 Task: Buy 2 Air Fryers from Fryers section under best seller category for shipping address: Brian Hall, 2428 August Lane, Shreveport, Louisiana 71101, Cell Number 3184332610. Pay from credit card ending with 7965, CVV 549
Action: Mouse moved to (103, 85)
Screenshot: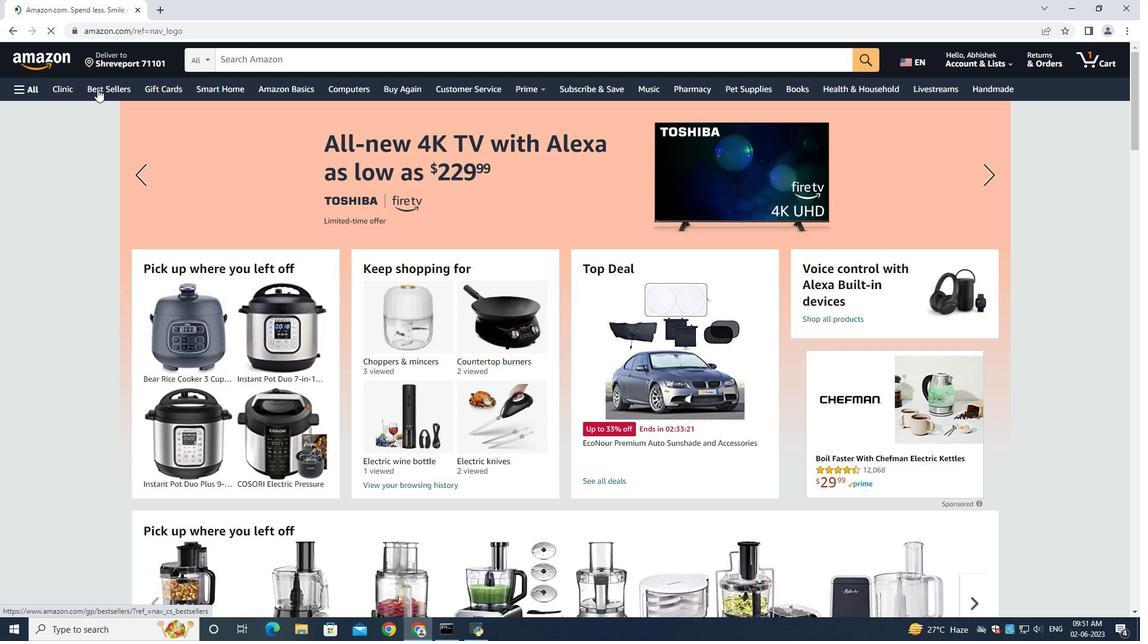 
Action: Mouse pressed left at (103, 85)
Screenshot: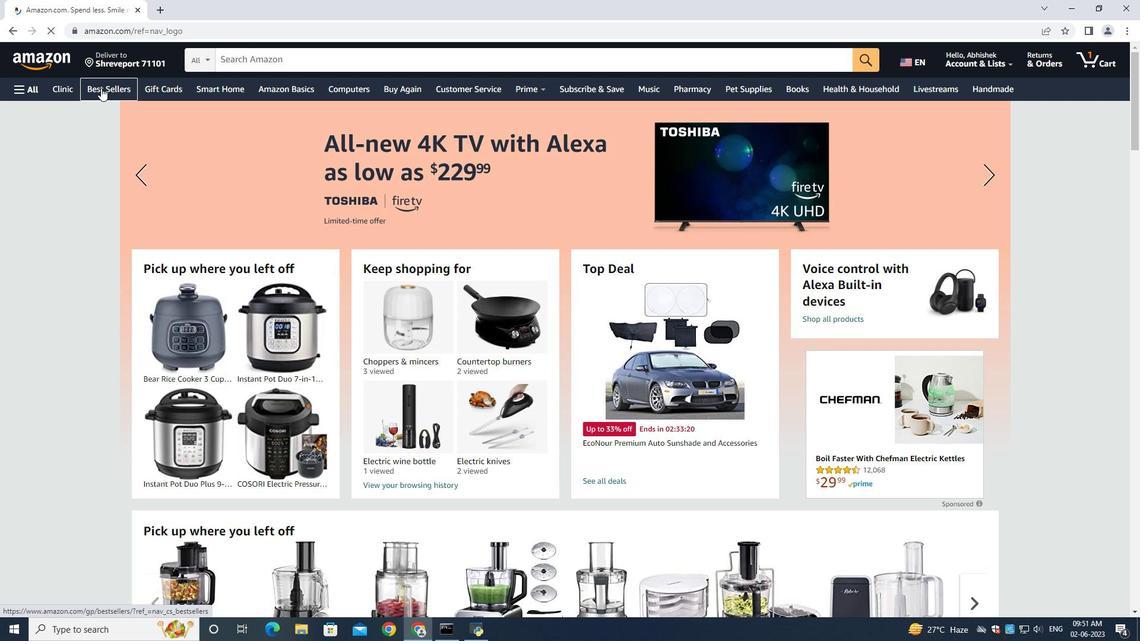 
Action: Mouse moved to (261, 51)
Screenshot: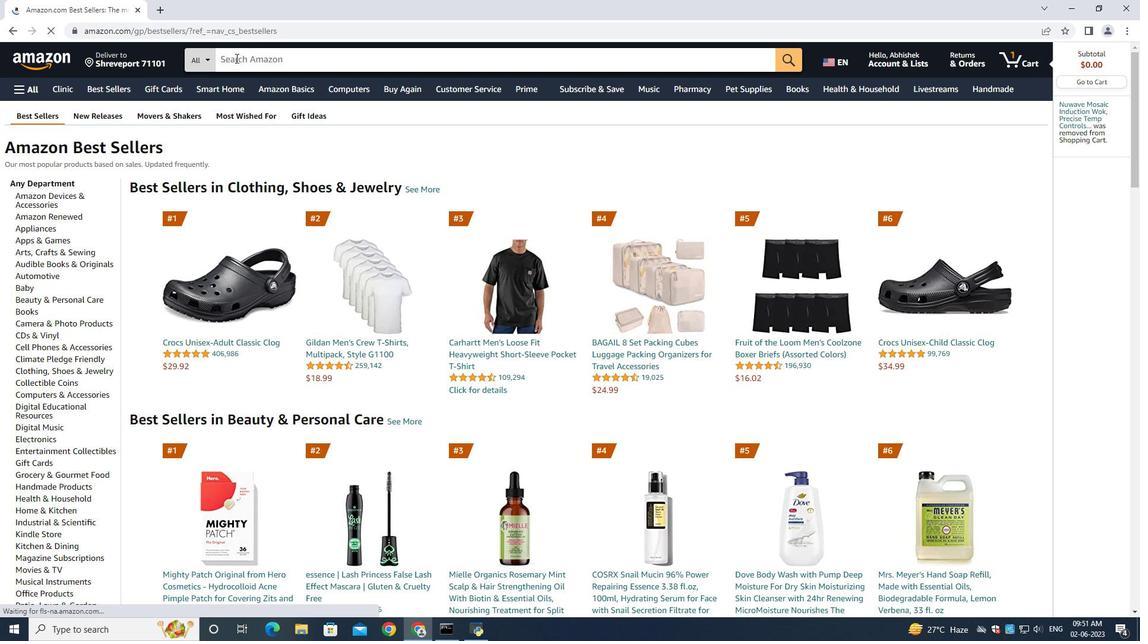 
Action: Mouse pressed left at (261, 51)
Screenshot: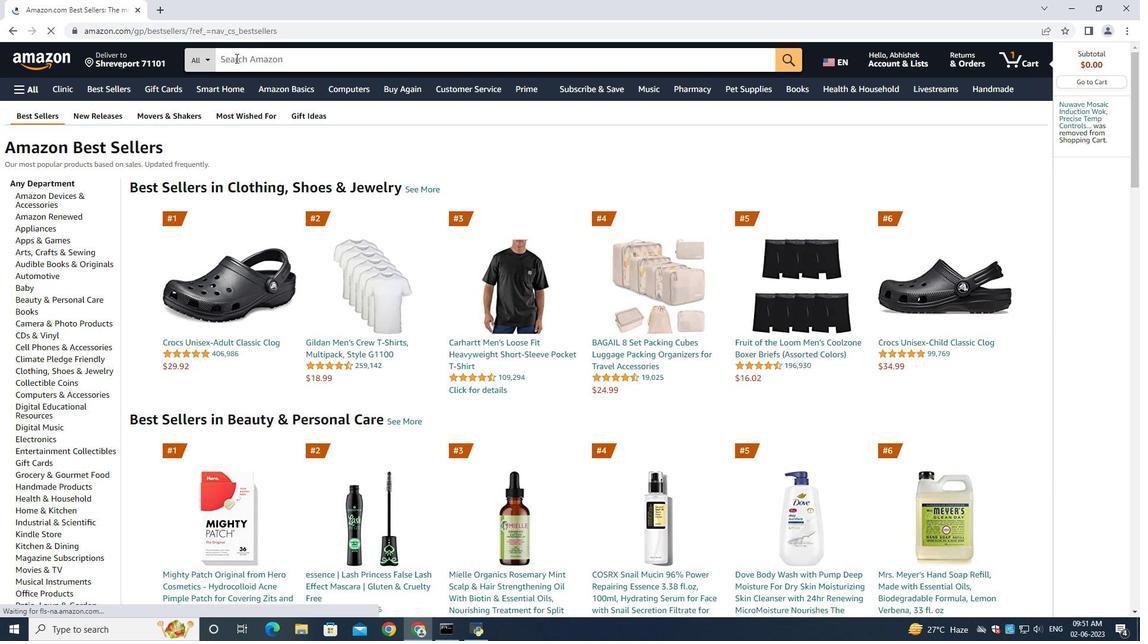 
Action: Mouse moved to (1115, 245)
Screenshot: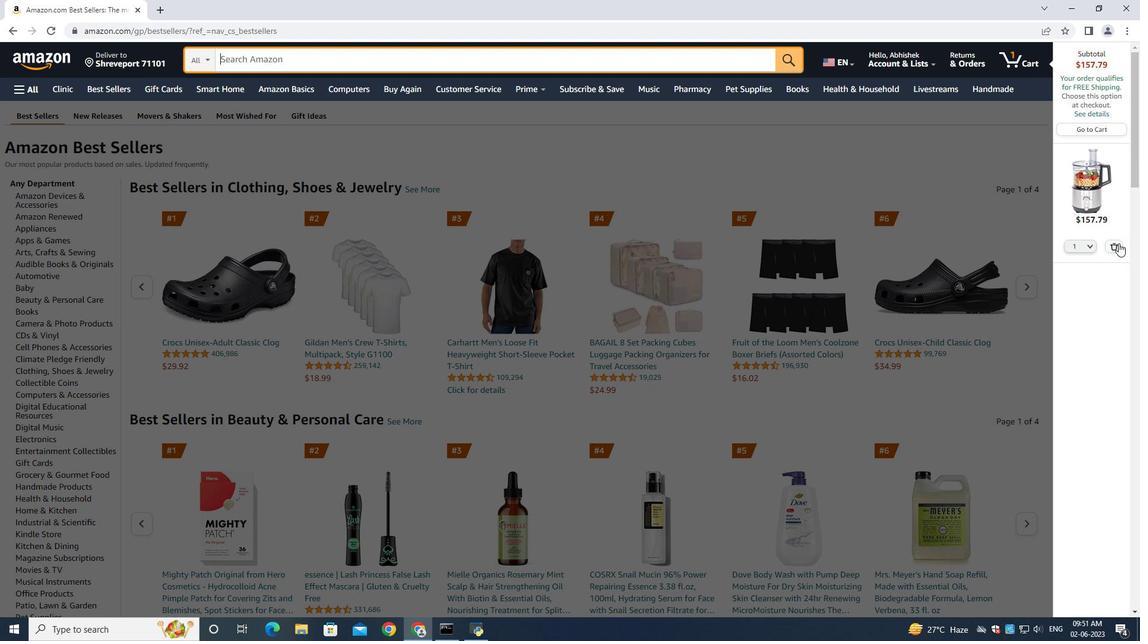
Action: Mouse pressed left at (1115, 245)
Screenshot: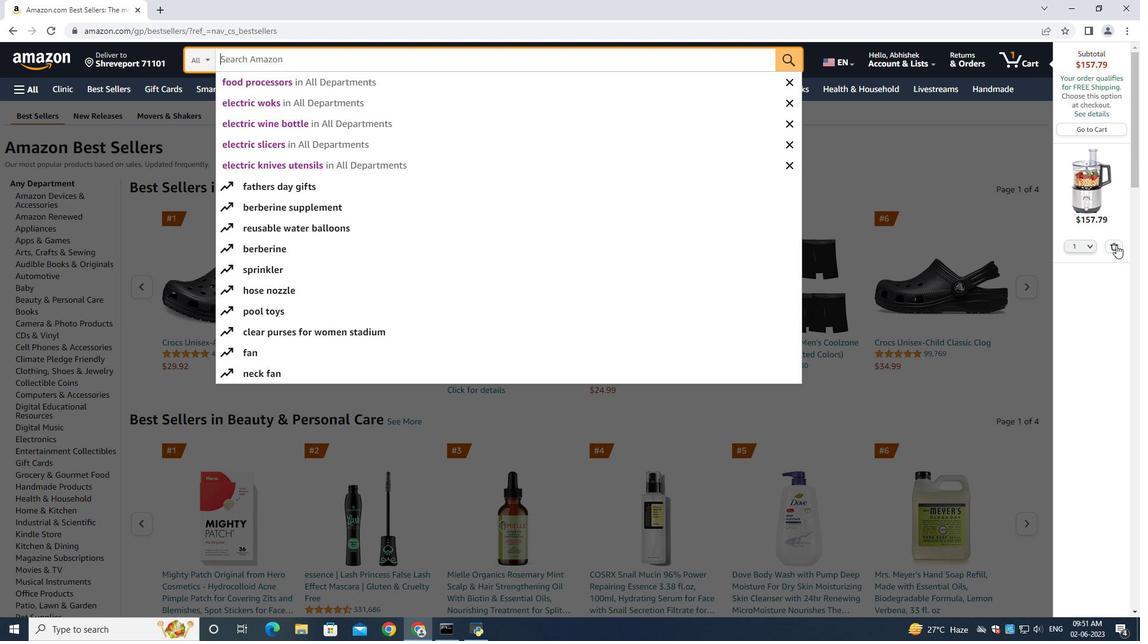 
Action: Mouse moved to (323, 60)
Screenshot: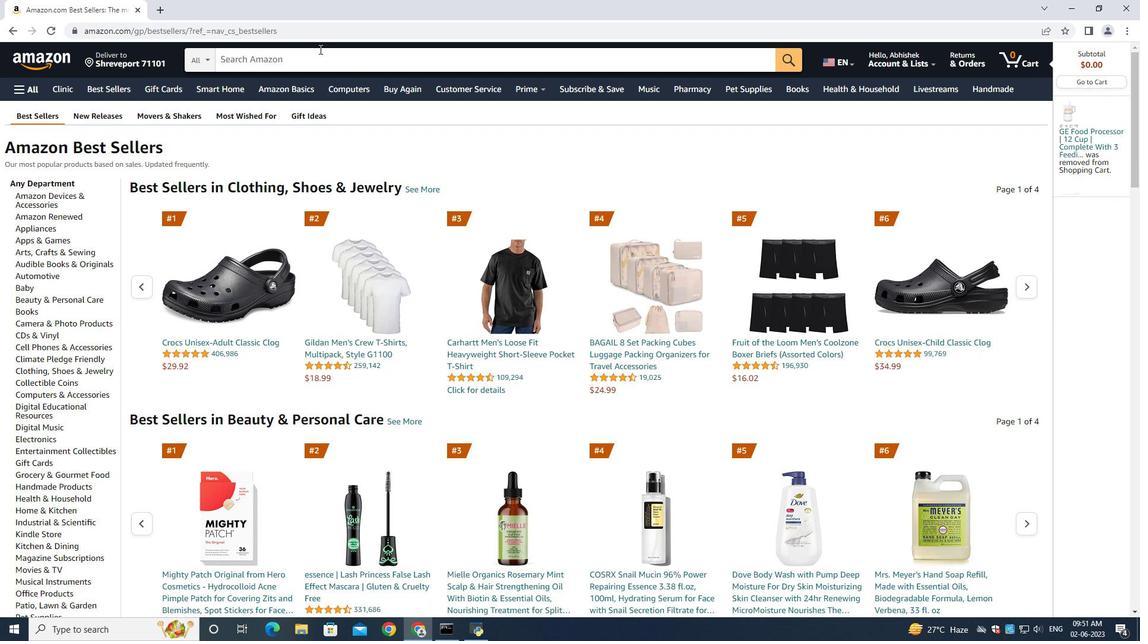 
Action: Mouse pressed left at (323, 59)
Screenshot: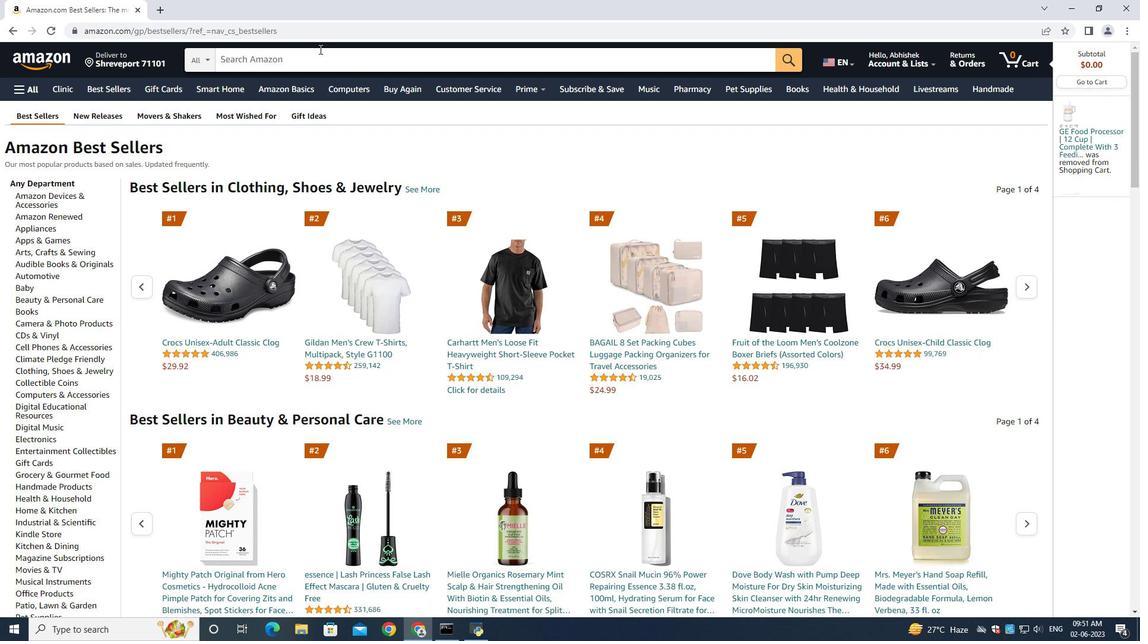
Action: Mouse moved to (323, 61)
Screenshot: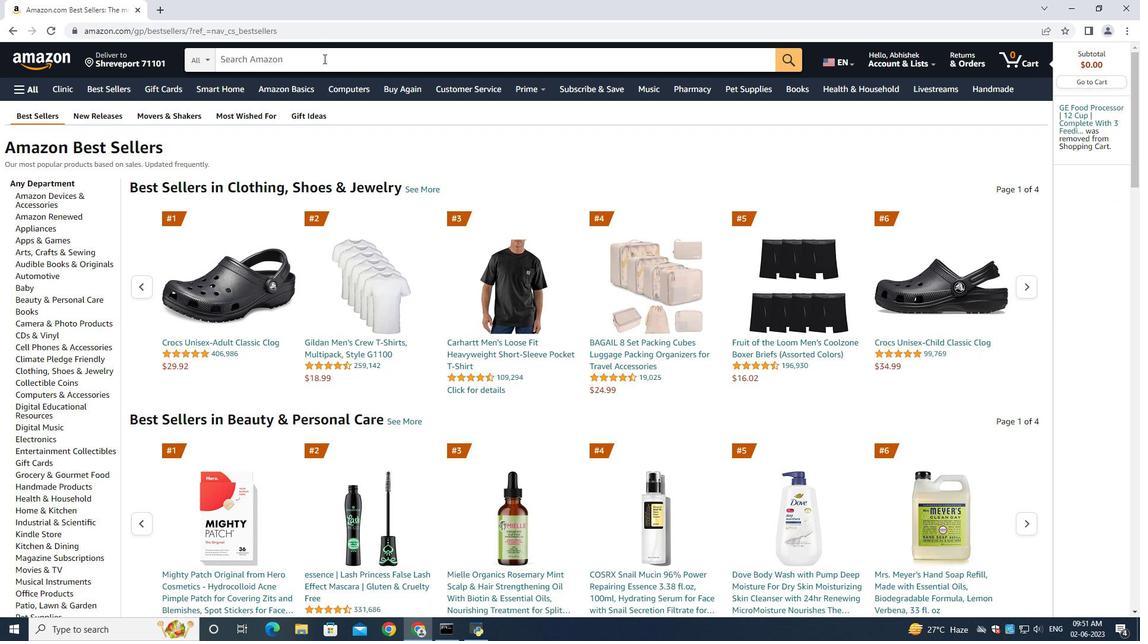 
Action: Key pressed <Key.shift>Air<Key.space><Key.shift><Key.shift><Key.shift><Key.shift><Key.shift><Key.shift>Fryers<Key.enter>
Screenshot: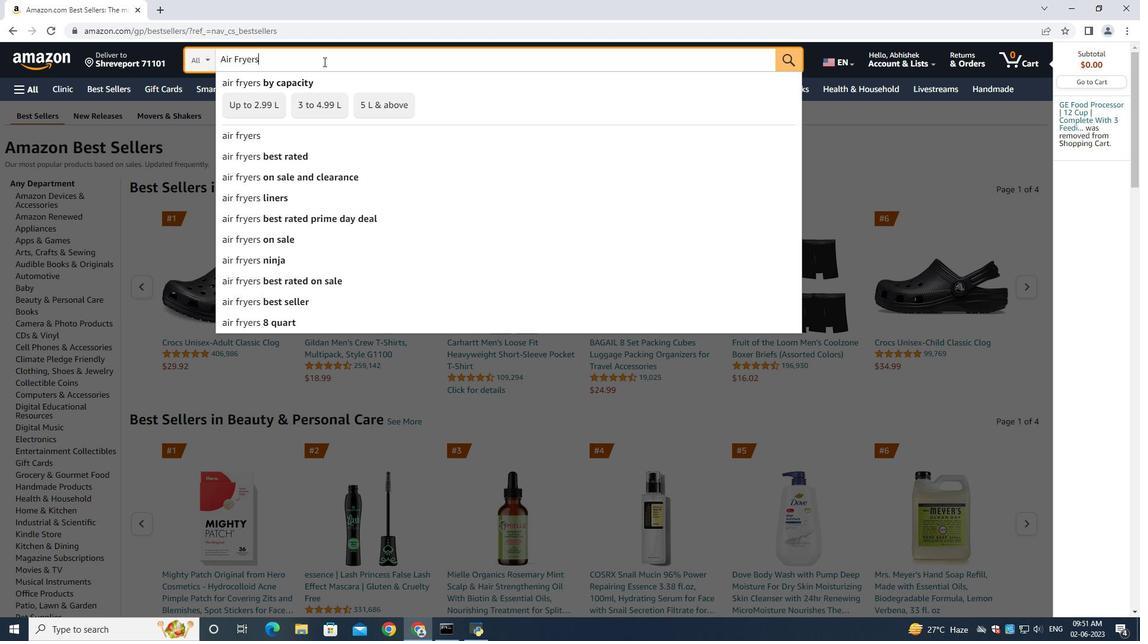
Action: Mouse moved to (45, 209)
Screenshot: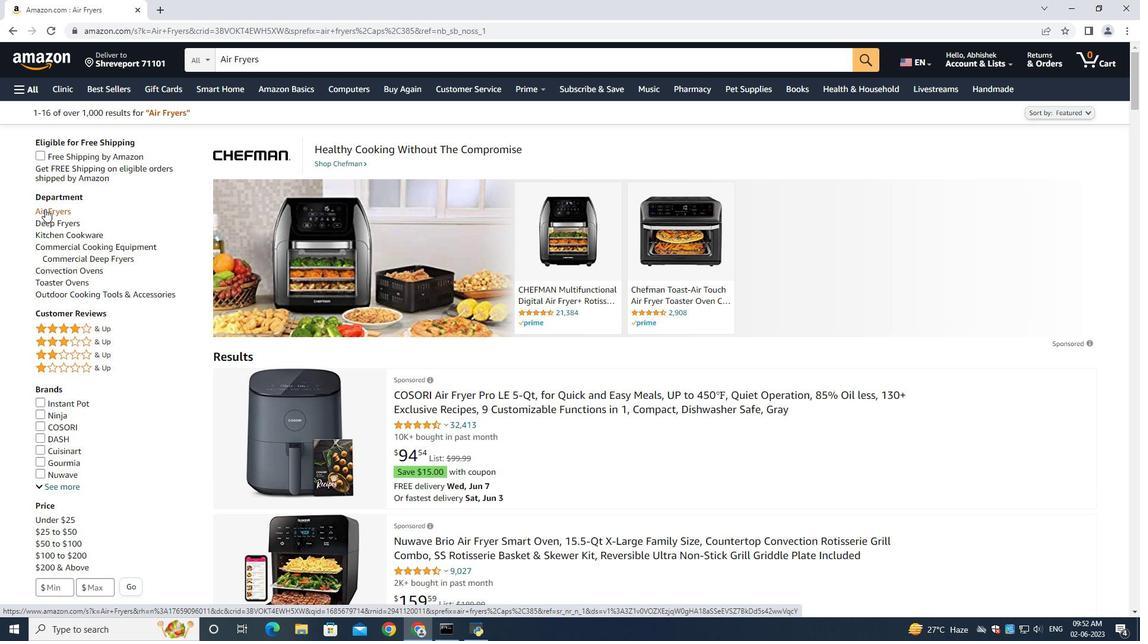 
Action: Mouse pressed left at (45, 209)
Screenshot: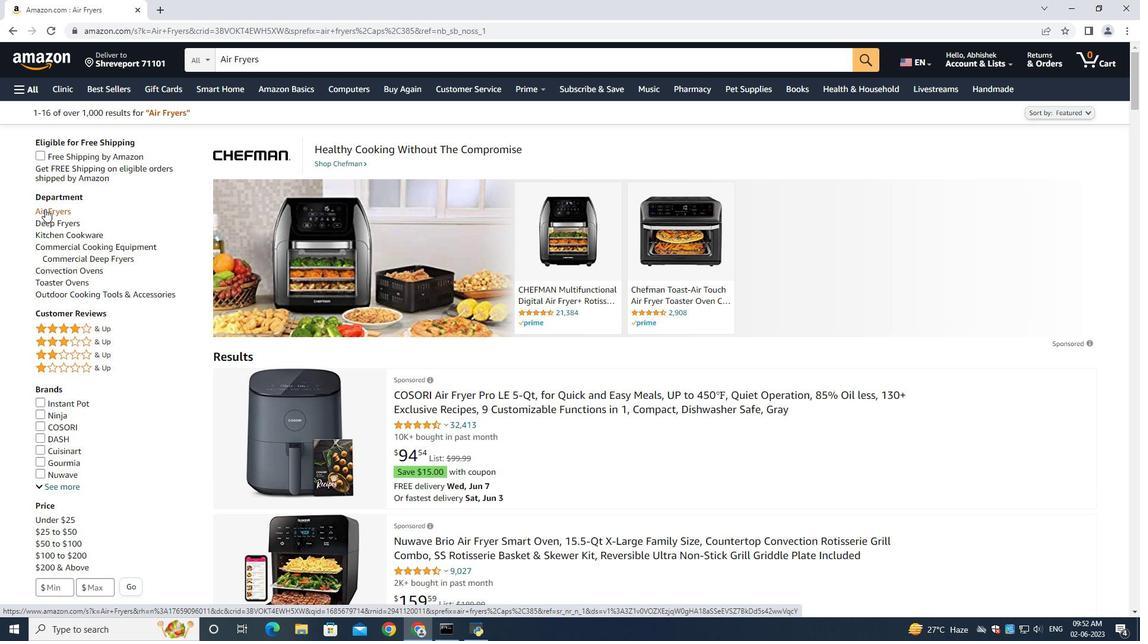 
Action: Mouse moved to (43, 290)
Screenshot: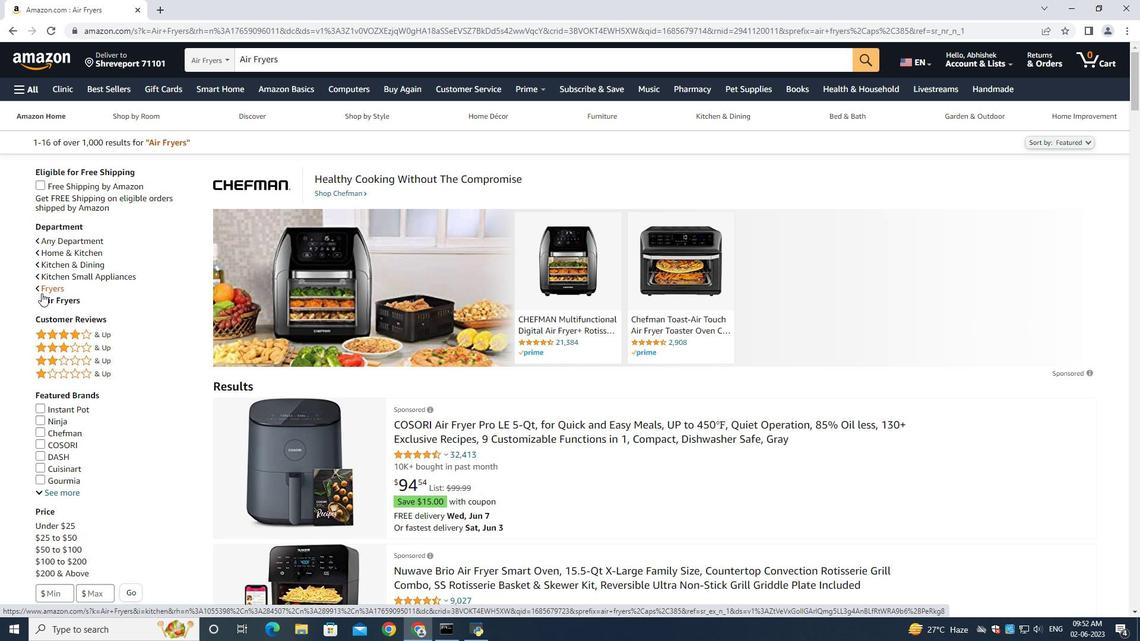 
Action: Mouse pressed left at (43, 290)
Screenshot: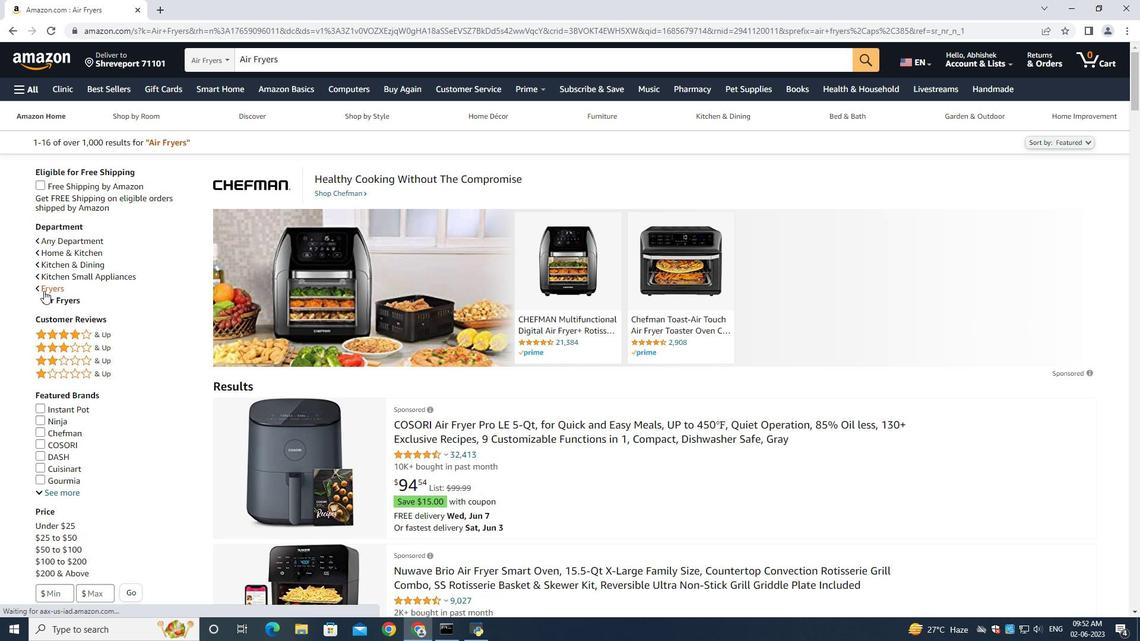 
Action: Mouse moved to (581, 453)
Screenshot: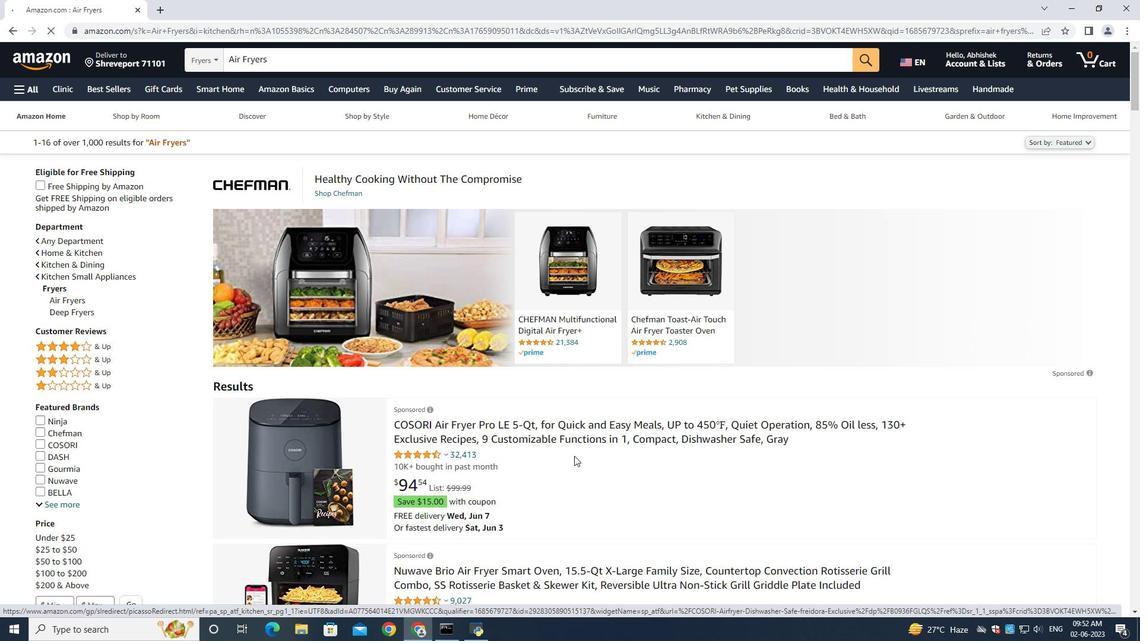 
Action: Mouse scrolled (574, 455) with delta (0, 0)
Screenshot: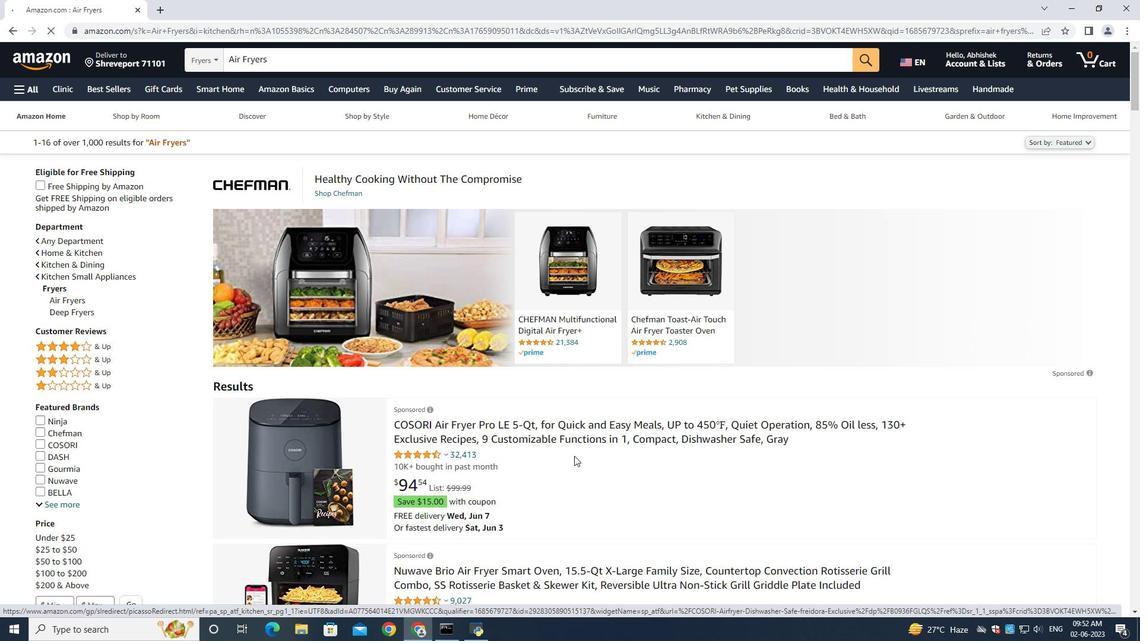 
Action: Mouse scrolled (576, 456) with delta (0, 0)
Screenshot: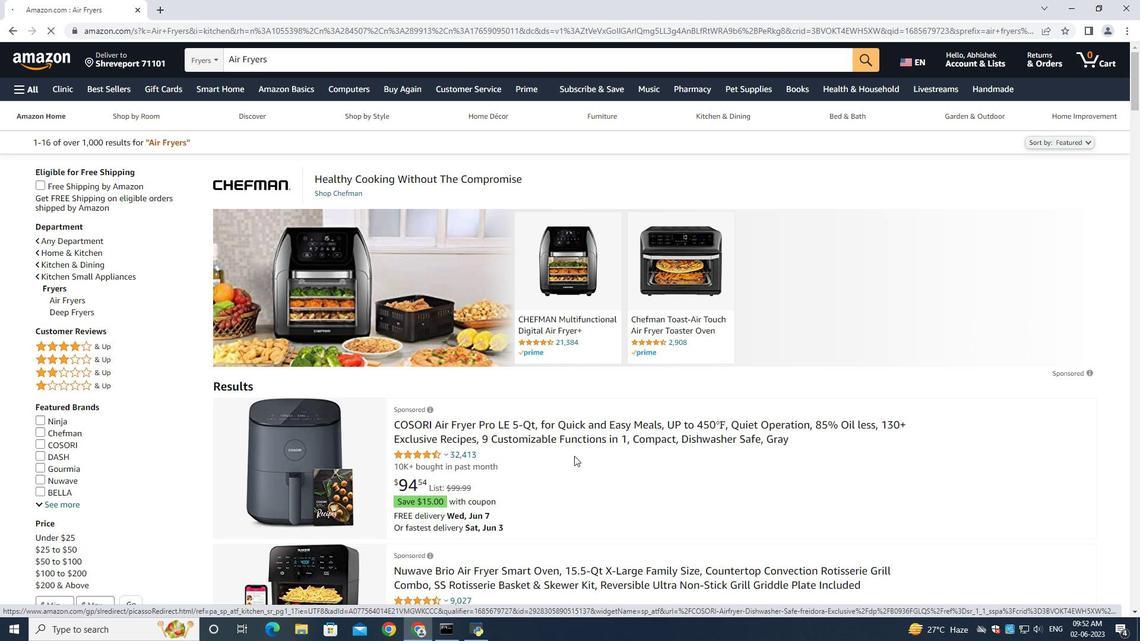 
Action: Mouse scrolled (576, 456) with delta (0, 0)
Screenshot: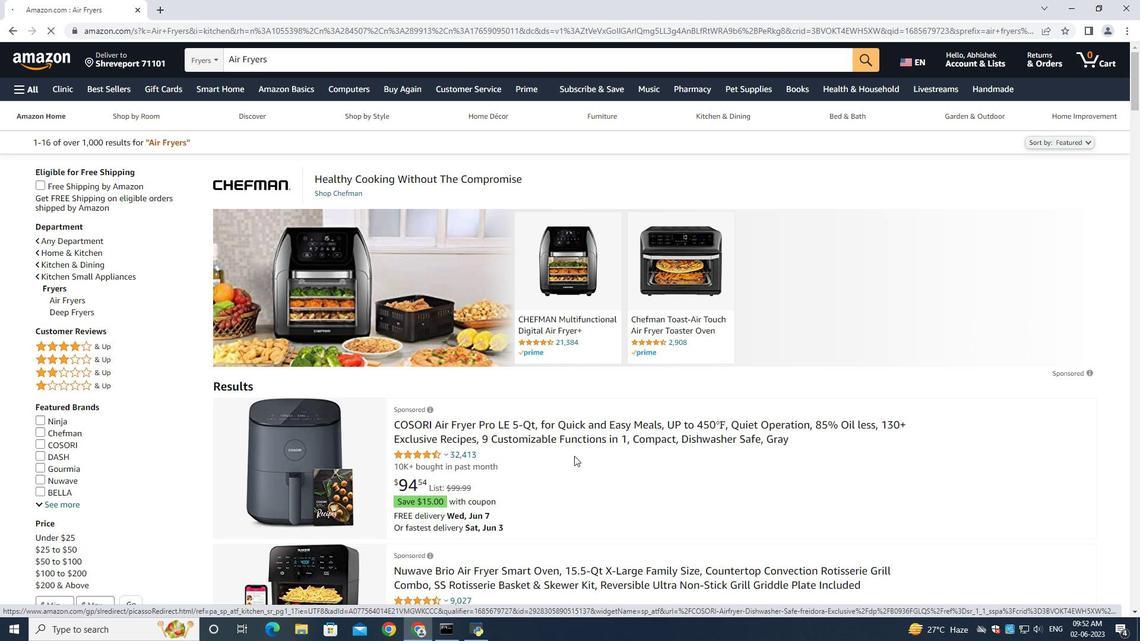 
Action: Mouse scrolled (576, 457) with delta (0, 0)
Screenshot: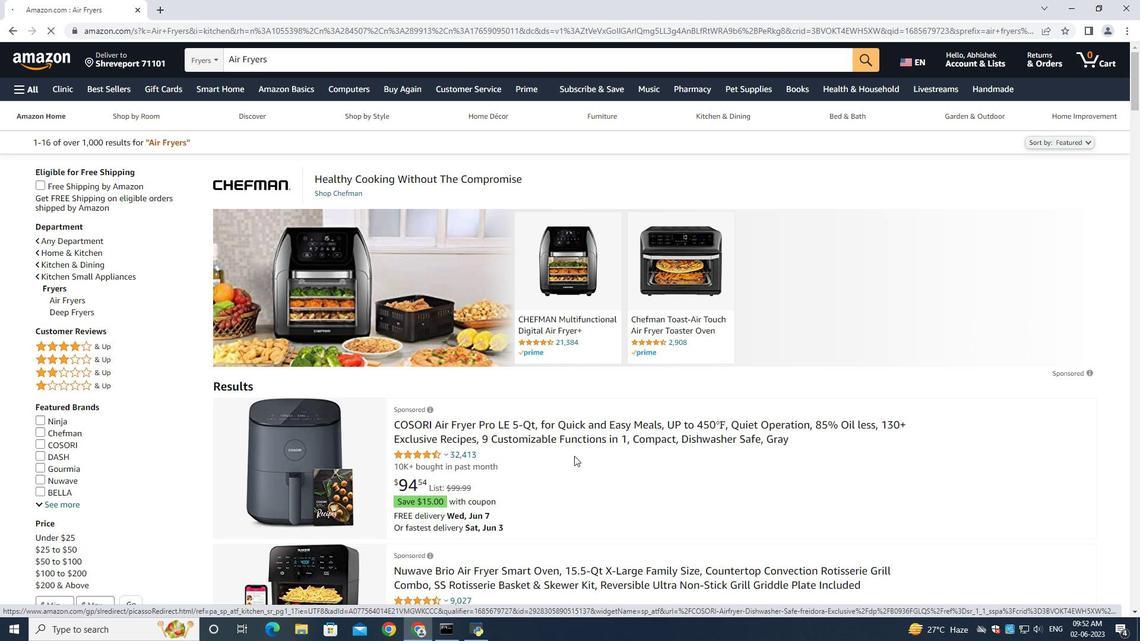 
Action: Mouse scrolled (577, 457) with delta (0, 0)
Screenshot: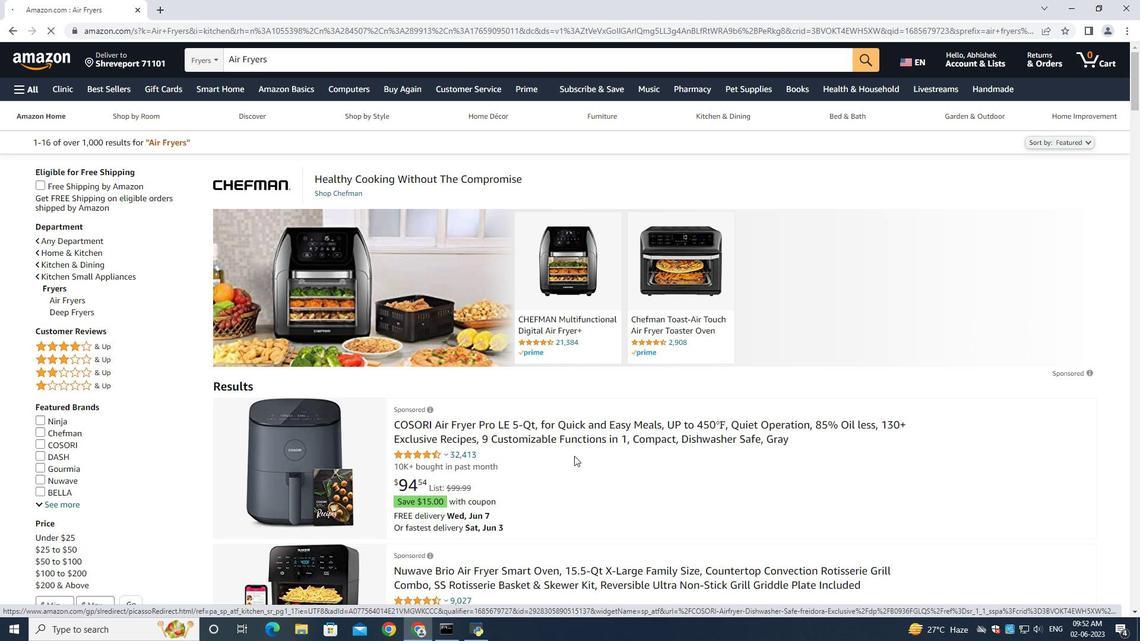 
Action: Mouse moved to (576, 293)
Screenshot: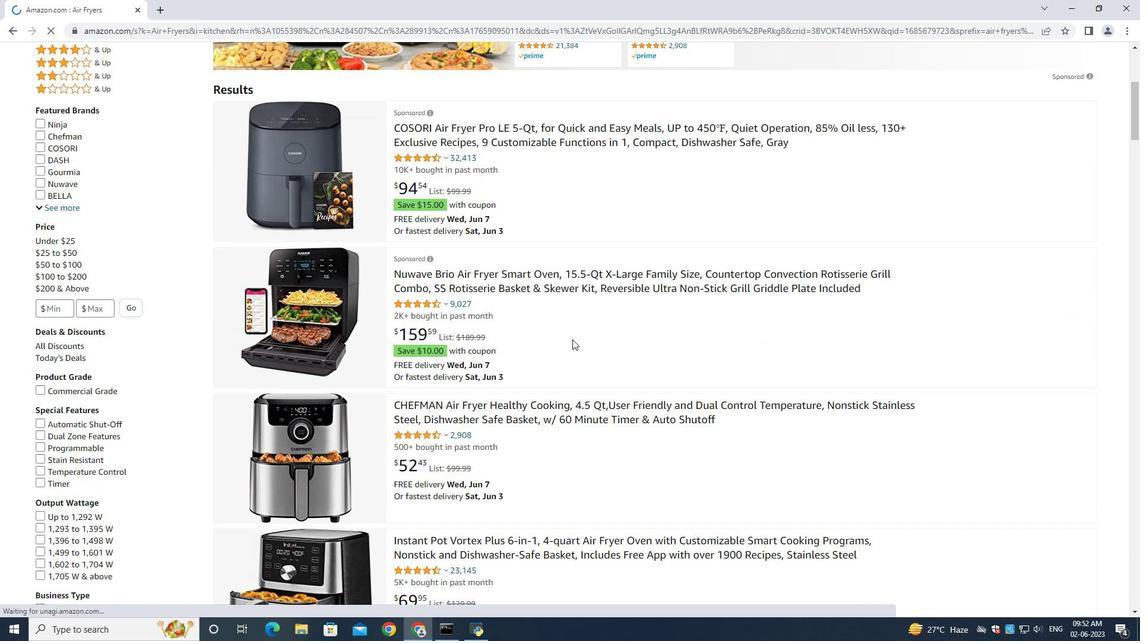 
Action: Mouse scrolled (576, 293) with delta (0, 0)
Screenshot: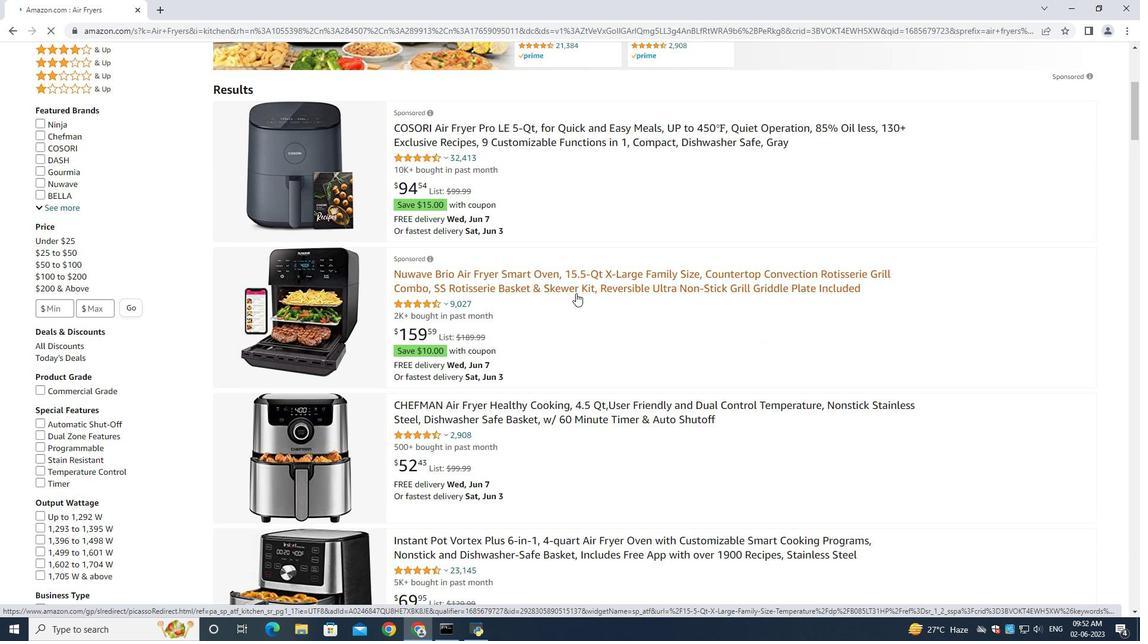 
Action: Mouse scrolled (576, 293) with delta (0, 0)
Screenshot: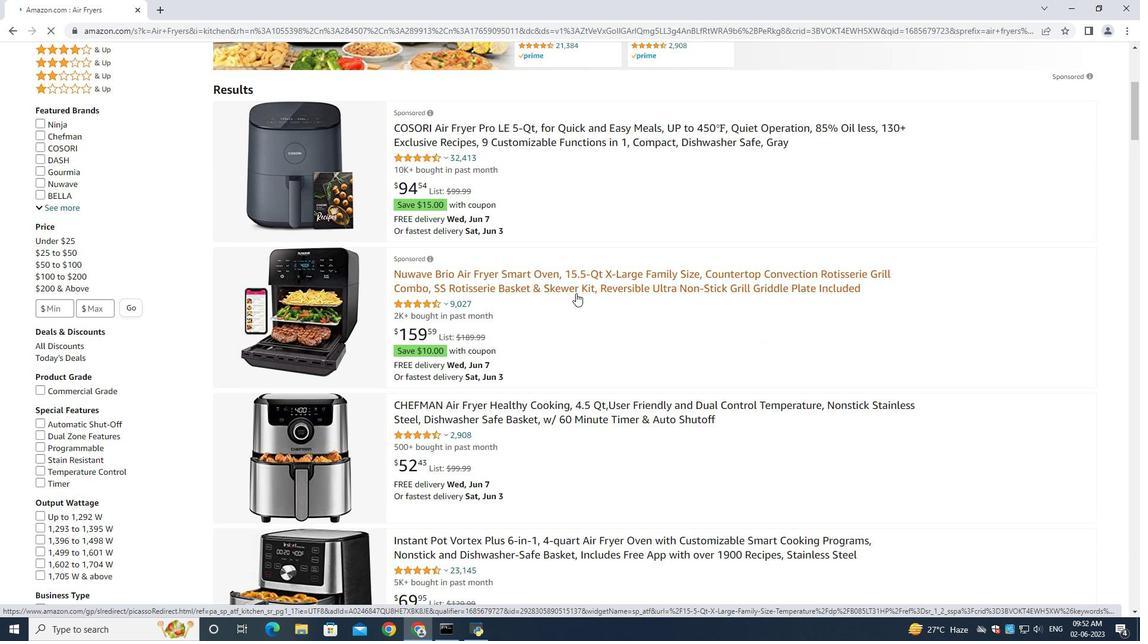 
Action: Mouse scrolled (576, 293) with delta (0, 0)
Screenshot: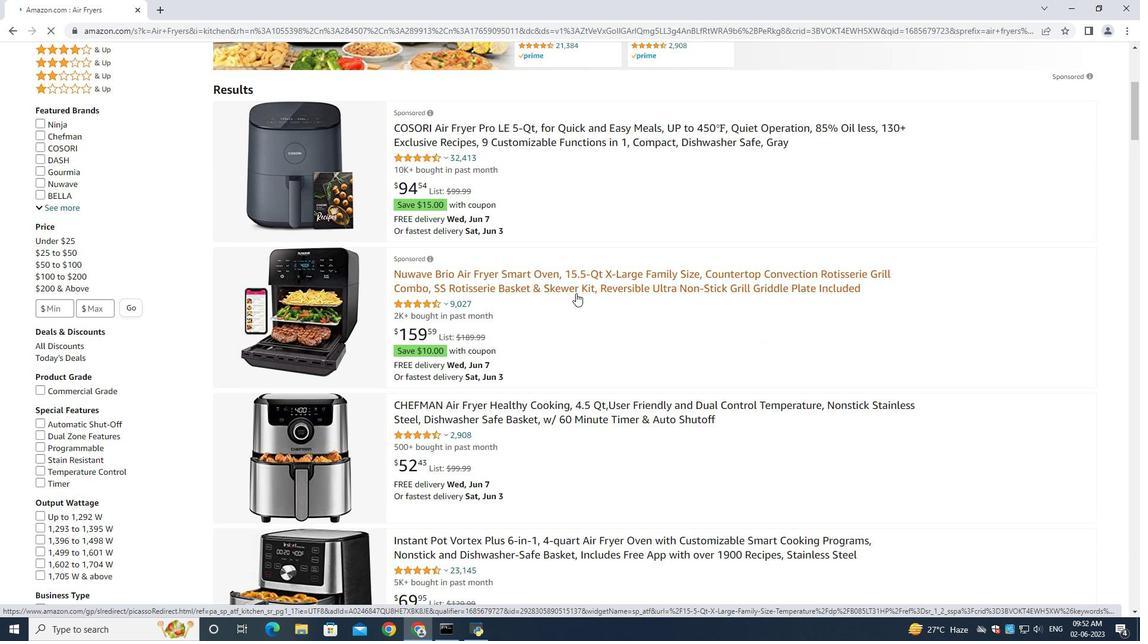 
Action: Mouse scrolled (576, 293) with delta (0, 0)
Screenshot: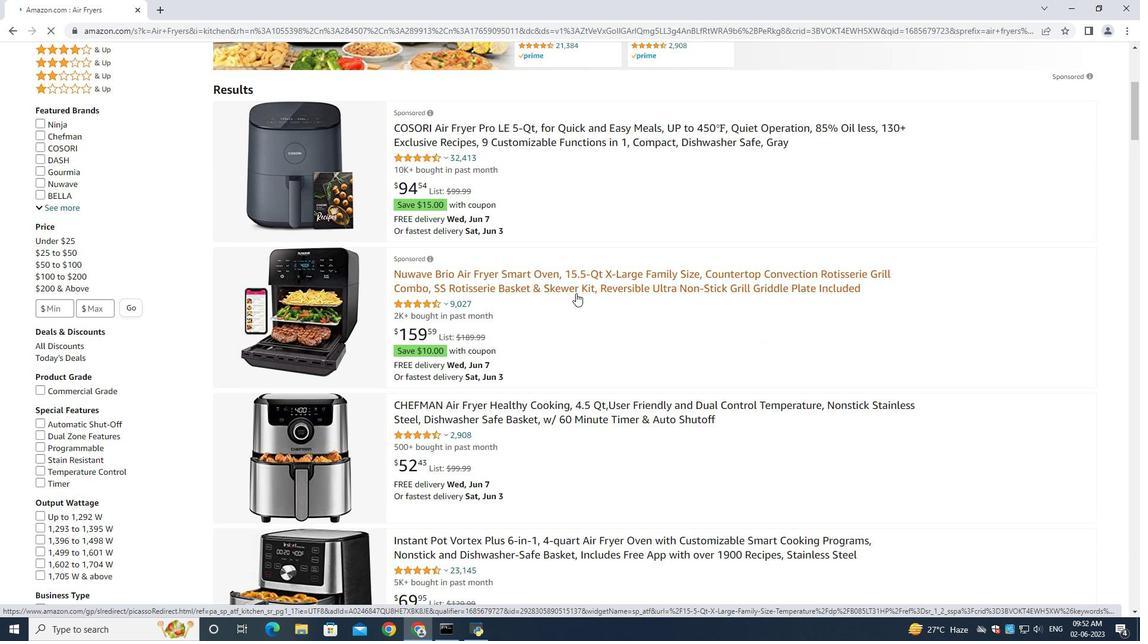 
Action: Mouse scrolled (576, 293) with delta (0, 0)
Screenshot: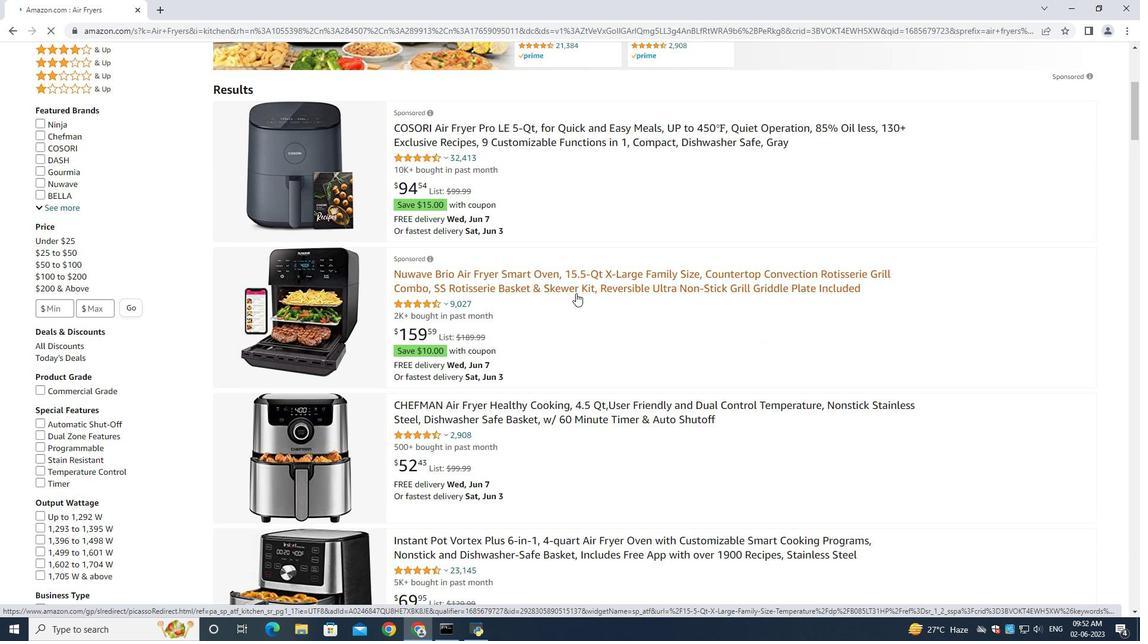 
Action: Mouse scrolled (576, 293) with delta (0, 0)
Screenshot: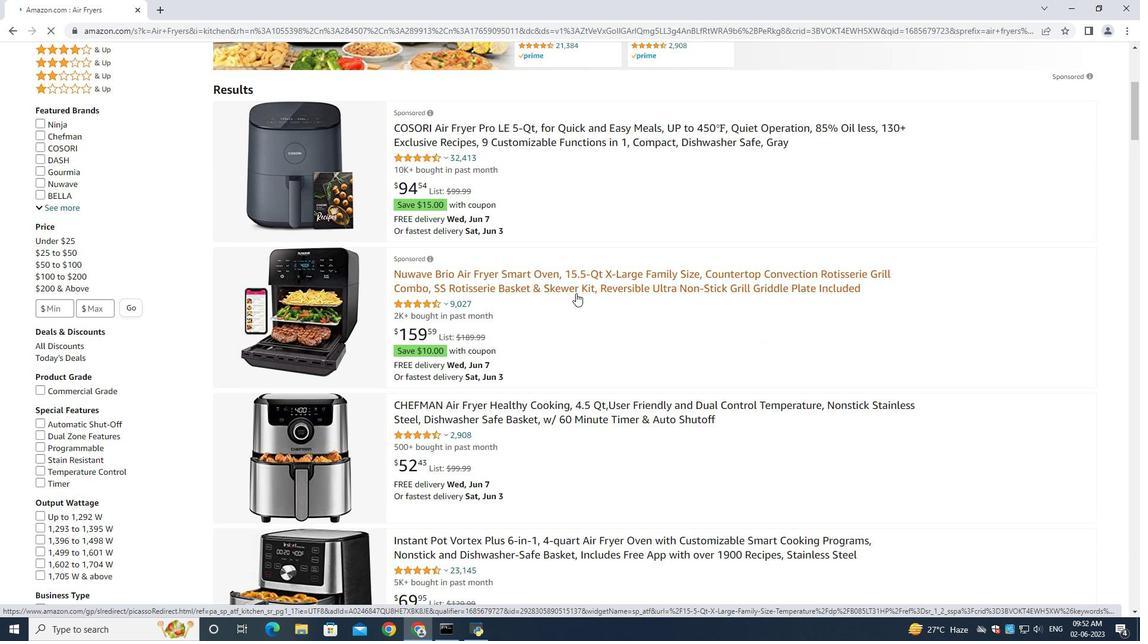 
Action: Mouse scrolled (576, 293) with delta (0, 0)
Screenshot: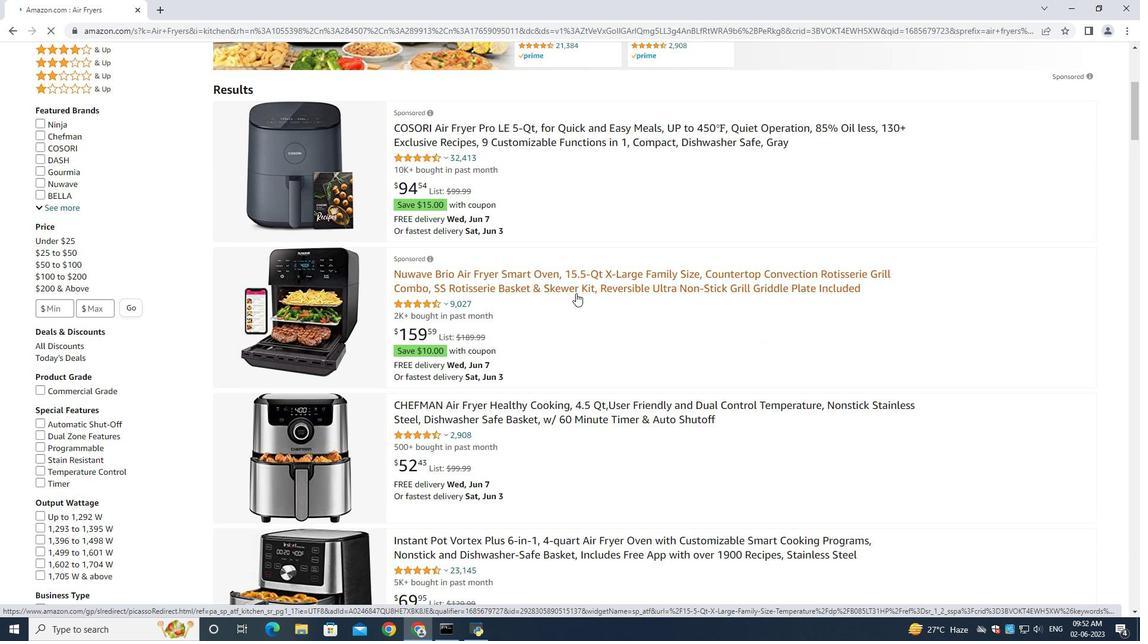
Action: Mouse scrolled (576, 293) with delta (0, 0)
Screenshot: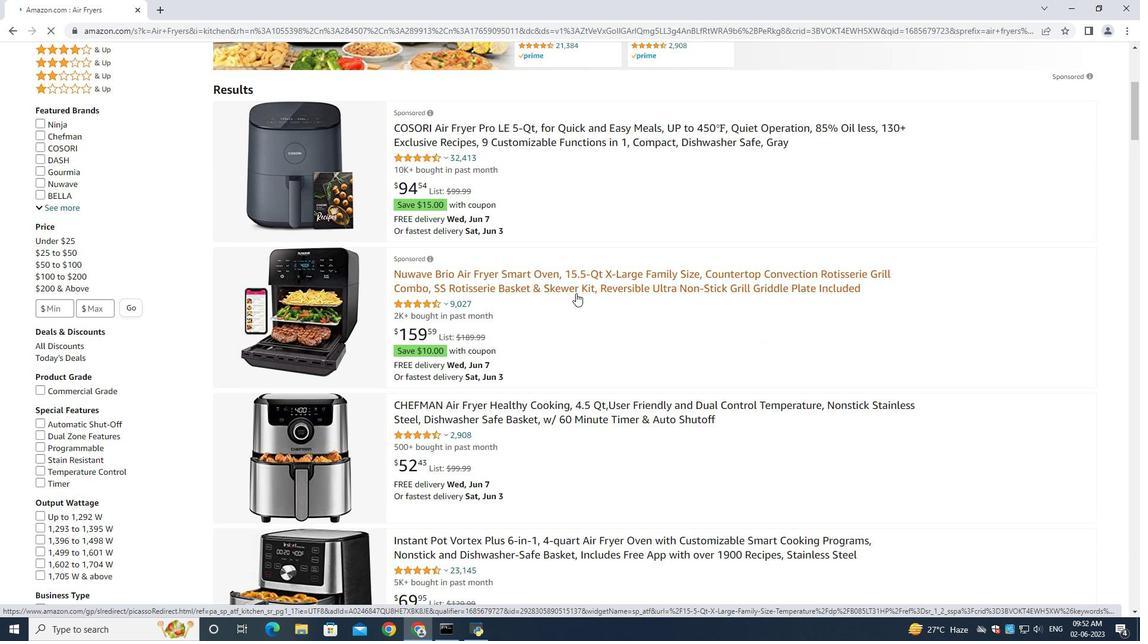 
Action: Mouse moved to (579, 433)
Screenshot: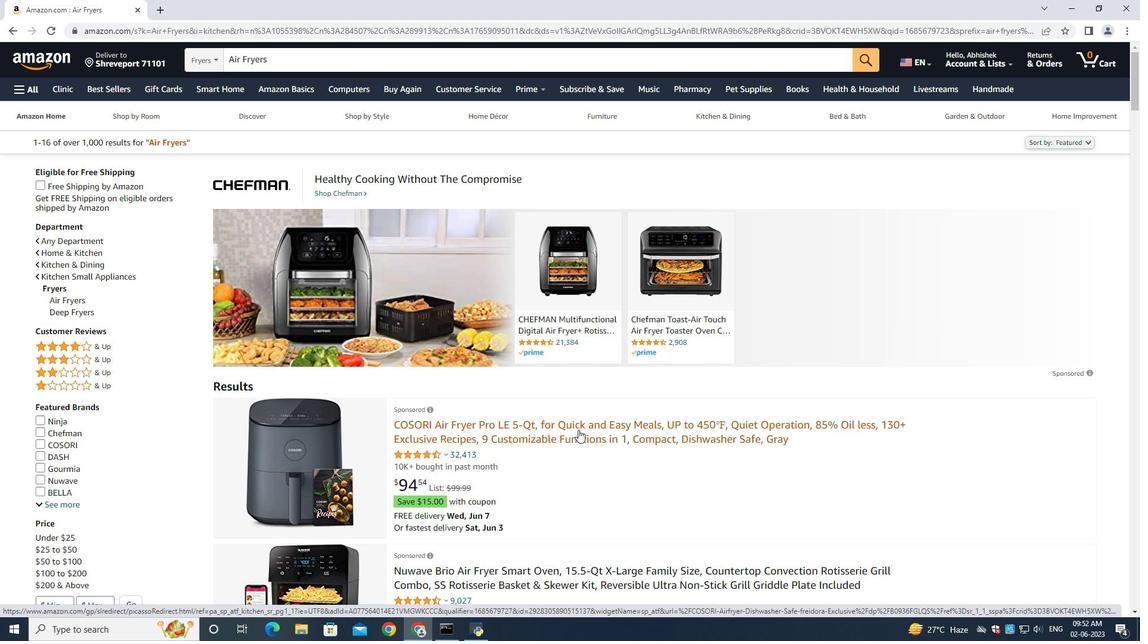 
Action: Mouse pressed left at (579, 433)
Screenshot: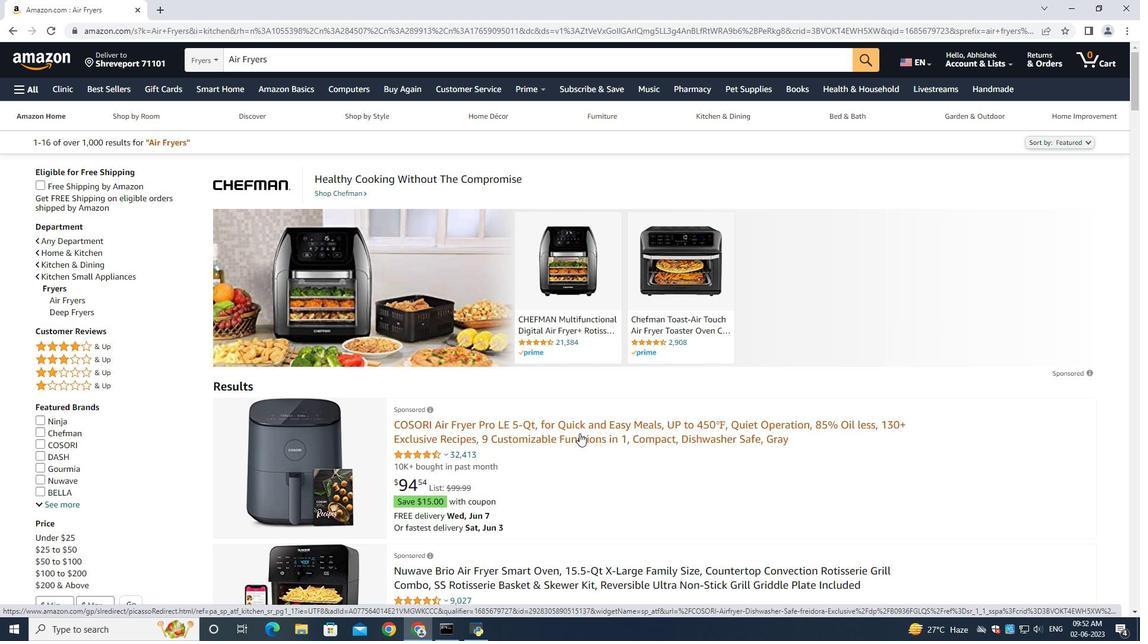 
Action: Mouse moved to (902, 419)
Screenshot: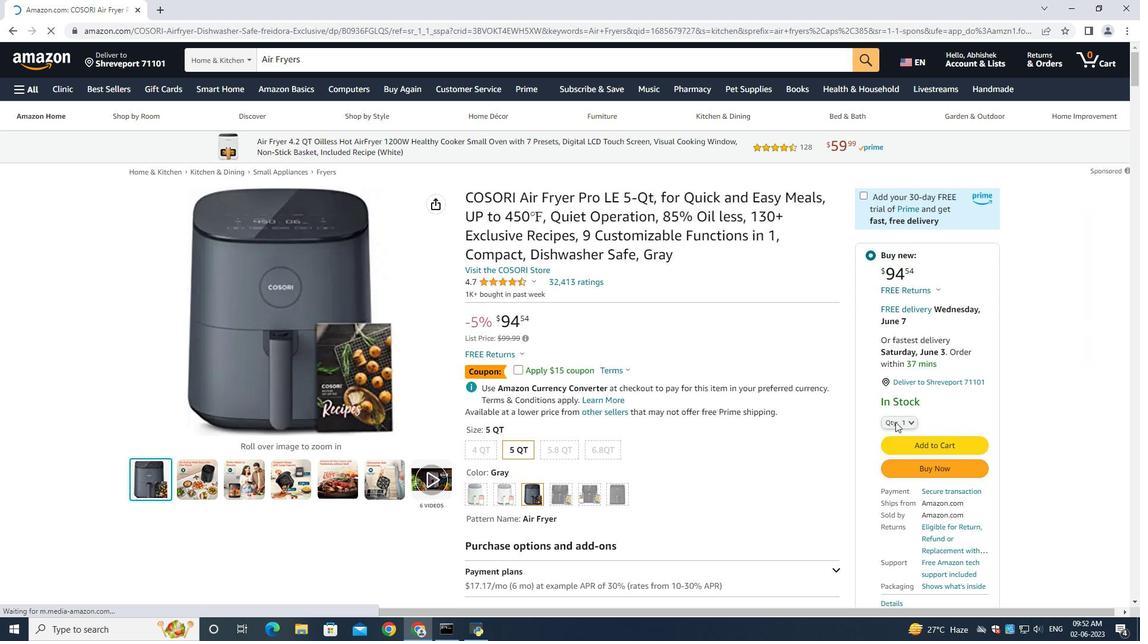 
Action: Mouse pressed left at (902, 419)
Screenshot: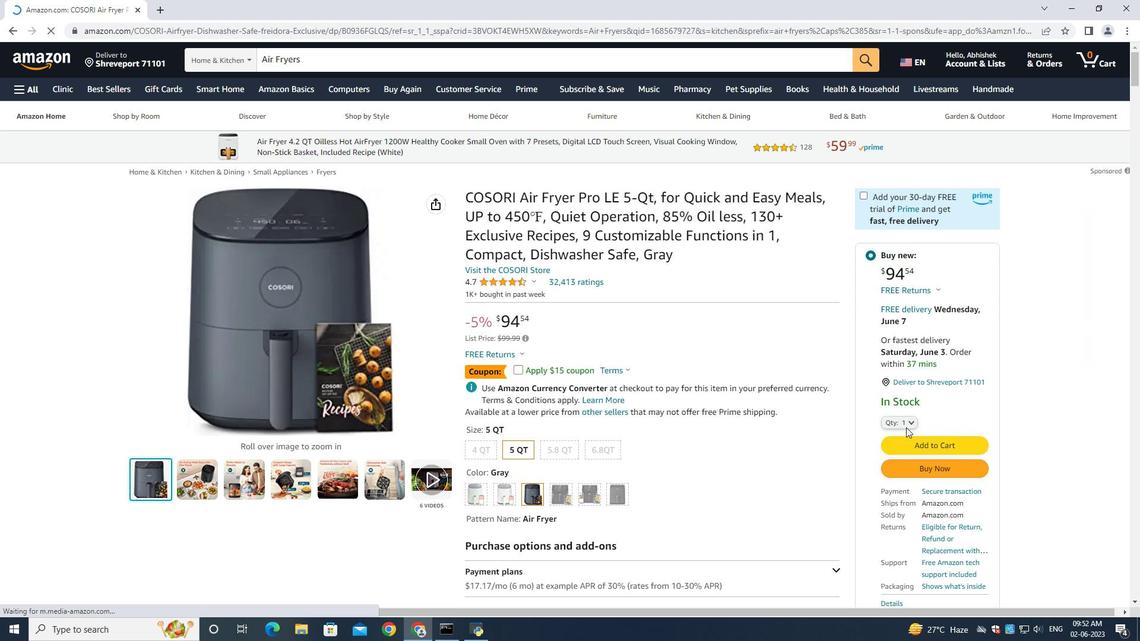 
Action: Mouse moved to (900, 80)
Screenshot: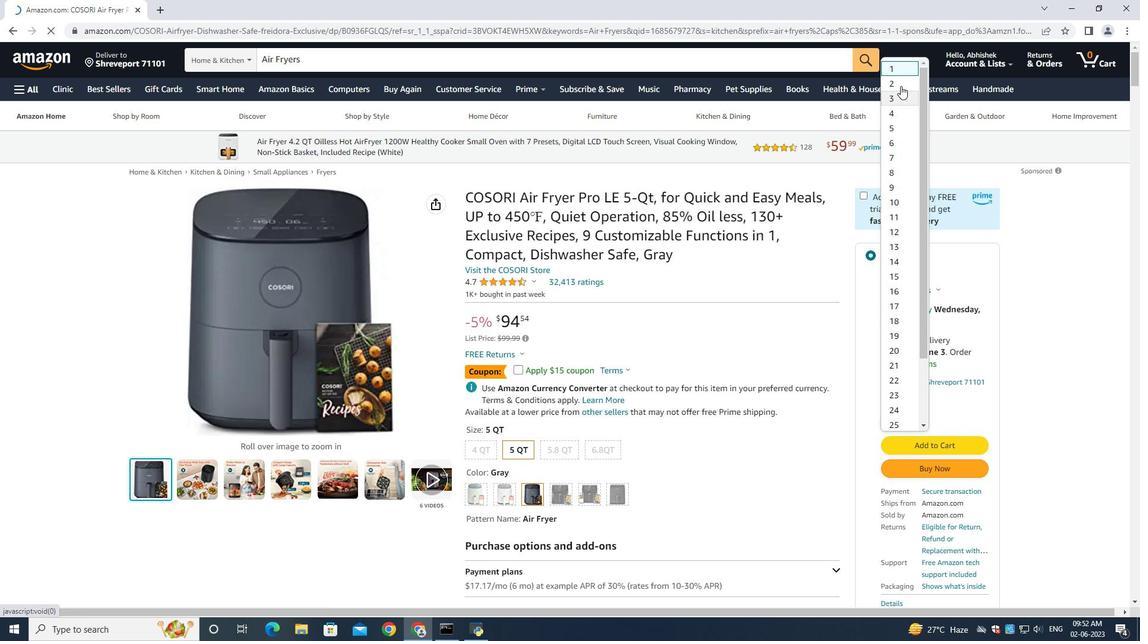 
Action: Mouse pressed left at (900, 80)
Screenshot: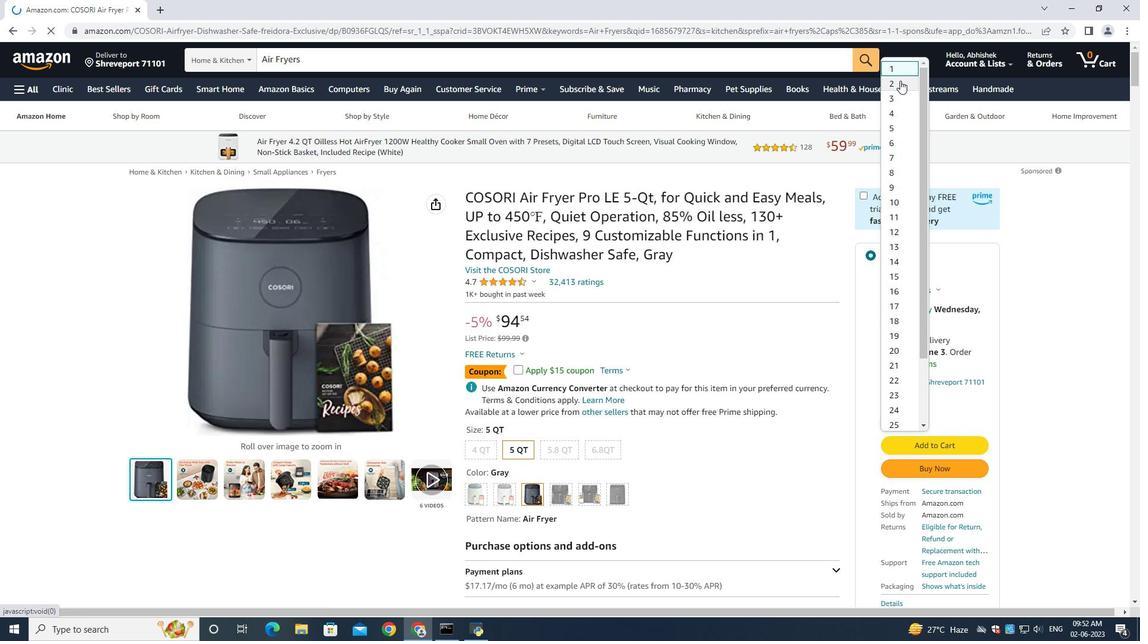 
Action: Mouse moved to (937, 463)
Screenshot: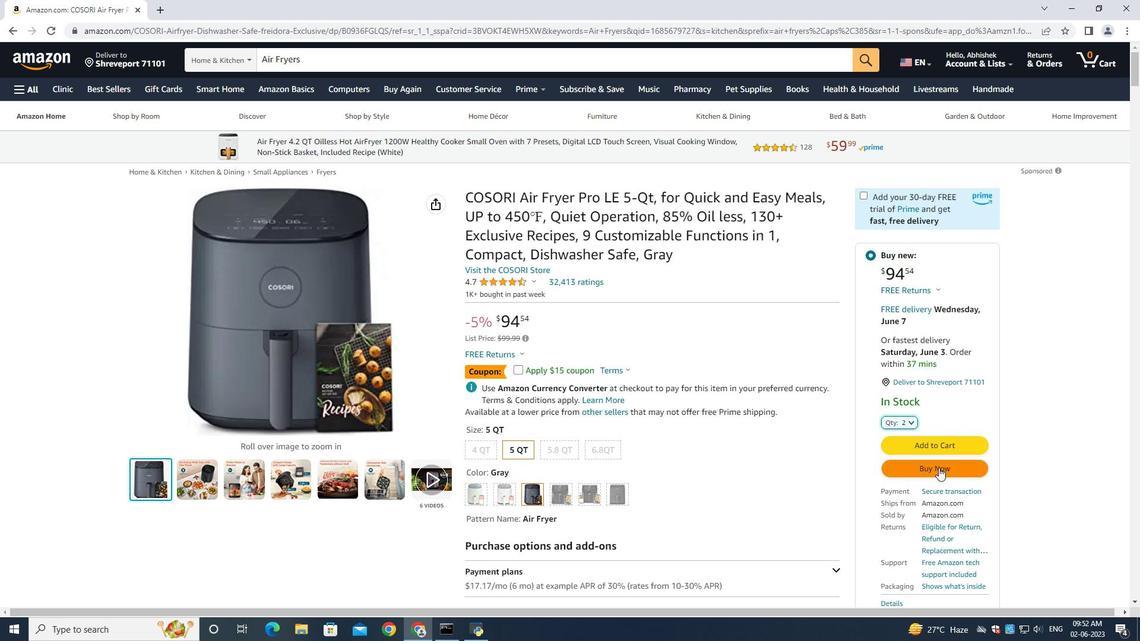 
Action: Mouse pressed left at (937, 463)
Screenshot: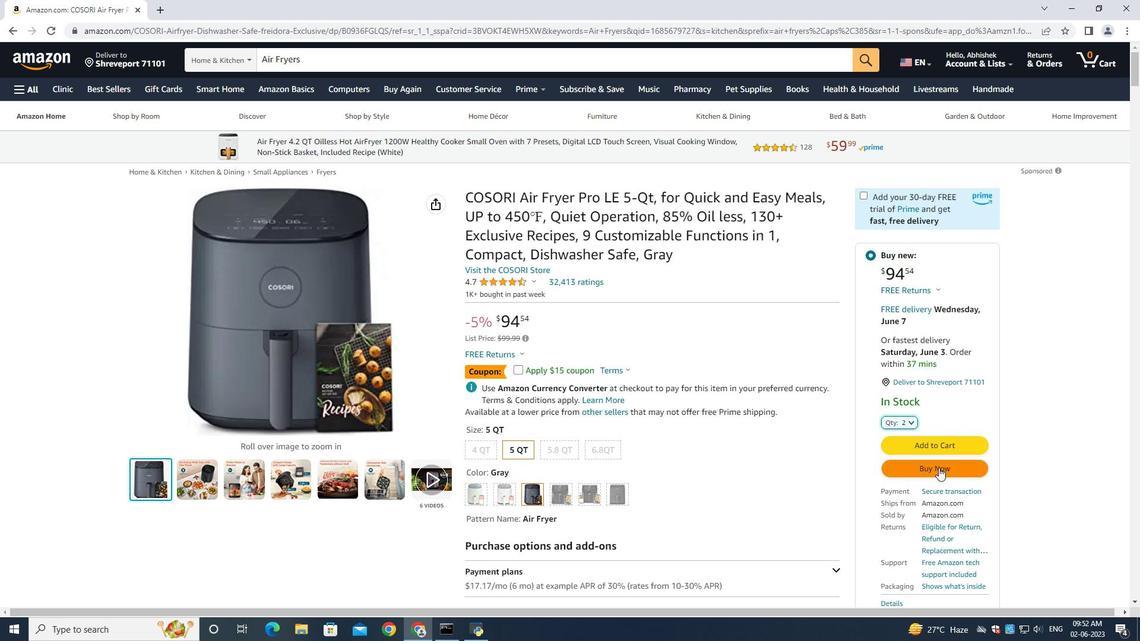 
Action: Mouse moved to (365, 317)
Screenshot: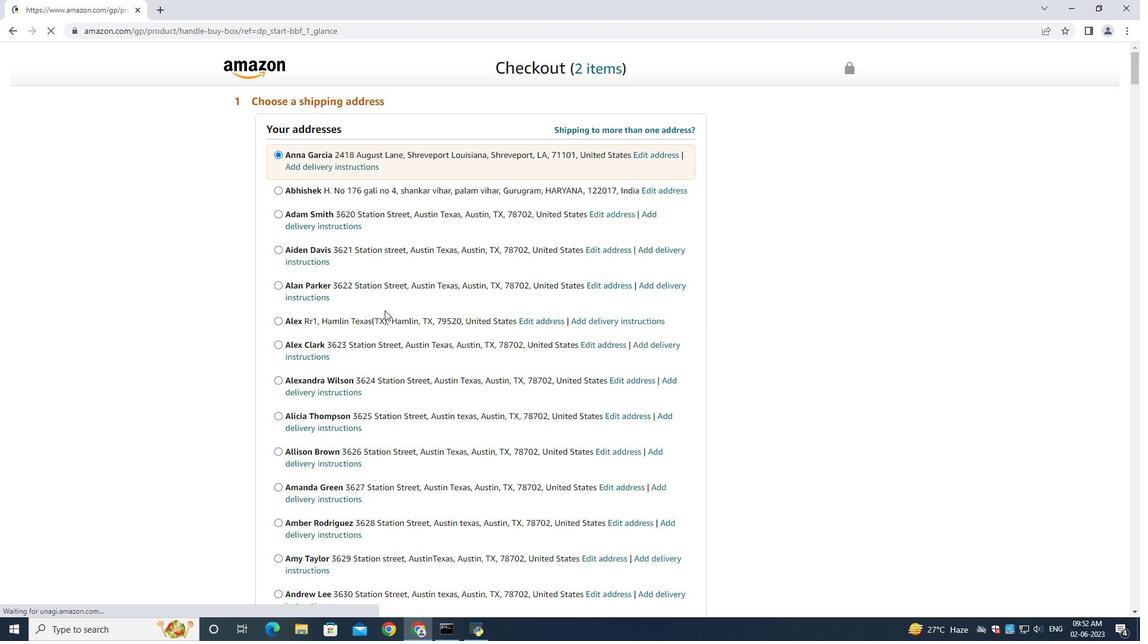 
Action: Mouse scrolled (369, 315) with delta (0, 0)
Screenshot: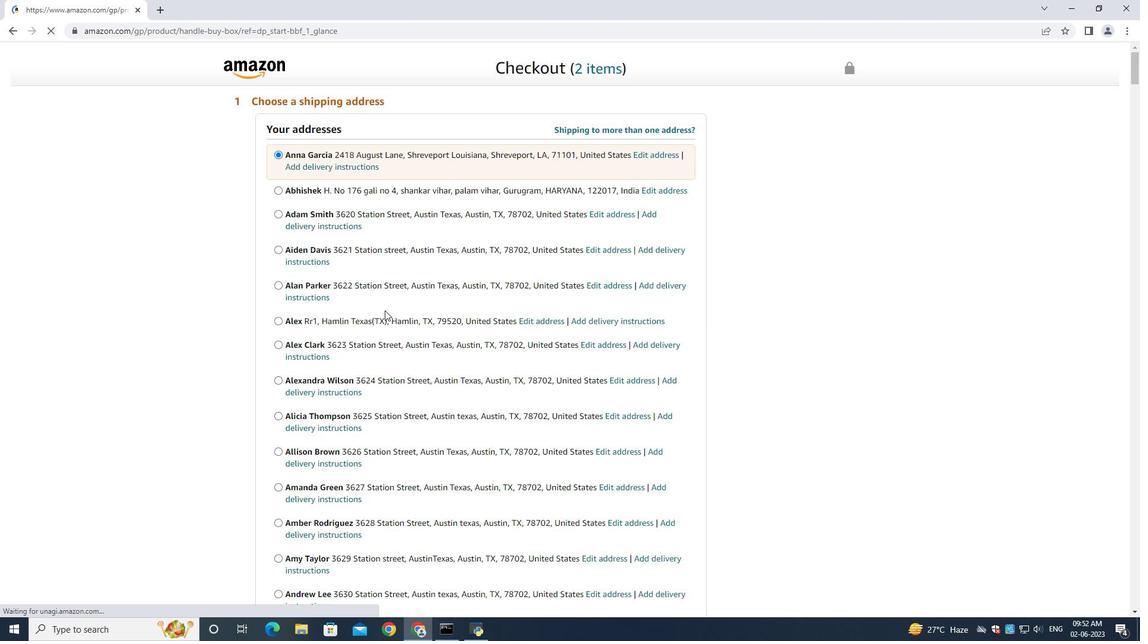
Action: Mouse moved to (356, 321)
Screenshot: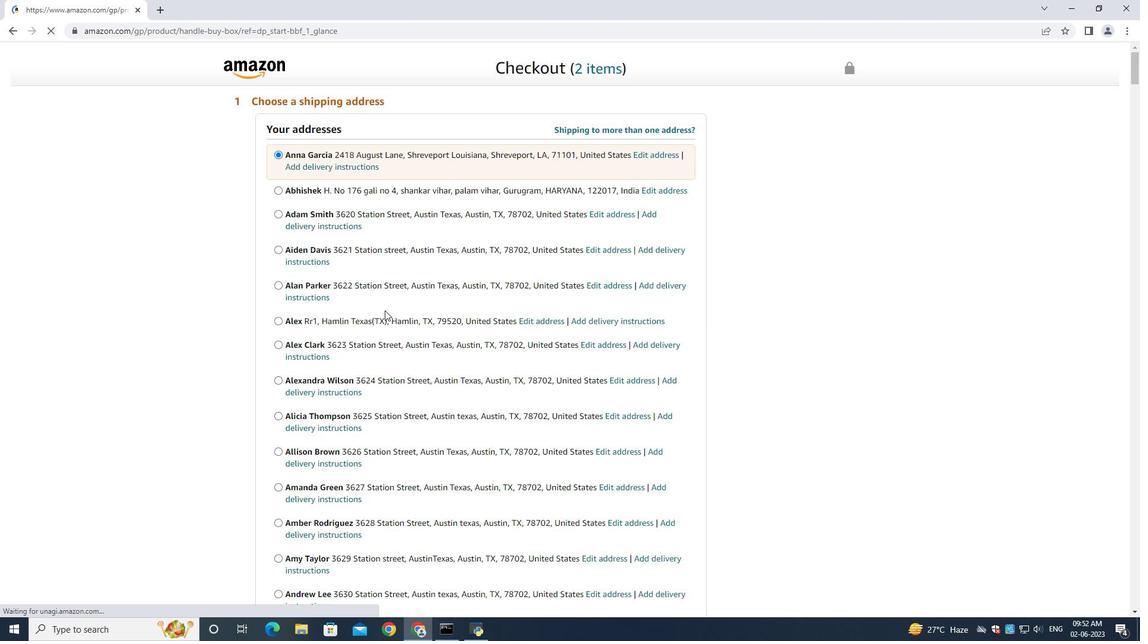 
Action: Mouse scrolled (363, 318) with delta (0, 0)
Screenshot: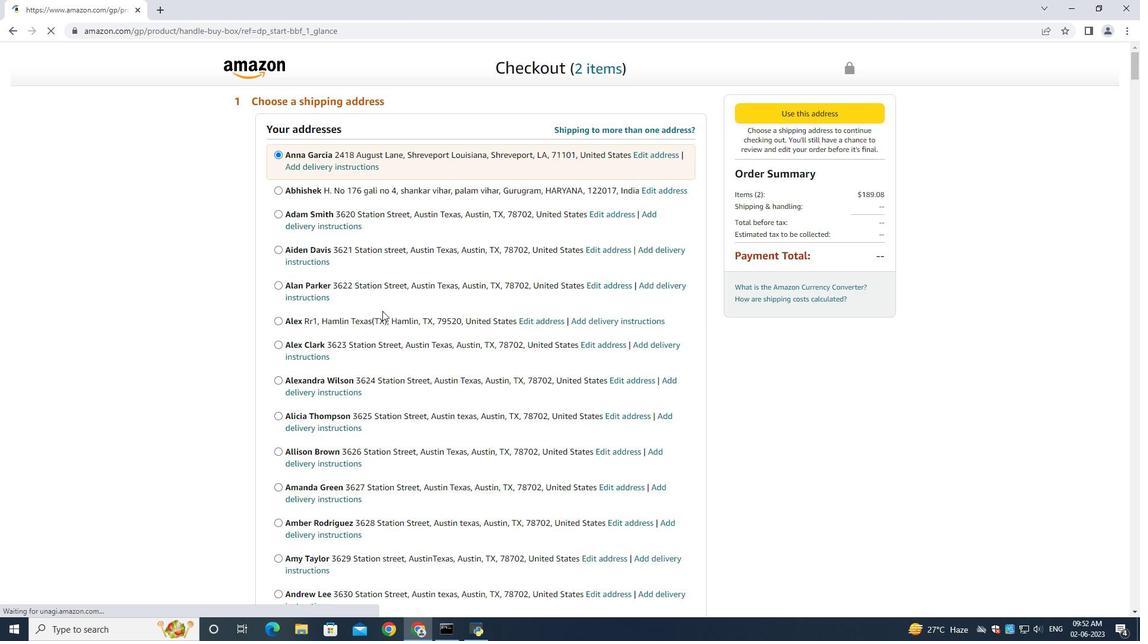 
Action: Mouse moved to (337, 326)
Screenshot: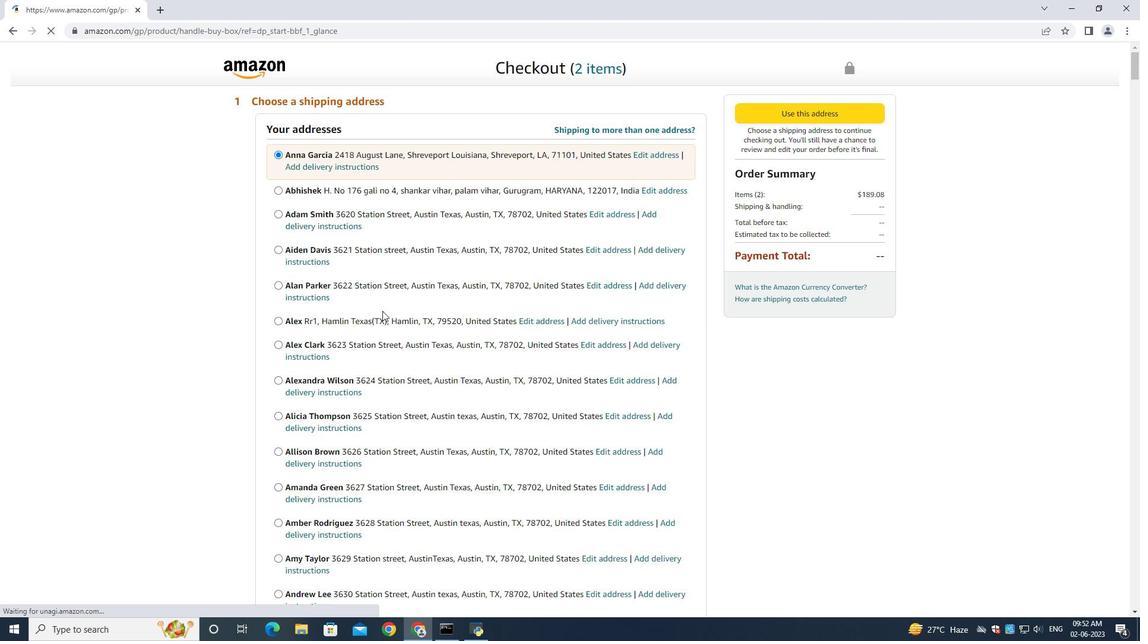 
Action: Mouse scrolled (351, 323) with delta (0, 0)
Screenshot: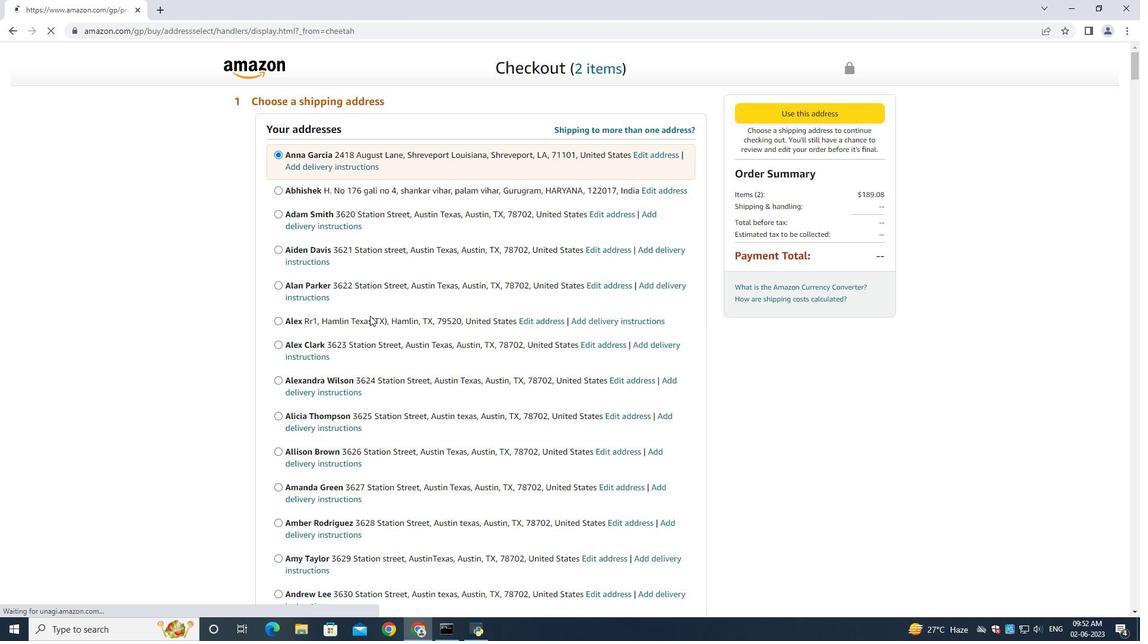 
Action: Mouse moved to (212, 328)
Screenshot: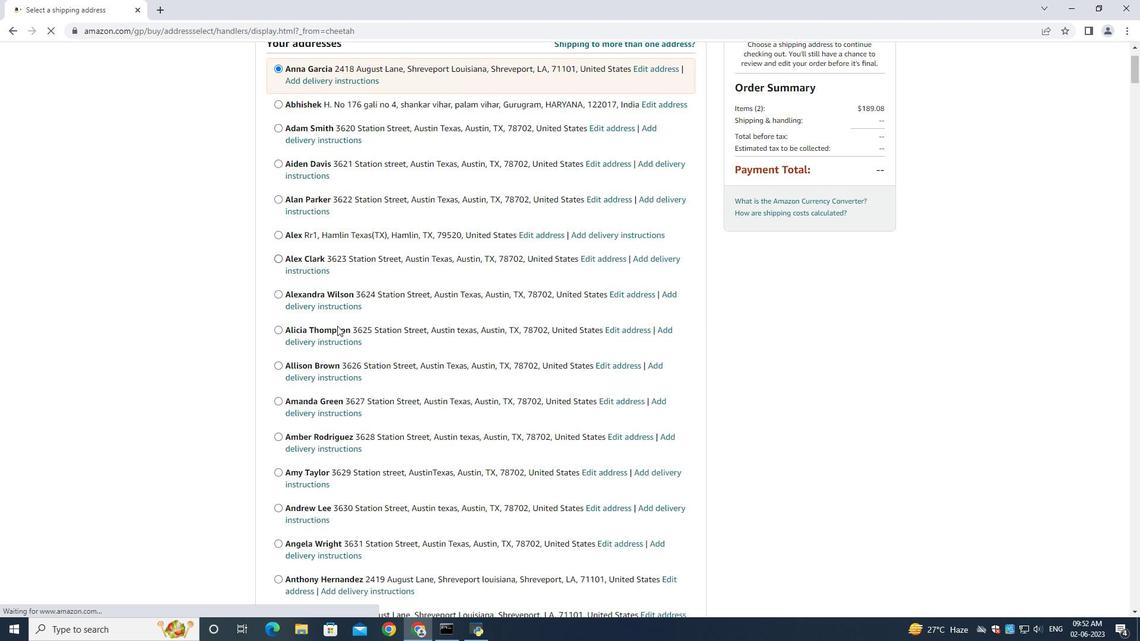 
Action: Mouse scrolled (331, 326) with delta (0, 0)
Screenshot: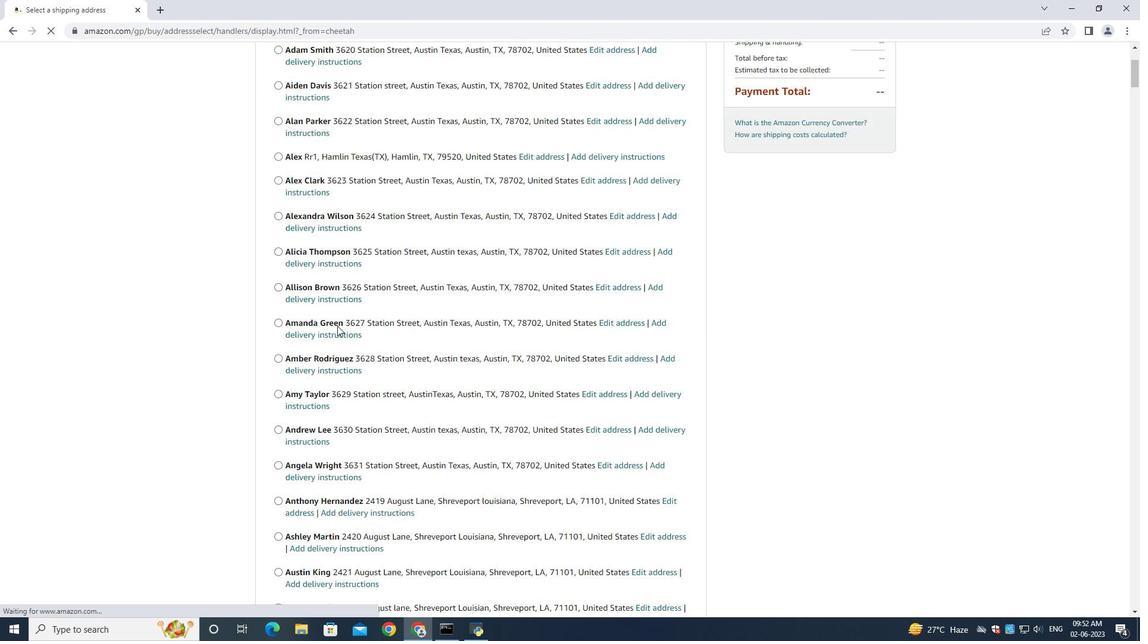 
Action: Mouse moved to (232, 330)
Screenshot: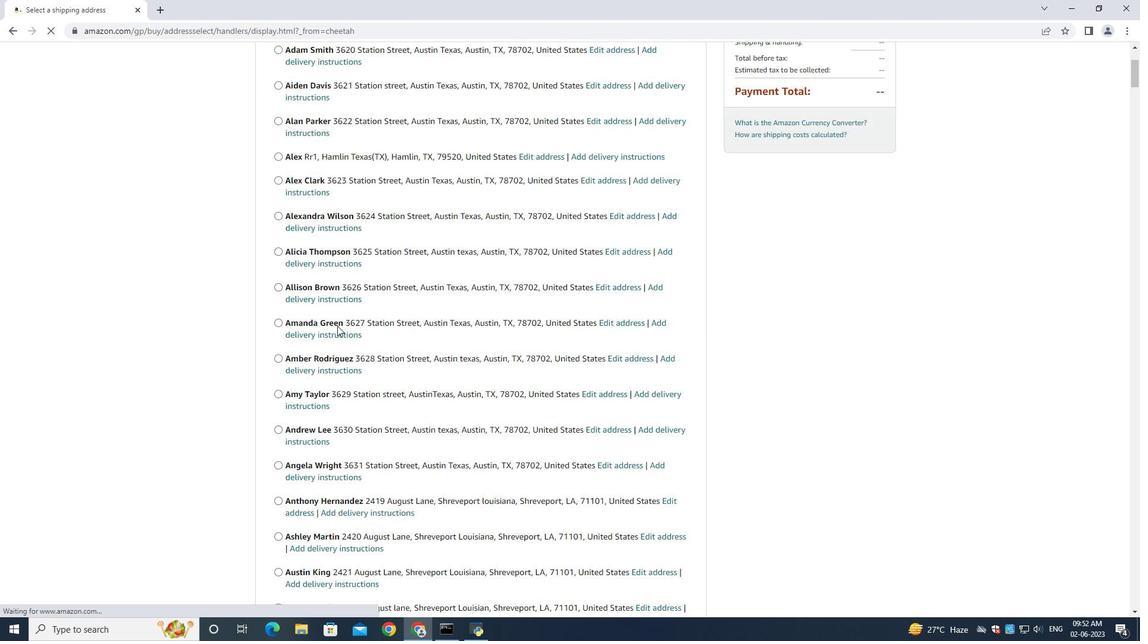 
Action: Mouse scrolled (322, 327) with delta (0, 0)
Screenshot: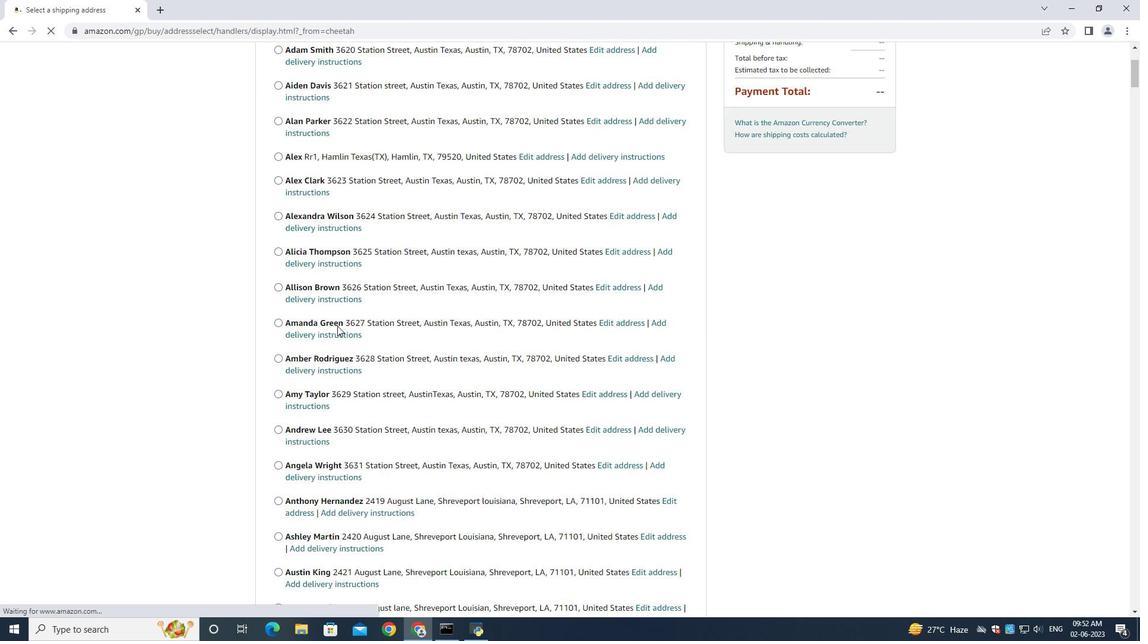 
Action: Mouse moved to (296, 331)
Screenshot: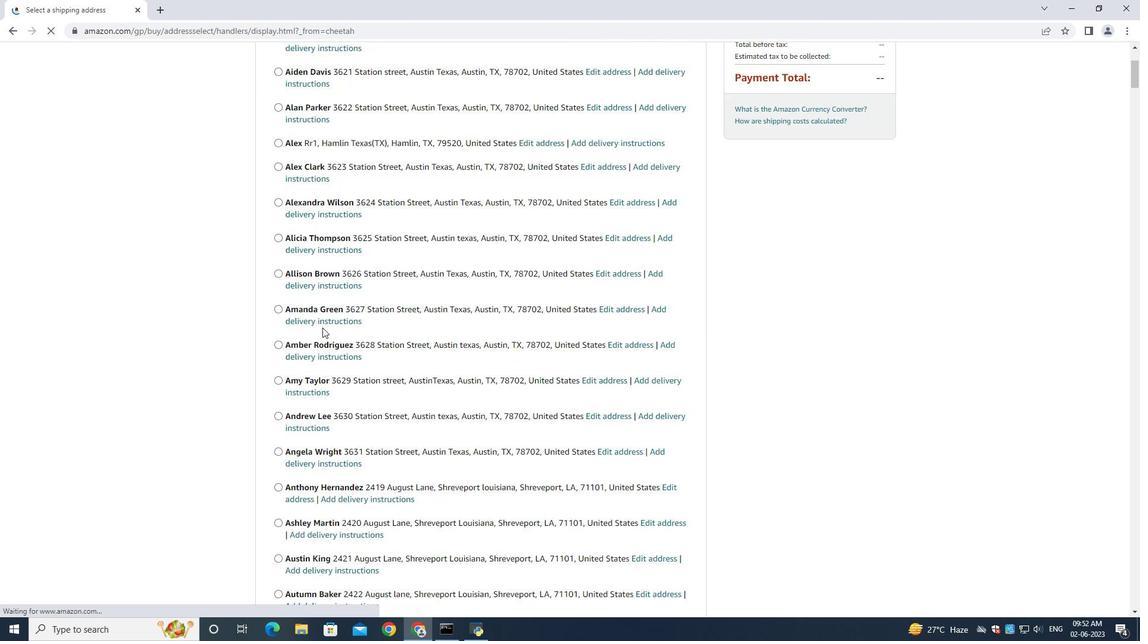
Action: Mouse scrolled (239, 330) with delta (0, 0)
Screenshot: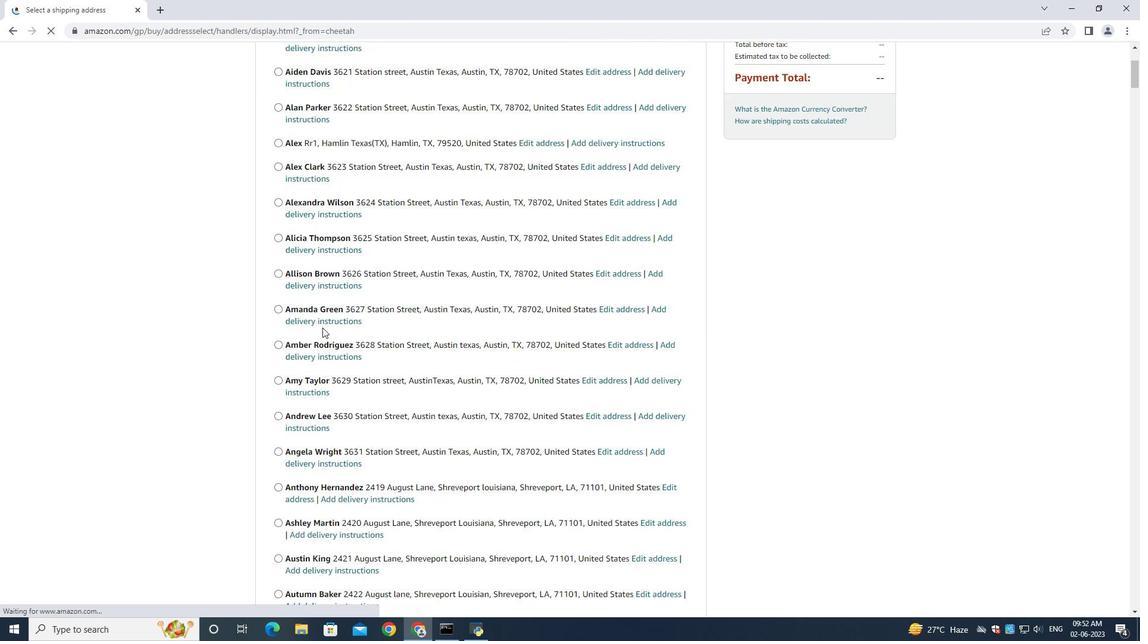
Action: Mouse moved to (312, 330)
Screenshot: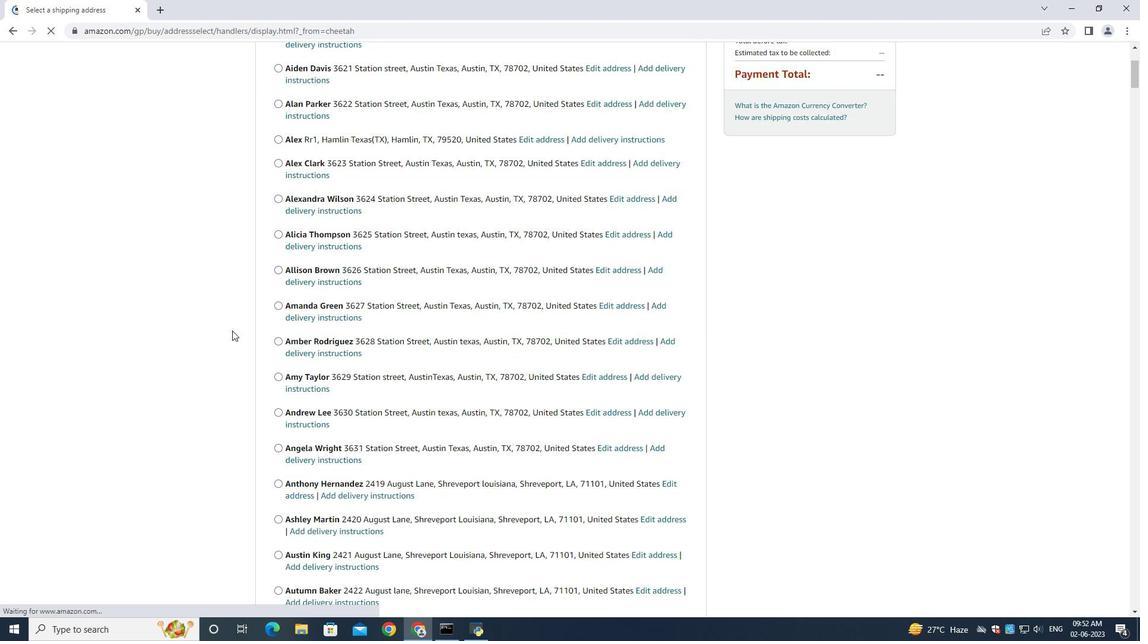 
Action: Mouse scrolled (264, 330) with delta (0, 0)
Screenshot: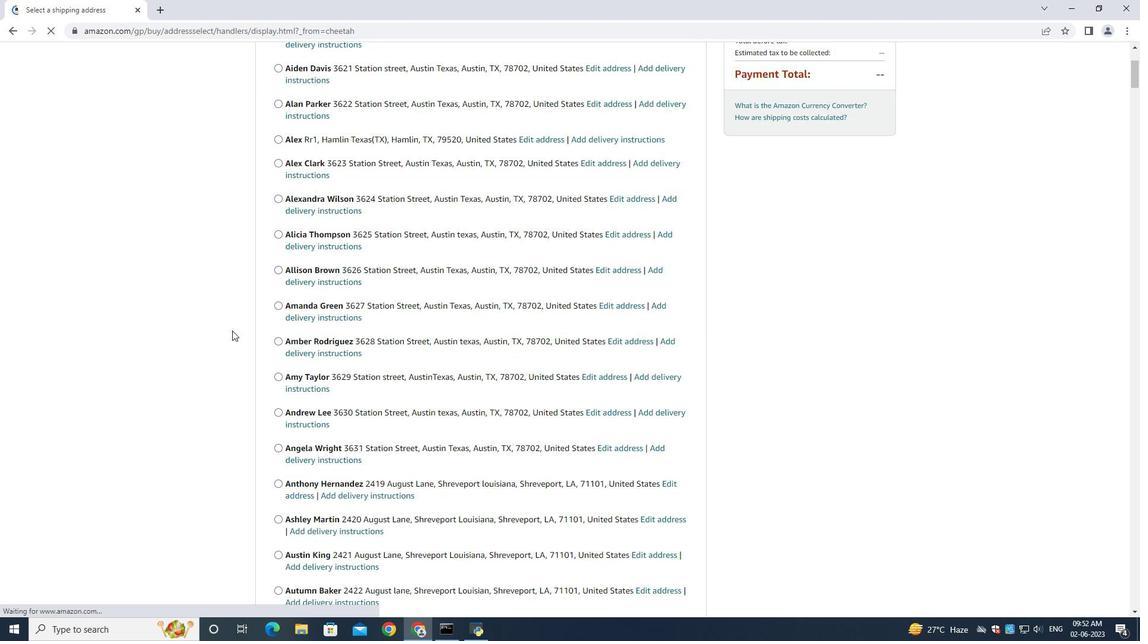 
Action: Mouse moved to (350, 327)
Screenshot: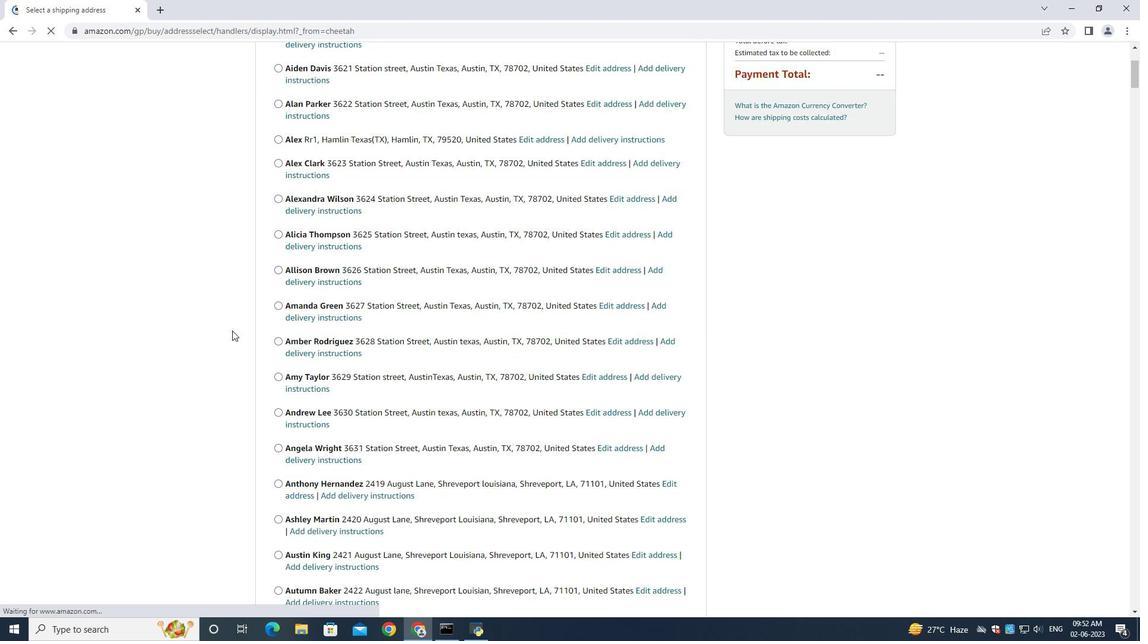 
Action: Mouse scrolled (274, 330) with delta (0, 0)
Screenshot: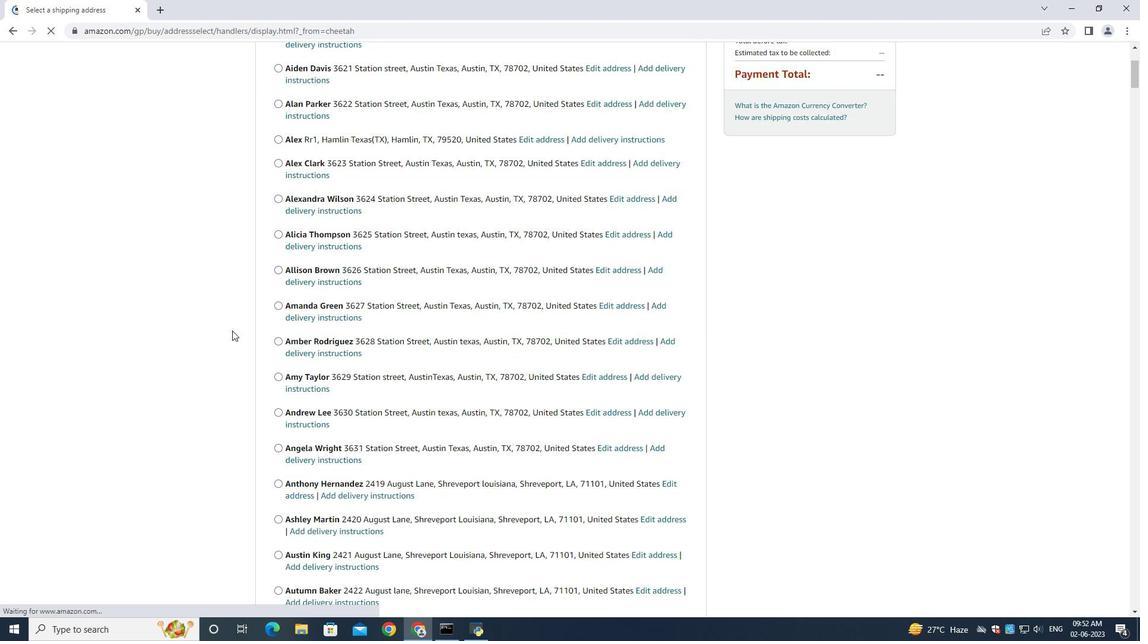 
Action: Mouse moved to (368, 324)
Screenshot: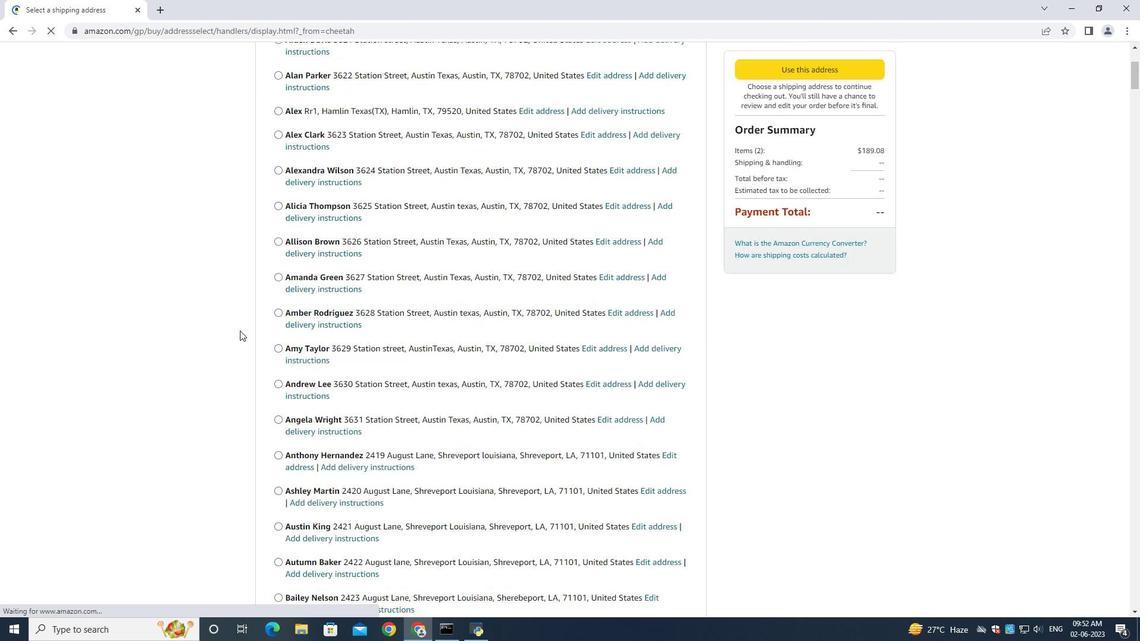 
Action: Mouse scrolled (296, 330) with delta (0, 0)
Screenshot: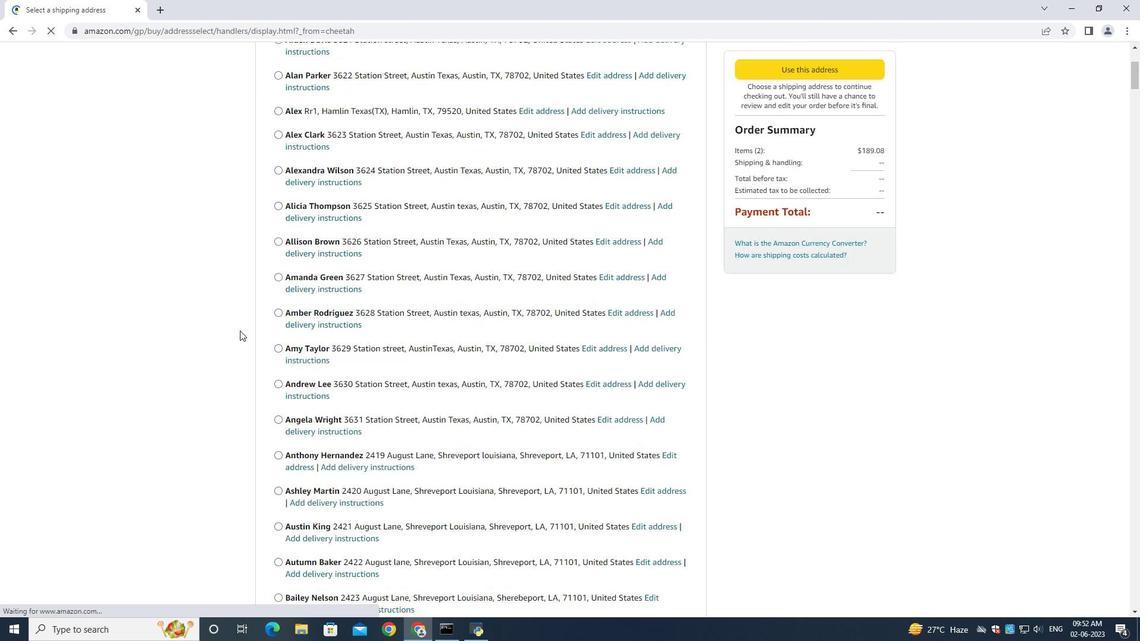 
Action: Mouse moved to (406, 317)
Screenshot: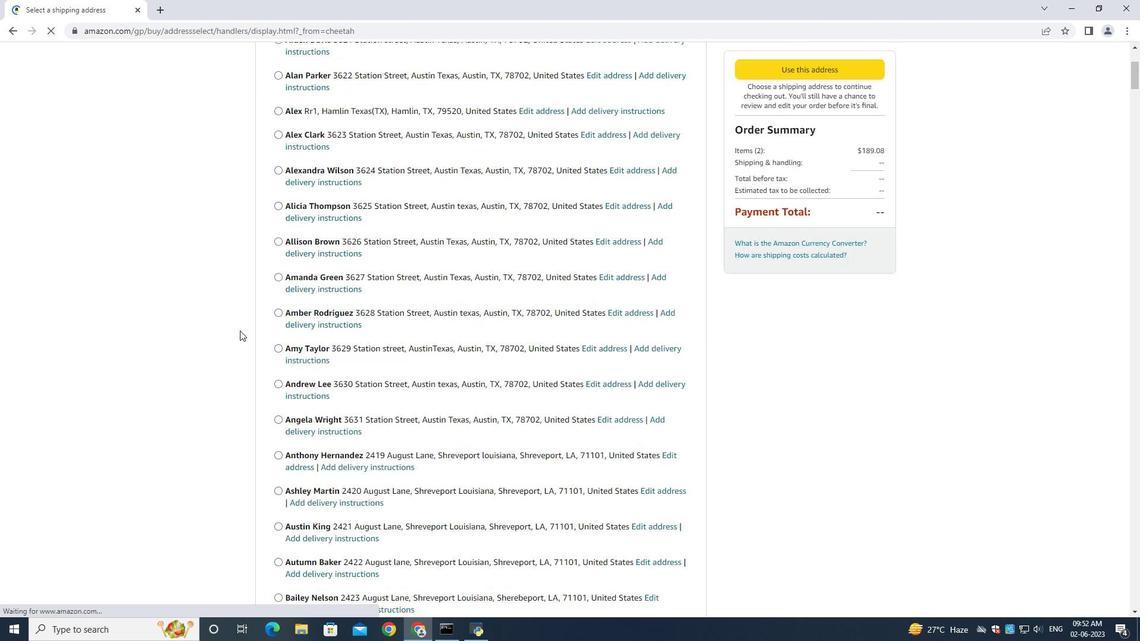 
Action: Mouse scrolled (312, 329) with delta (0, 0)
Screenshot: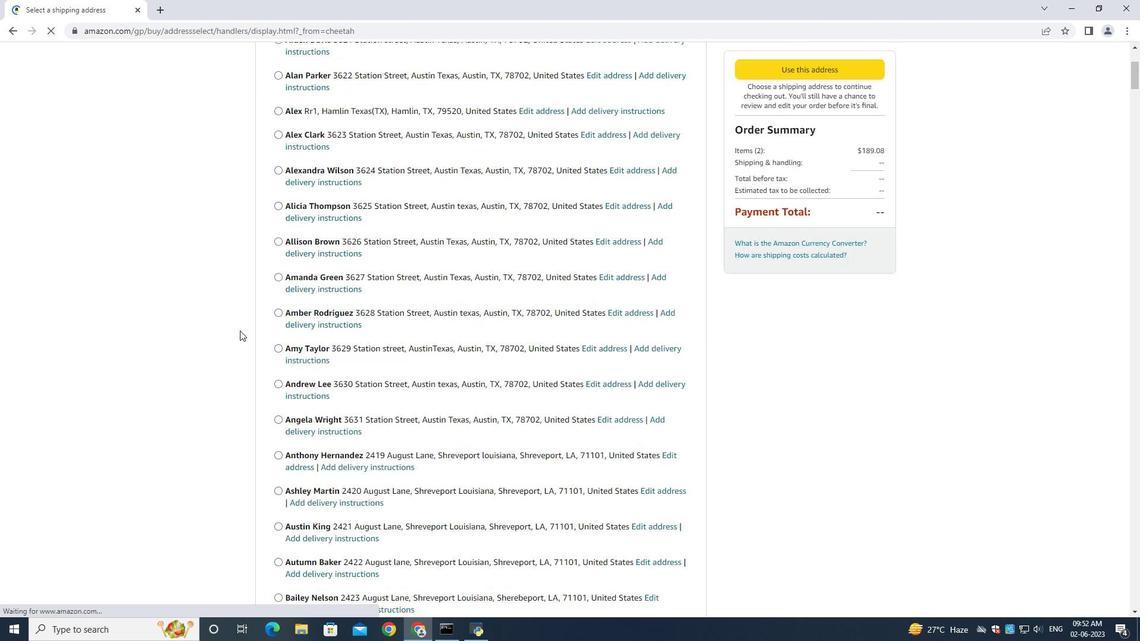 
Action: Mouse moved to (399, 316)
Screenshot: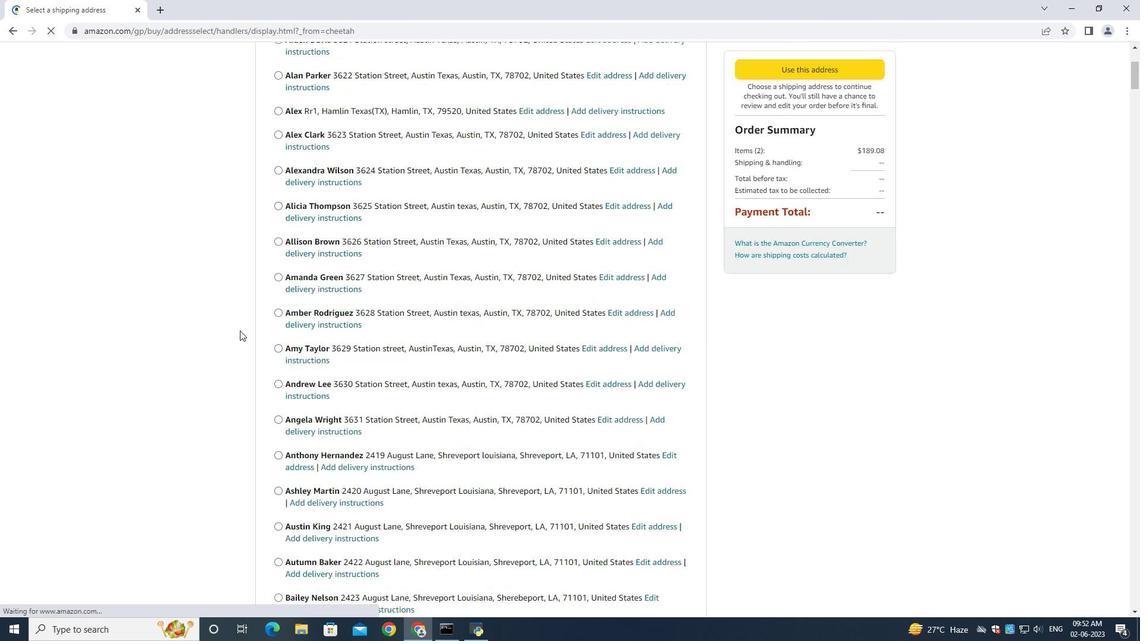 
Action: Mouse scrolled (368, 323) with delta (0, 0)
Screenshot: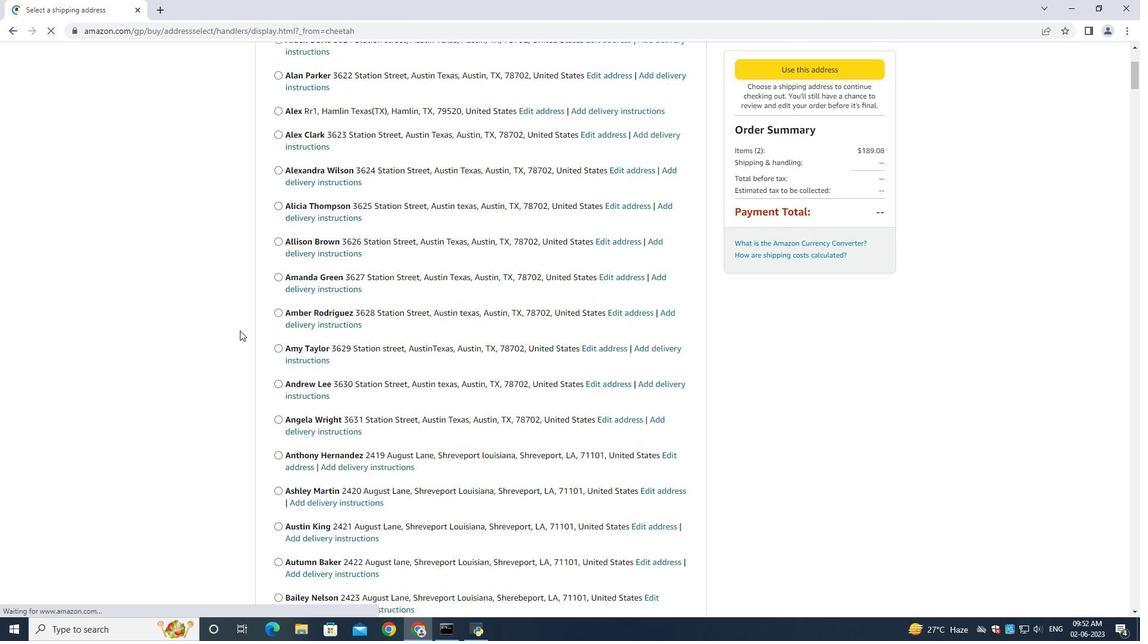 
Action: Mouse moved to (399, 317)
Screenshot: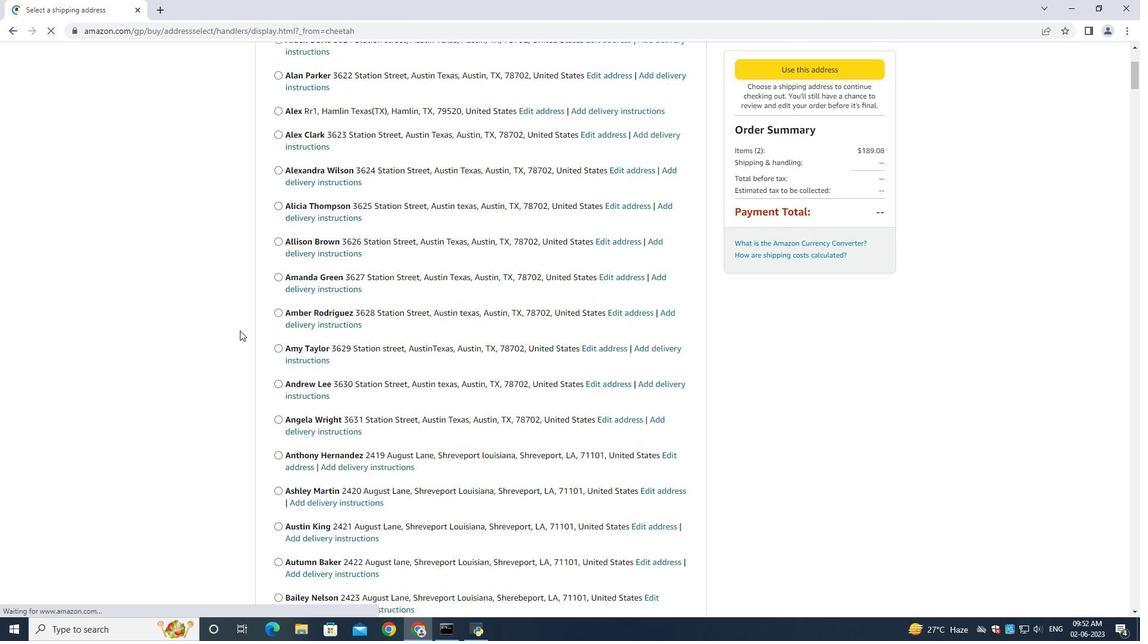 
Action: Mouse scrolled (399, 315) with delta (0, 0)
Screenshot: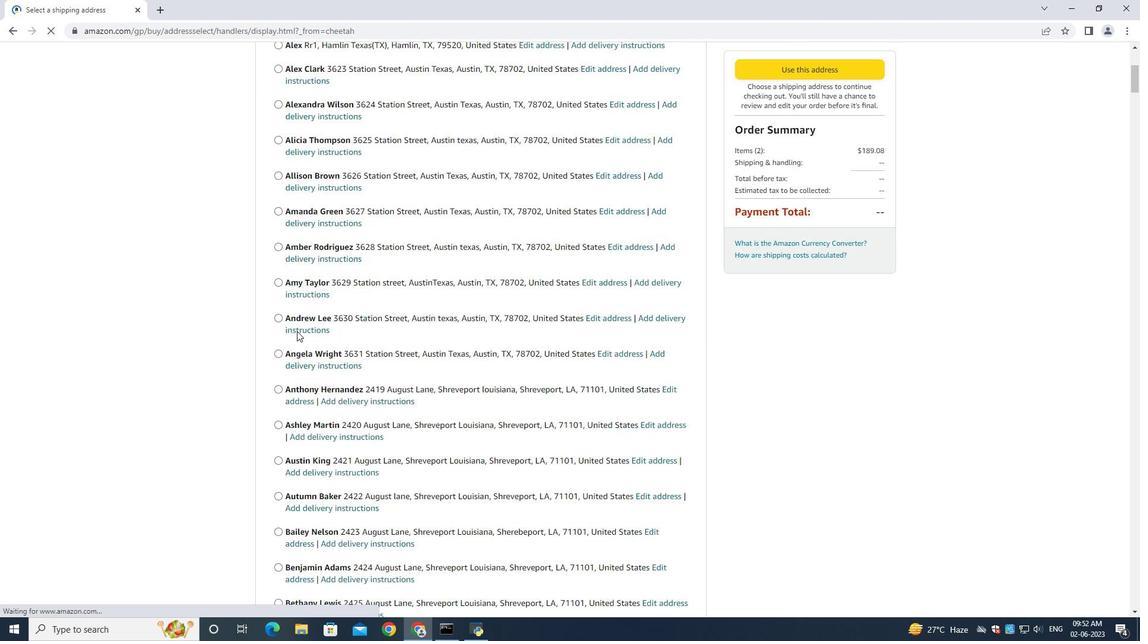 
Action: Mouse moved to (403, 320)
Screenshot: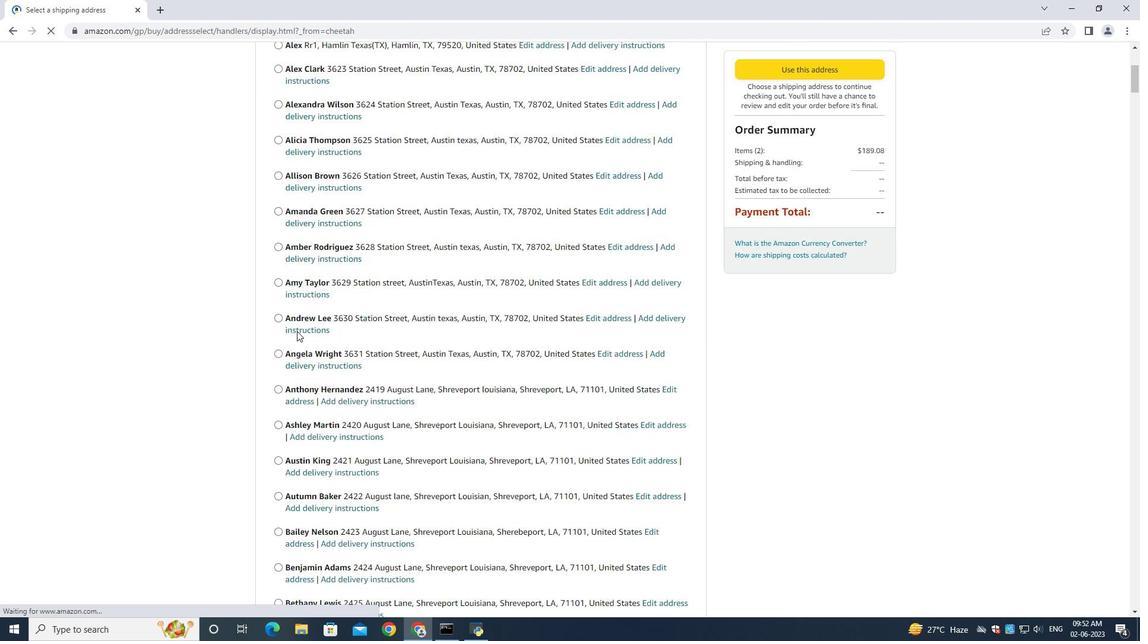 
Action: Mouse scrolled (400, 317) with delta (0, 0)
Screenshot: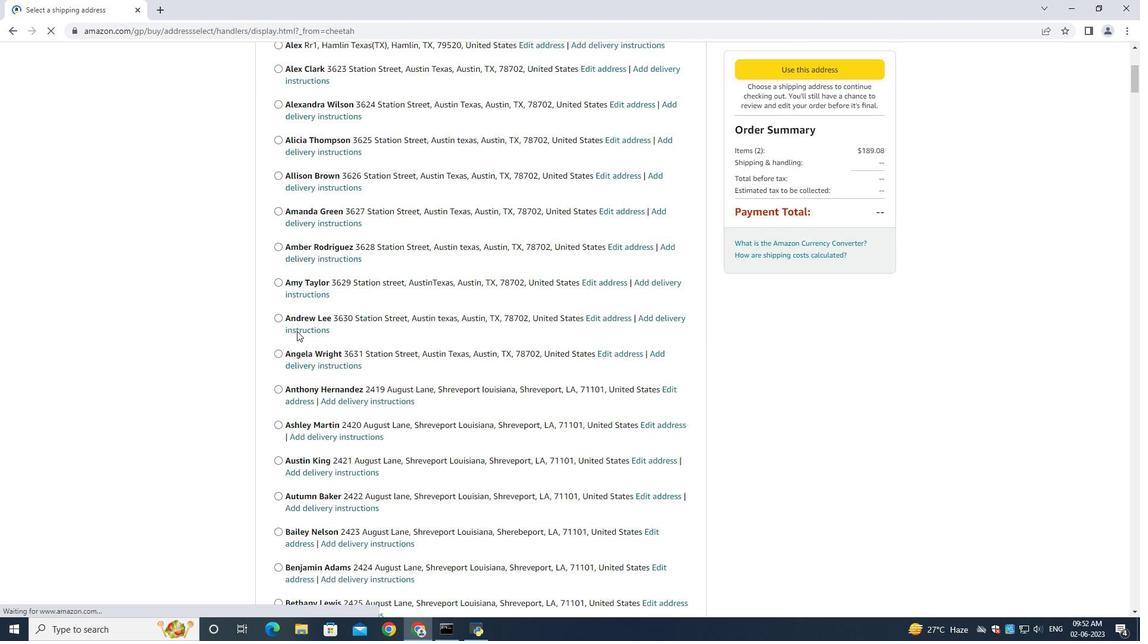 
Action: Mouse moved to (405, 320)
Screenshot: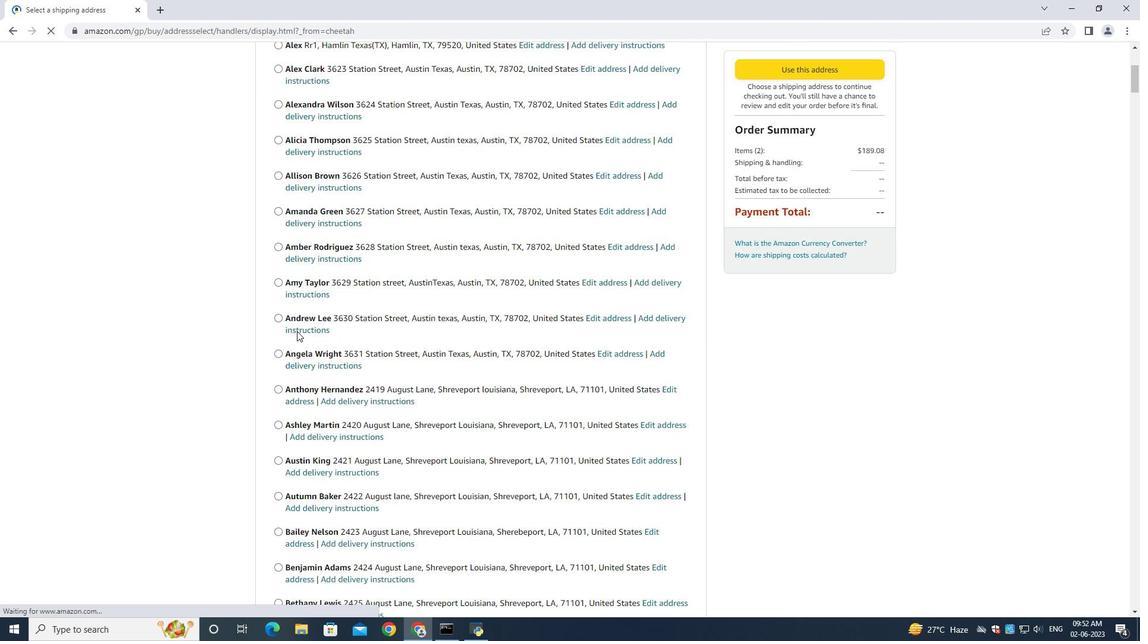 
Action: Mouse scrolled (403, 319) with delta (0, 0)
Screenshot: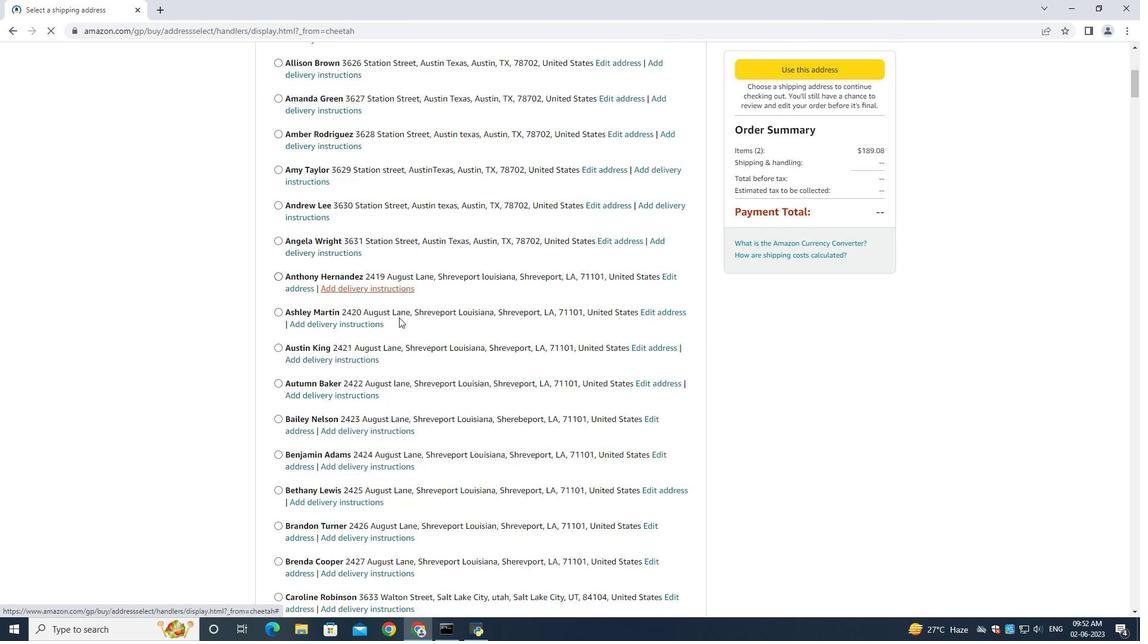 
Action: Mouse moved to (461, 326)
Screenshot: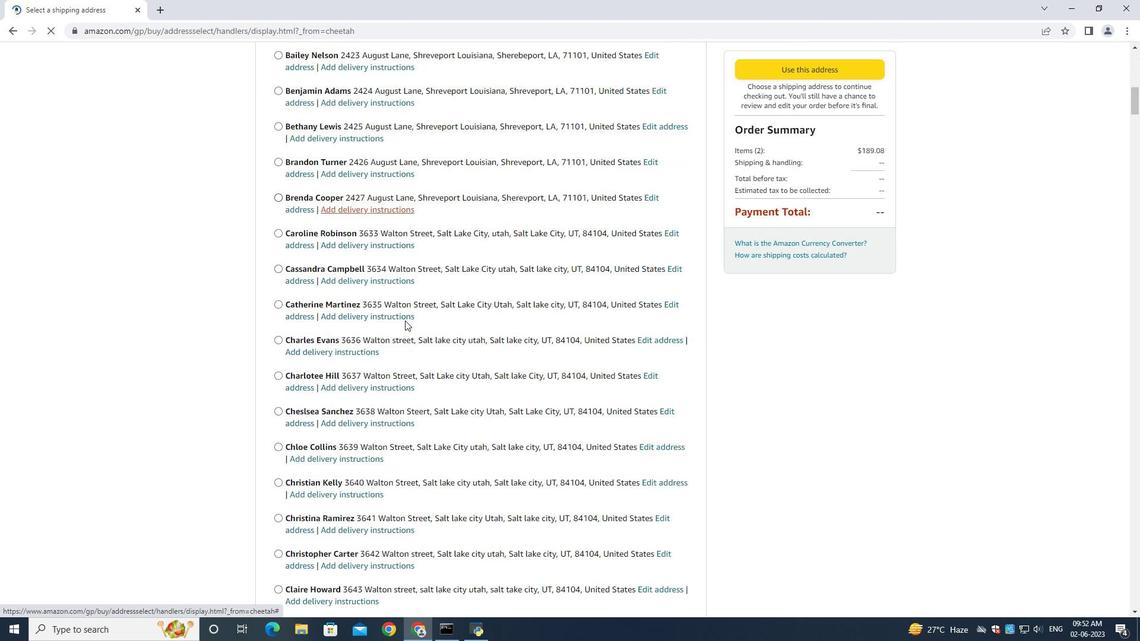 
Action: Mouse scrolled (406, 320) with delta (0, 0)
Screenshot: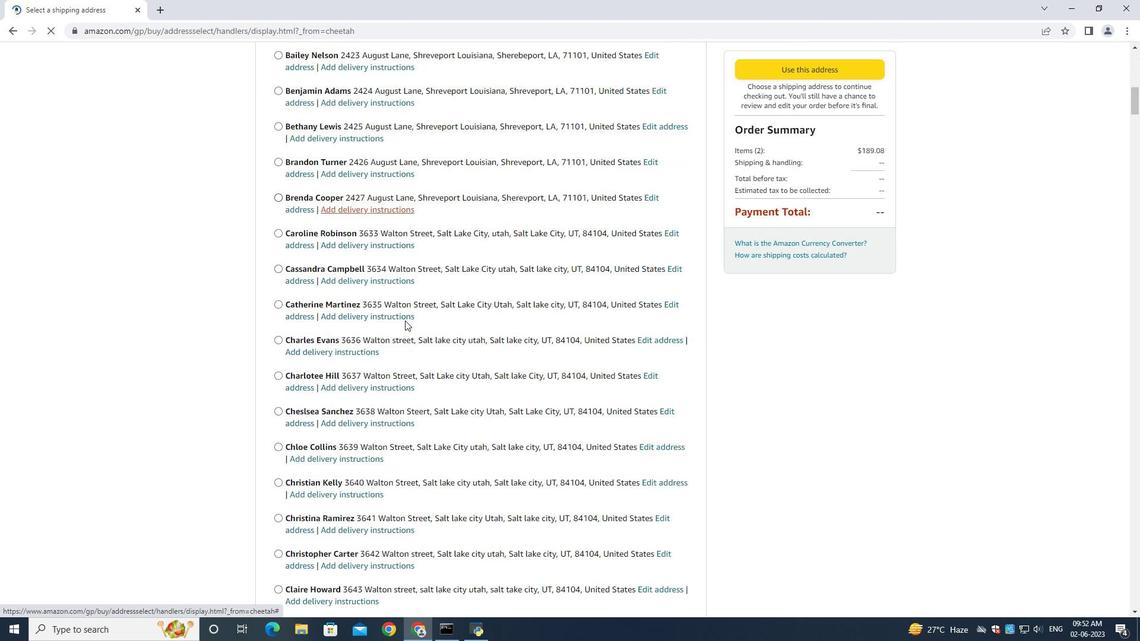 
Action: Mouse moved to (461, 326)
Screenshot: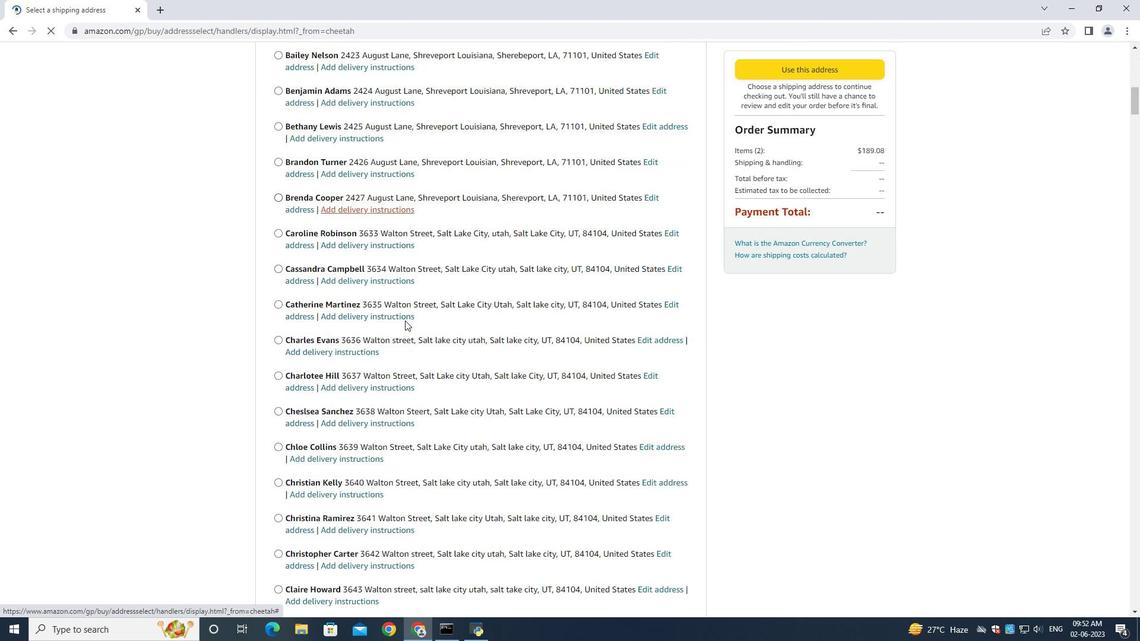 
Action: Mouse scrolled (412, 322) with delta (0, 0)
Screenshot: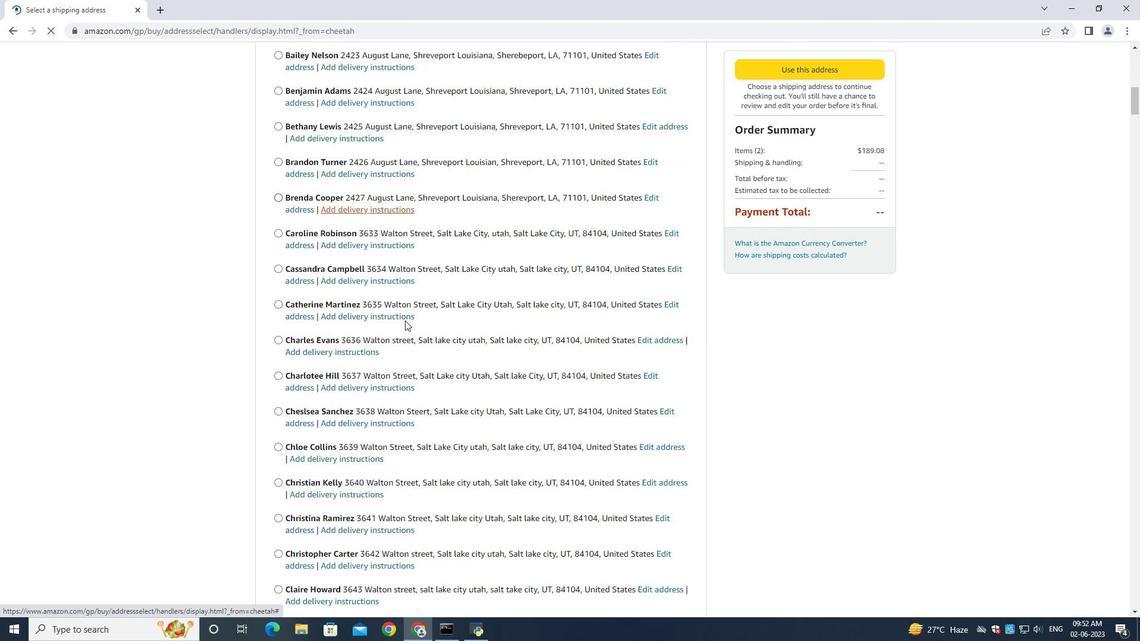 
Action: Mouse moved to (461, 326)
Screenshot: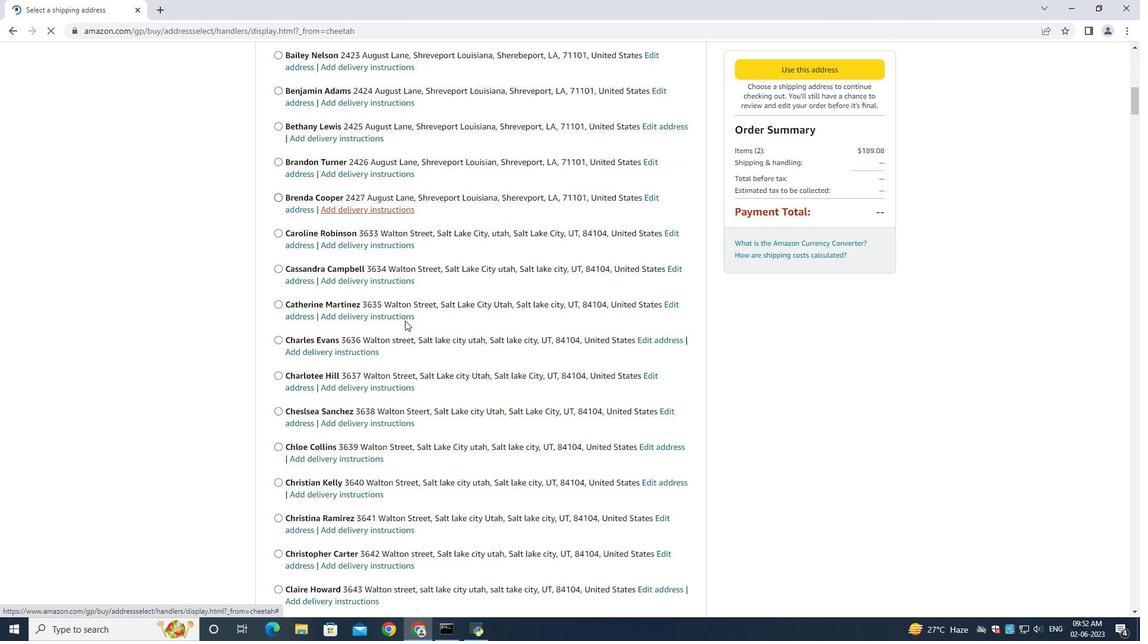 
Action: Mouse scrolled (461, 325) with delta (0, 0)
Screenshot: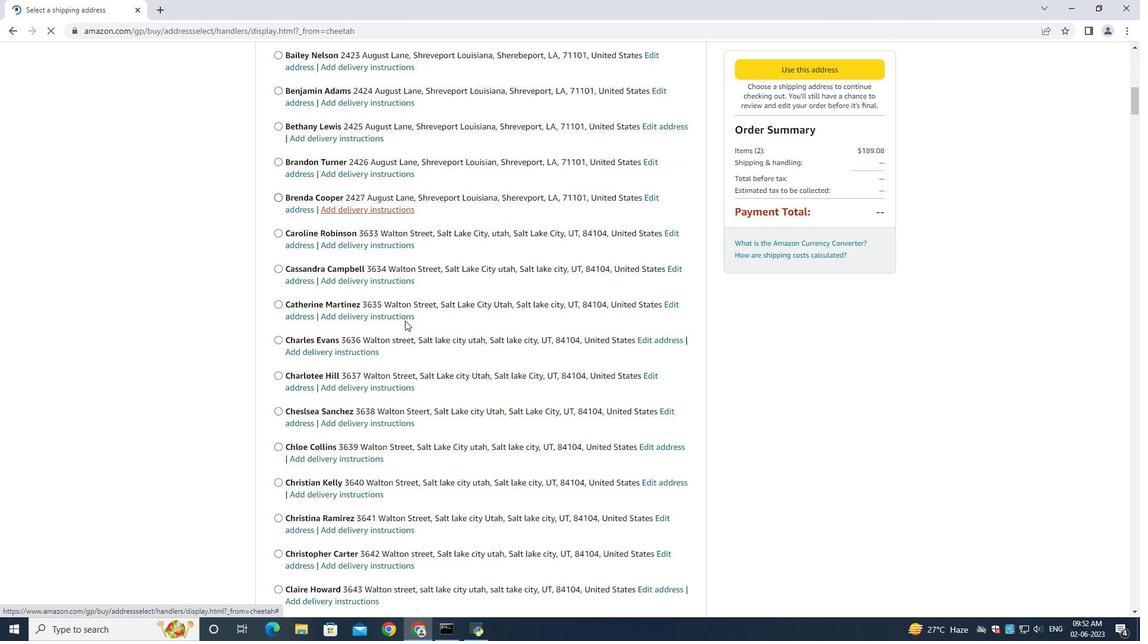 
Action: Mouse scrolled (461, 325) with delta (0, 0)
Screenshot: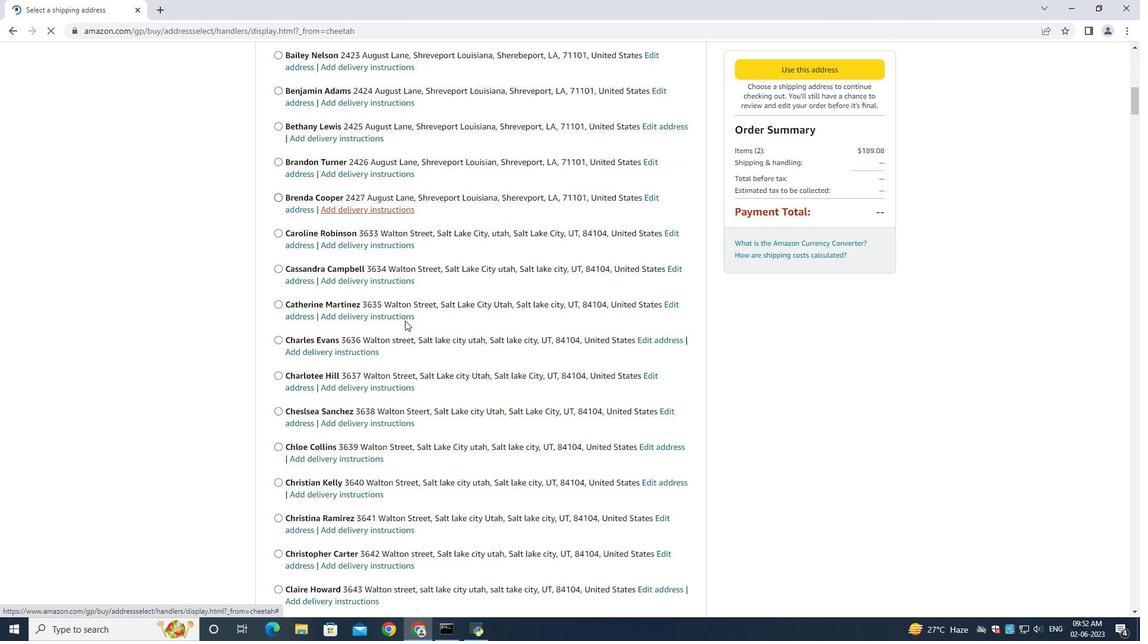 
Action: Mouse moved to (461, 326)
Screenshot: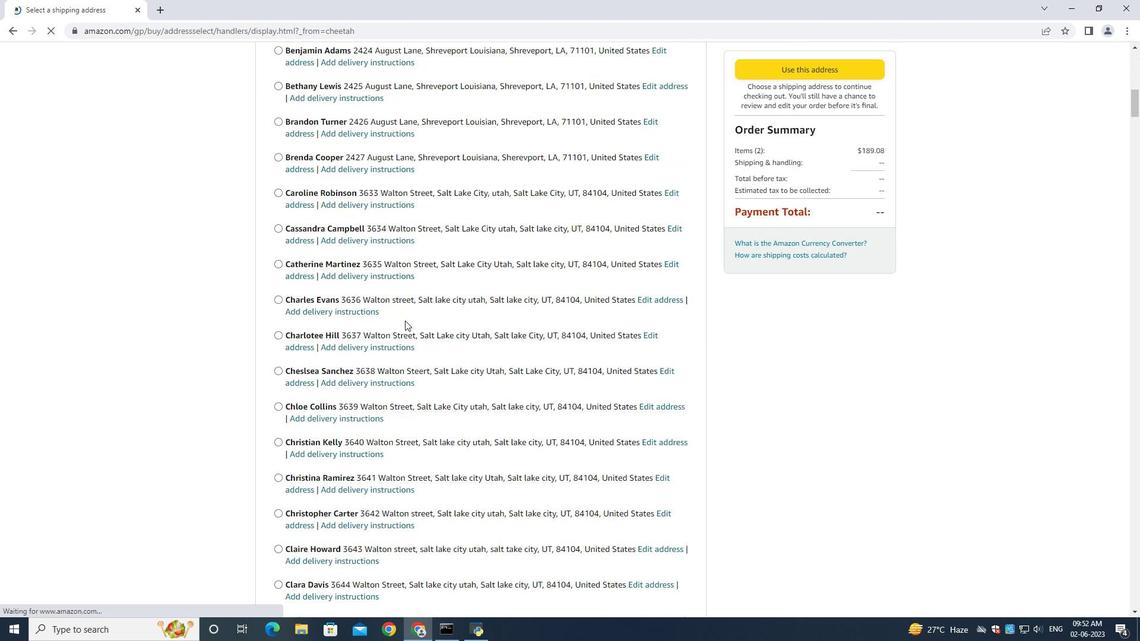 
Action: Mouse scrolled (461, 325) with delta (0, 0)
Screenshot: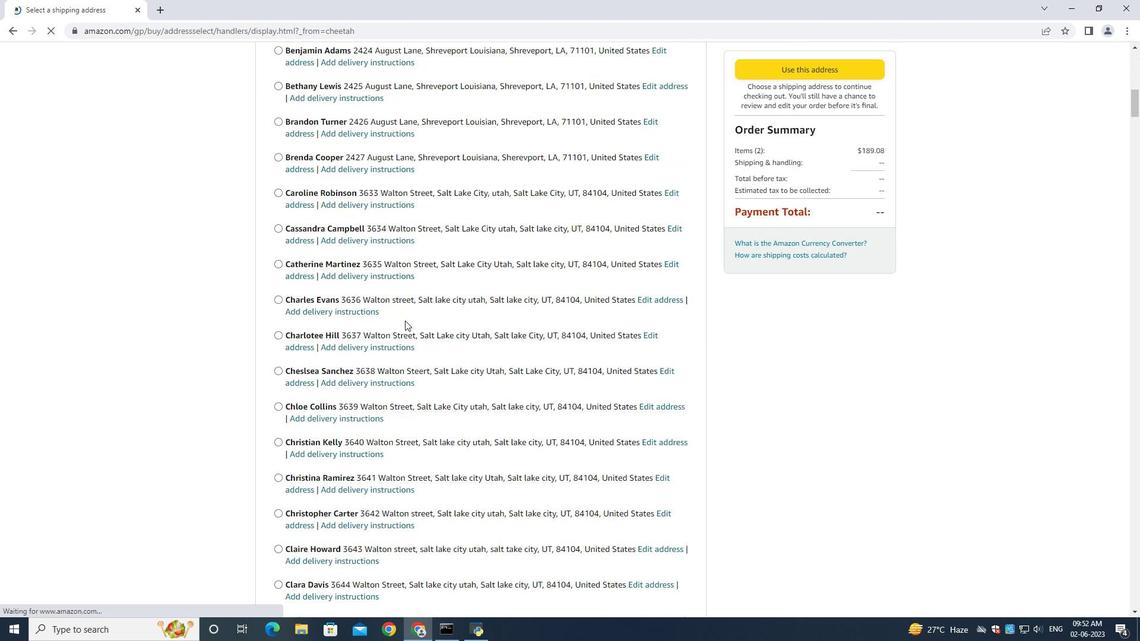 
Action: Mouse scrolled (461, 325) with delta (0, 0)
Screenshot: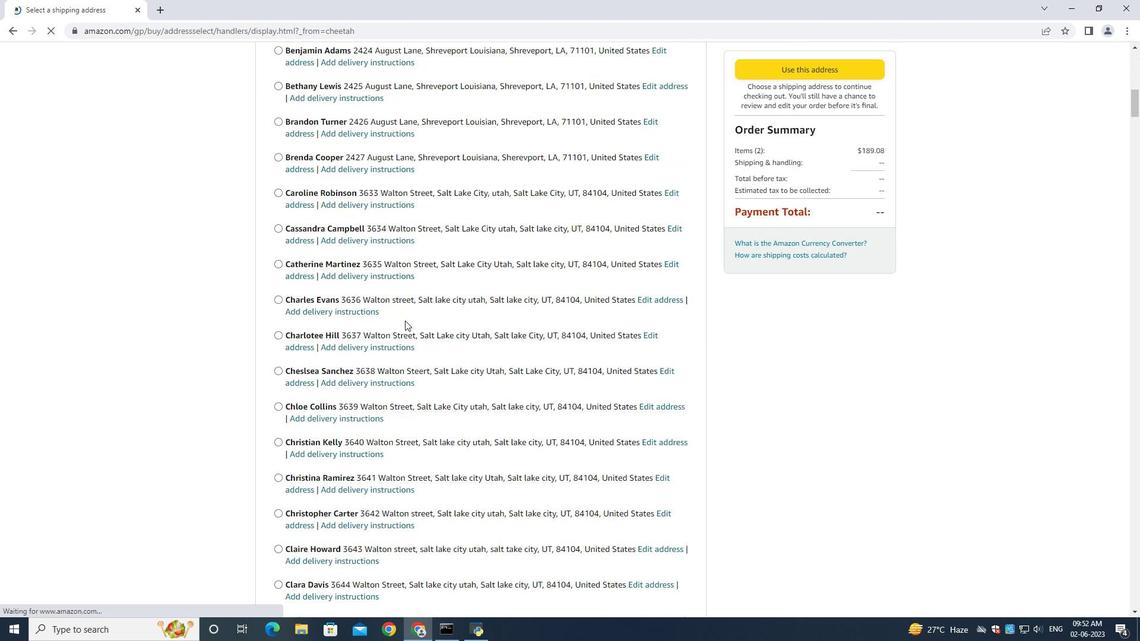
Action: Mouse scrolled (461, 325) with delta (0, 0)
Screenshot: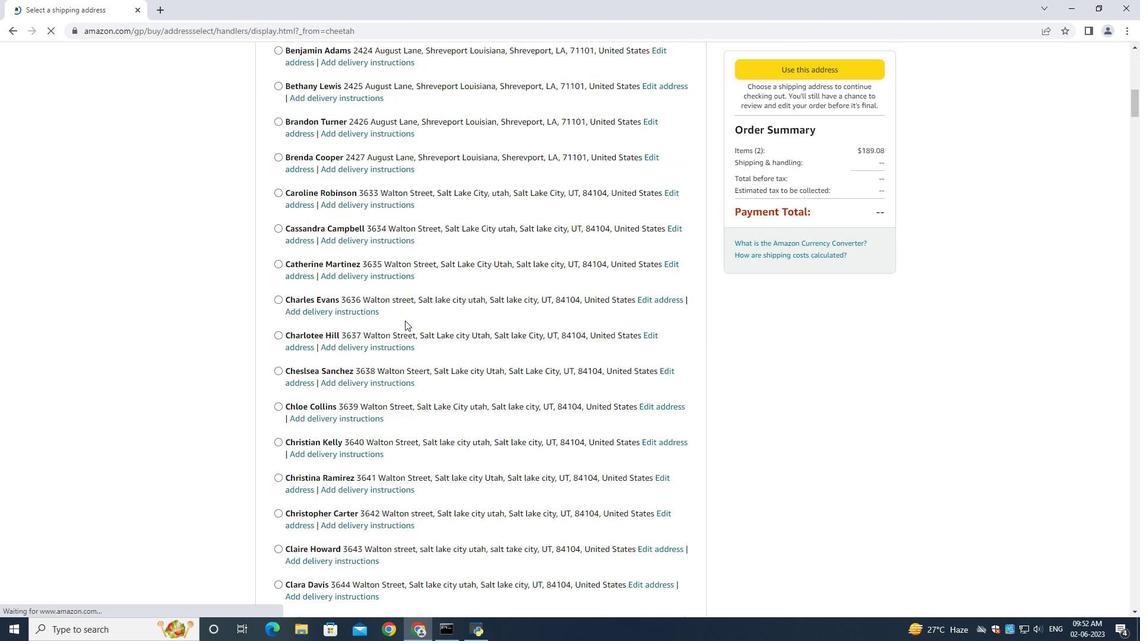 
Action: Mouse scrolled (461, 325) with delta (0, 0)
Screenshot: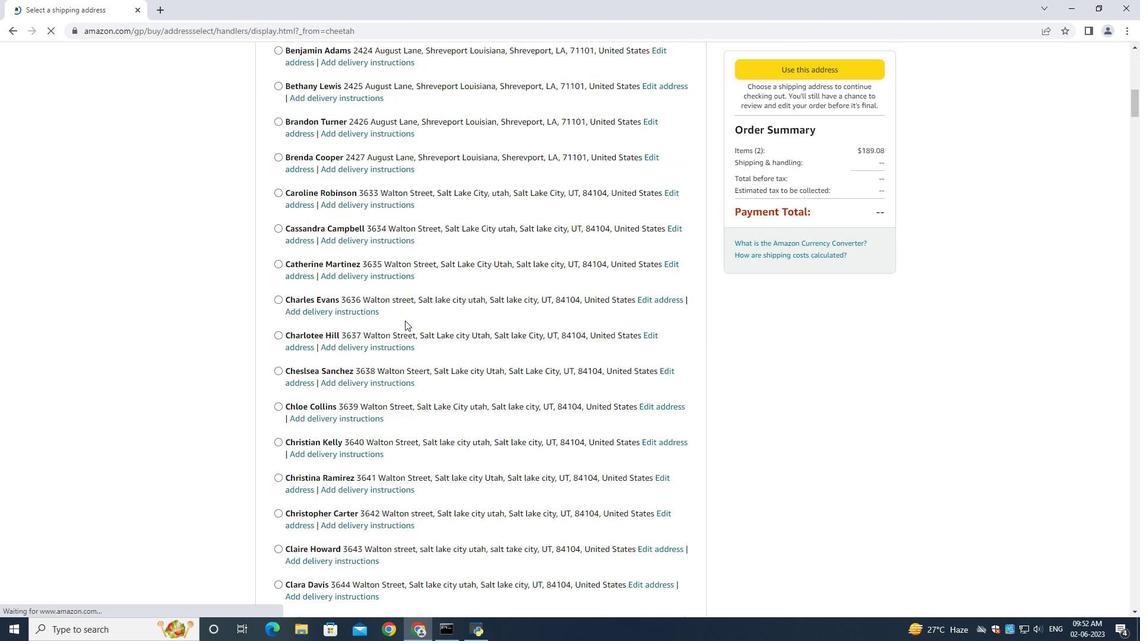 
Action: Mouse scrolled (461, 326) with delta (0, 0)
Screenshot: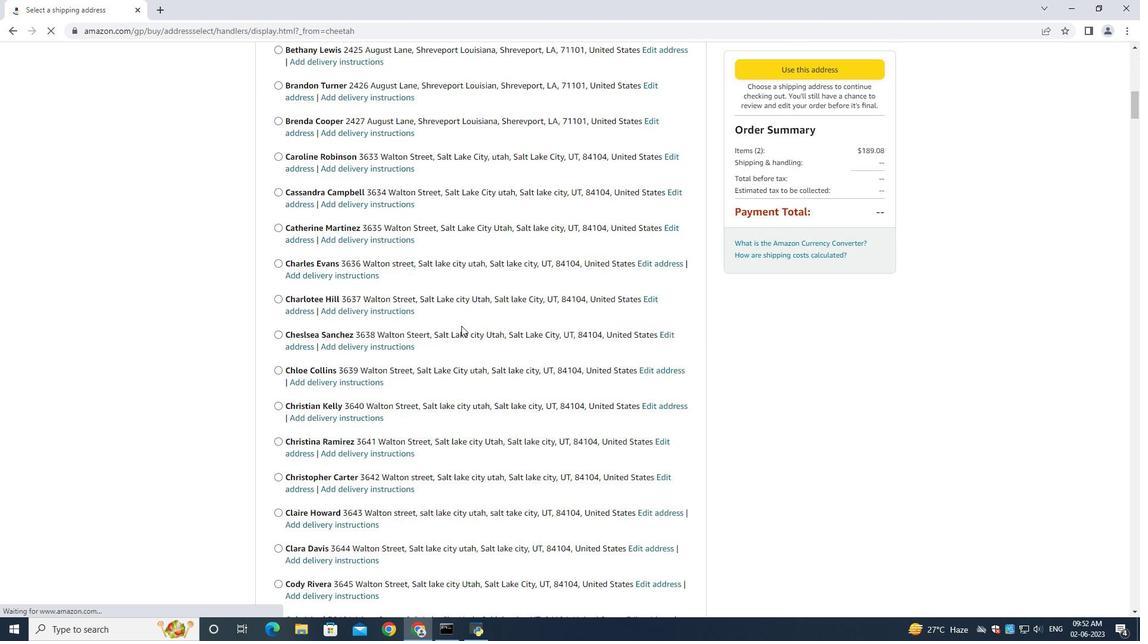 
Action: Mouse scrolled (461, 326) with delta (0, 0)
Screenshot: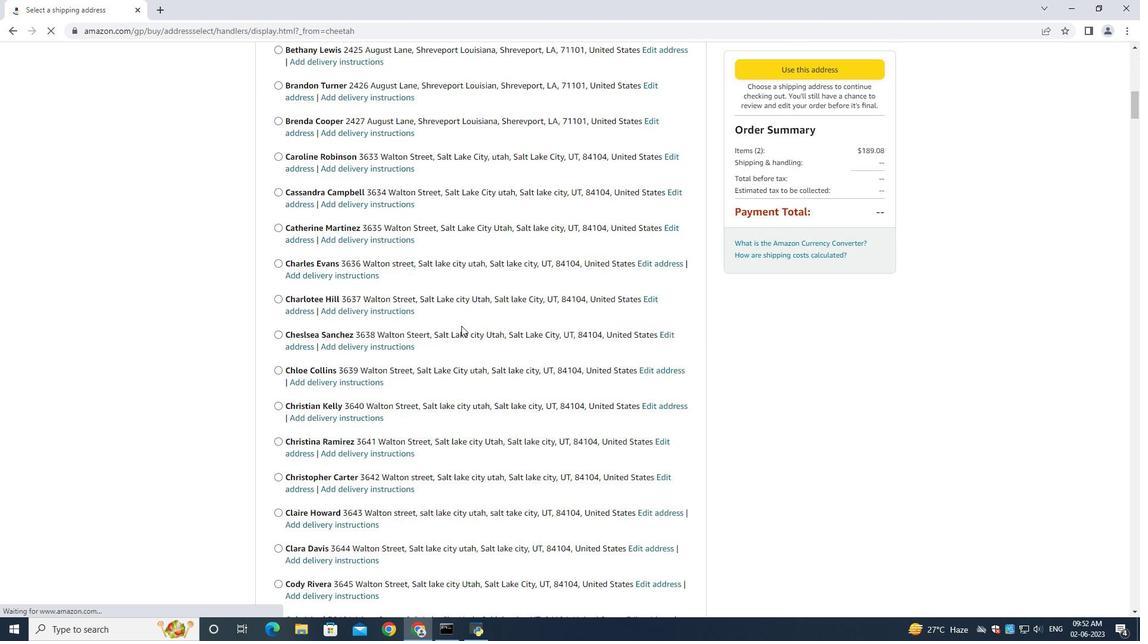 
Action: Mouse scrolled (461, 326) with delta (0, 0)
Screenshot: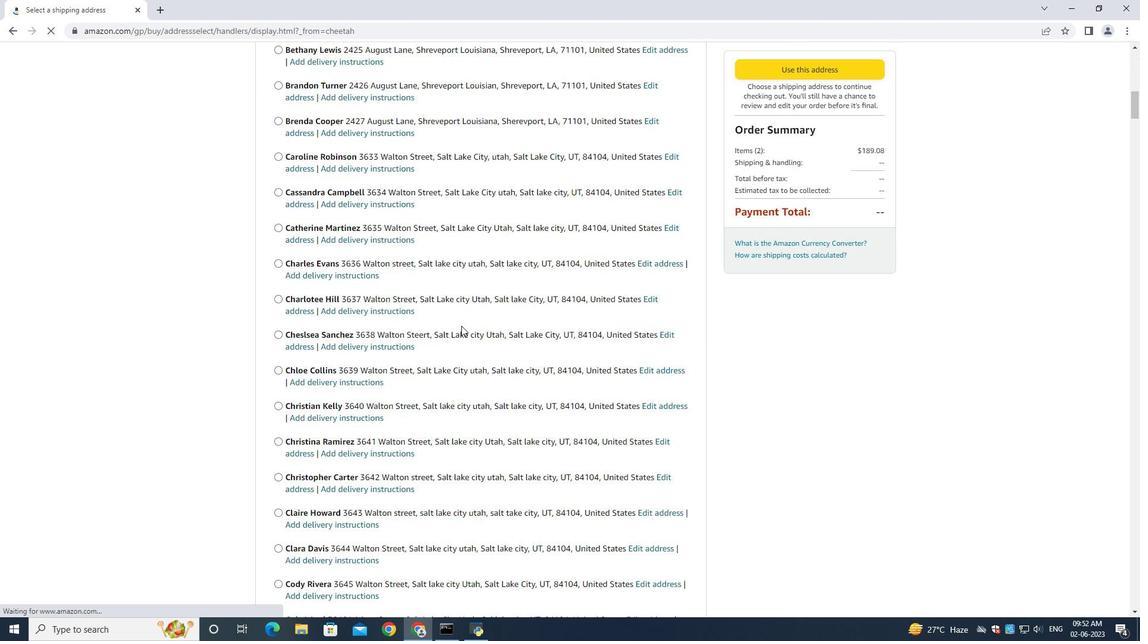 
Action: Mouse scrolled (461, 326) with delta (0, 0)
Screenshot: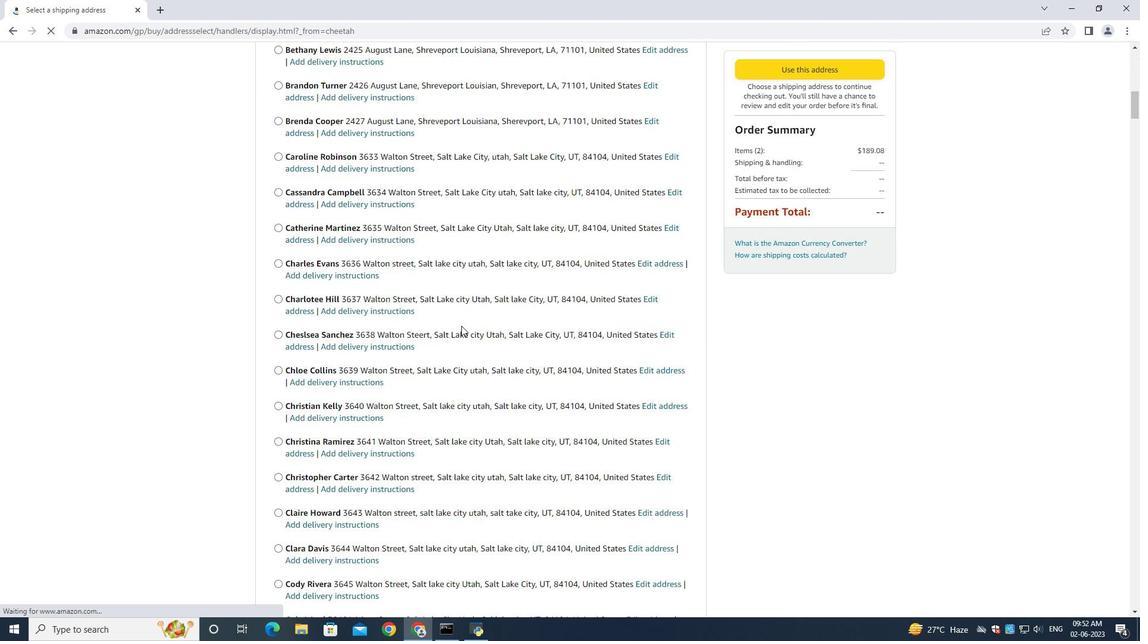 
Action: Mouse scrolled (461, 326) with delta (0, 0)
Screenshot: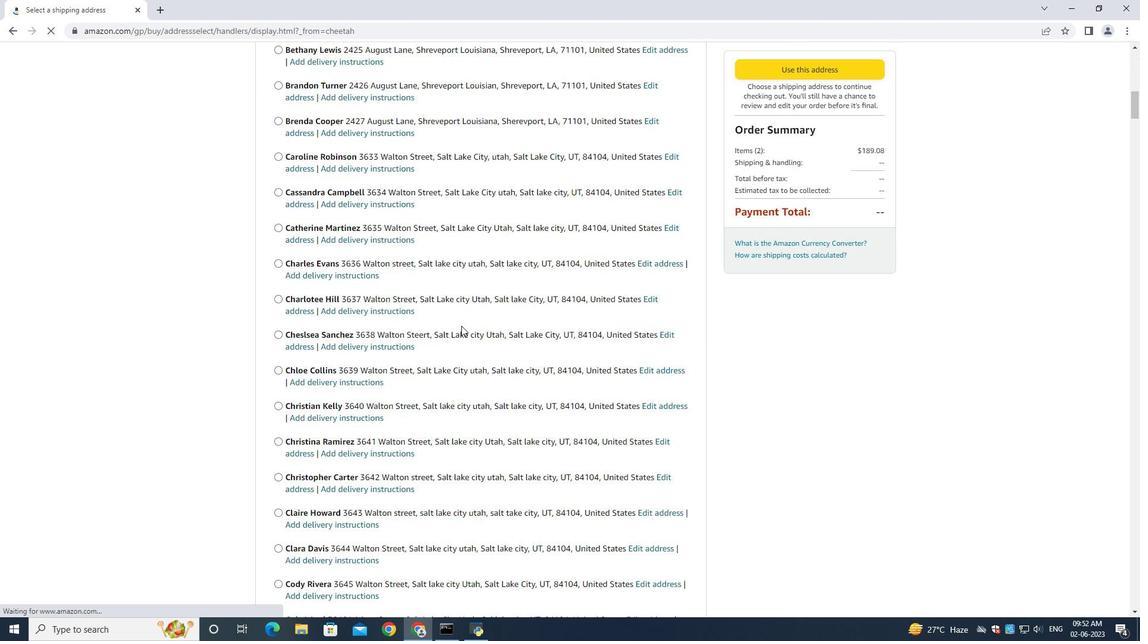 
Action: Mouse scrolled (461, 326) with delta (0, 0)
Screenshot: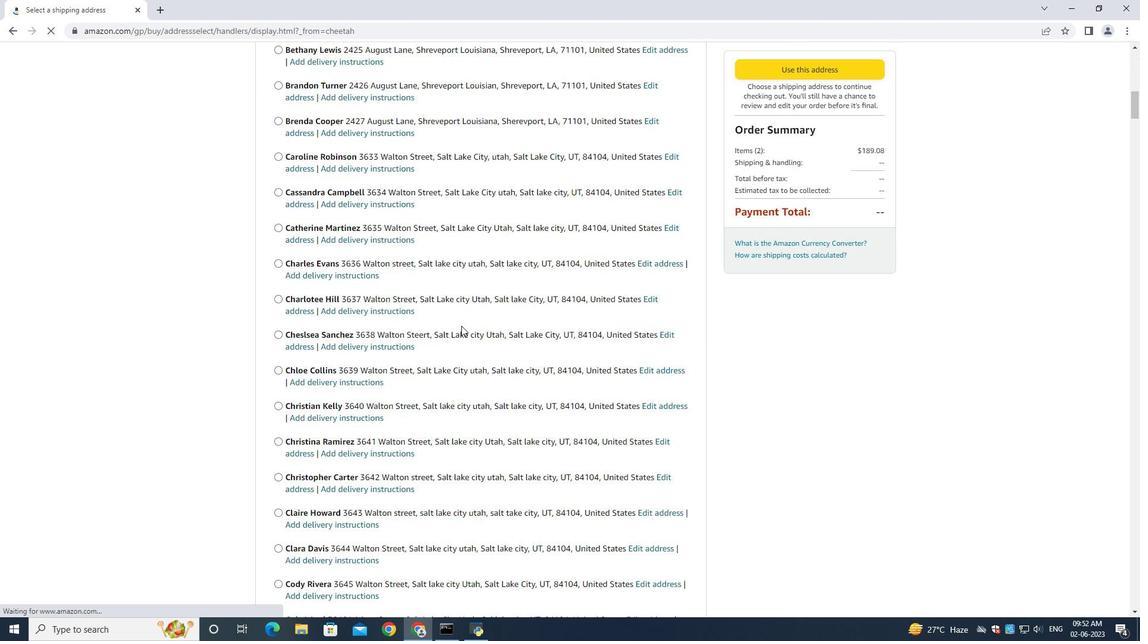 
Action: Mouse scrolled (461, 326) with delta (0, 0)
Screenshot: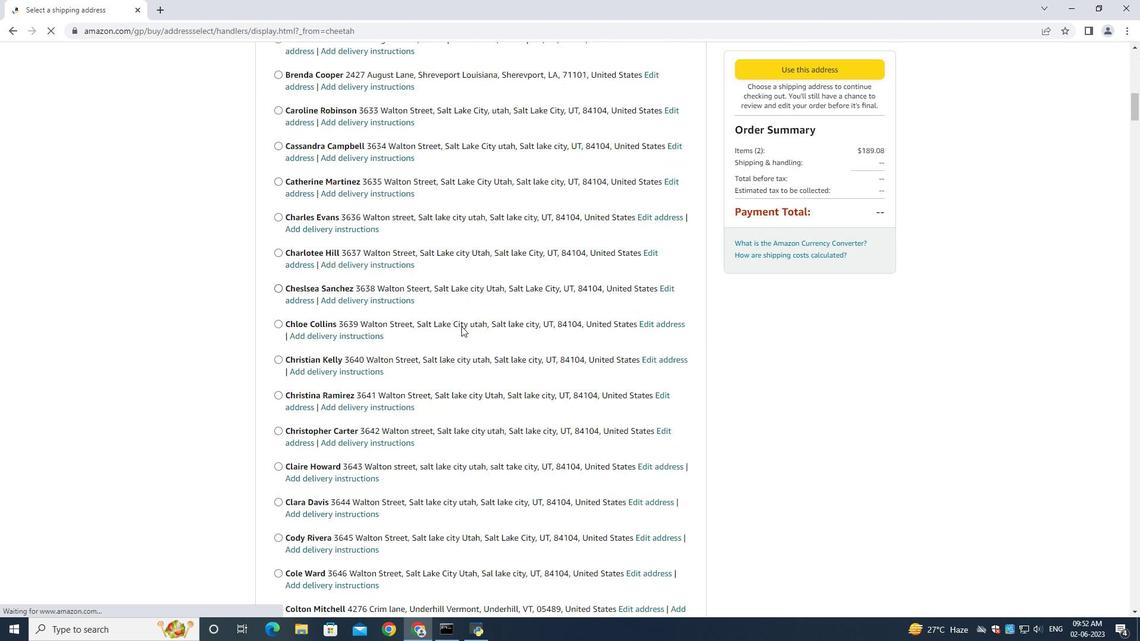 
Action: Mouse moved to (459, 322)
Screenshot: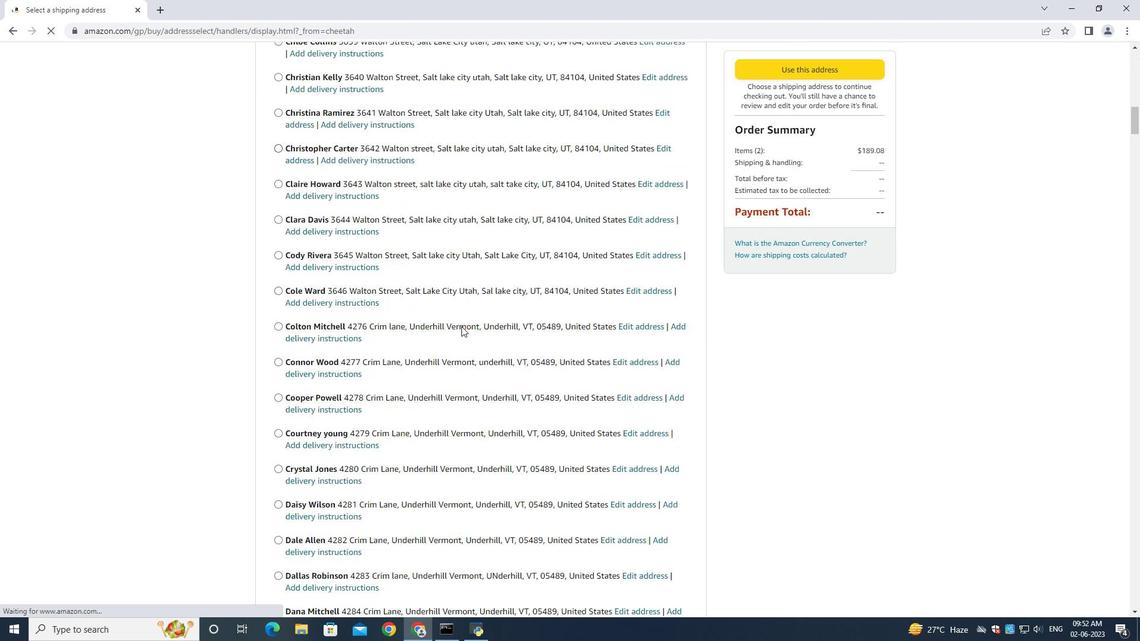 
Action: Mouse scrolled (459, 321) with delta (0, 0)
Screenshot: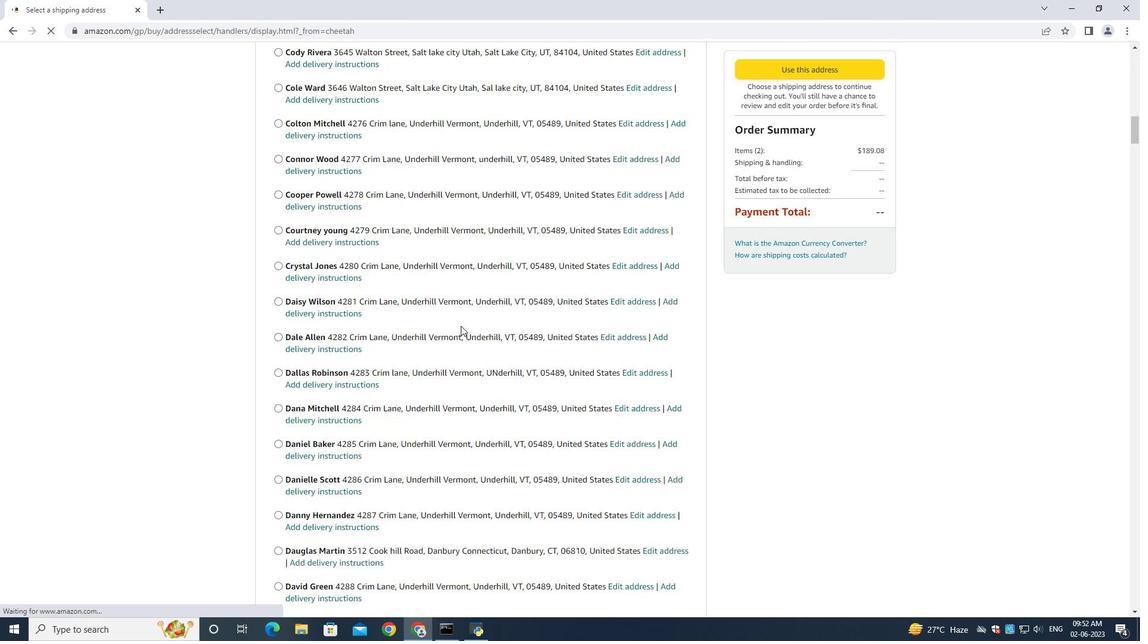 
Action: Mouse scrolled (459, 321) with delta (0, 0)
Screenshot: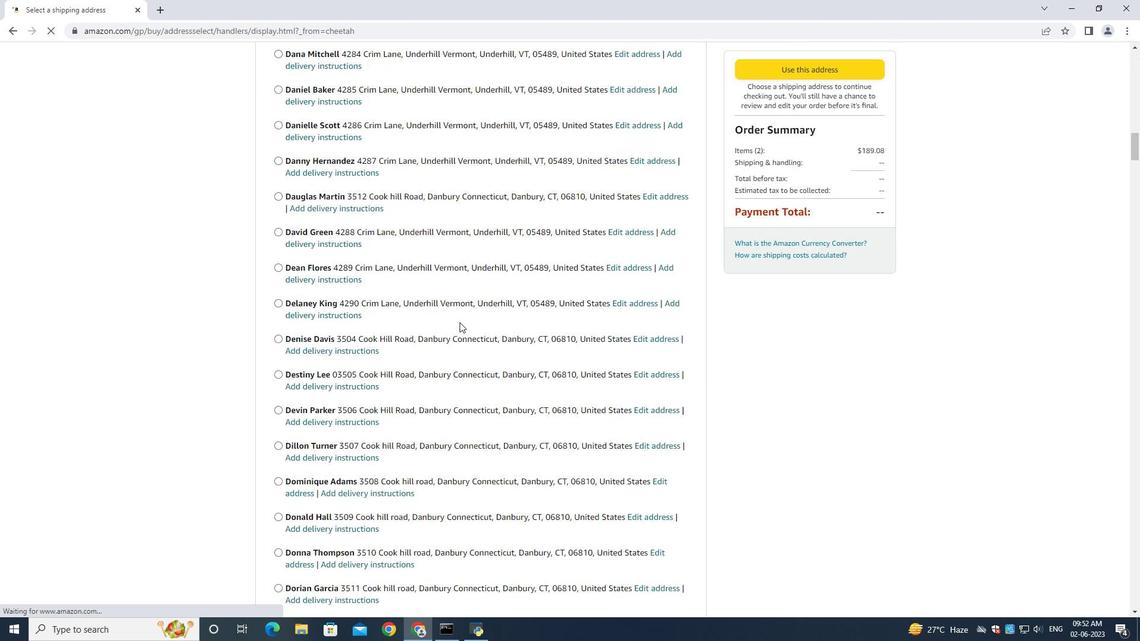 
Action: Mouse scrolled (459, 321) with delta (0, 0)
Screenshot: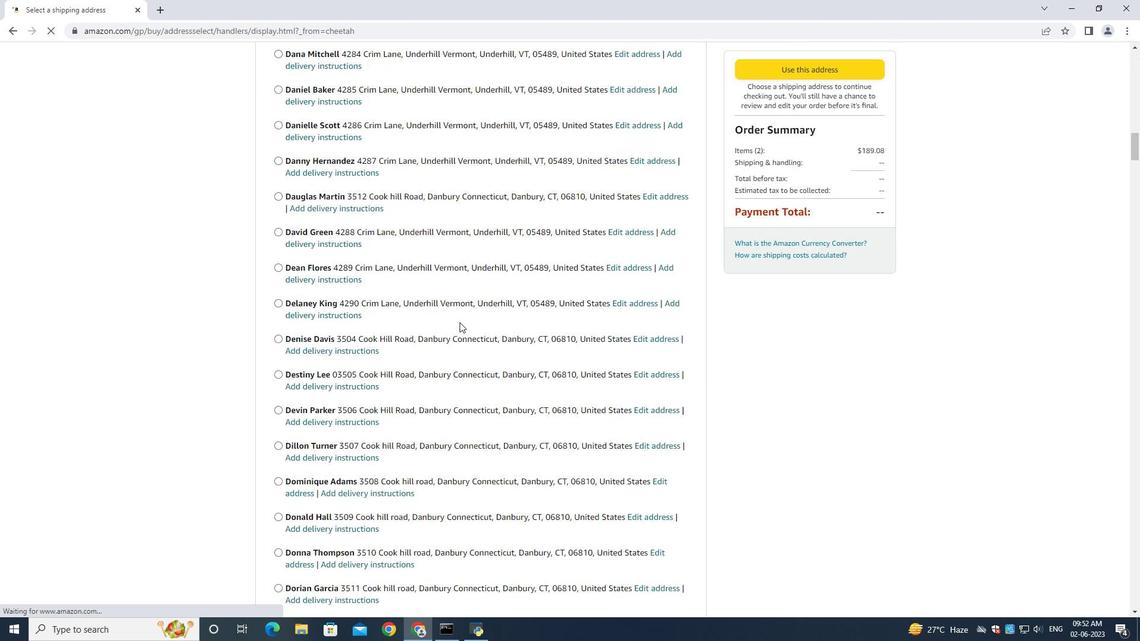 
Action: Mouse scrolled (459, 321) with delta (0, 0)
Screenshot: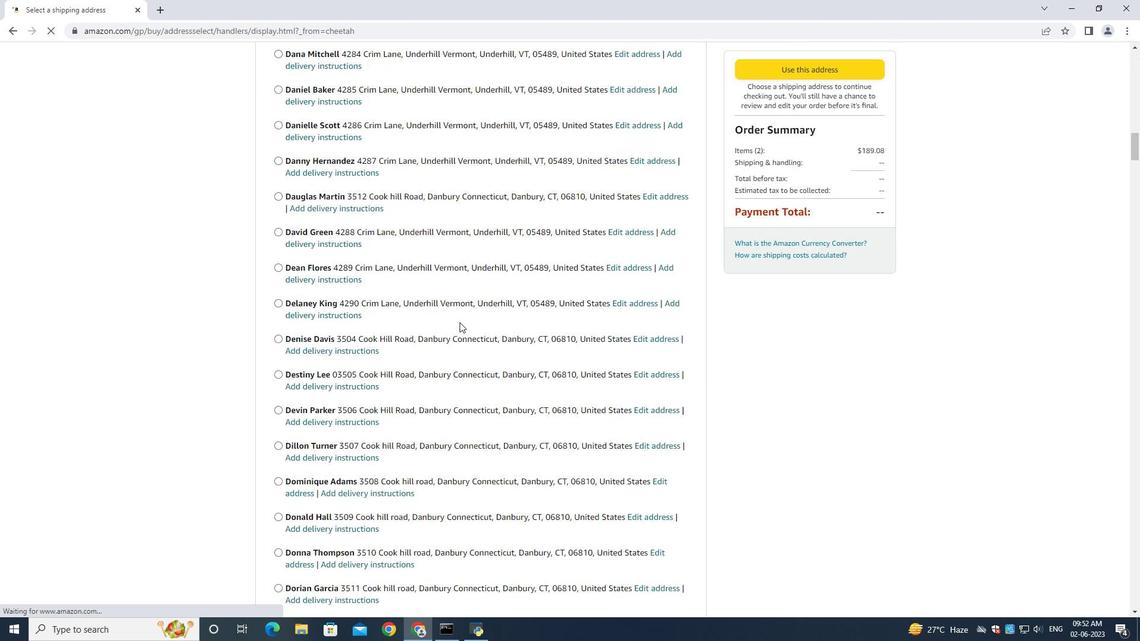 
Action: Mouse scrolled (459, 321) with delta (0, 0)
Screenshot: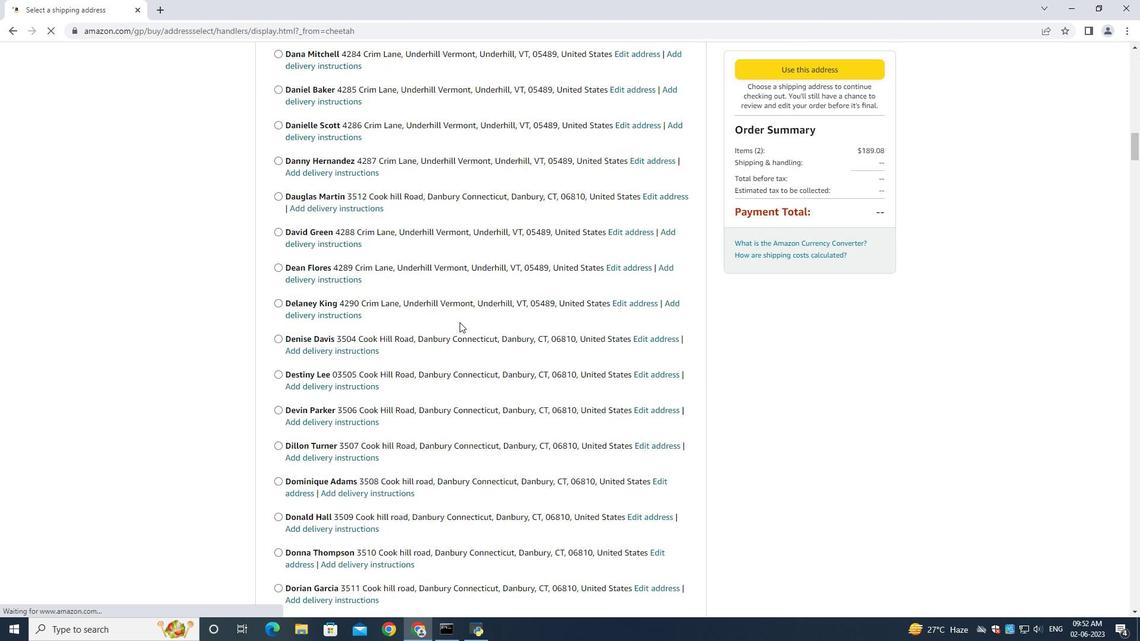 
Action: Mouse scrolled (459, 321) with delta (0, 0)
Screenshot: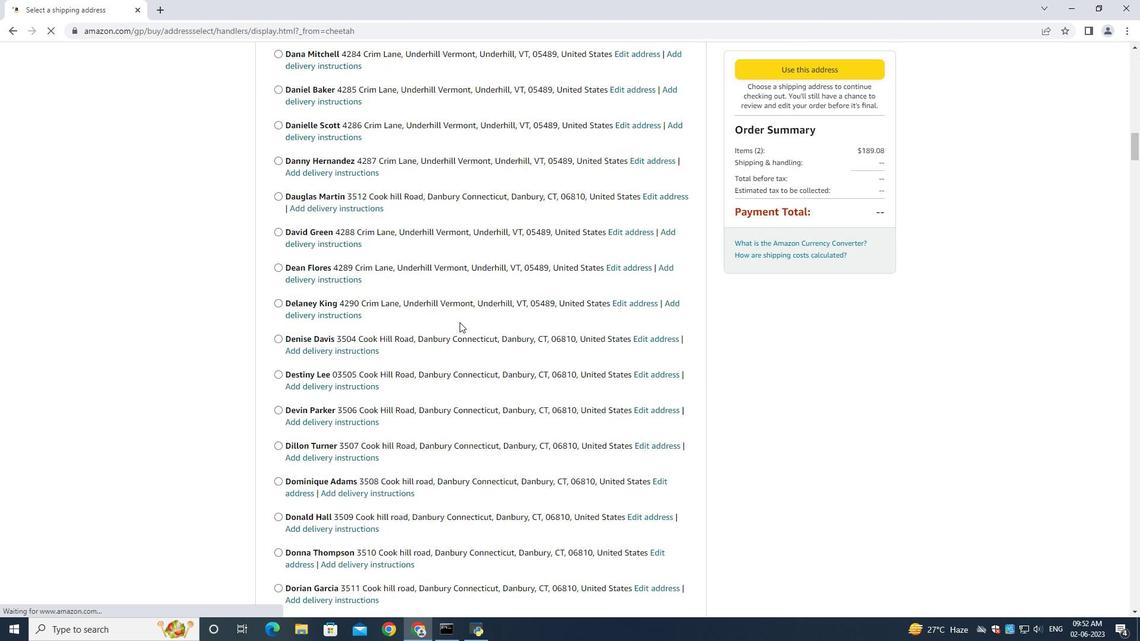 
Action: Mouse scrolled (459, 321) with delta (0, 0)
Screenshot: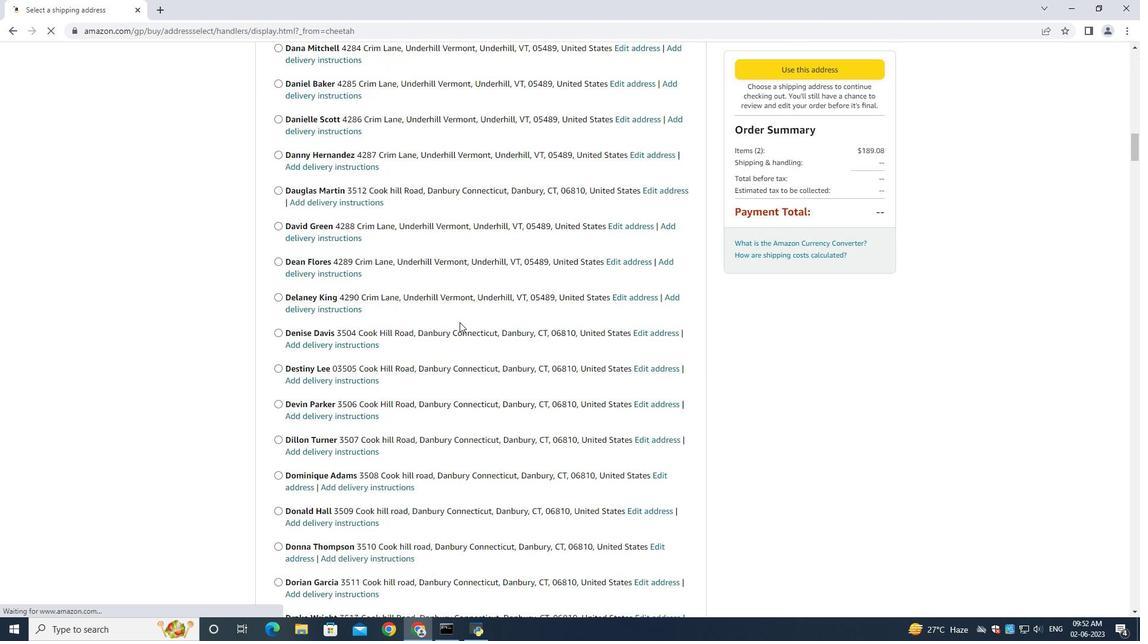 
Action: Mouse scrolled (459, 321) with delta (0, 0)
Screenshot: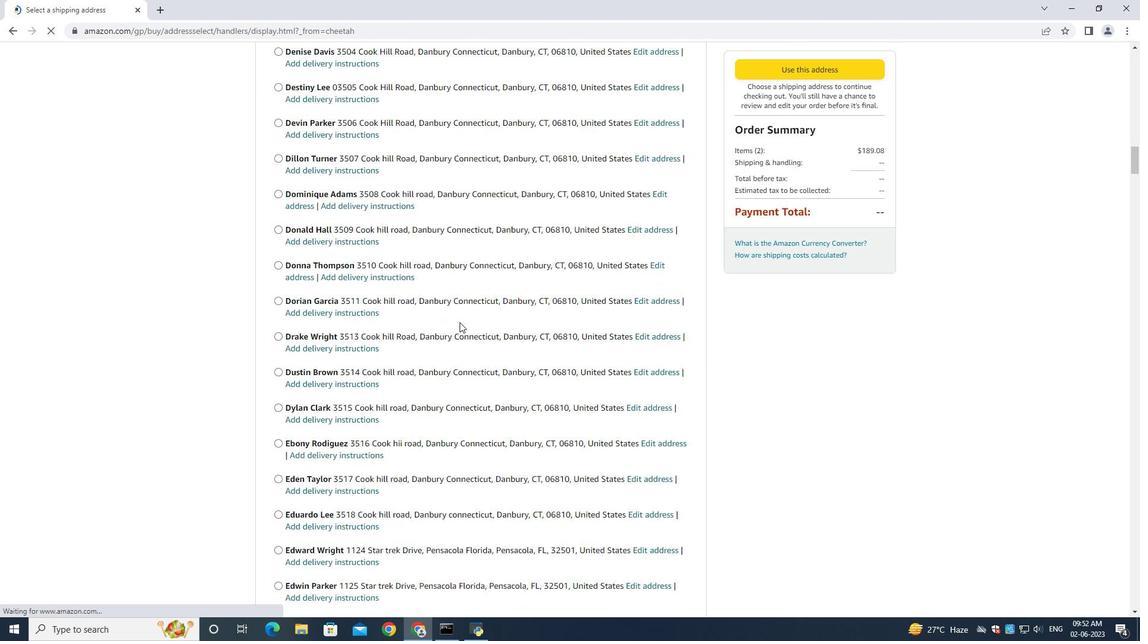 
Action: Mouse scrolled (459, 321) with delta (0, 0)
Screenshot: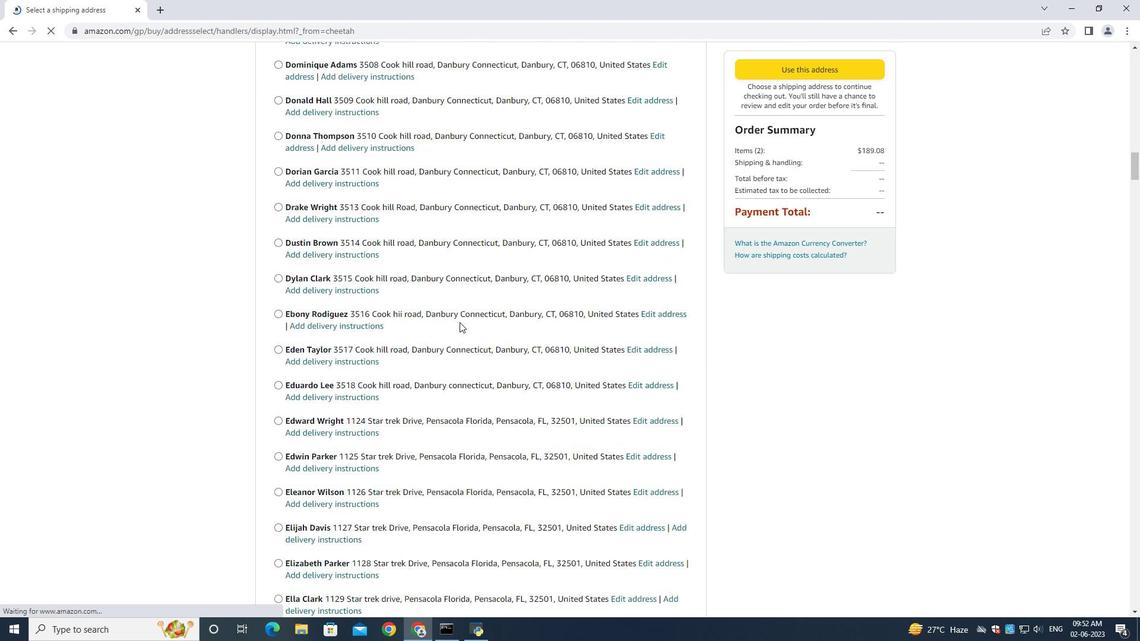 
Action: Mouse scrolled (459, 321) with delta (0, 0)
Screenshot: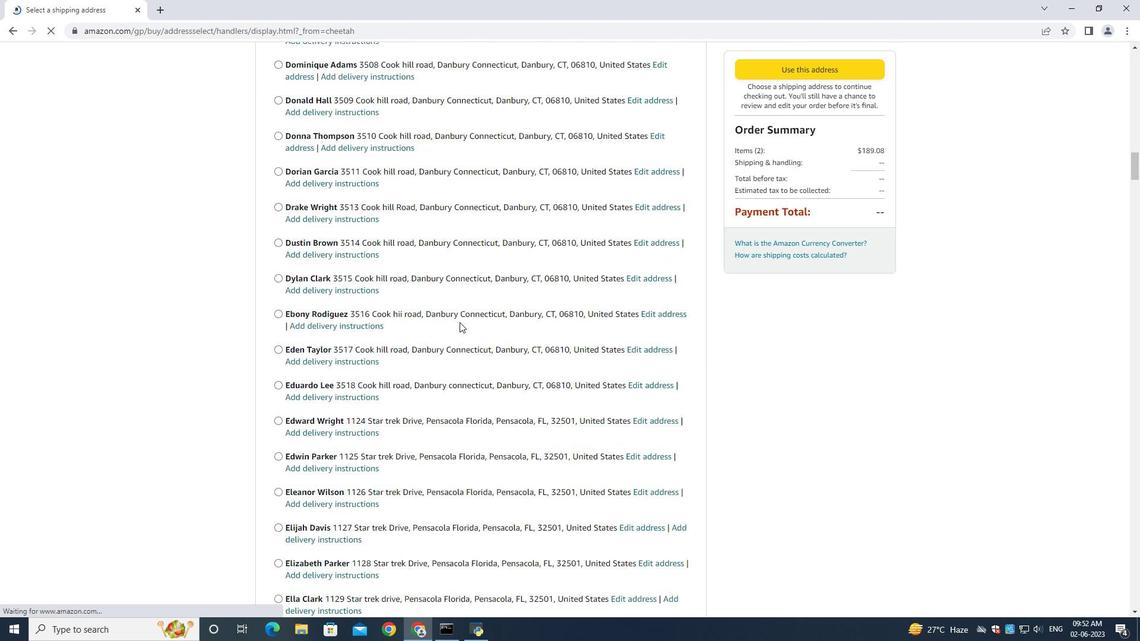 
Action: Mouse scrolled (459, 321) with delta (0, 0)
Screenshot: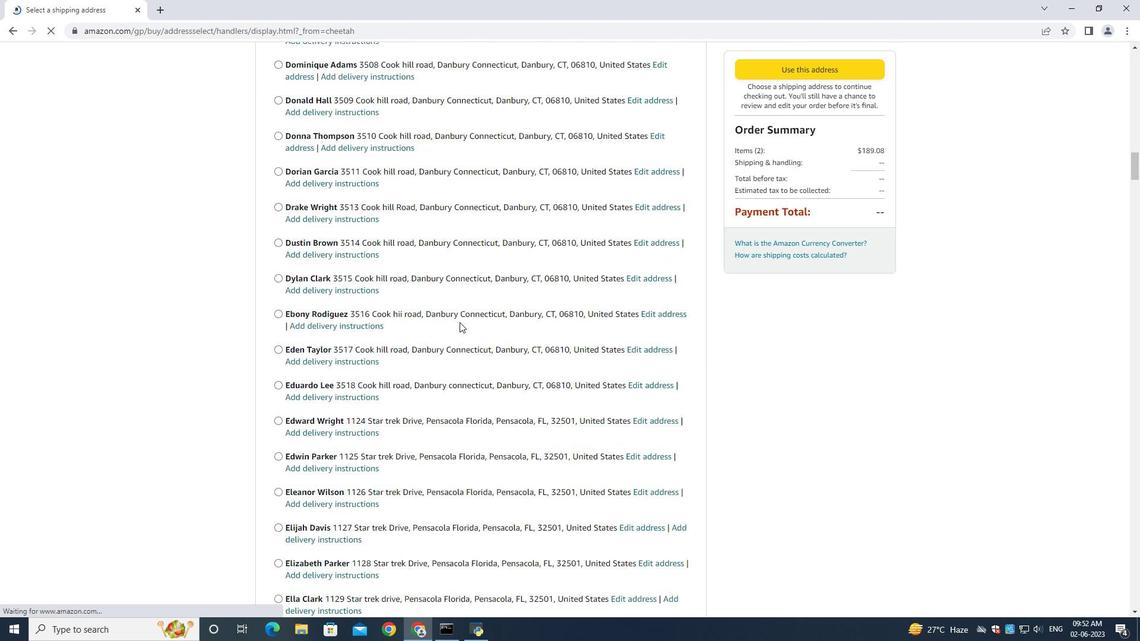 
Action: Mouse scrolled (459, 321) with delta (0, 0)
Screenshot: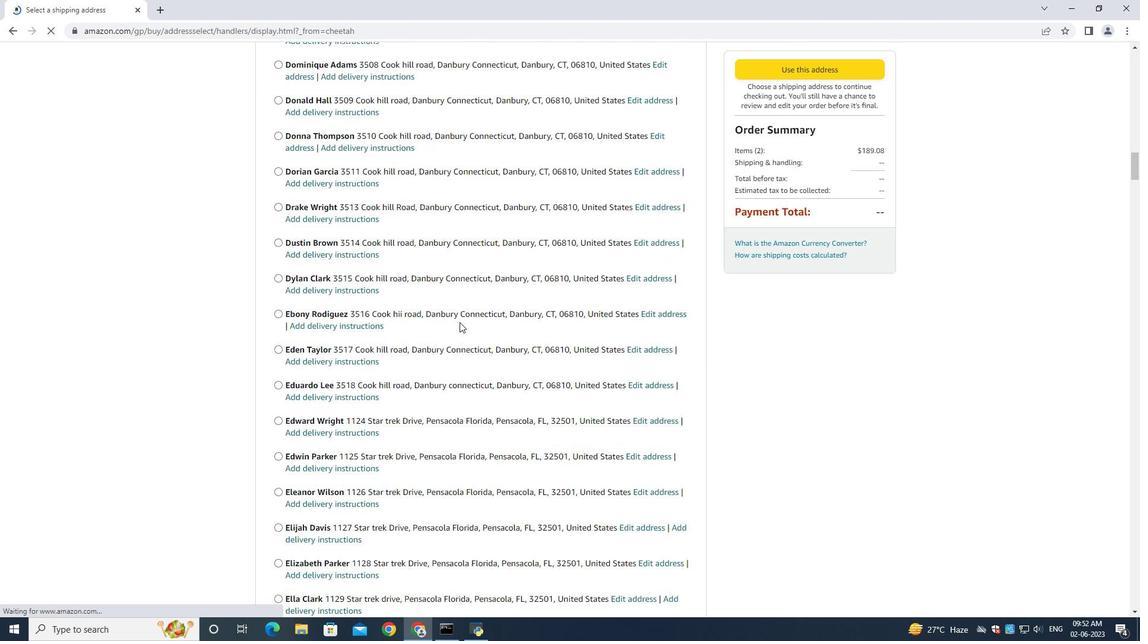 
Action: Mouse scrolled (459, 321) with delta (0, 0)
Screenshot: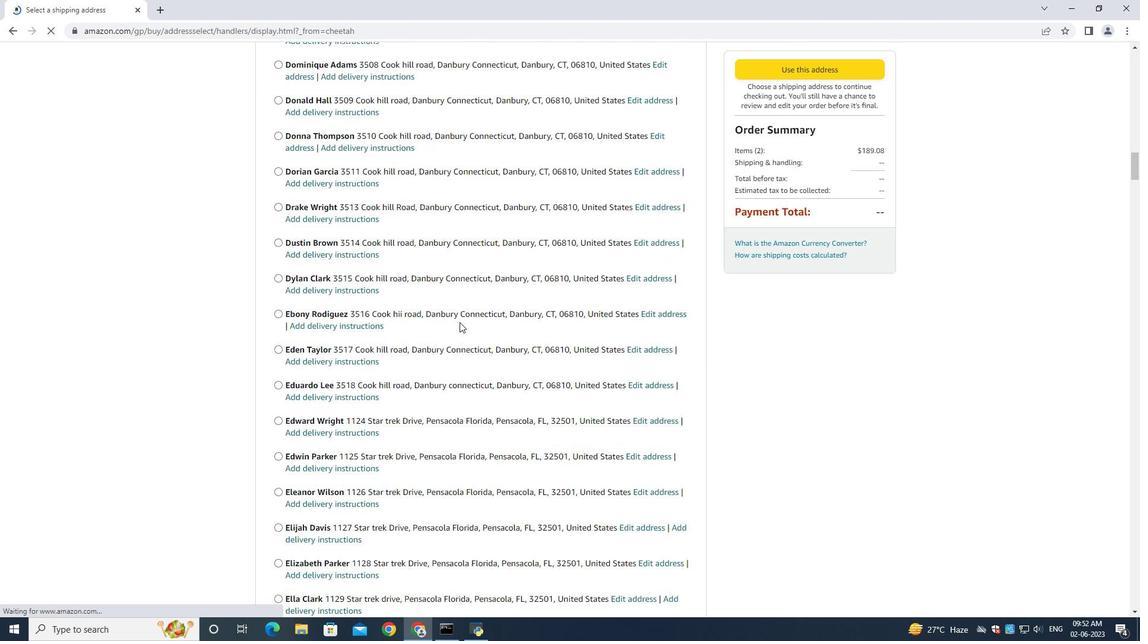 
Action: Mouse scrolled (459, 321) with delta (0, 0)
Screenshot: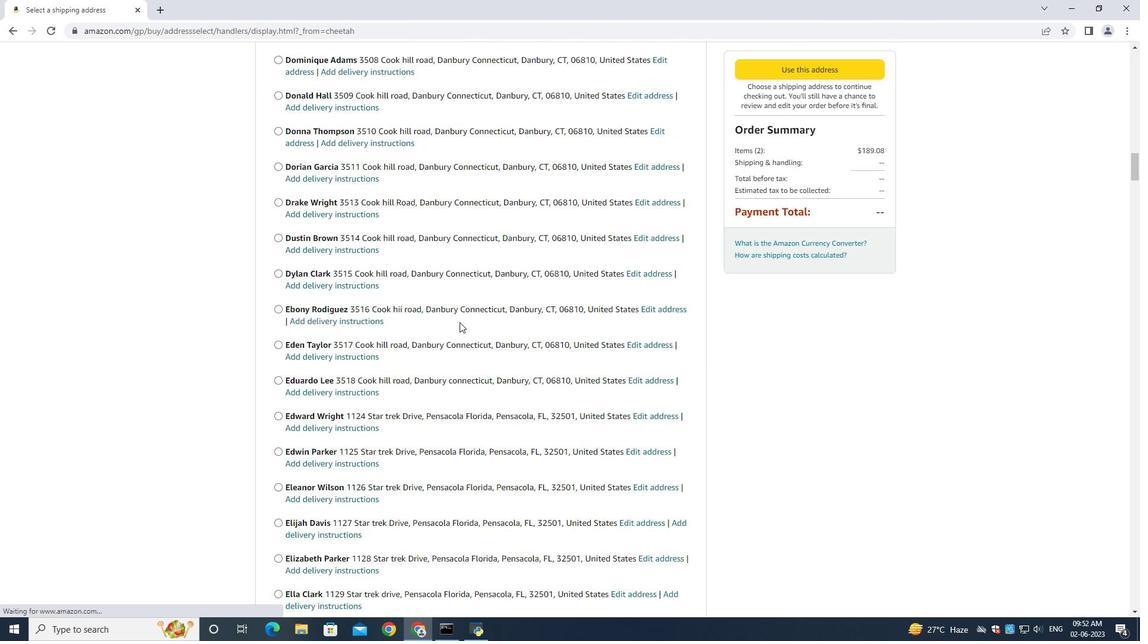
Action: Mouse scrolled (459, 321) with delta (0, 0)
Screenshot: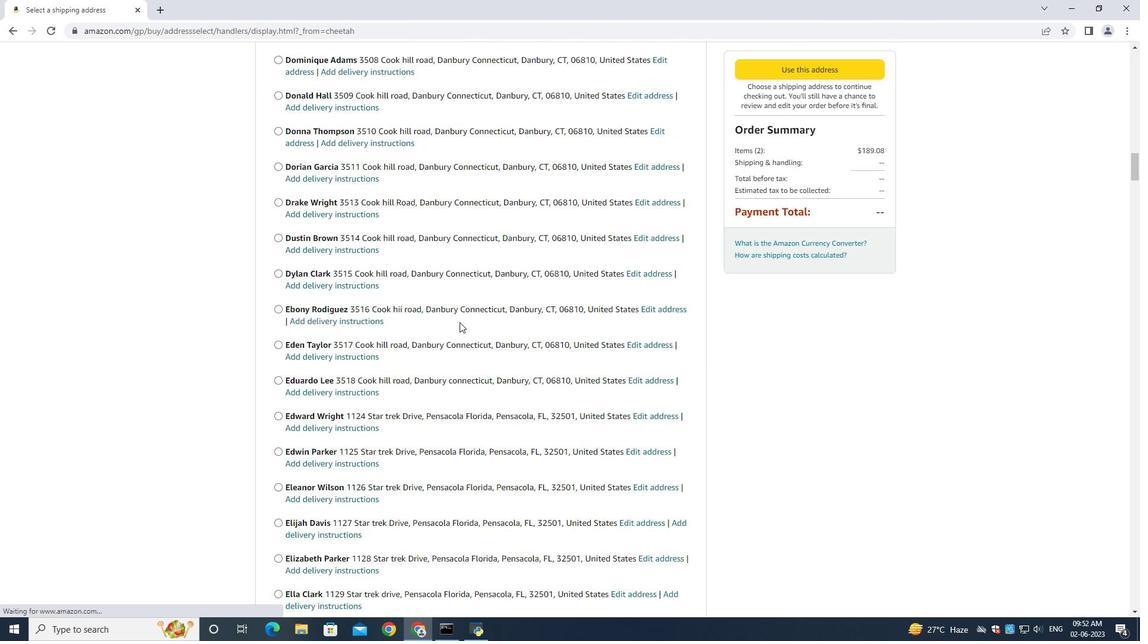 
Action: Mouse moved to (459, 321)
Screenshot: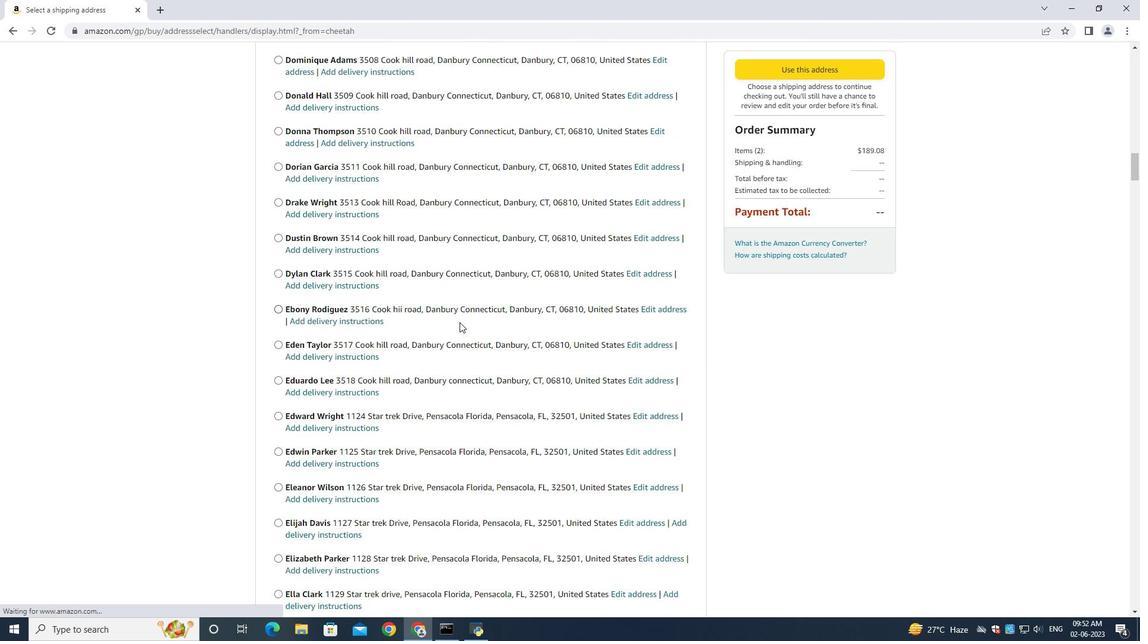 
Action: Mouse scrolled (459, 321) with delta (0, 0)
Screenshot: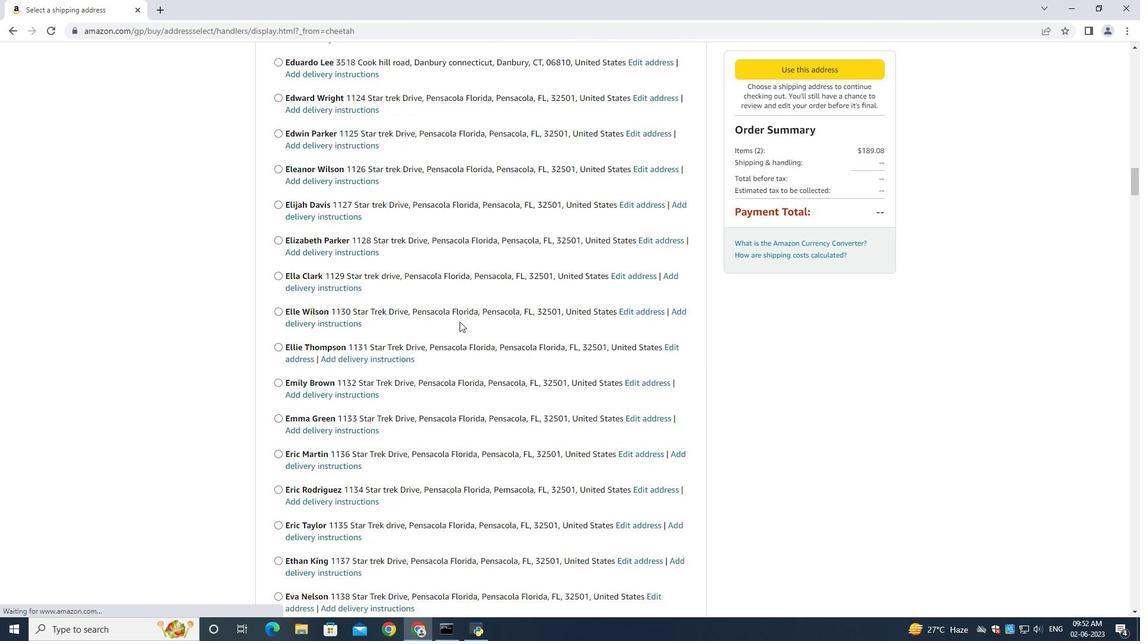 
Action: Mouse scrolled (459, 321) with delta (0, 0)
Screenshot: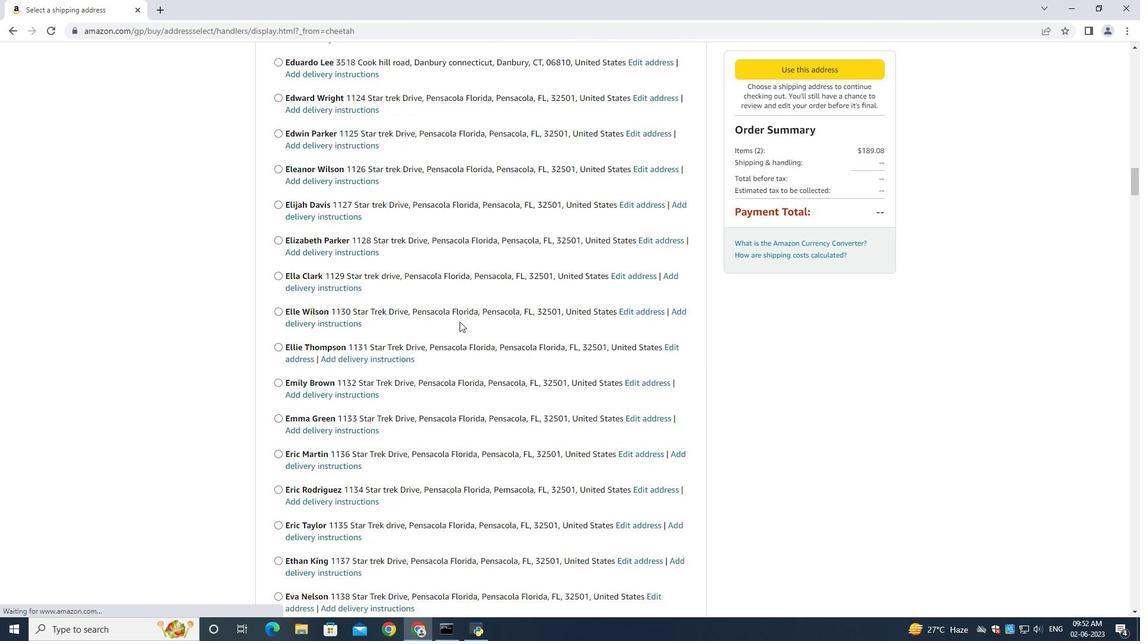 
Action: Mouse scrolled (459, 321) with delta (0, 0)
Screenshot: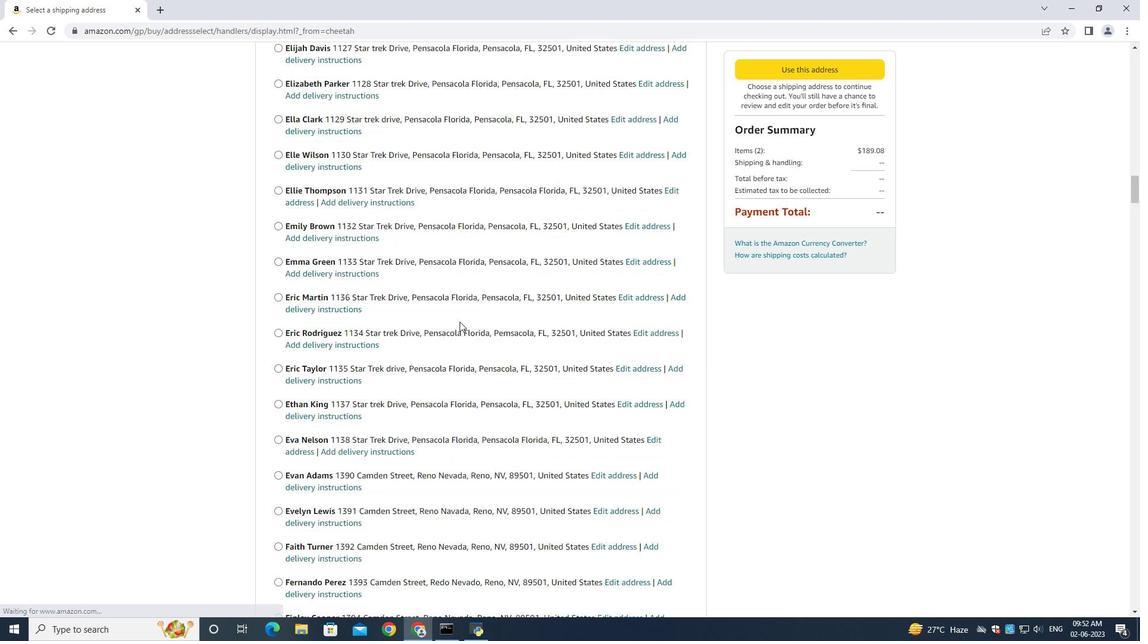 
Action: Mouse scrolled (459, 321) with delta (0, 0)
Screenshot: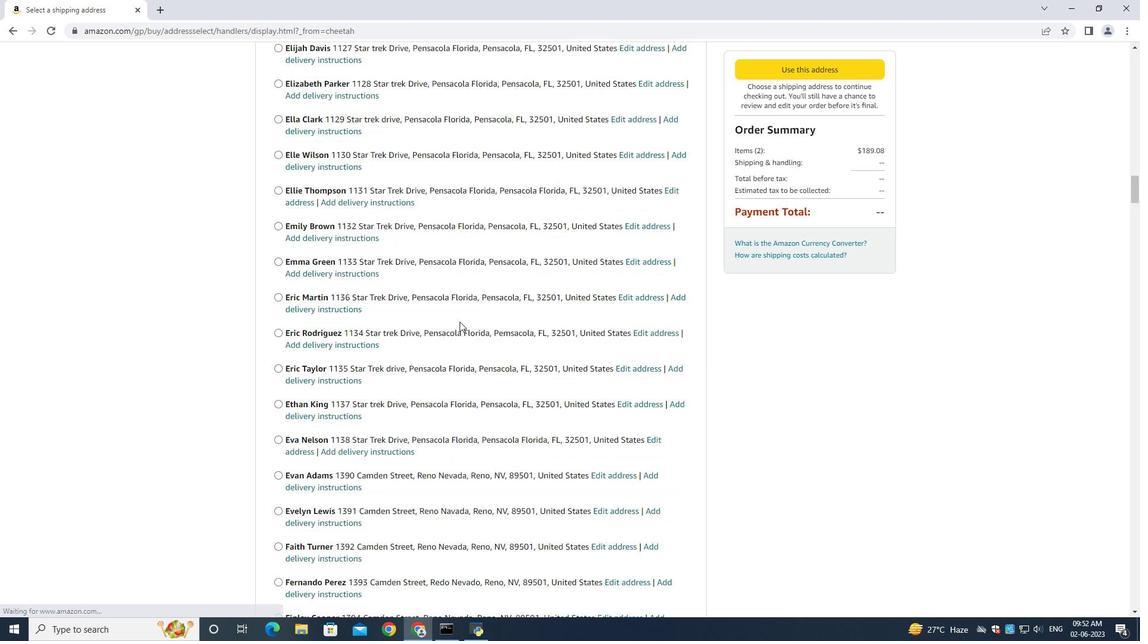 
Action: Mouse scrolled (459, 321) with delta (0, 0)
Screenshot: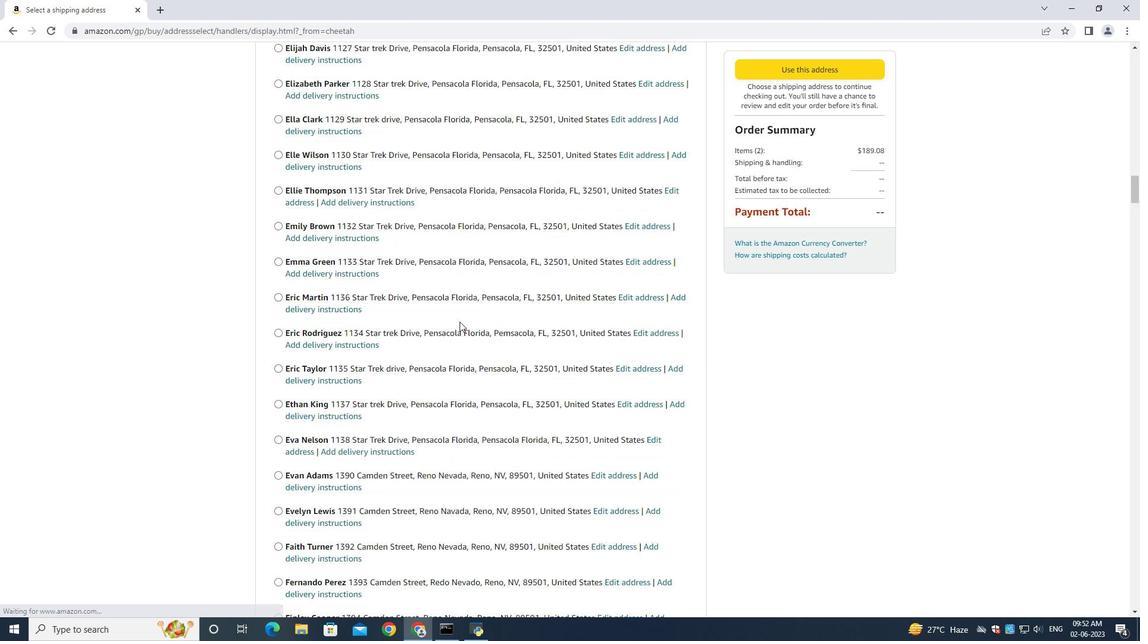 
Action: Mouse scrolled (459, 321) with delta (0, 0)
Screenshot: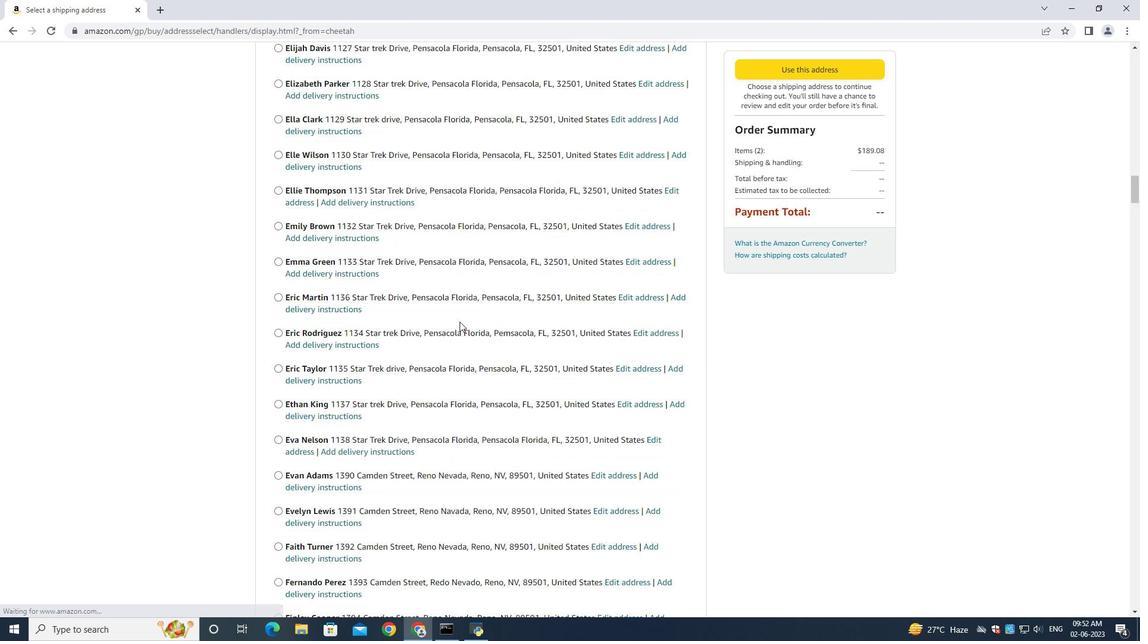 
Action: Mouse scrolled (459, 321) with delta (0, 0)
Screenshot: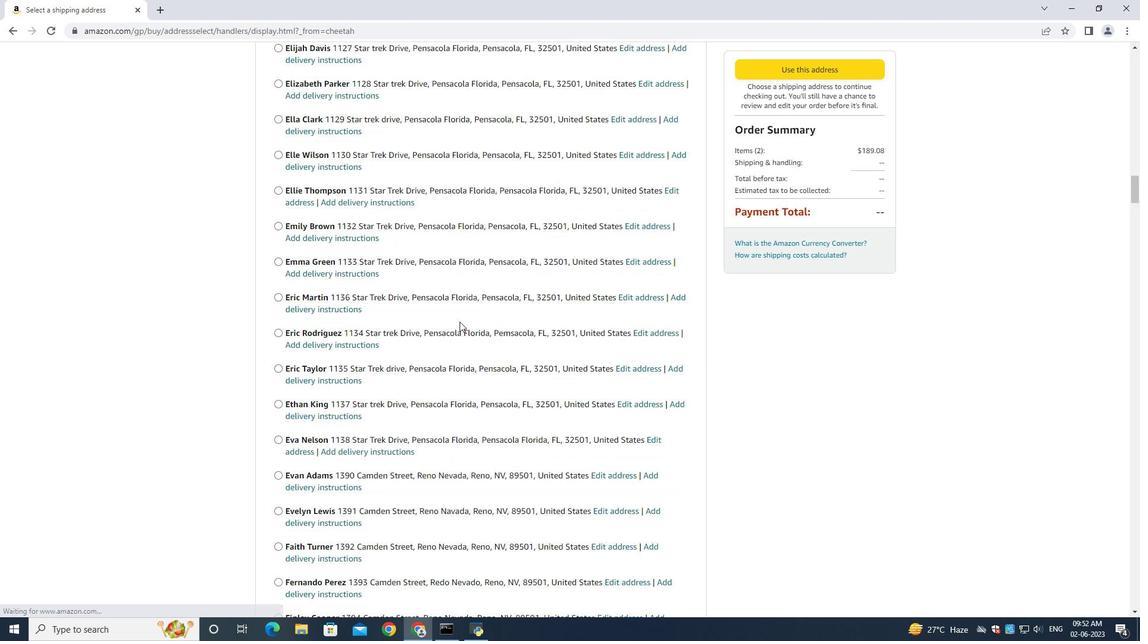 
Action: Mouse scrolled (459, 321) with delta (0, 0)
Screenshot: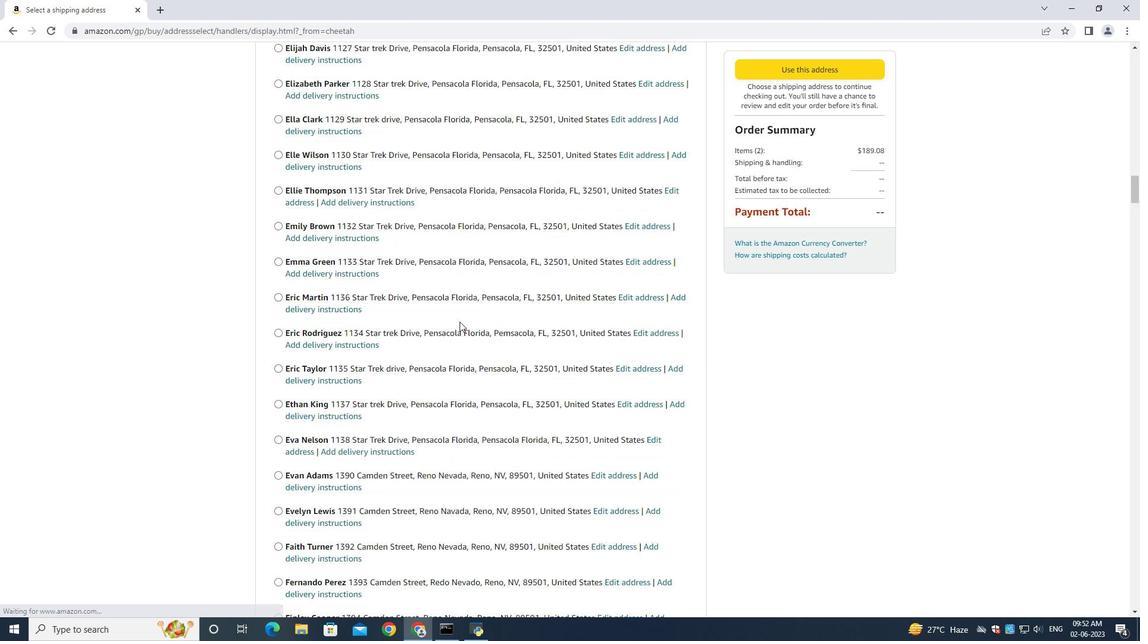 
Action: Mouse moved to (459, 321)
Screenshot: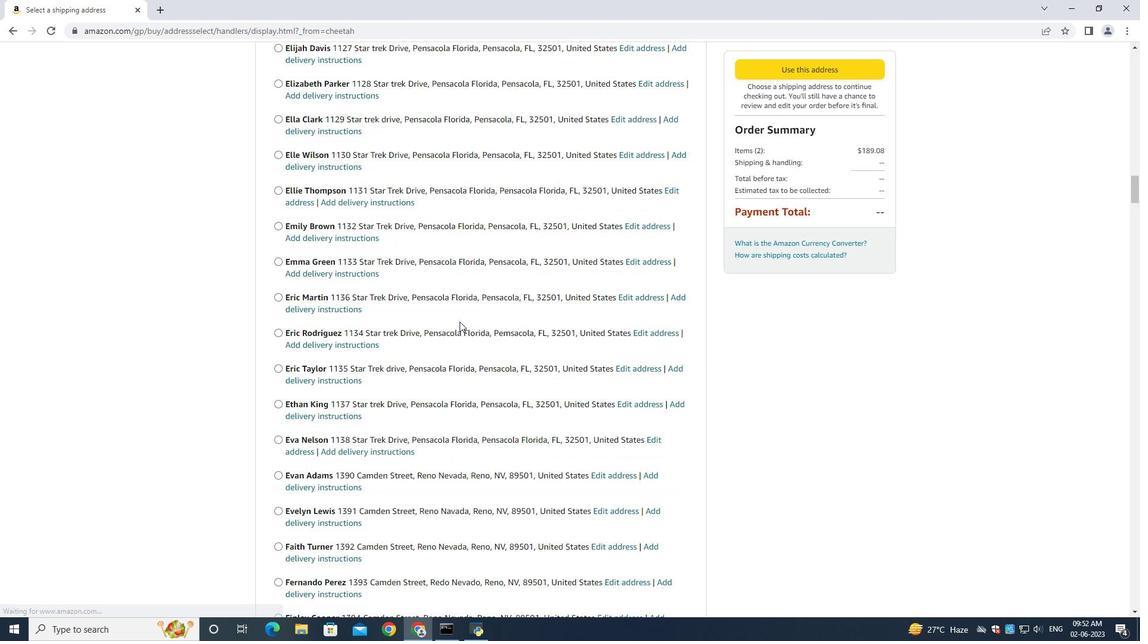 
Action: Mouse scrolled (459, 321) with delta (0, 0)
Screenshot: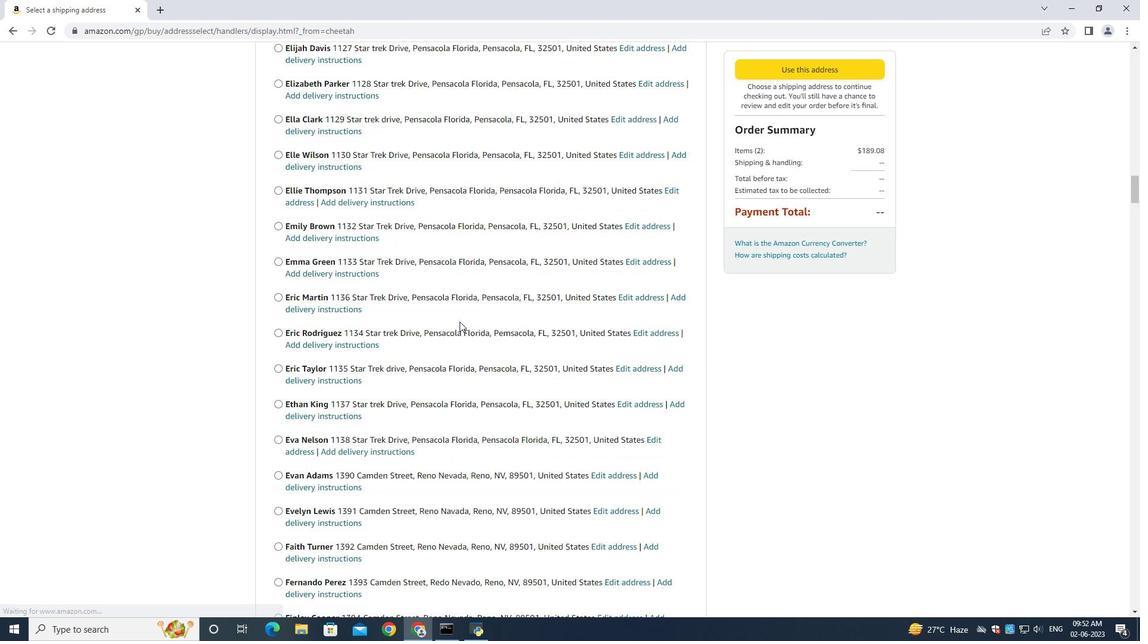 
Action: Mouse moved to (459, 321)
Screenshot: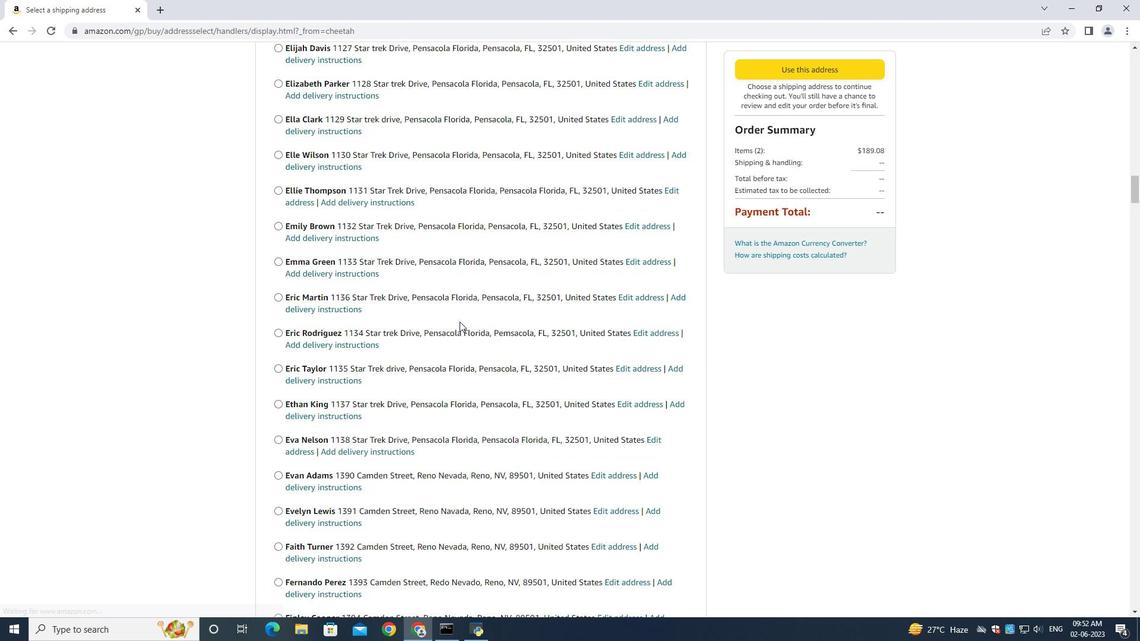 
Action: Mouse scrolled (459, 320) with delta (0, 0)
Screenshot: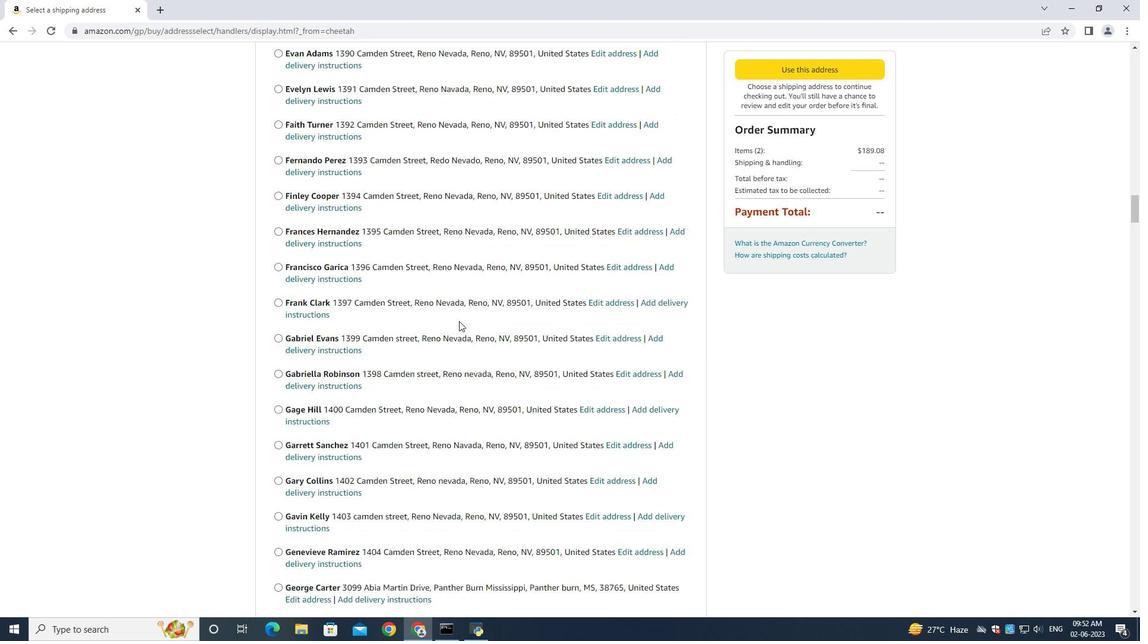 
Action: Mouse scrolled (459, 320) with delta (0, 0)
Screenshot: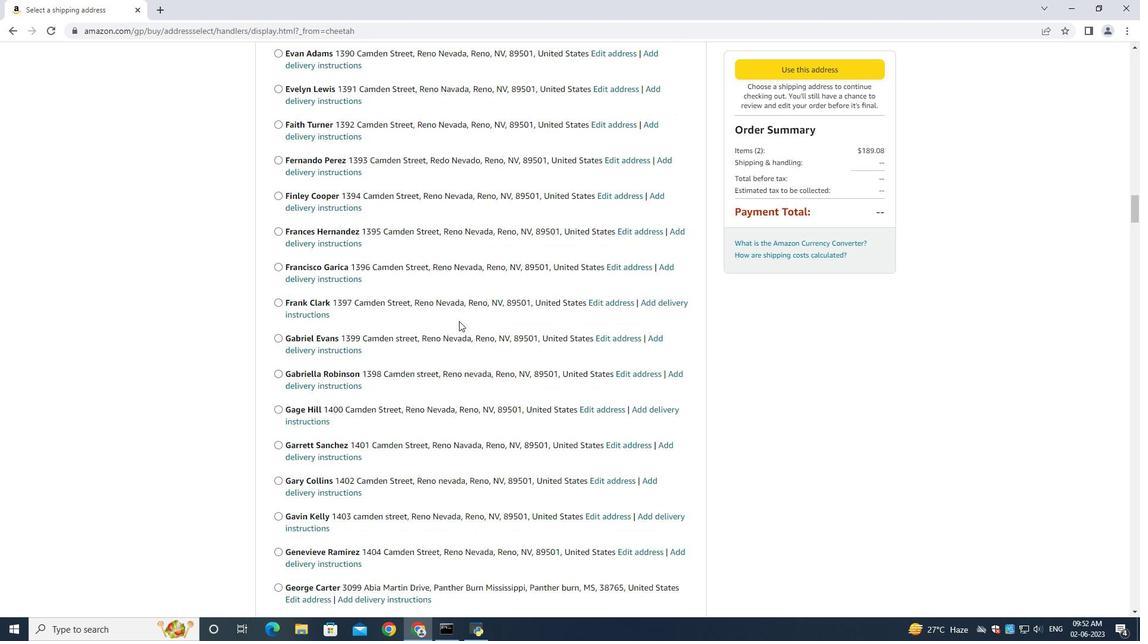 
Action: Mouse scrolled (459, 320) with delta (0, 0)
Screenshot: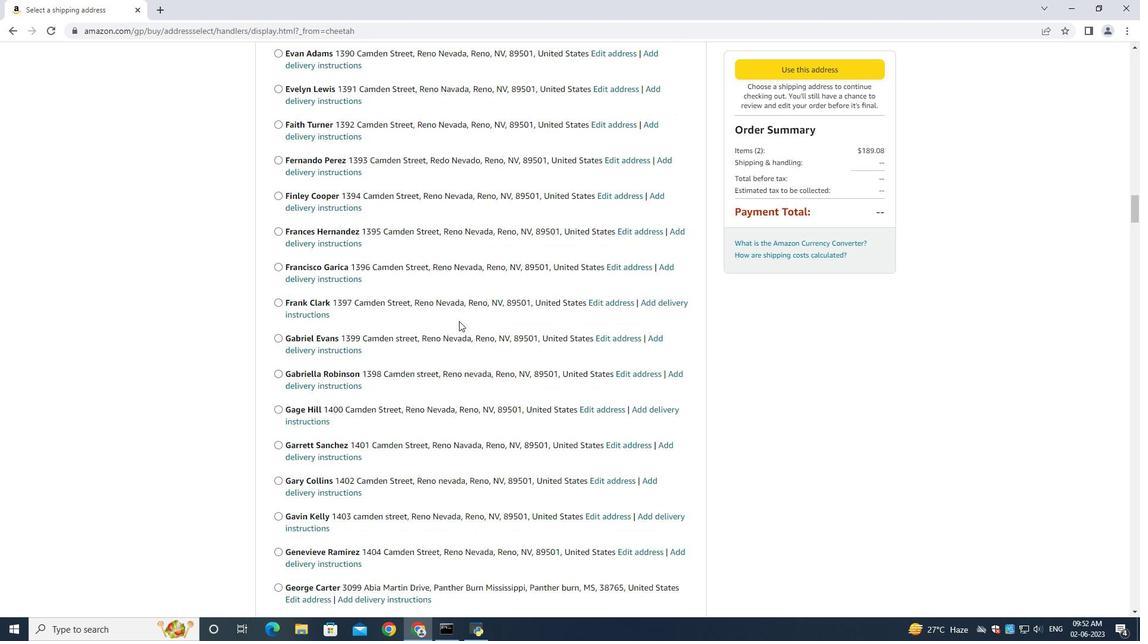 
Action: Mouse scrolled (459, 320) with delta (0, 0)
Screenshot: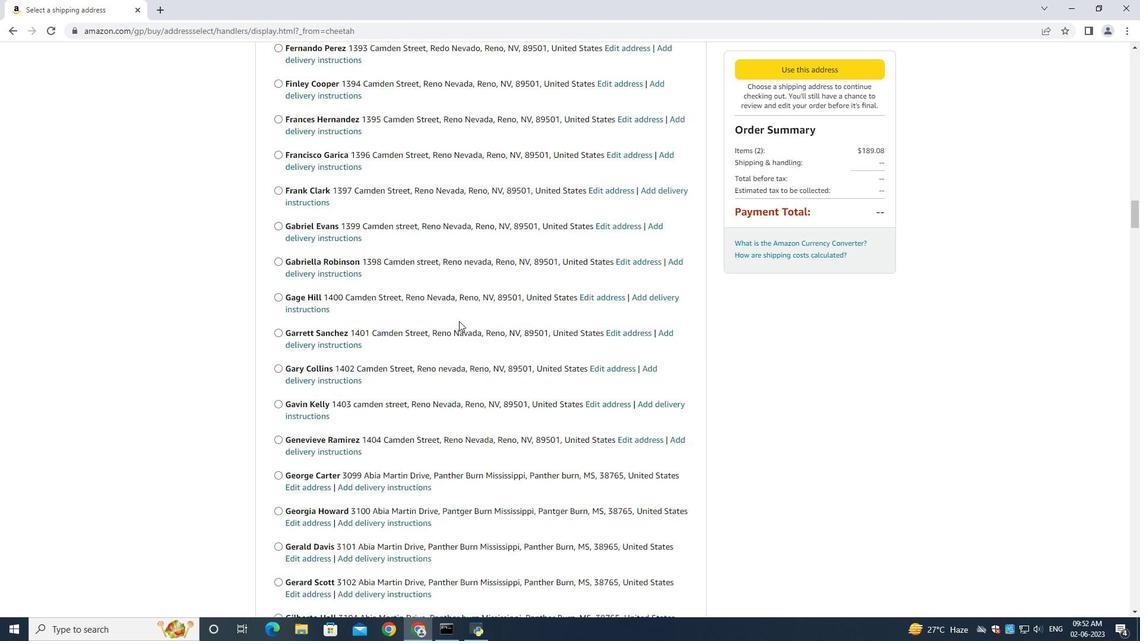
Action: Mouse scrolled (459, 320) with delta (0, 0)
Screenshot: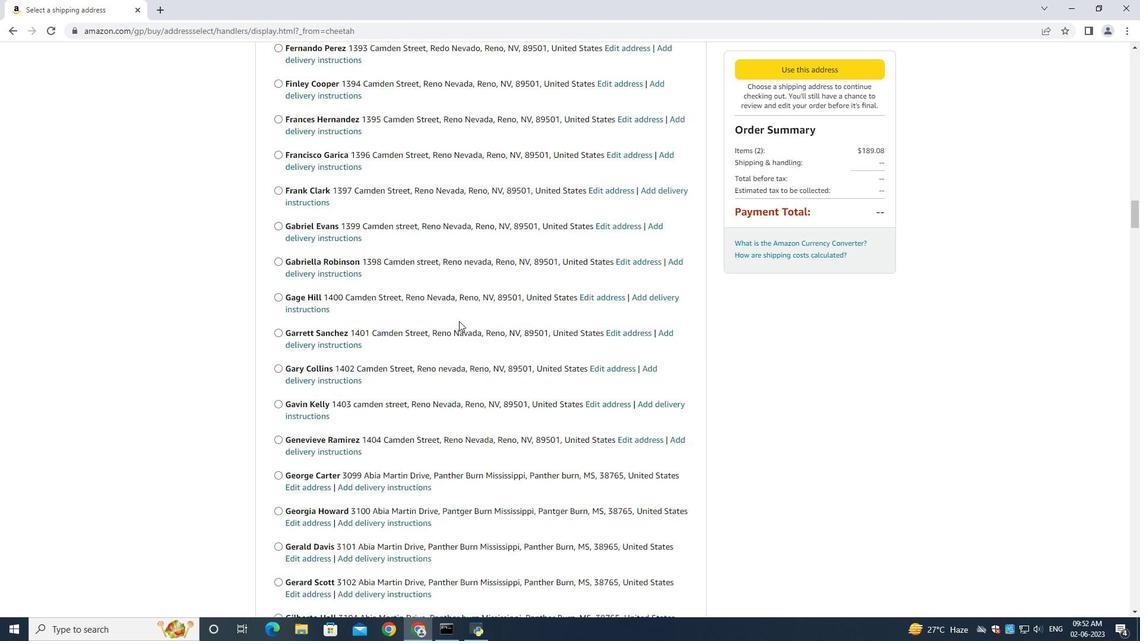
Action: Mouse scrolled (459, 320) with delta (0, 0)
Screenshot: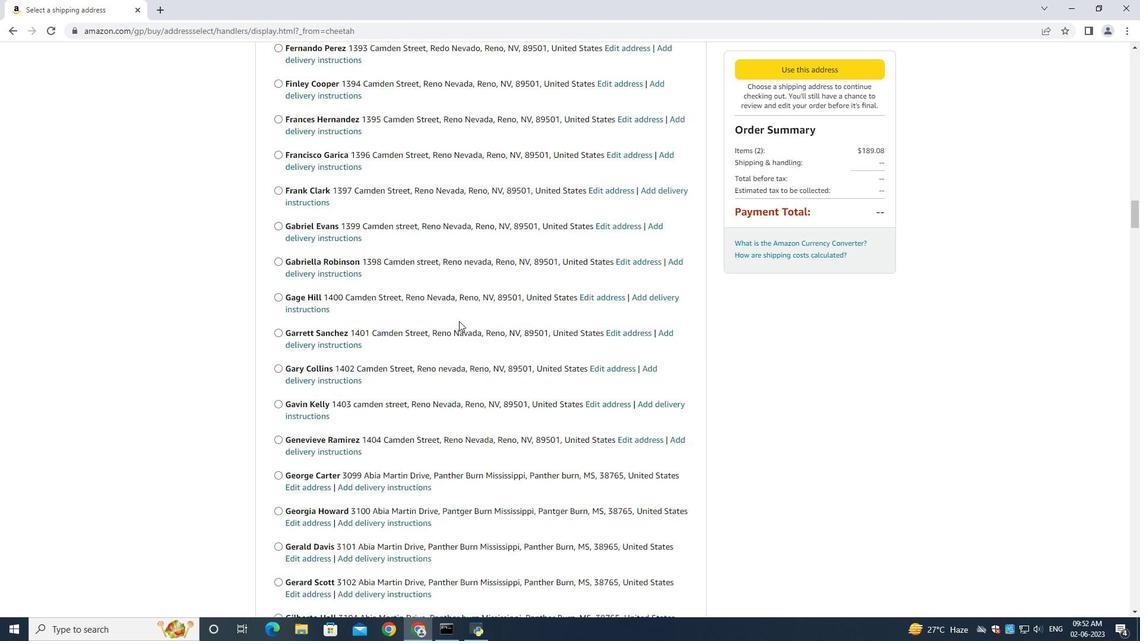 
Action: Mouse scrolled (459, 320) with delta (0, 0)
Screenshot: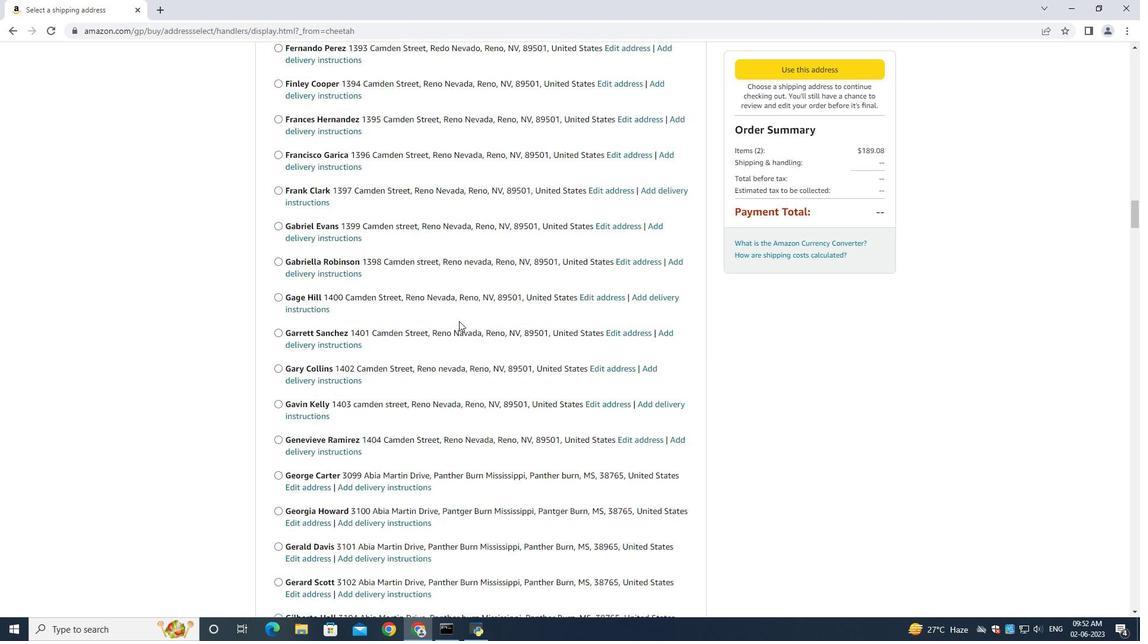 
Action: Mouse scrolled (459, 320) with delta (0, 0)
Screenshot: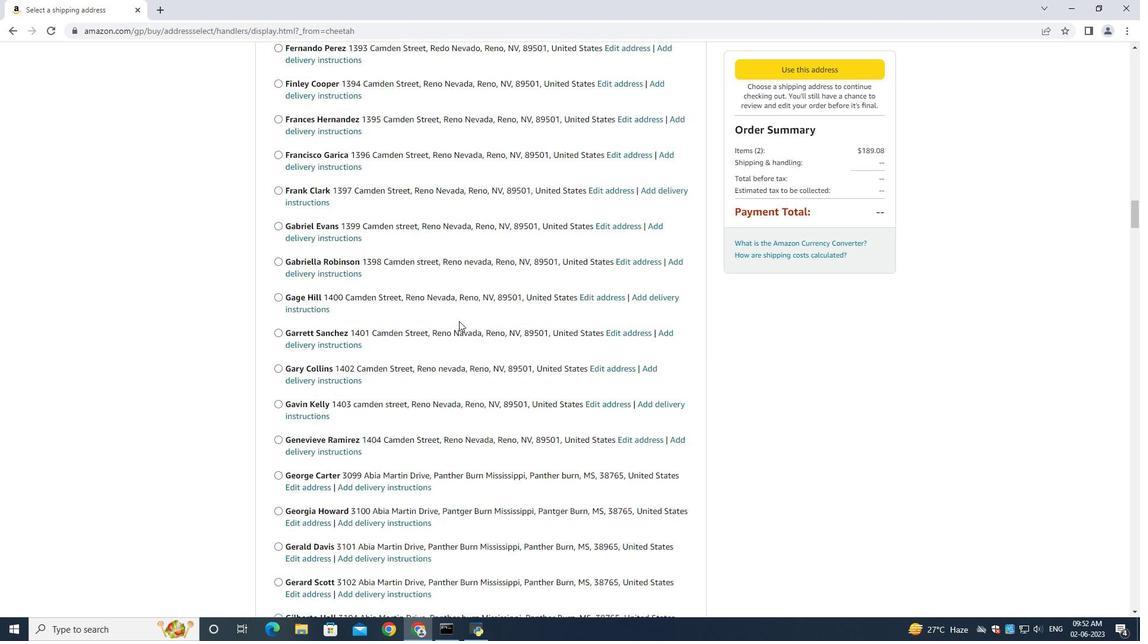 
Action: Mouse scrolled (459, 320) with delta (0, 0)
Screenshot: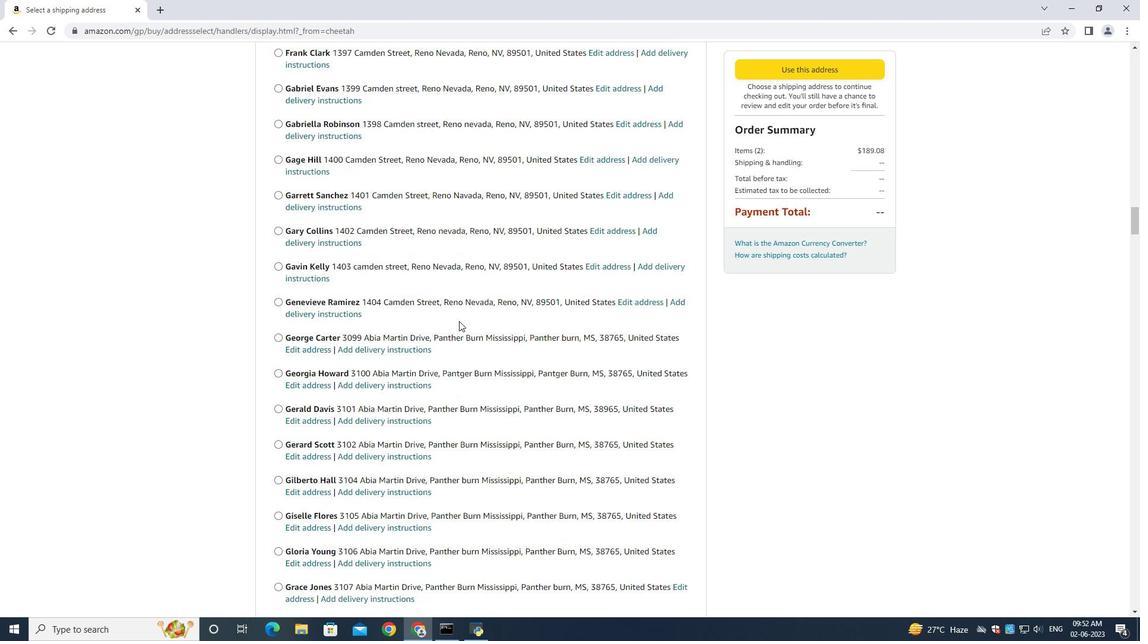 
Action: Mouse scrolled (459, 320) with delta (0, 0)
Screenshot: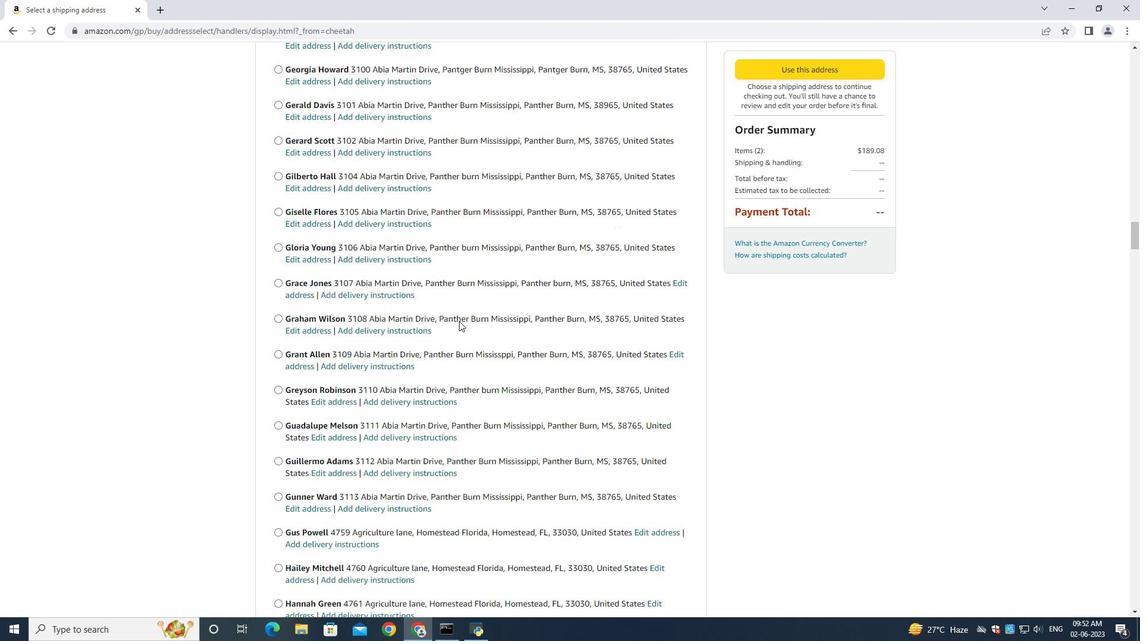 
Action: Mouse scrolled (459, 320) with delta (0, 0)
Screenshot: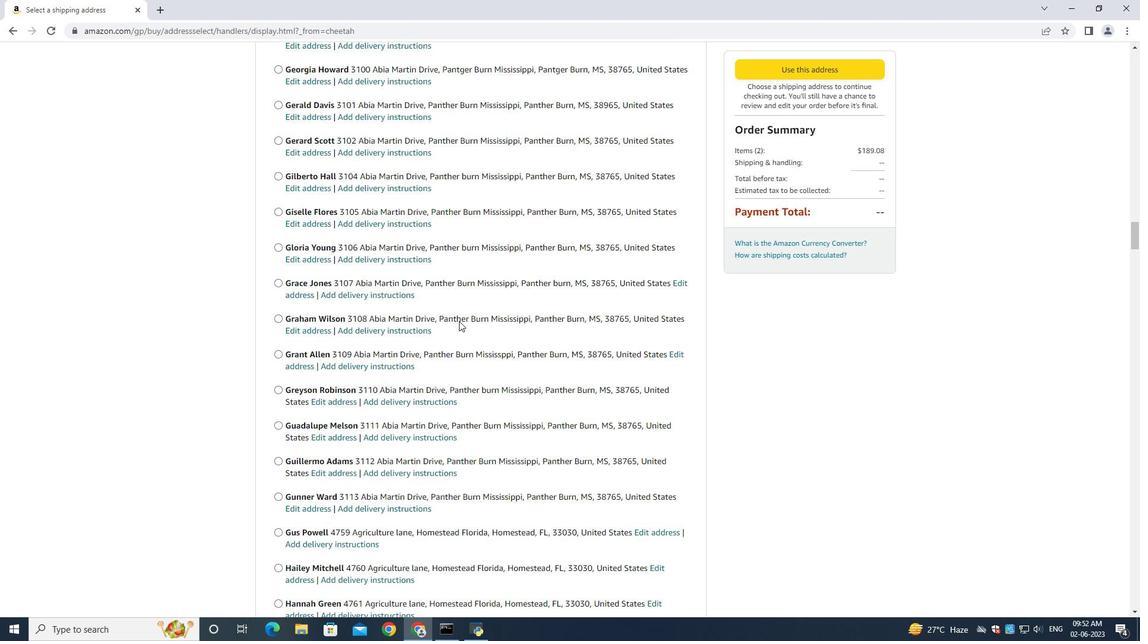 
Action: Mouse scrolled (459, 320) with delta (0, 0)
Screenshot: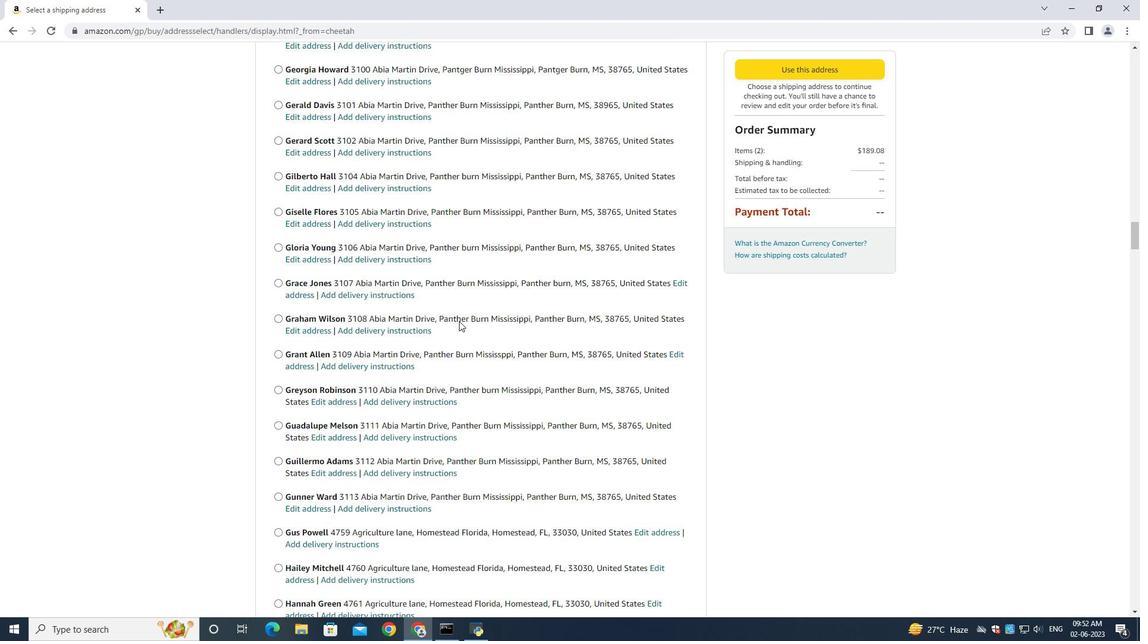 
Action: Mouse scrolled (459, 320) with delta (0, 0)
Screenshot: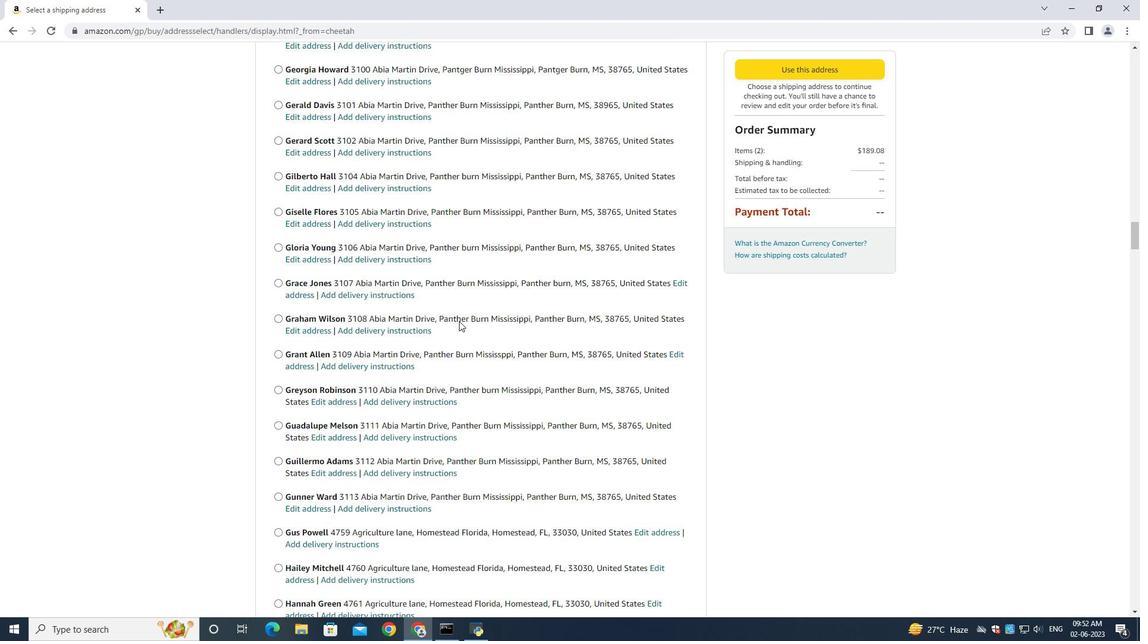 
Action: Mouse scrolled (459, 320) with delta (0, 0)
Screenshot: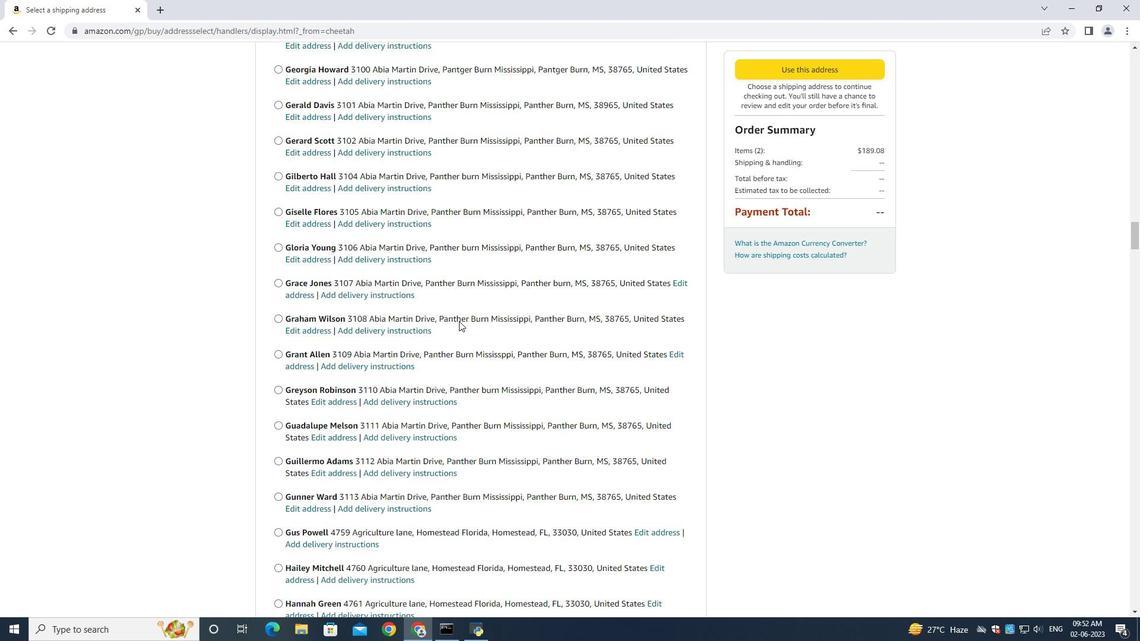 
Action: Mouse scrolled (459, 320) with delta (0, 0)
Screenshot: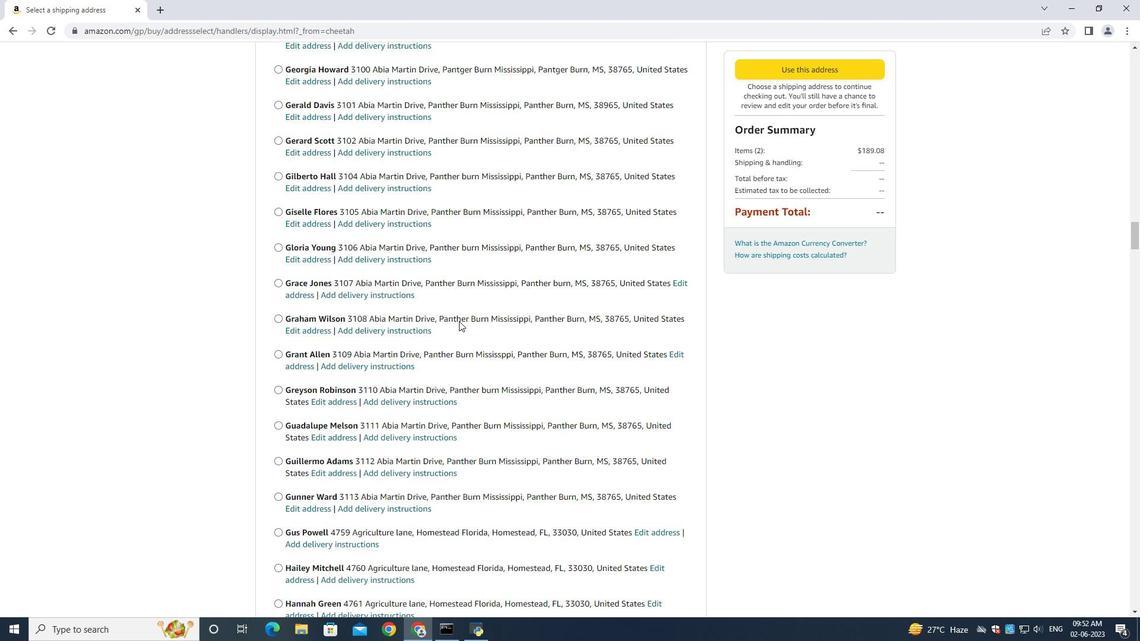 
Action: Mouse scrolled (459, 320) with delta (0, 0)
Screenshot: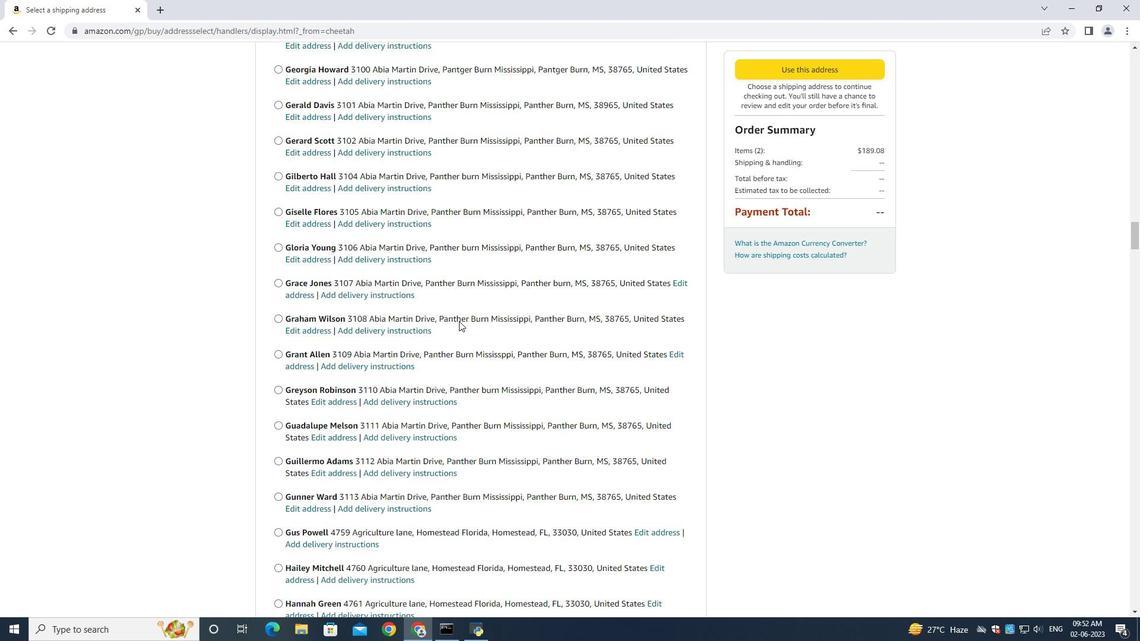 
Action: Mouse scrolled (459, 320) with delta (0, 0)
Screenshot: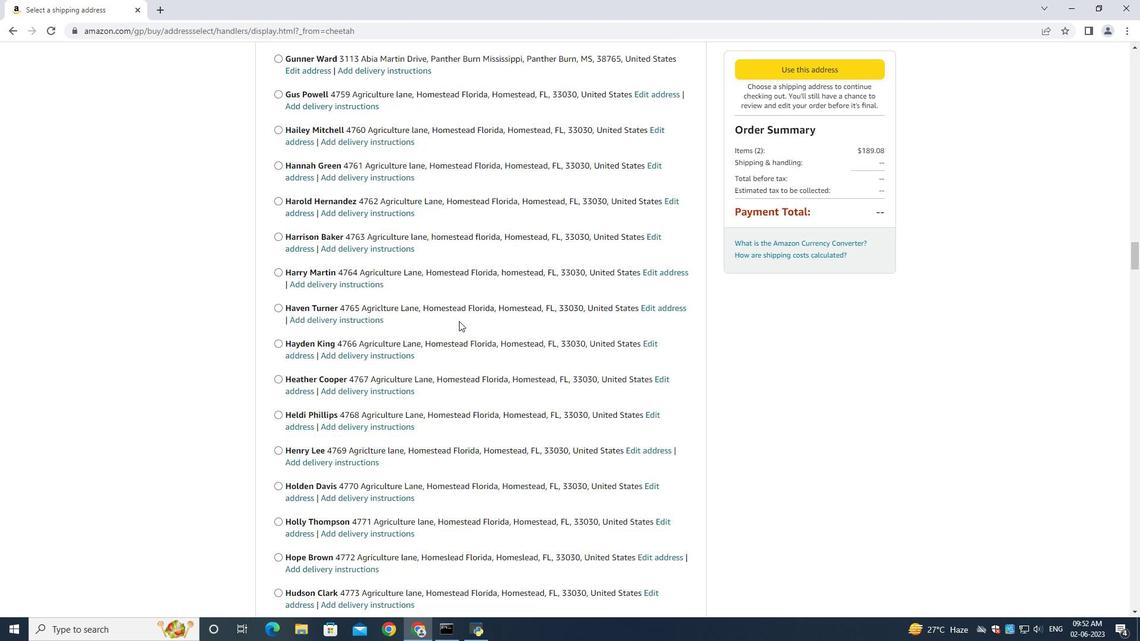 
Action: Mouse scrolled (459, 320) with delta (0, 0)
Screenshot: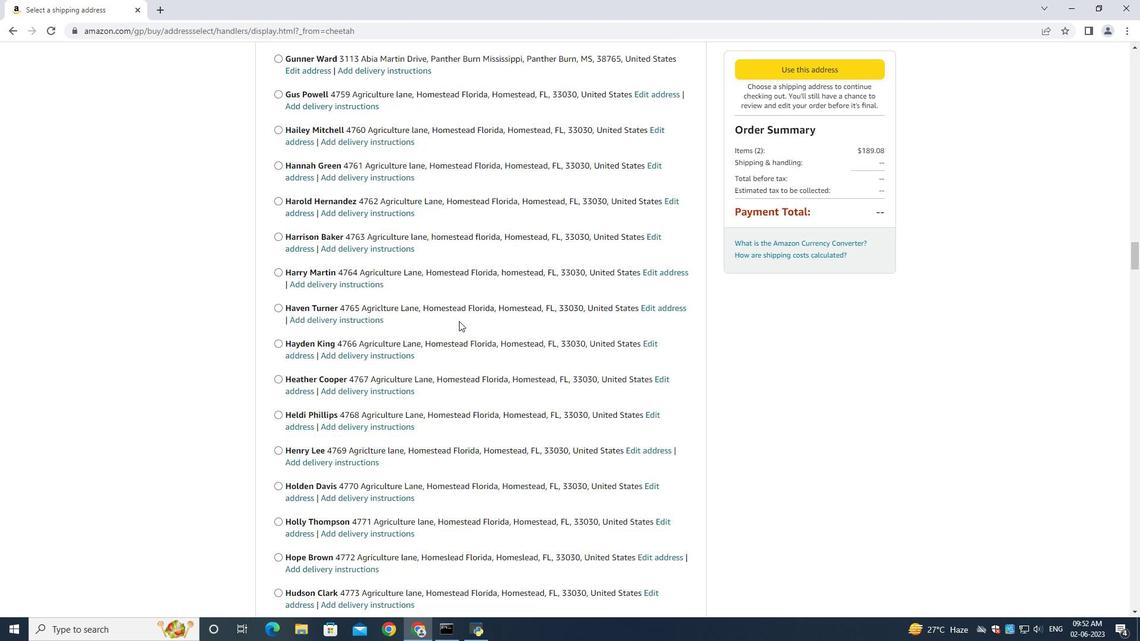 
Action: Mouse scrolled (459, 320) with delta (0, 0)
Screenshot: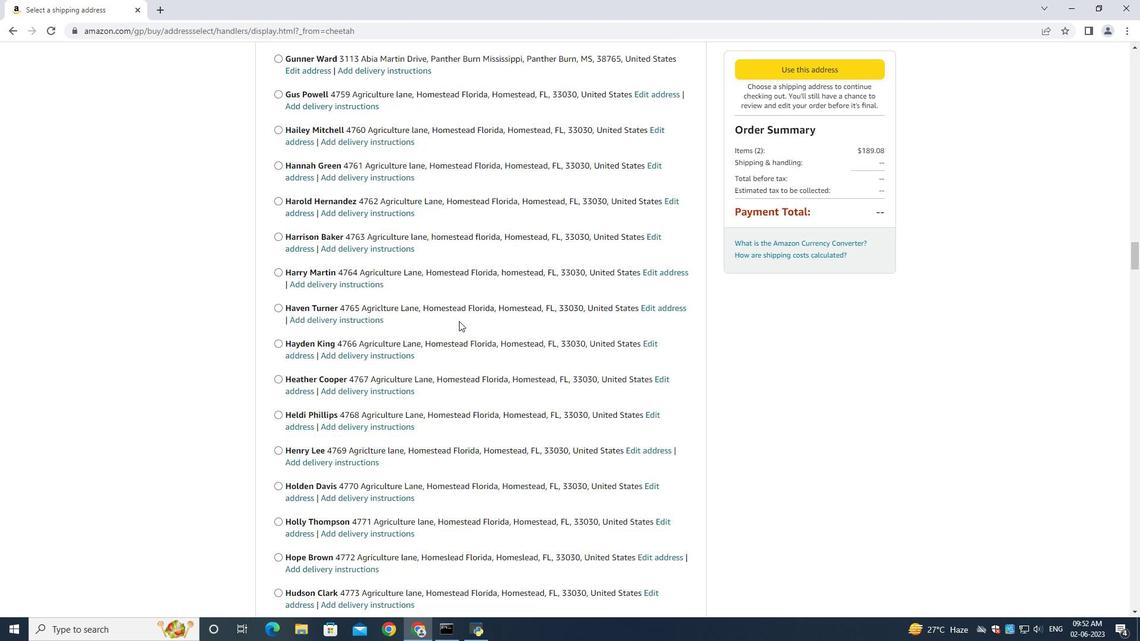 
Action: Mouse scrolled (459, 320) with delta (0, 0)
Screenshot: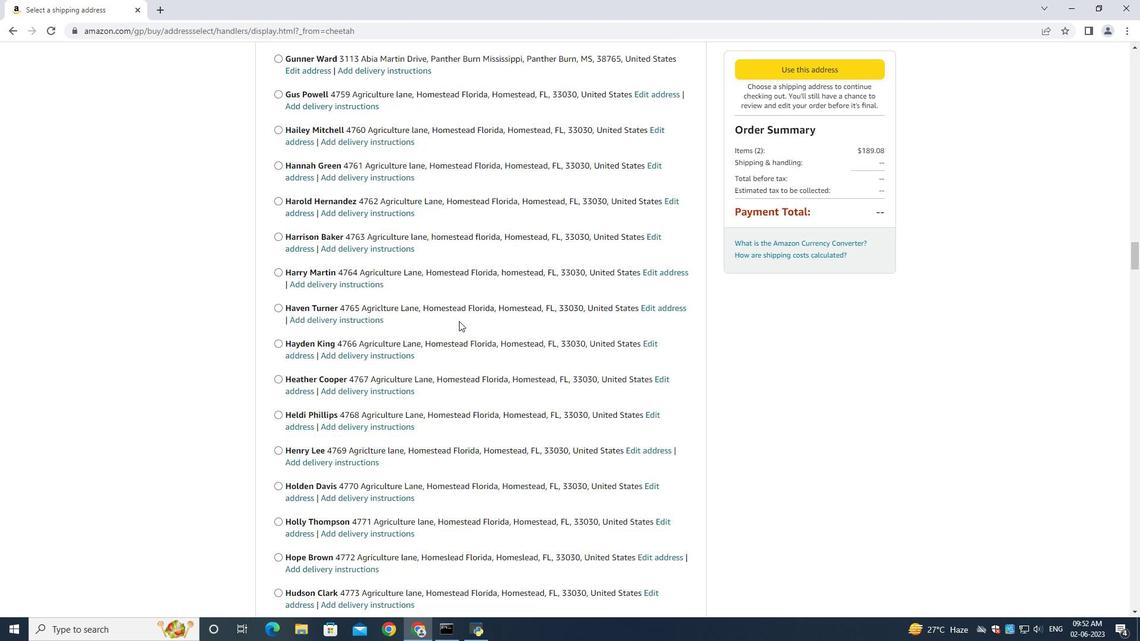 
Action: Mouse scrolled (459, 320) with delta (0, 0)
Screenshot: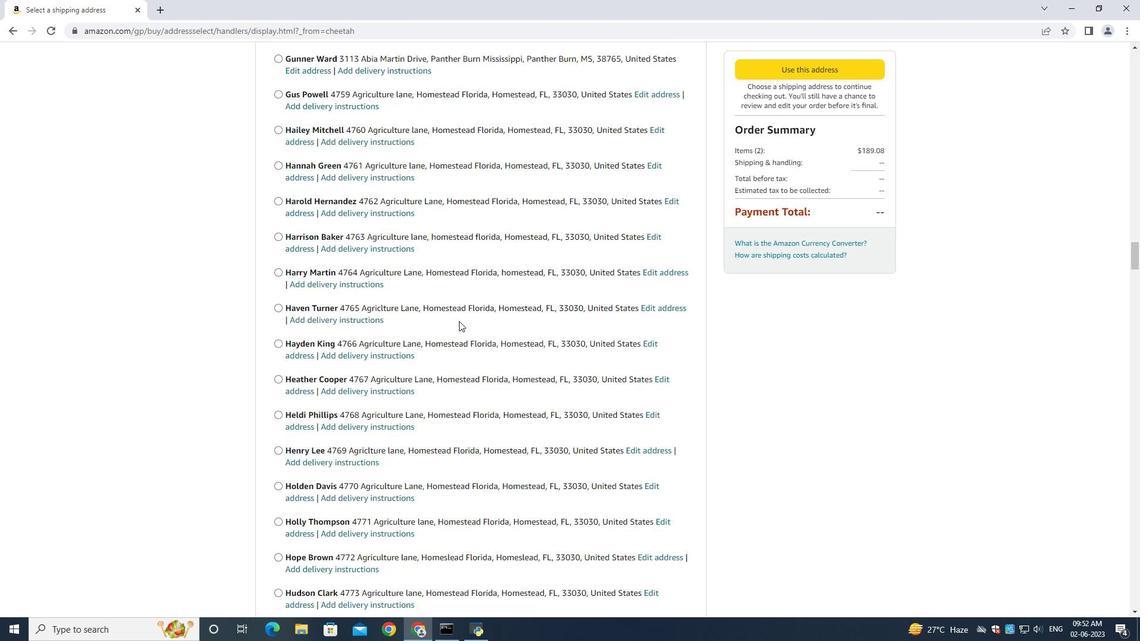 
Action: Mouse scrolled (459, 320) with delta (0, 0)
Screenshot: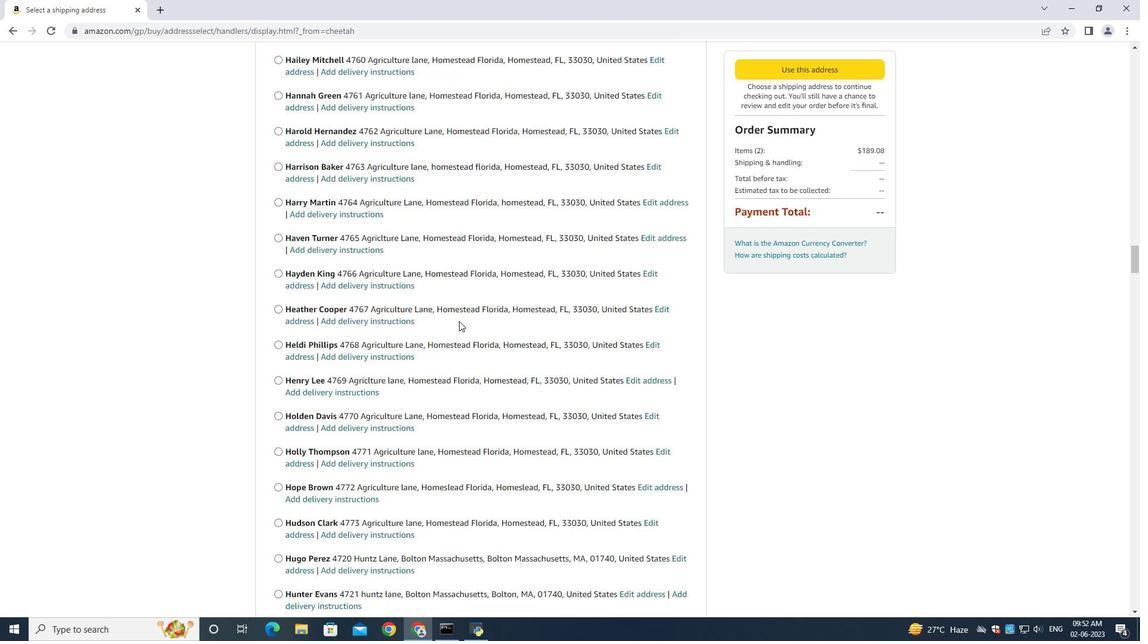 
Action: Mouse scrolled (459, 320) with delta (0, 0)
Screenshot: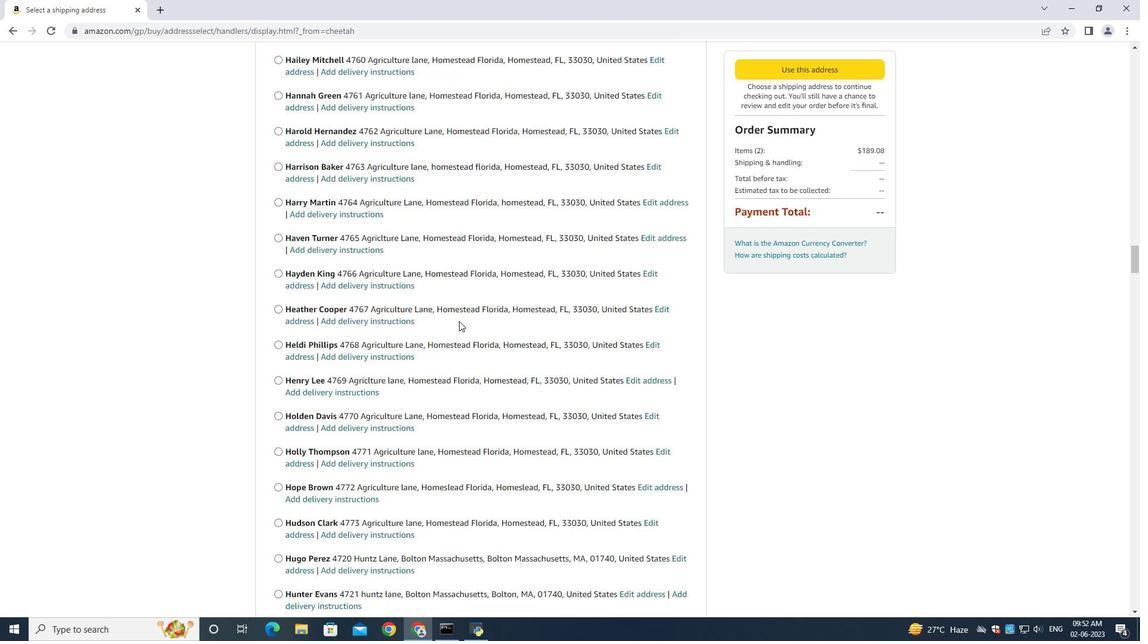 
Action: Mouse scrolled (459, 320) with delta (0, 0)
Screenshot: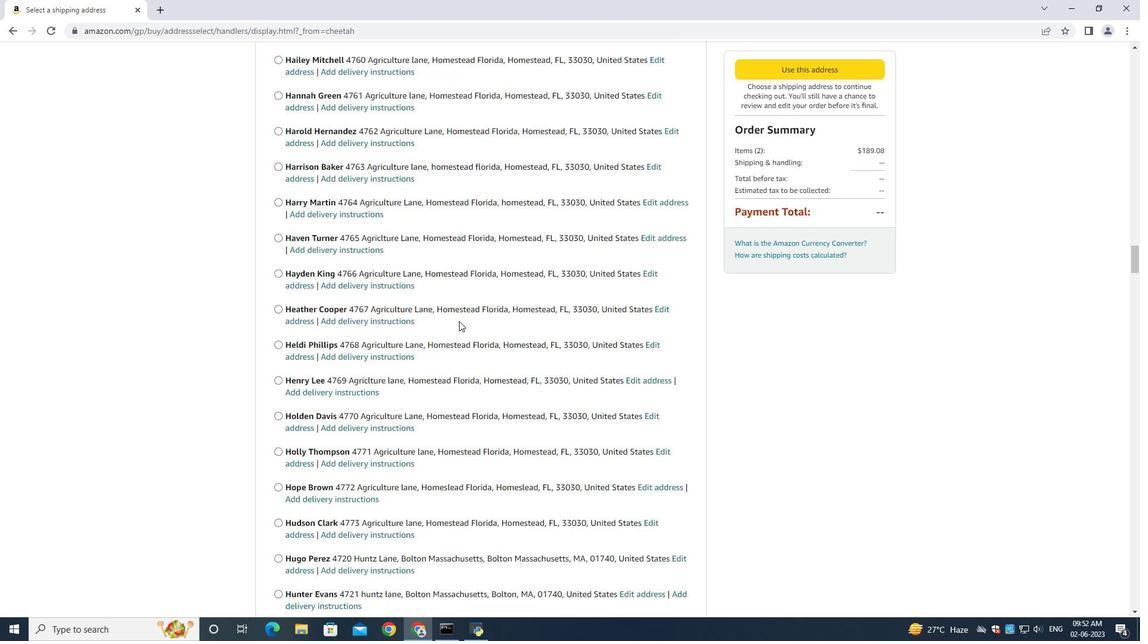 
Action: Mouse scrolled (459, 320) with delta (0, 0)
Screenshot: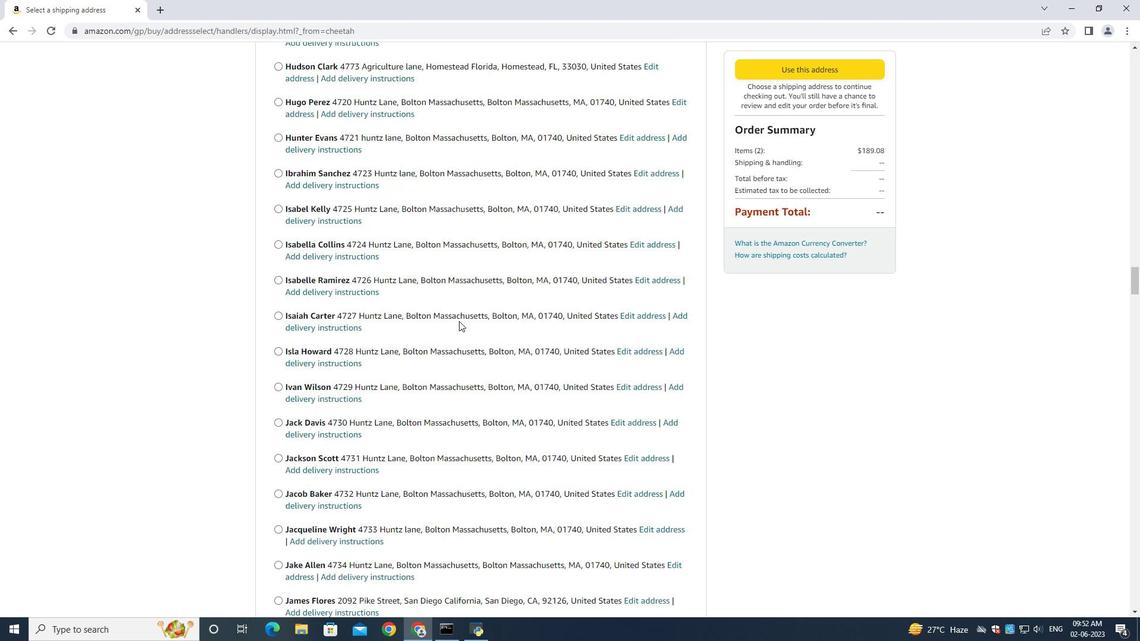
Action: Mouse scrolled (459, 320) with delta (0, 0)
Screenshot: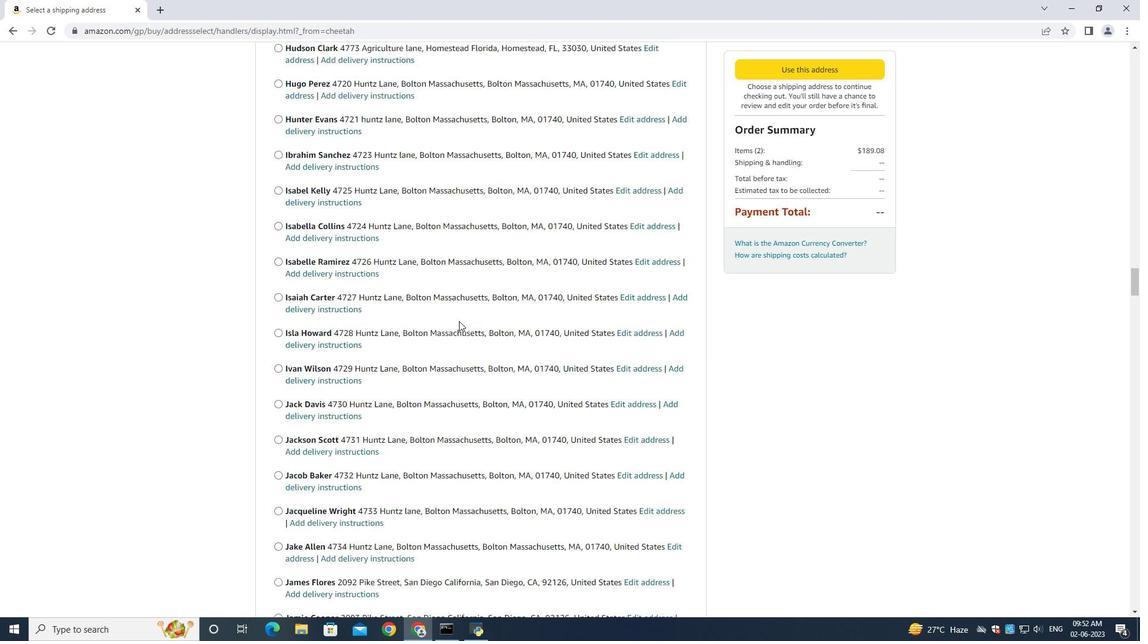 
Action: Mouse scrolled (459, 320) with delta (0, 0)
Screenshot: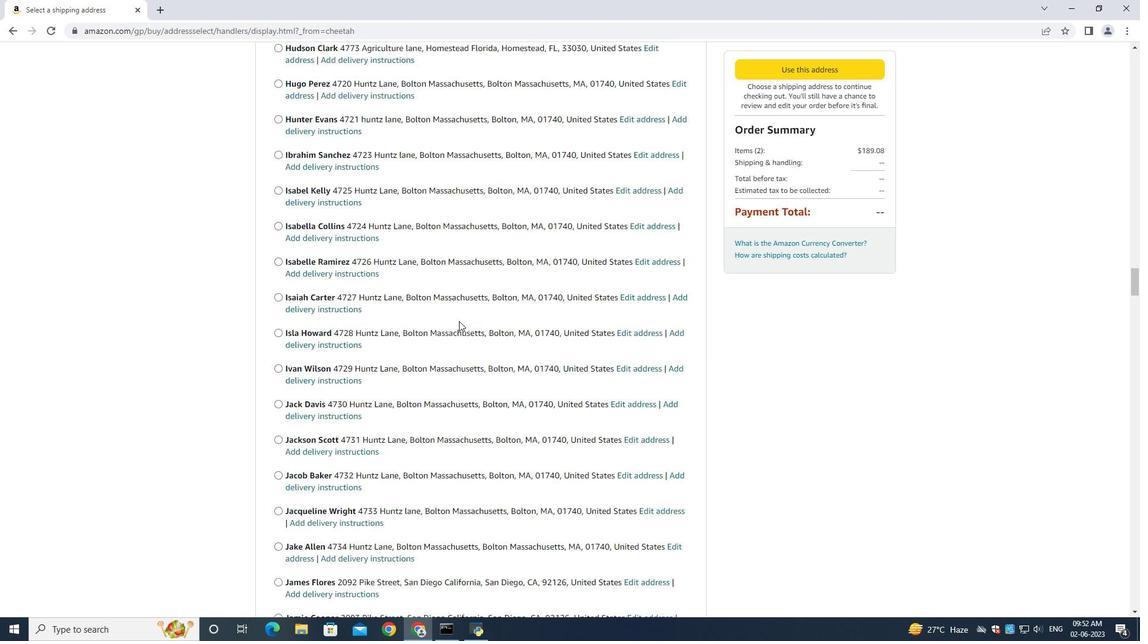 
Action: Mouse scrolled (459, 320) with delta (0, 0)
Screenshot: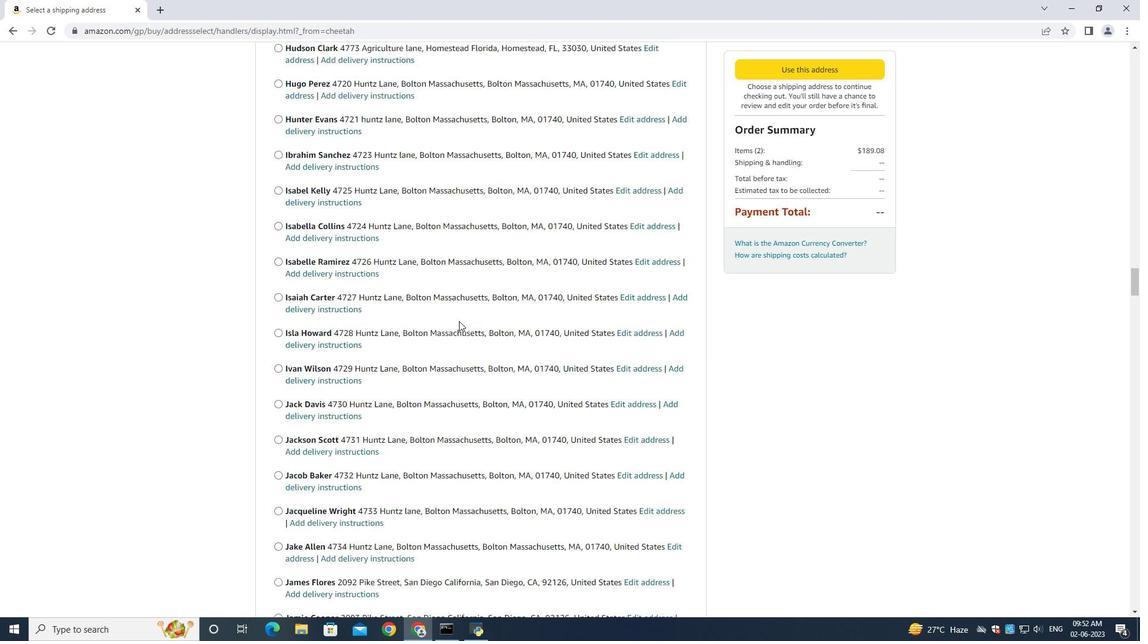 
Action: Mouse scrolled (459, 320) with delta (0, 0)
Screenshot: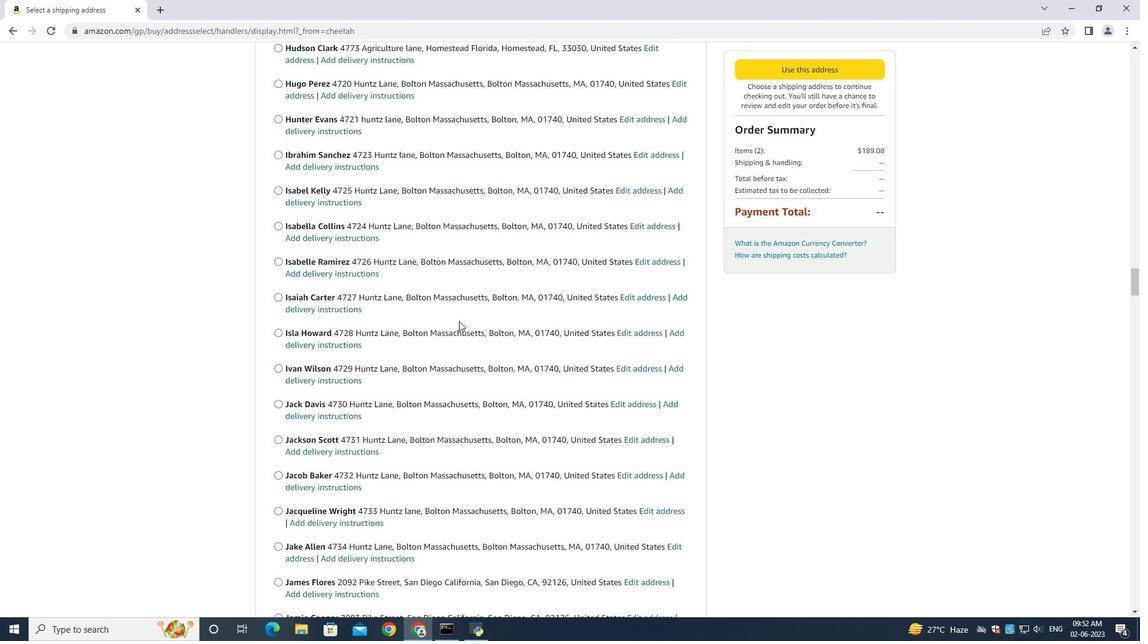 
Action: Mouse scrolled (459, 320) with delta (0, 0)
Screenshot: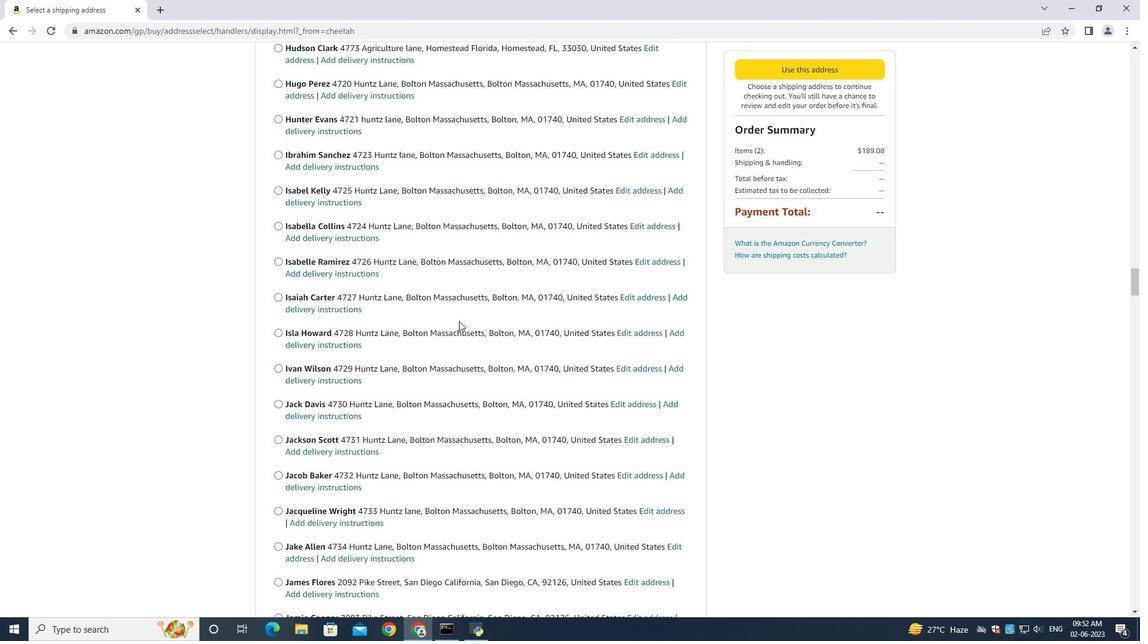 
Action: Mouse scrolled (459, 320) with delta (0, 0)
Screenshot: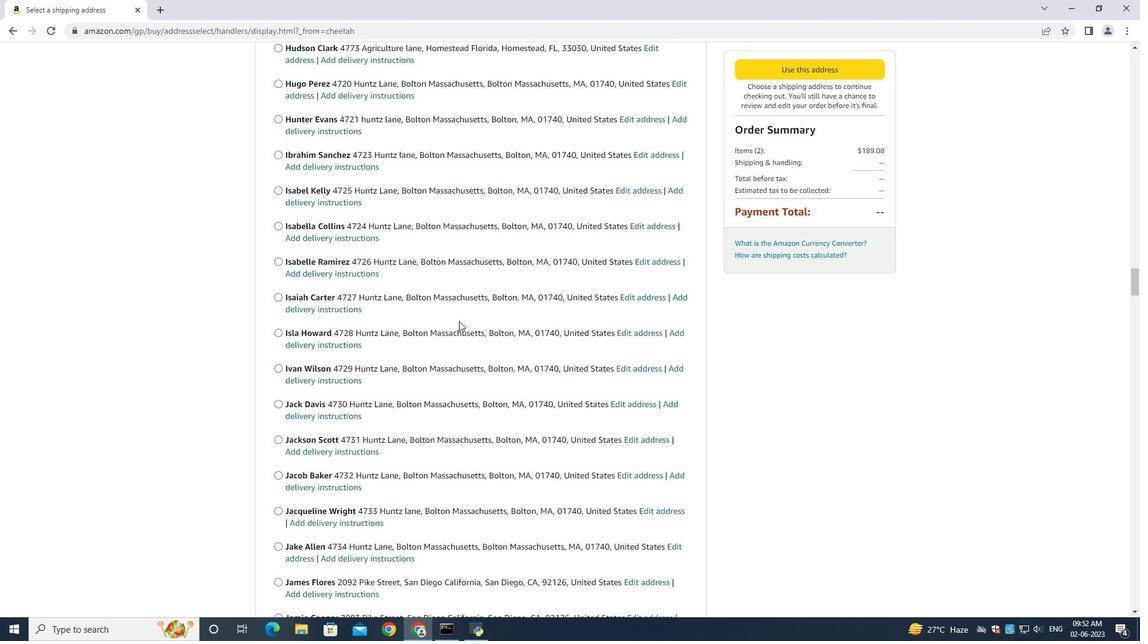 
Action: Mouse scrolled (459, 320) with delta (0, 0)
Screenshot: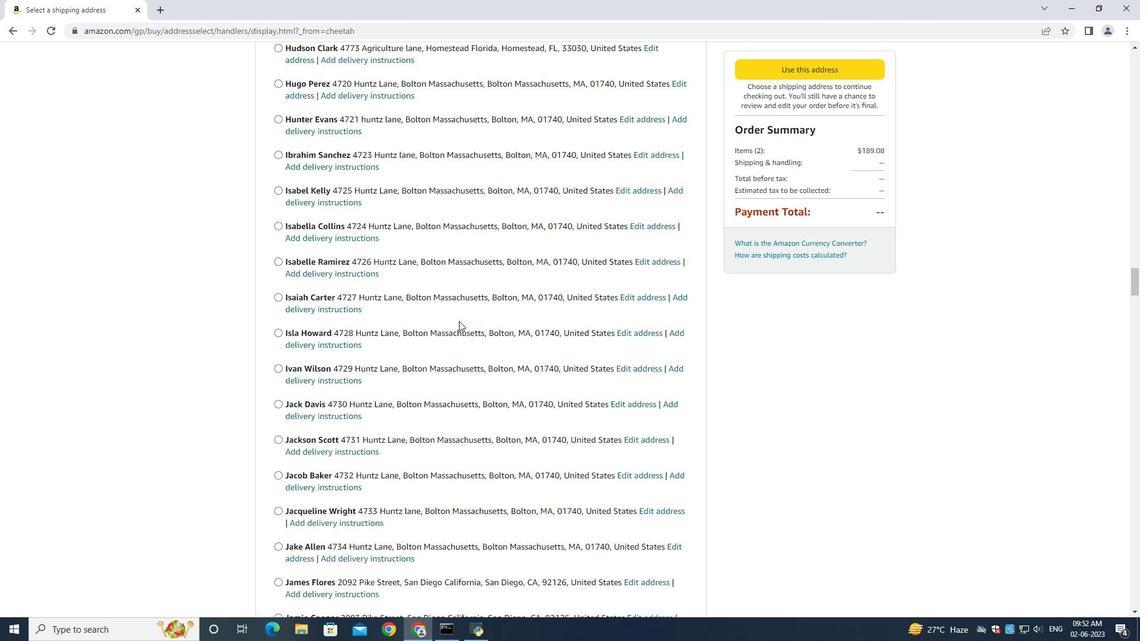 
Action: Mouse scrolled (459, 320) with delta (0, 0)
Screenshot: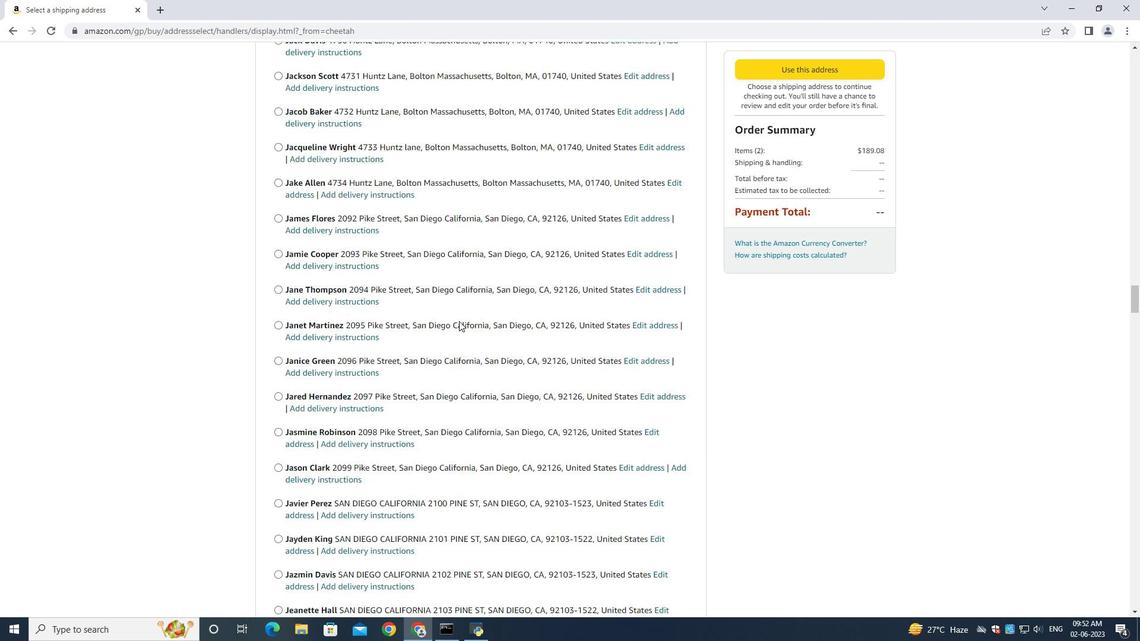 
Action: Mouse scrolled (459, 320) with delta (0, 0)
Screenshot: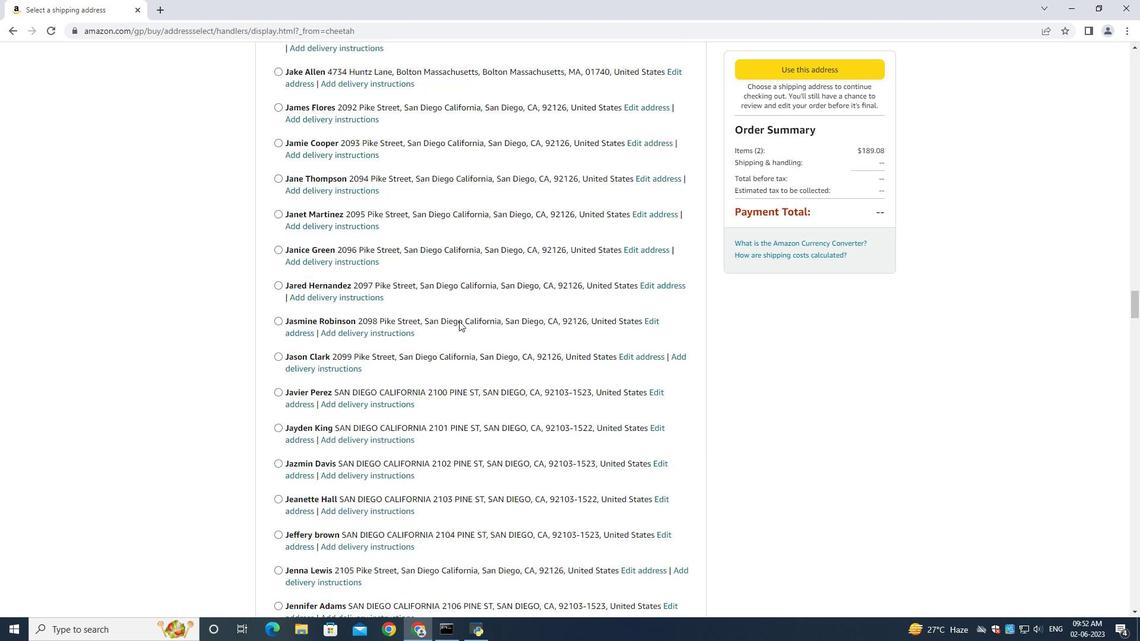
Action: Mouse scrolled (459, 320) with delta (0, 0)
Screenshot: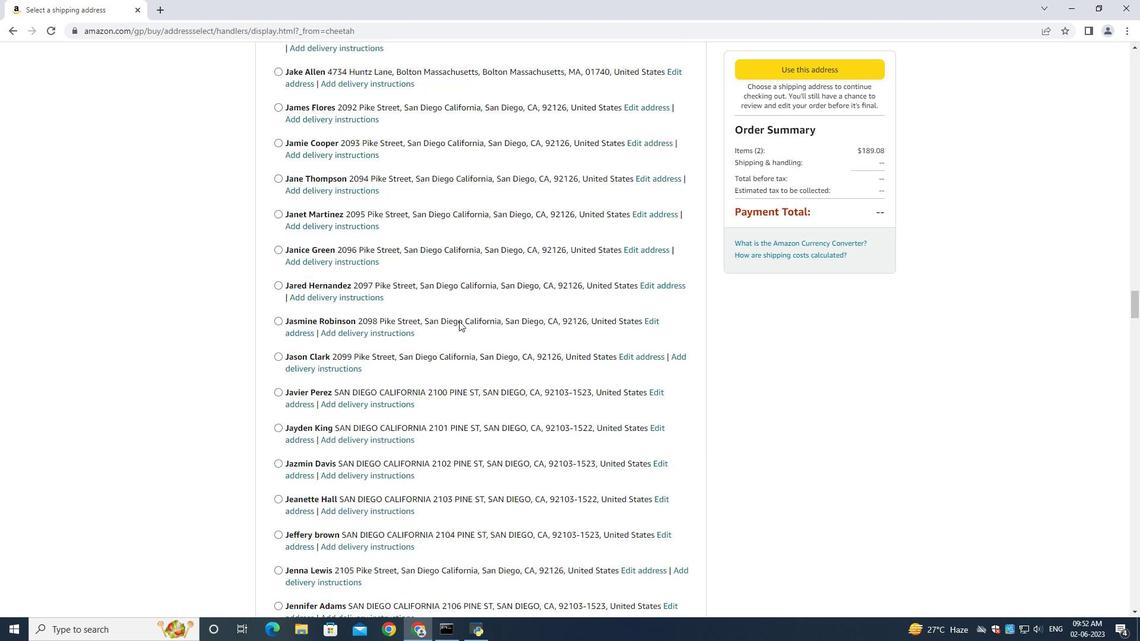 
Action: Mouse scrolled (459, 320) with delta (0, 0)
Screenshot: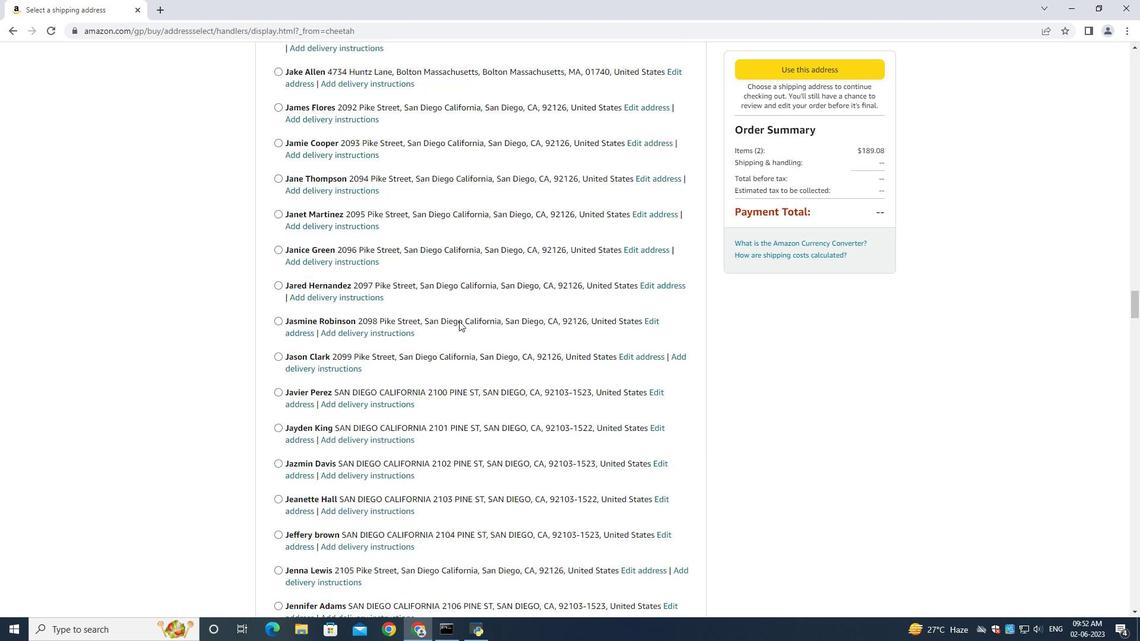 
Action: Mouse scrolled (459, 320) with delta (0, 0)
Screenshot: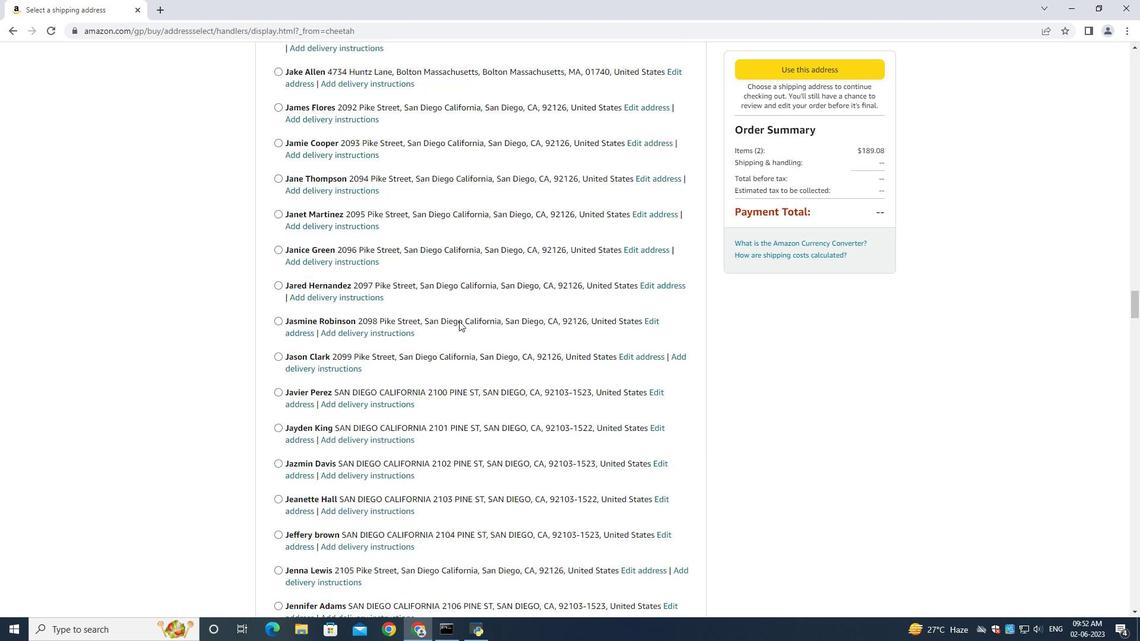 
Action: Mouse scrolled (459, 320) with delta (0, 0)
Screenshot: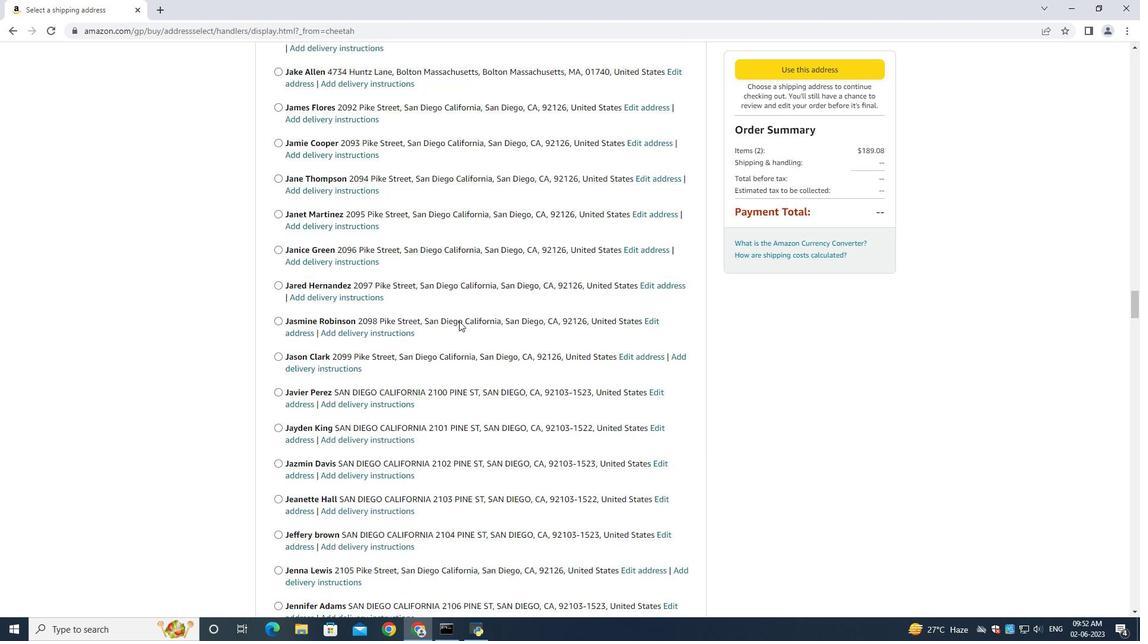 
Action: Mouse scrolled (459, 320) with delta (0, 0)
Screenshot: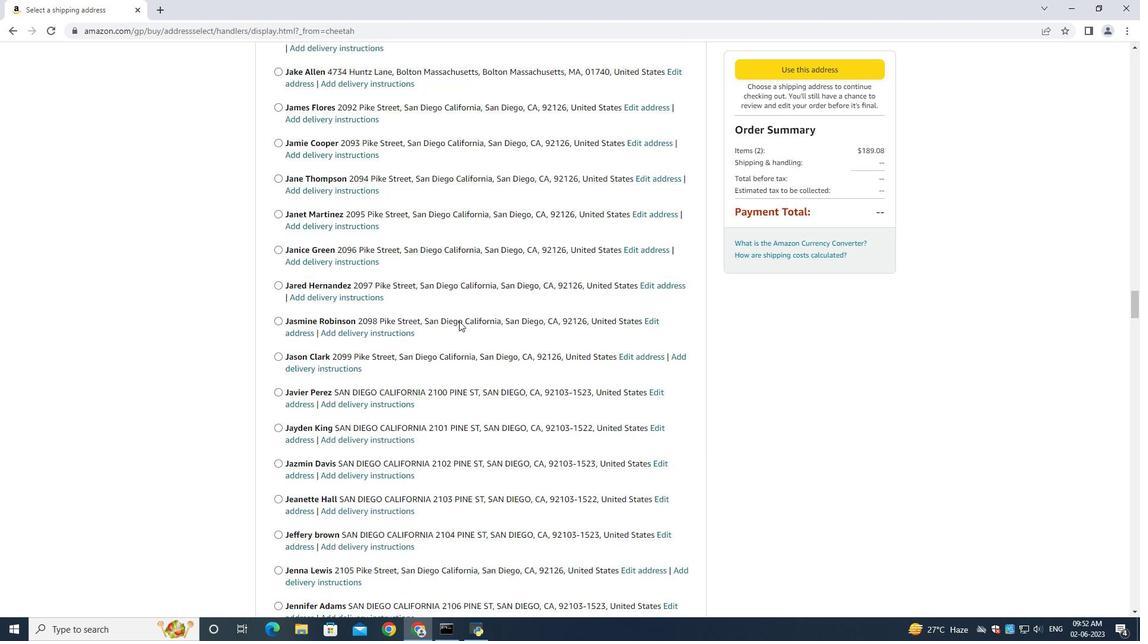 
Action: Mouse moved to (456, 314)
Screenshot: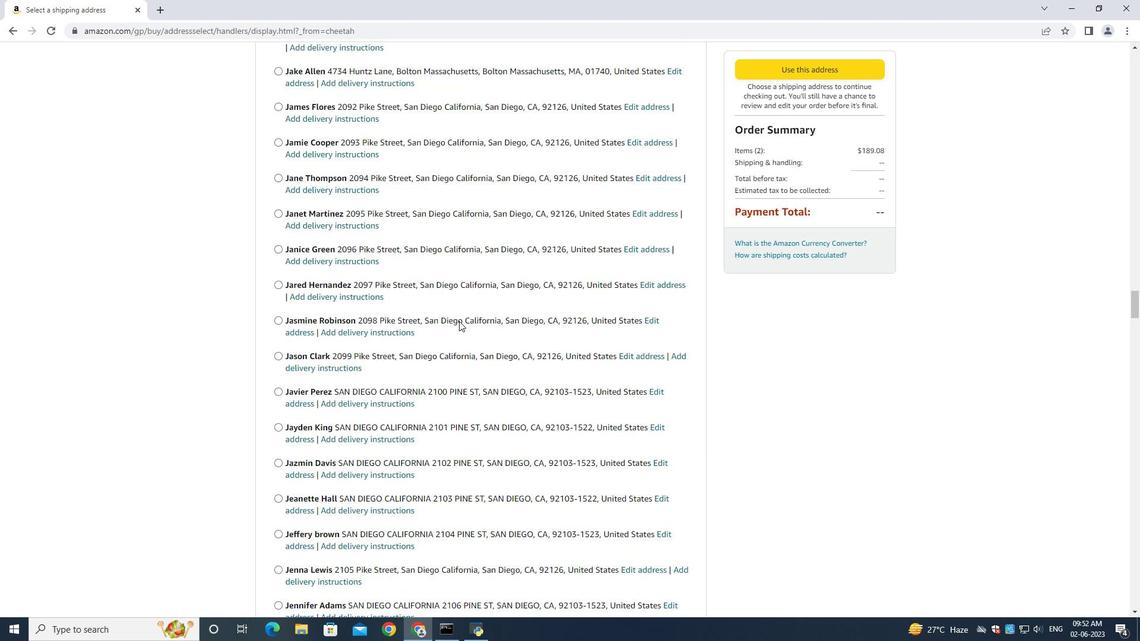 
Action: Mouse scrolled (456, 314) with delta (0, 0)
Screenshot: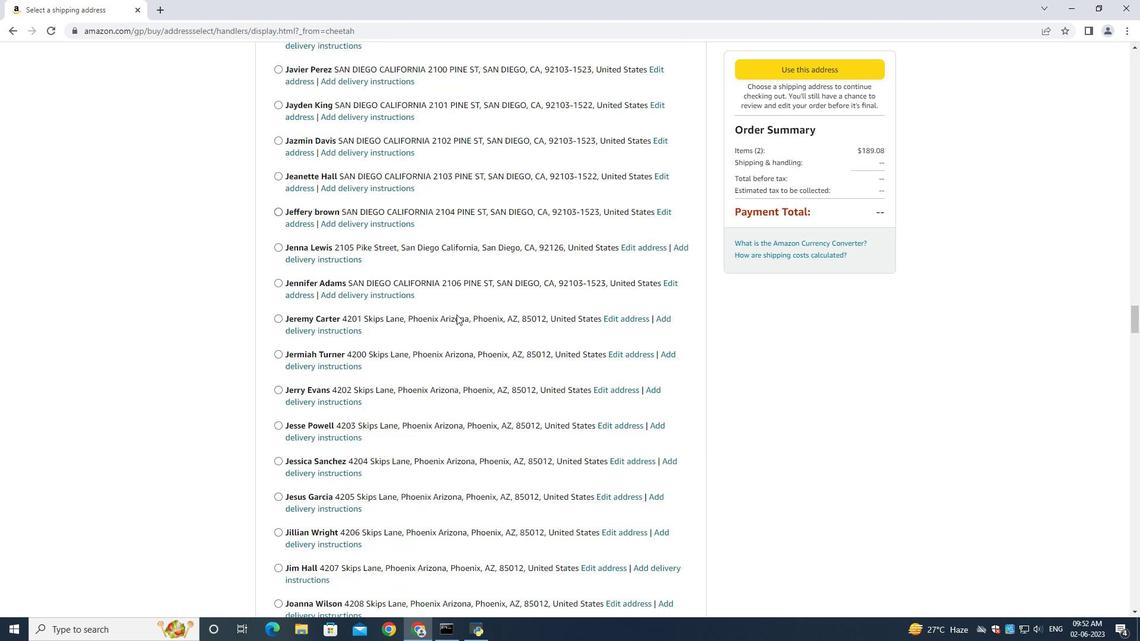 
Action: Mouse scrolled (456, 314) with delta (0, 0)
Screenshot: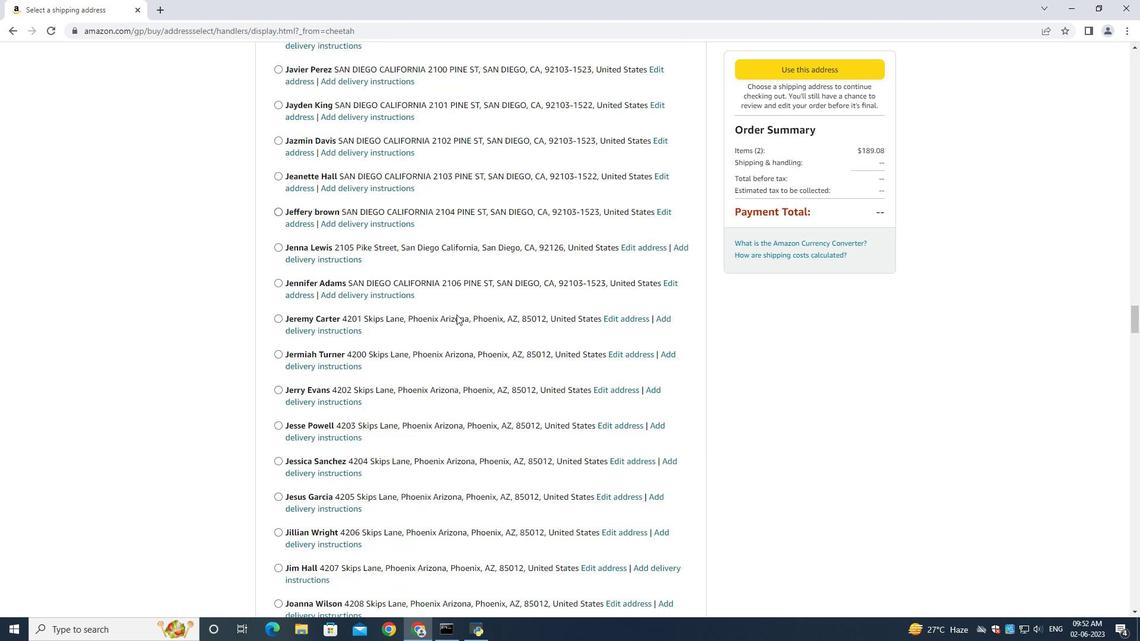 
Action: Mouse scrolled (456, 314) with delta (0, 0)
Screenshot: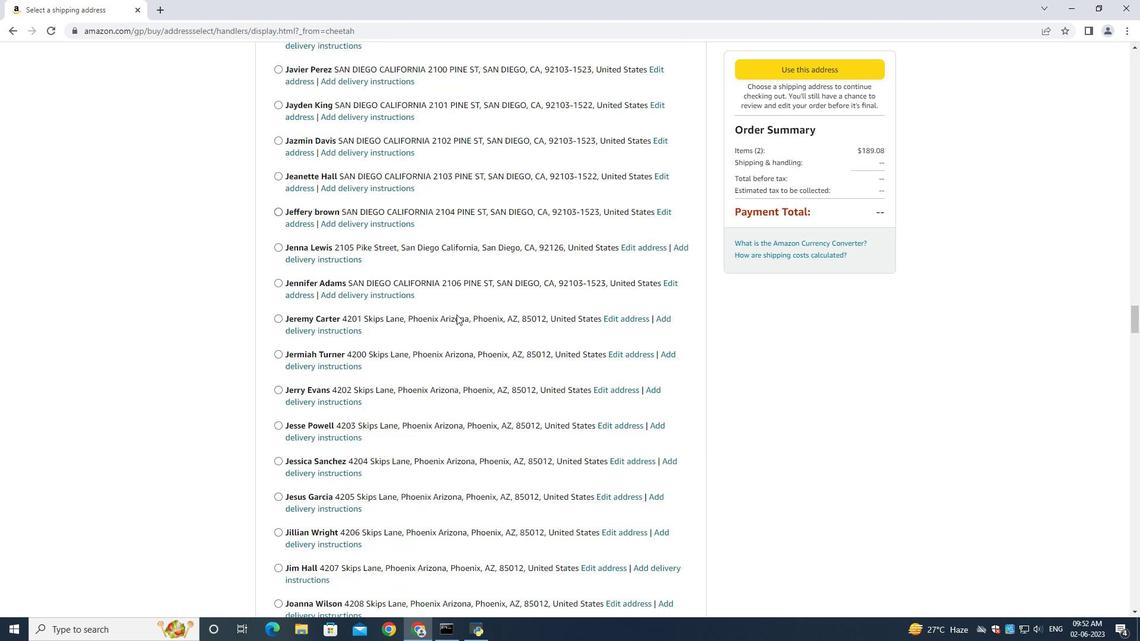 
Action: Mouse scrolled (456, 314) with delta (0, 0)
Screenshot: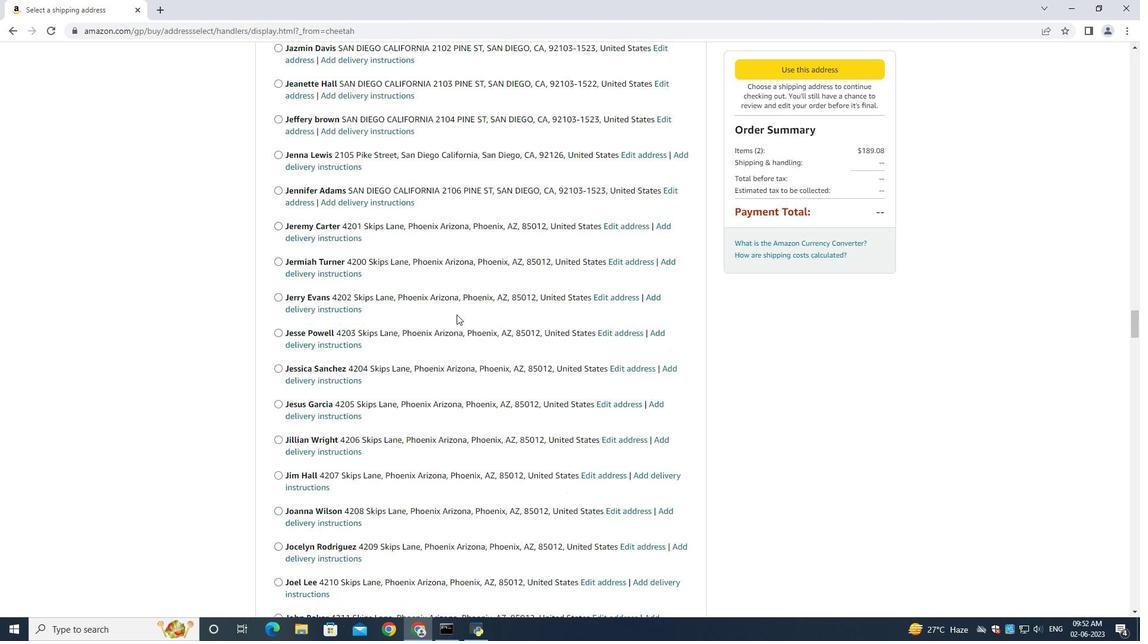 
Action: Mouse scrolled (456, 314) with delta (0, 0)
Screenshot: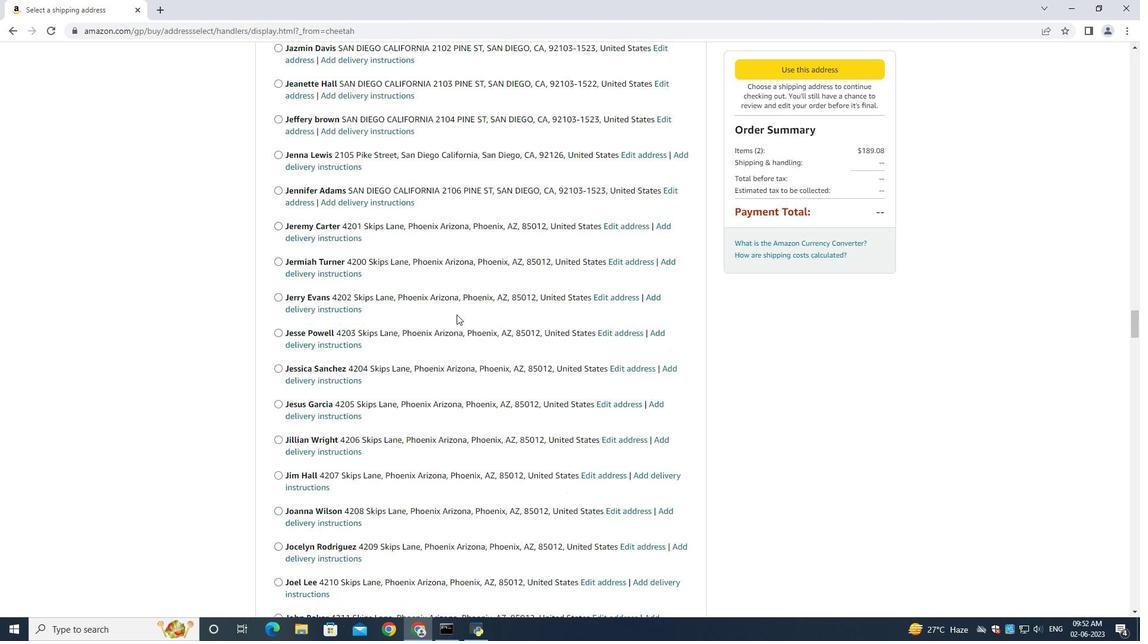 
Action: Mouse scrolled (456, 314) with delta (0, 0)
Screenshot: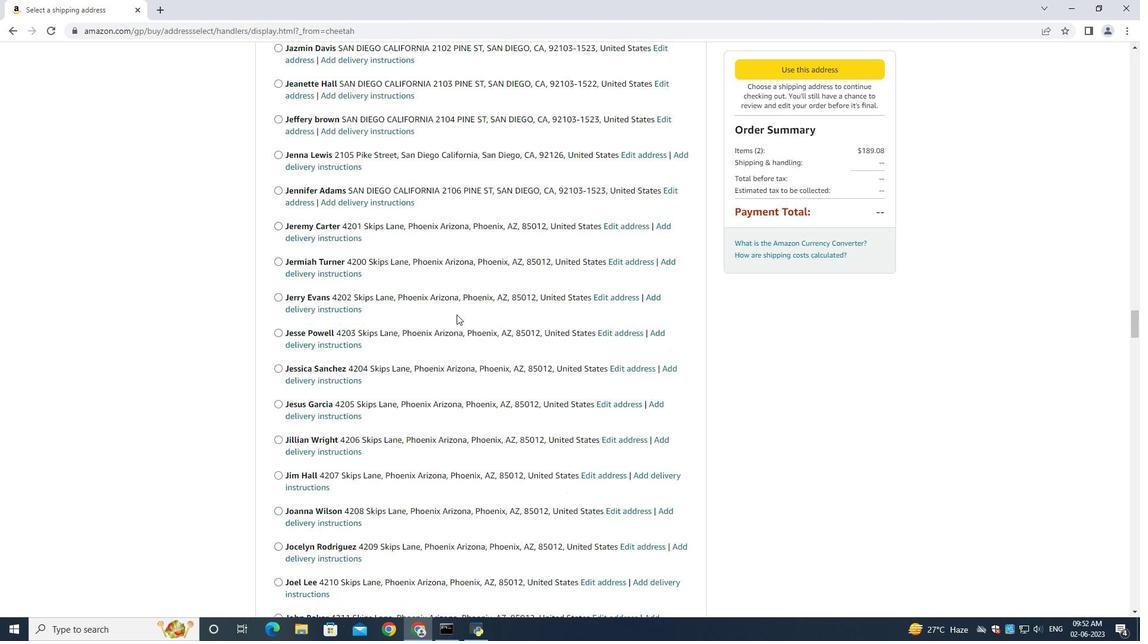 
Action: Mouse scrolled (456, 314) with delta (0, 0)
Screenshot: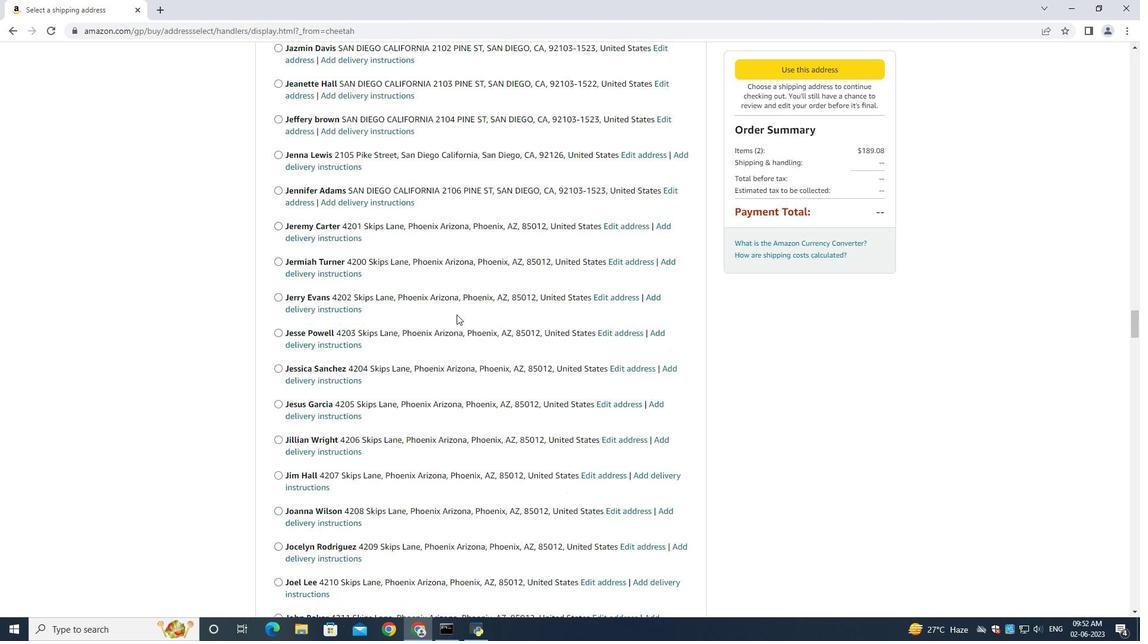
Action: Mouse scrolled (456, 314) with delta (0, 0)
Screenshot: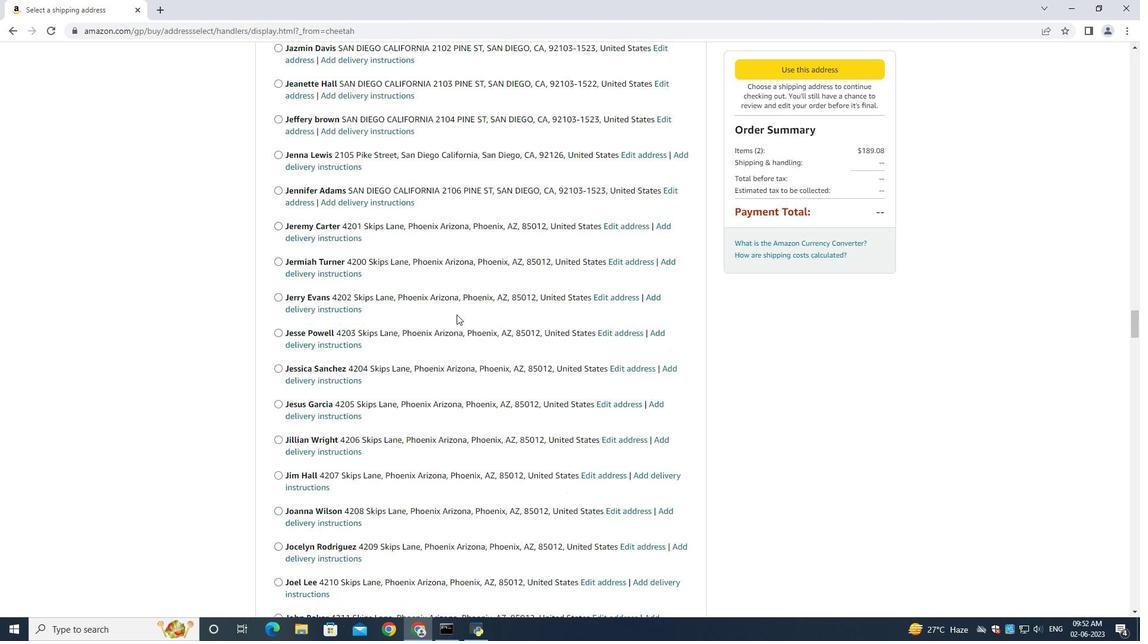 
Action: Mouse moved to (454, 312)
Screenshot: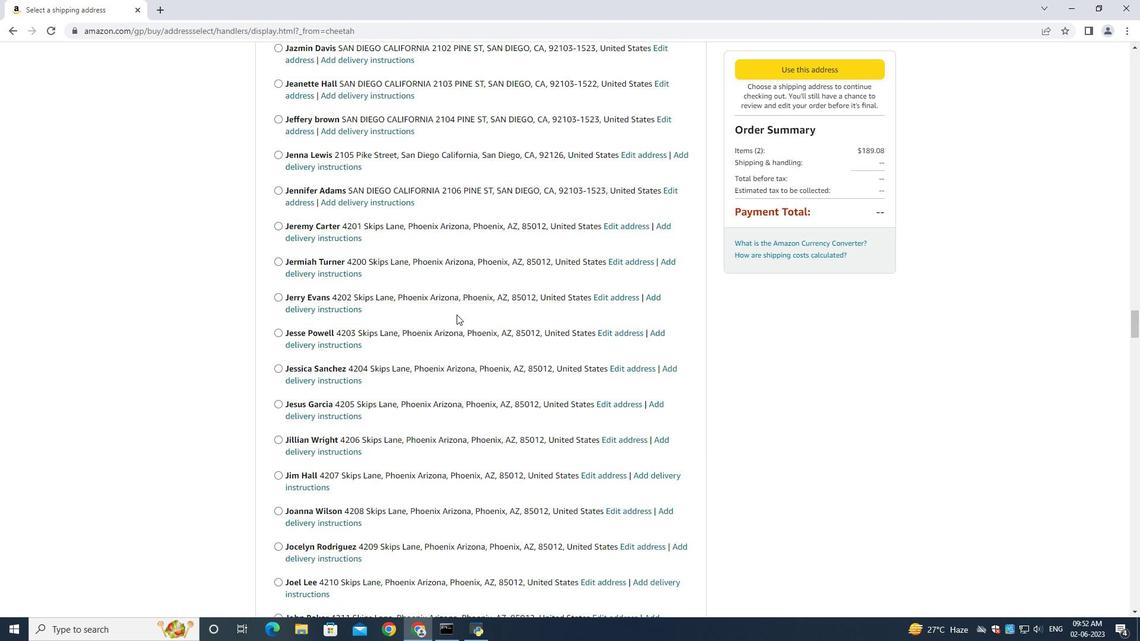 
Action: Mouse scrolled (454, 312) with delta (0, 0)
Screenshot: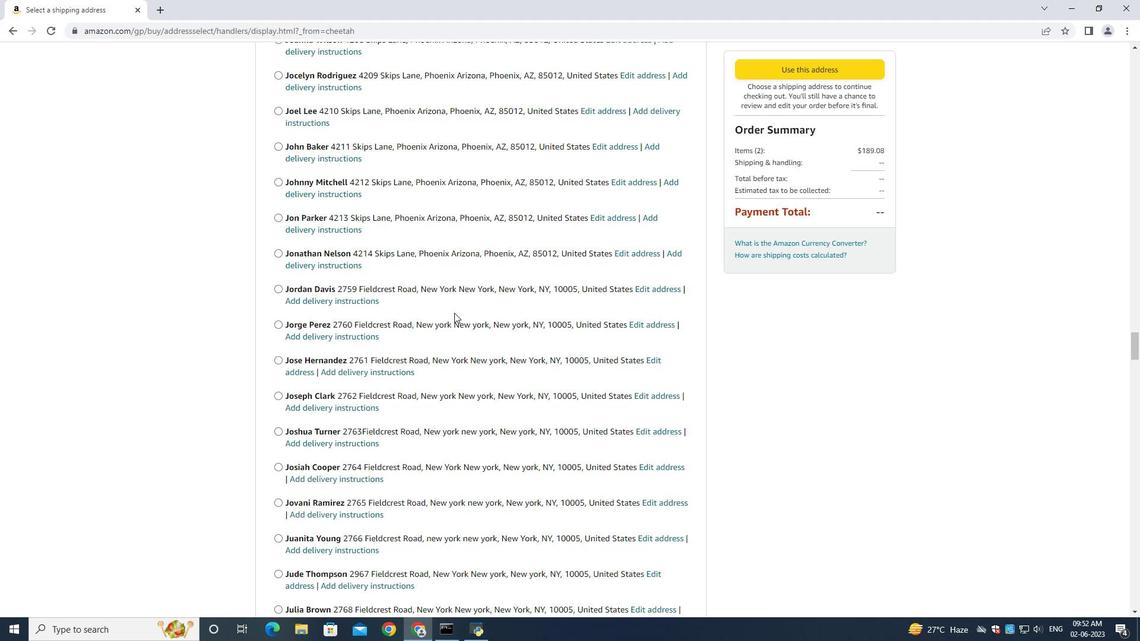 
Action: Mouse scrolled (454, 312) with delta (0, 0)
Screenshot: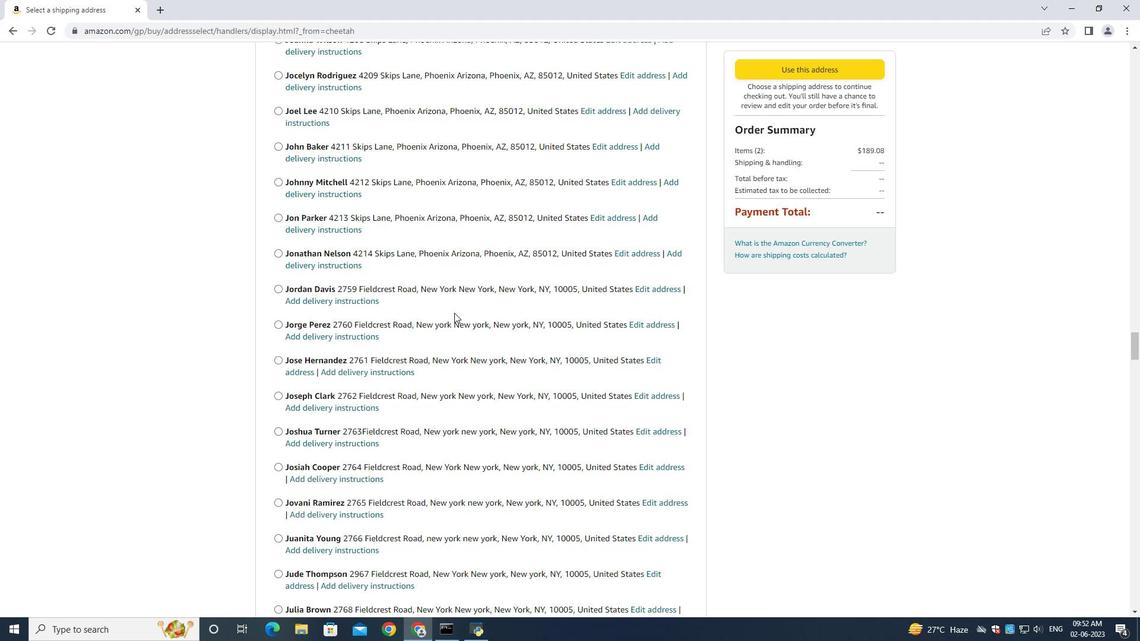 
Action: Mouse scrolled (454, 312) with delta (0, 0)
Screenshot: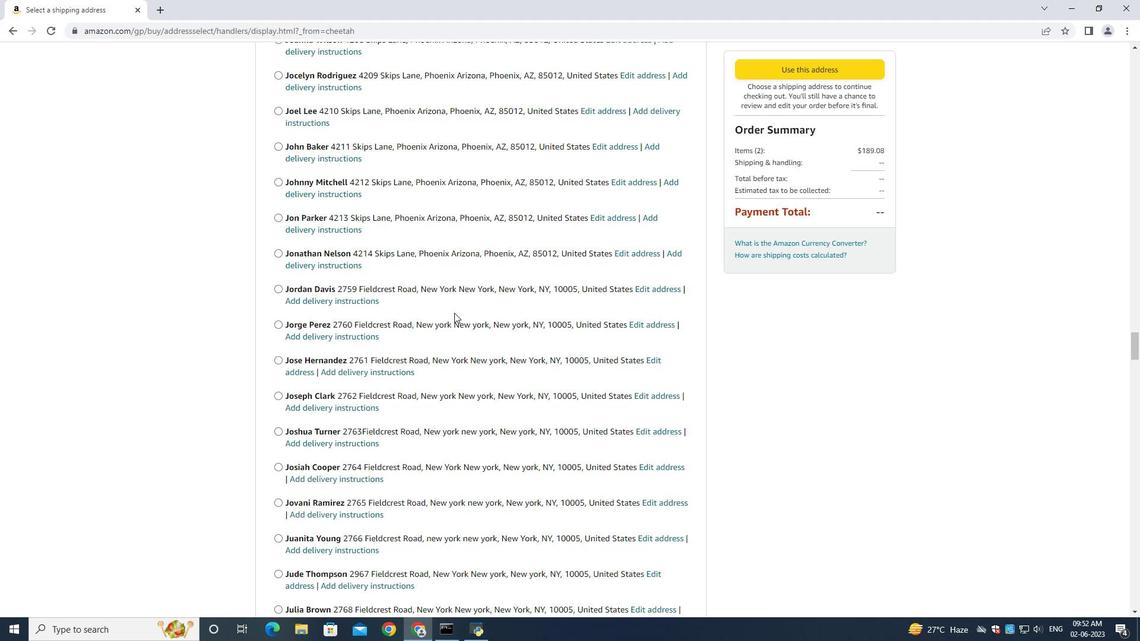
Action: Mouse scrolled (454, 312) with delta (0, 0)
Screenshot: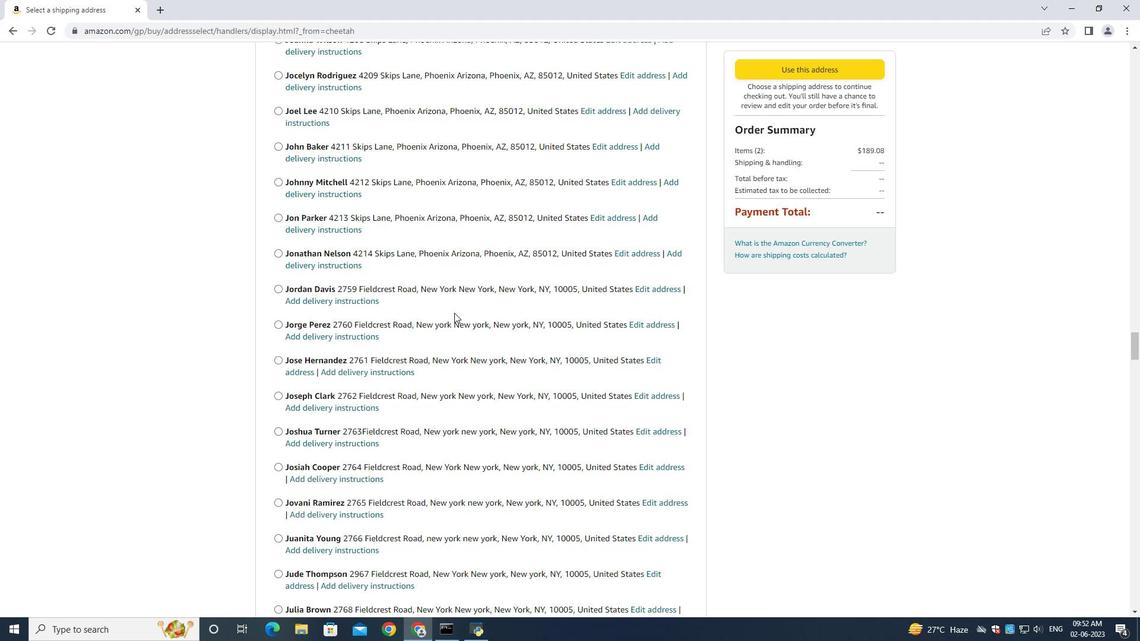 
Action: Mouse scrolled (454, 312) with delta (0, 0)
Screenshot: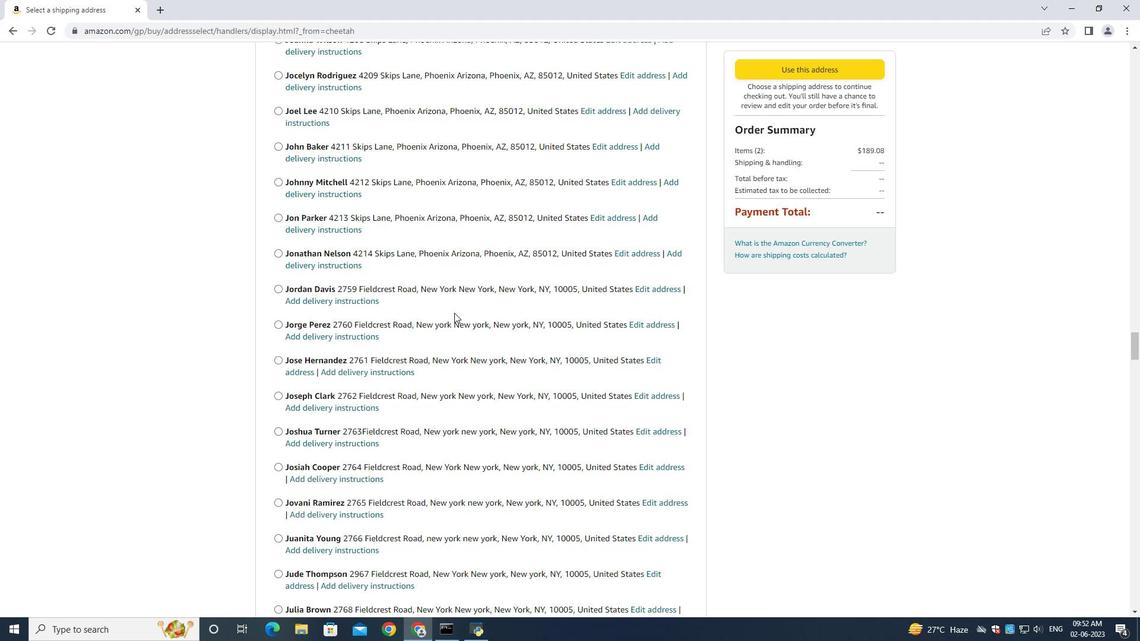 
Action: Mouse scrolled (454, 312) with delta (0, 0)
Screenshot: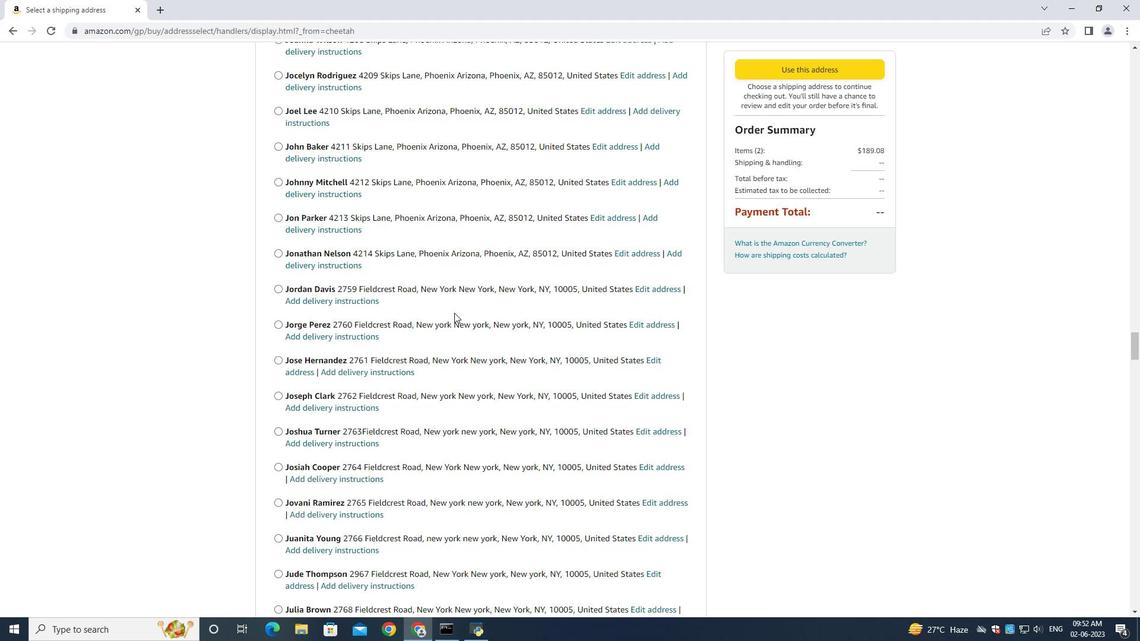 
Action: Mouse scrolled (454, 312) with delta (0, 0)
Screenshot: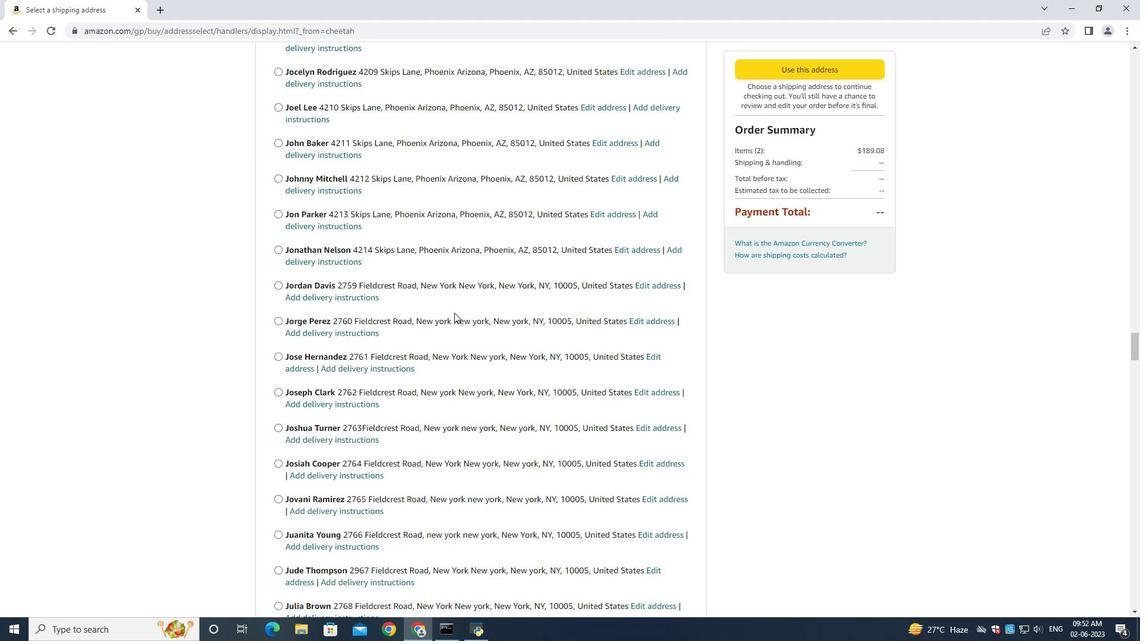 
Action: Mouse scrolled (454, 312) with delta (0, 0)
Screenshot: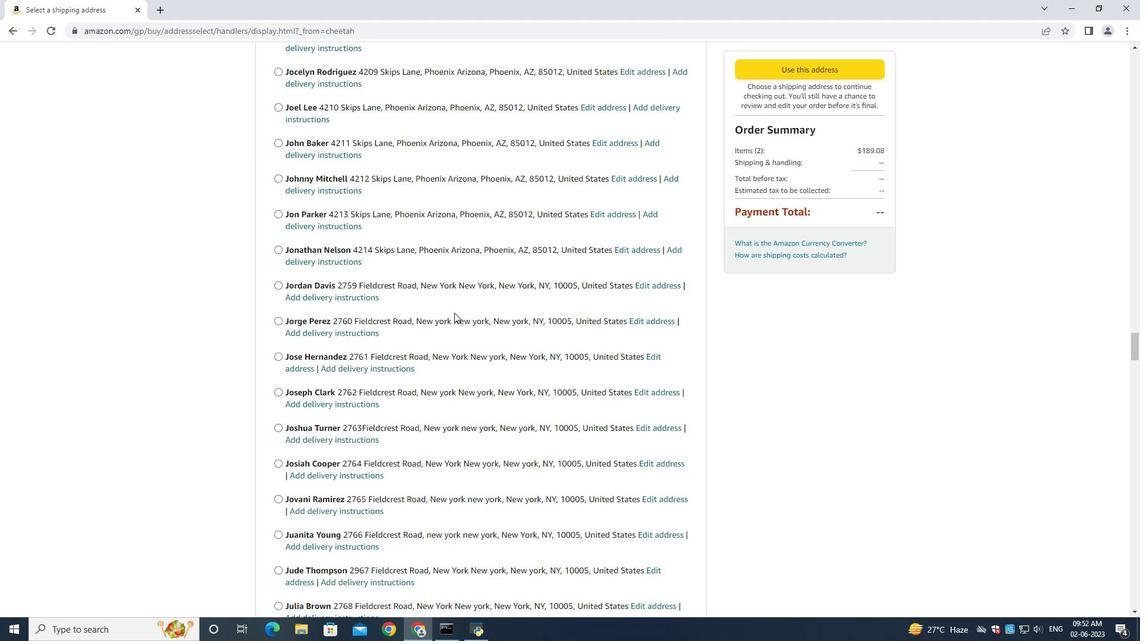 
Action: Mouse moved to (454, 312)
Screenshot: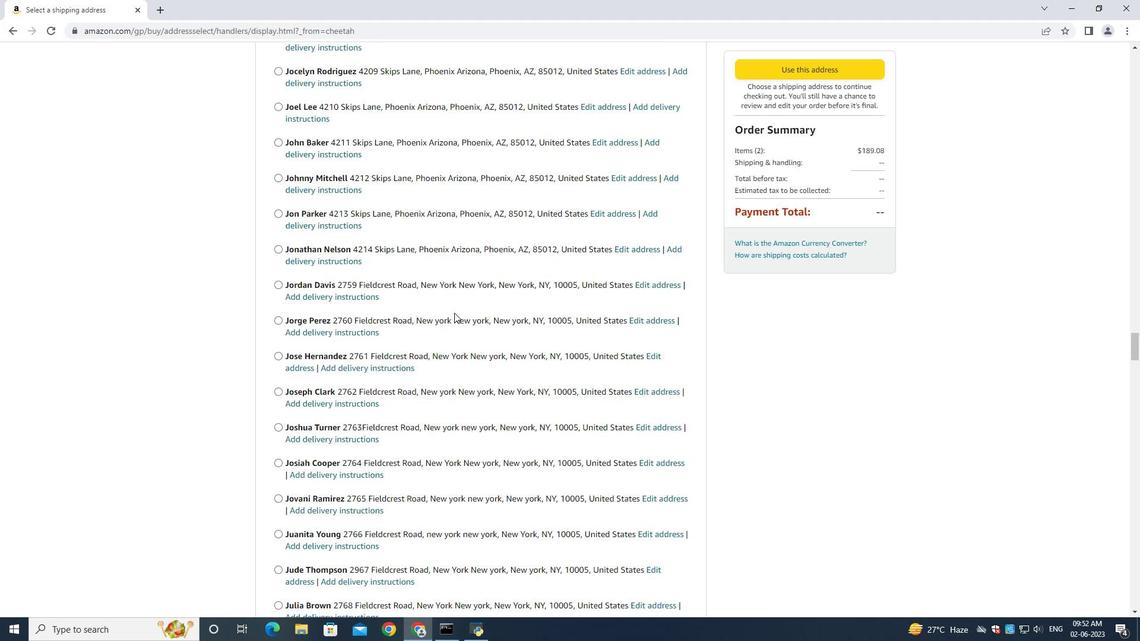 
Action: Mouse scrolled (454, 312) with delta (0, 0)
Screenshot: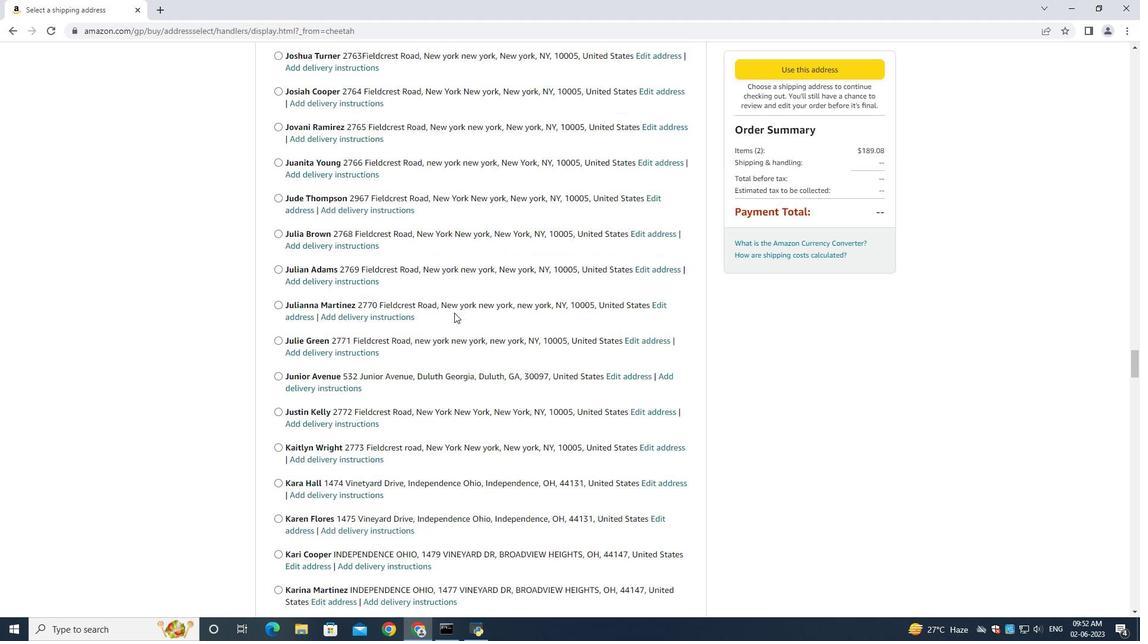 
Action: Mouse scrolled (454, 312) with delta (0, 0)
Screenshot: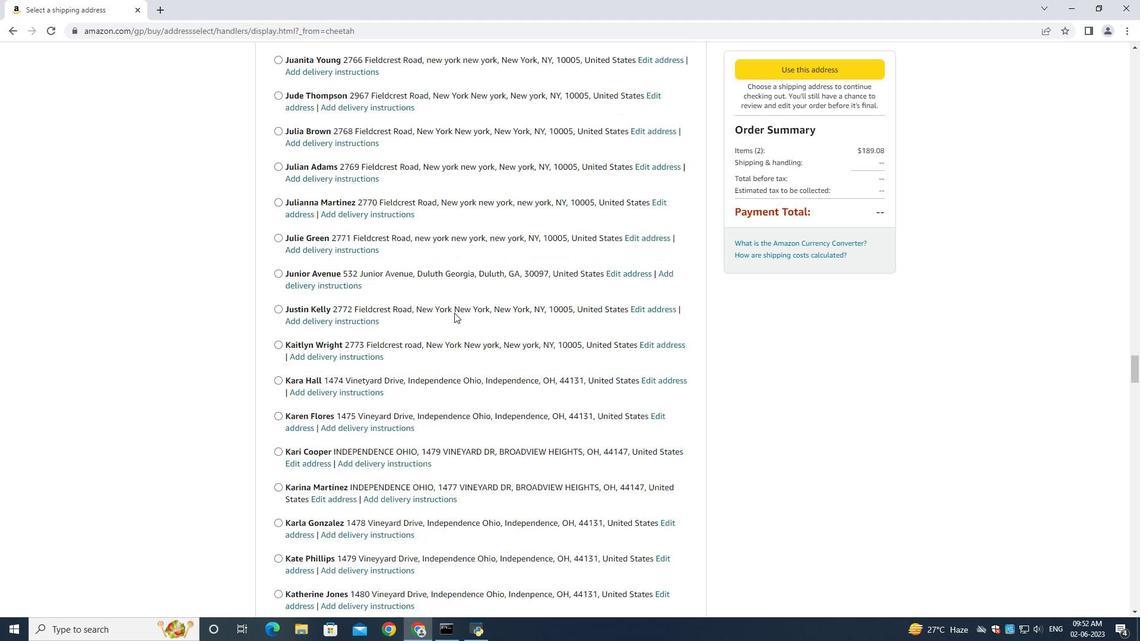 
Action: Mouse scrolled (454, 312) with delta (0, 0)
Screenshot: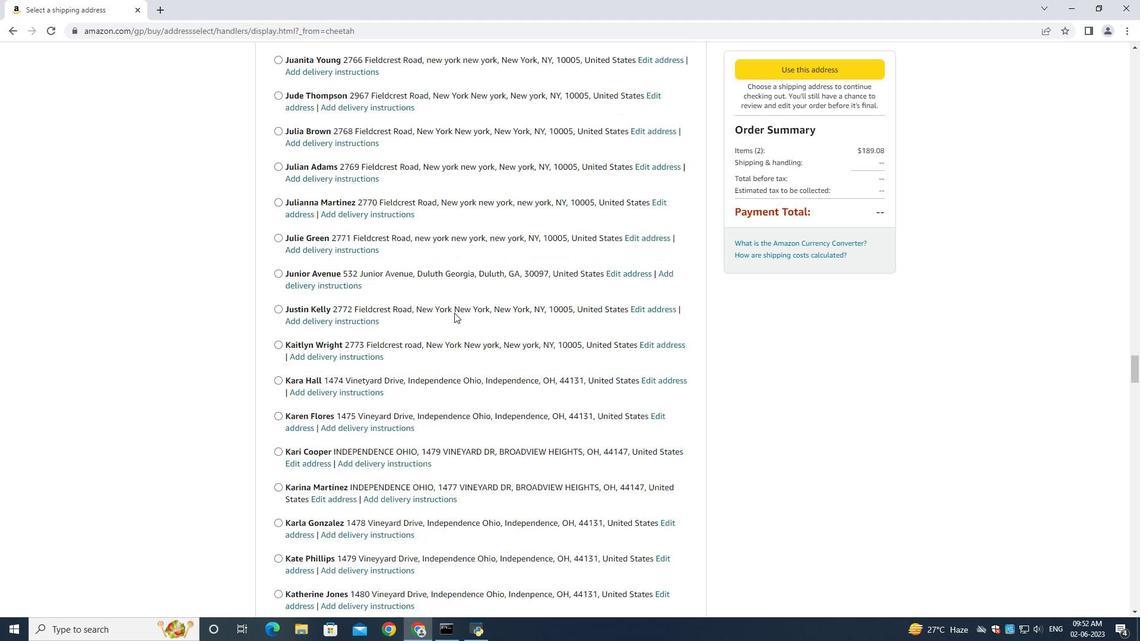 
Action: Mouse scrolled (454, 312) with delta (0, 0)
Screenshot: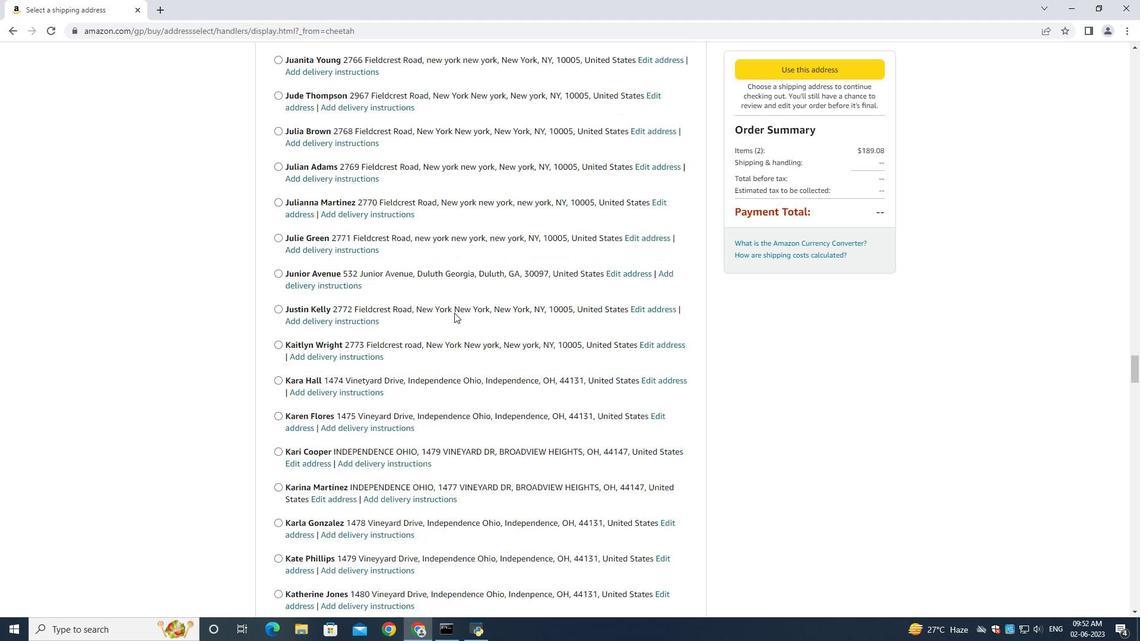 
Action: Mouse scrolled (454, 312) with delta (0, 0)
Screenshot: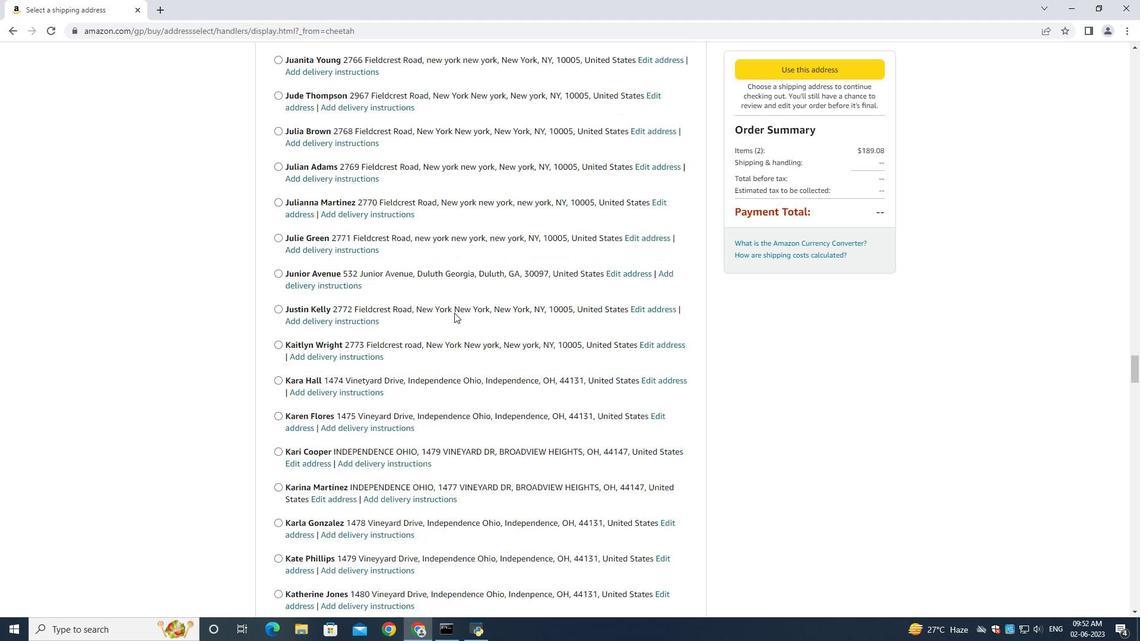 
Action: Mouse scrolled (454, 312) with delta (0, 0)
Screenshot: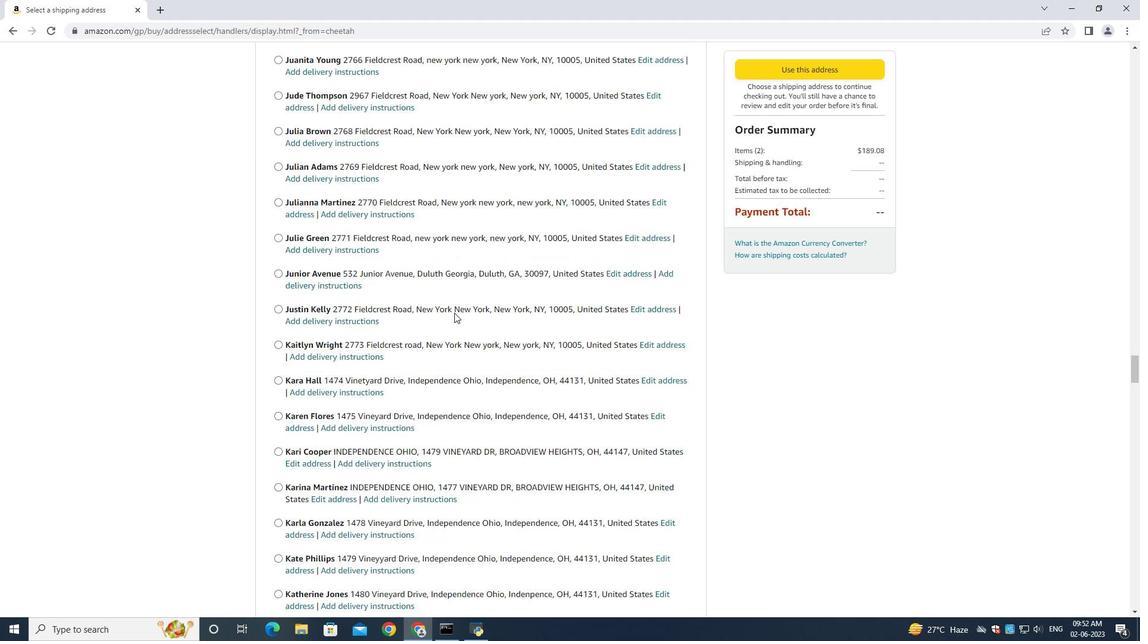
Action: Mouse scrolled (454, 312) with delta (0, 0)
Screenshot: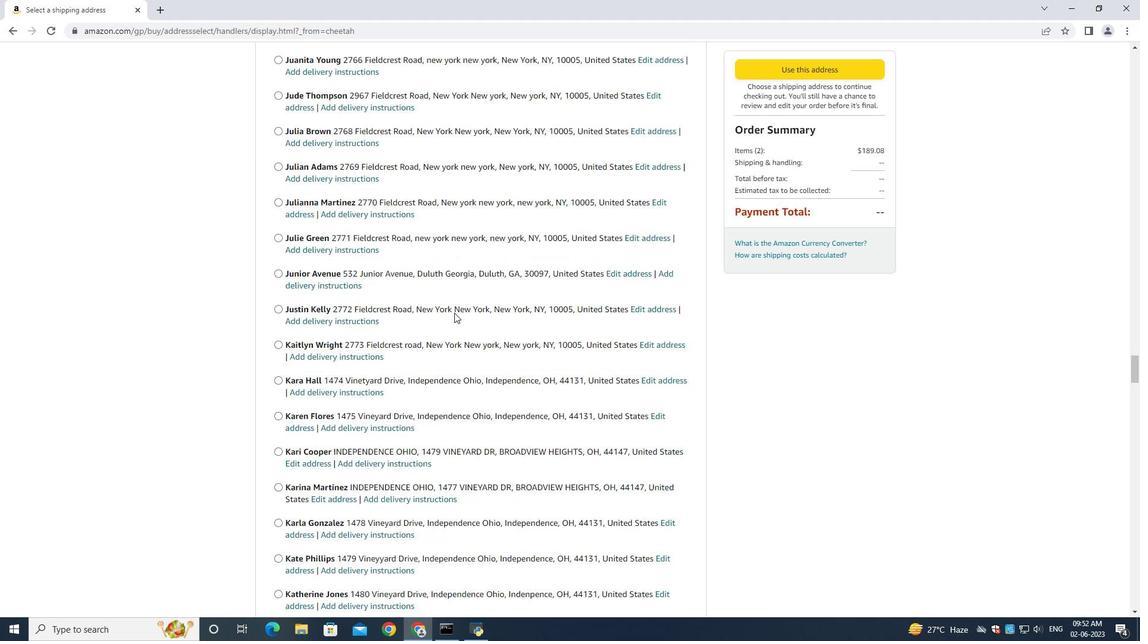 
Action: Mouse scrolled (454, 312) with delta (0, 0)
Screenshot: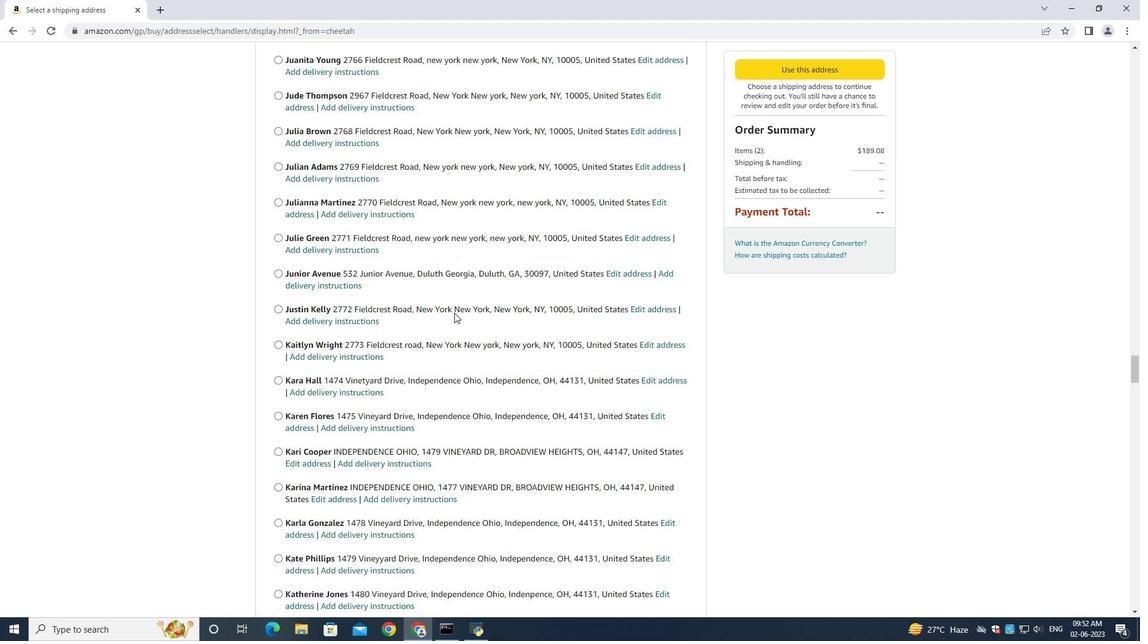 
Action: Mouse scrolled (454, 312) with delta (0, 0)
Screenshot: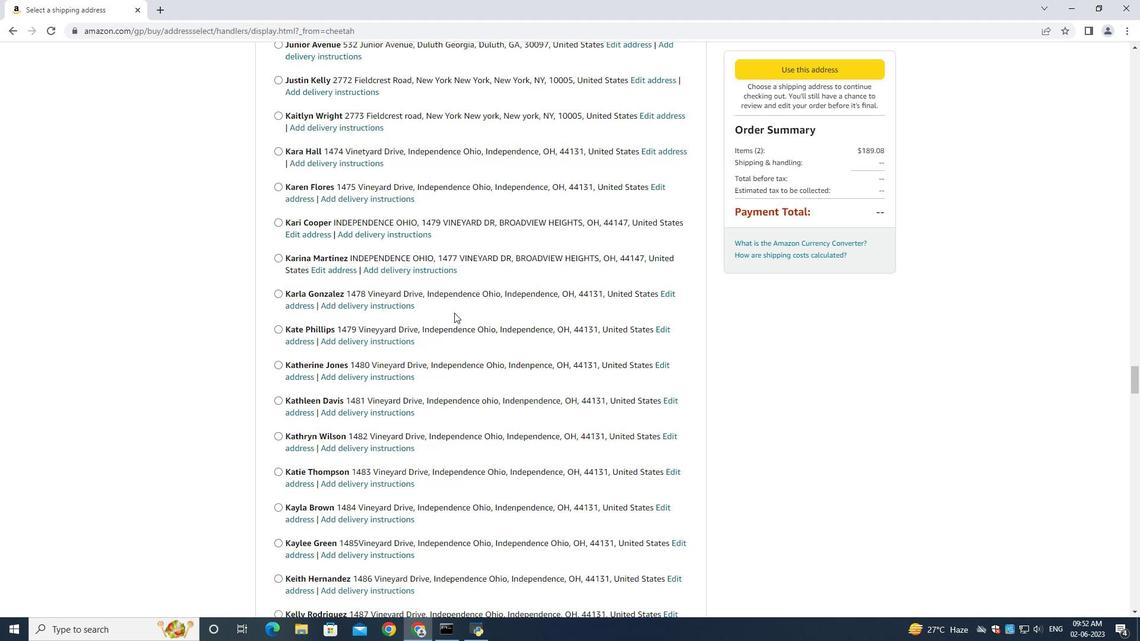 
Action: Mouse scrolled (454, 312) with delta (0, 0)
Screenshot: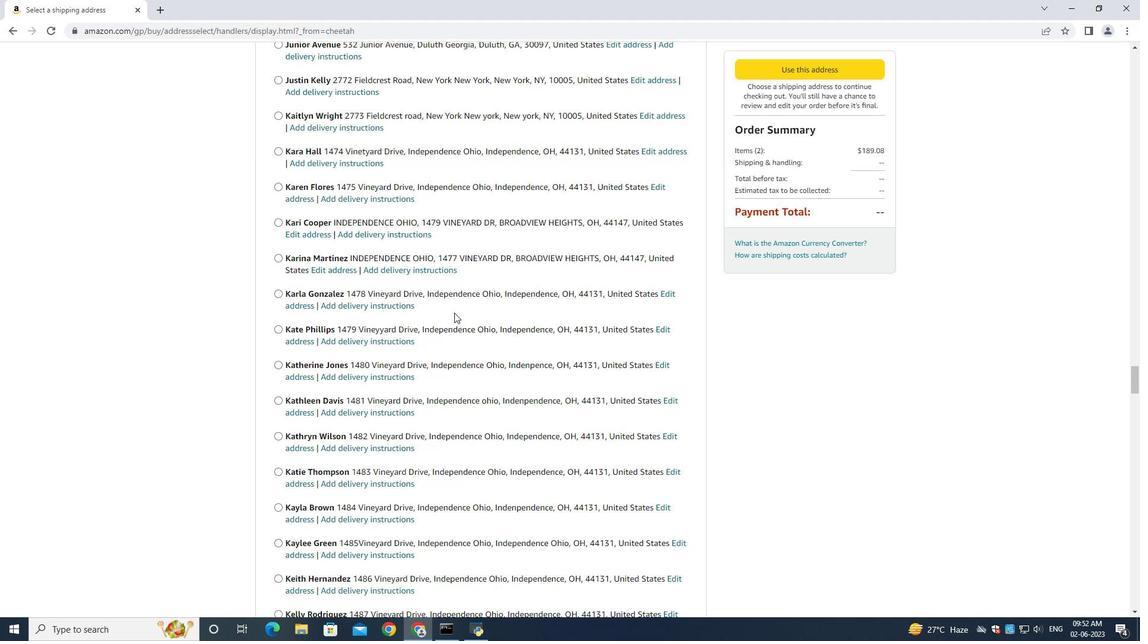 
Action: Mouse scrolled (454, 312) with delta (0, 0)
Screenshot: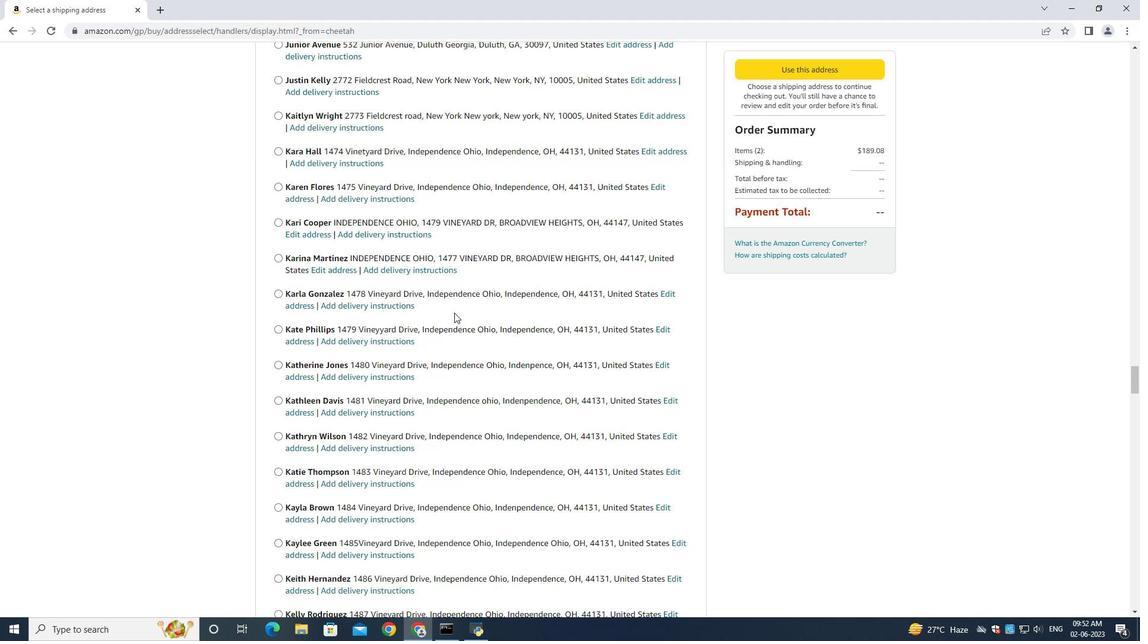 
Action: Mouse scrolled (454, 312) with delta (0, 0)
Screenshot: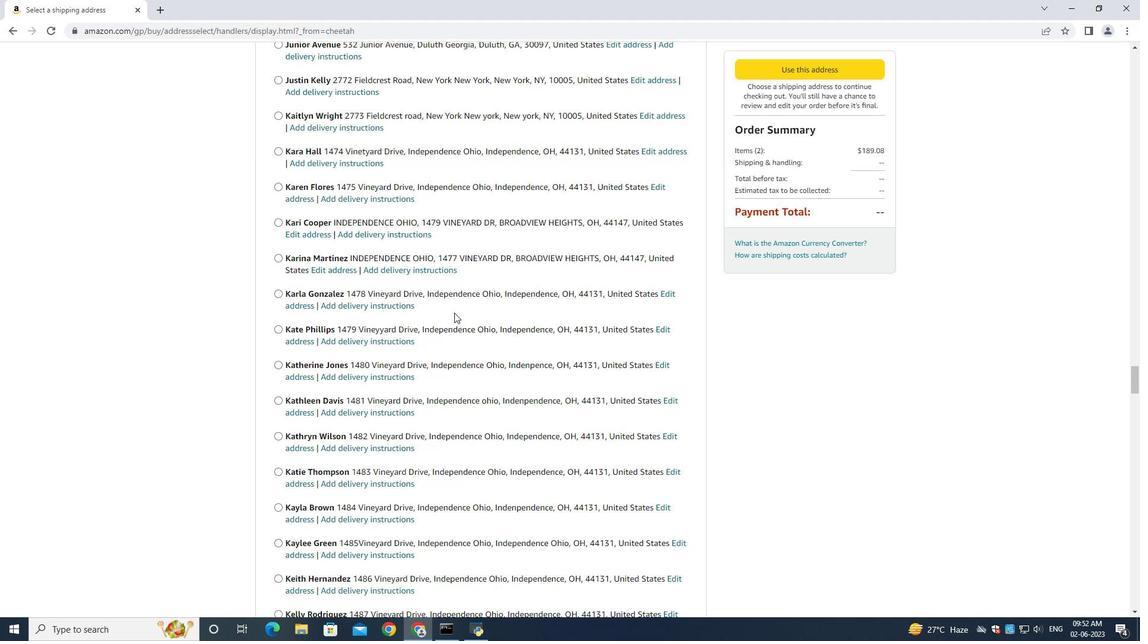 
Action: Mouse scrolled (454, 312) with delta (0, 0)
Screenshot: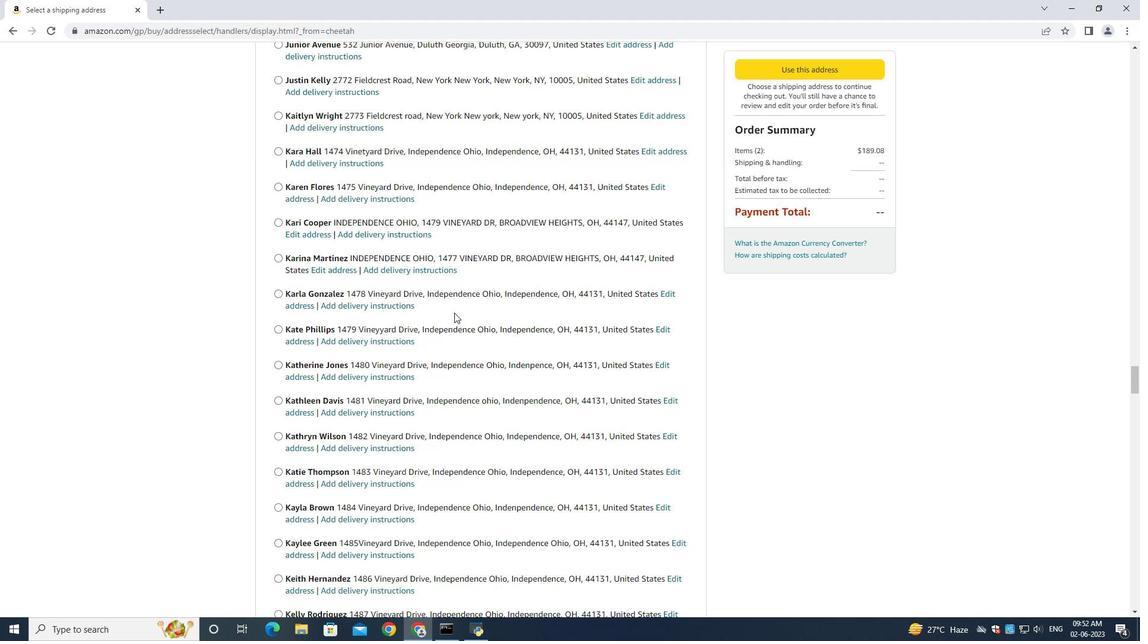 
Action: Mouse scrolled (454, 312) with delta (0, 0)
Screenshot: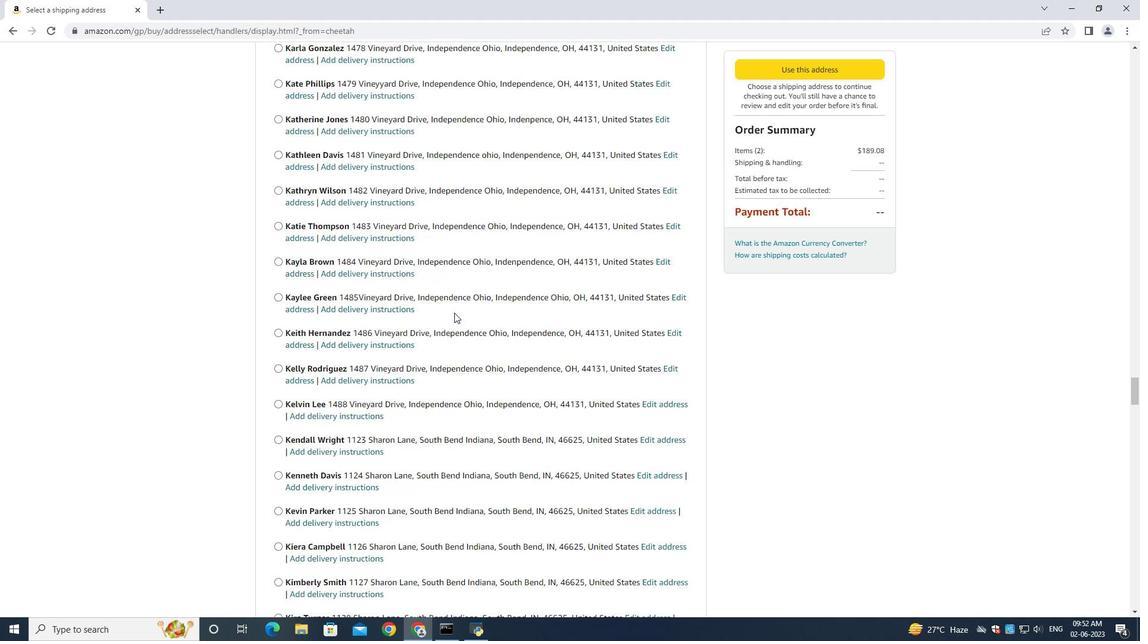 
Action: Mouse scrolled (454, 312) with delta (0, 0)
Screenshot: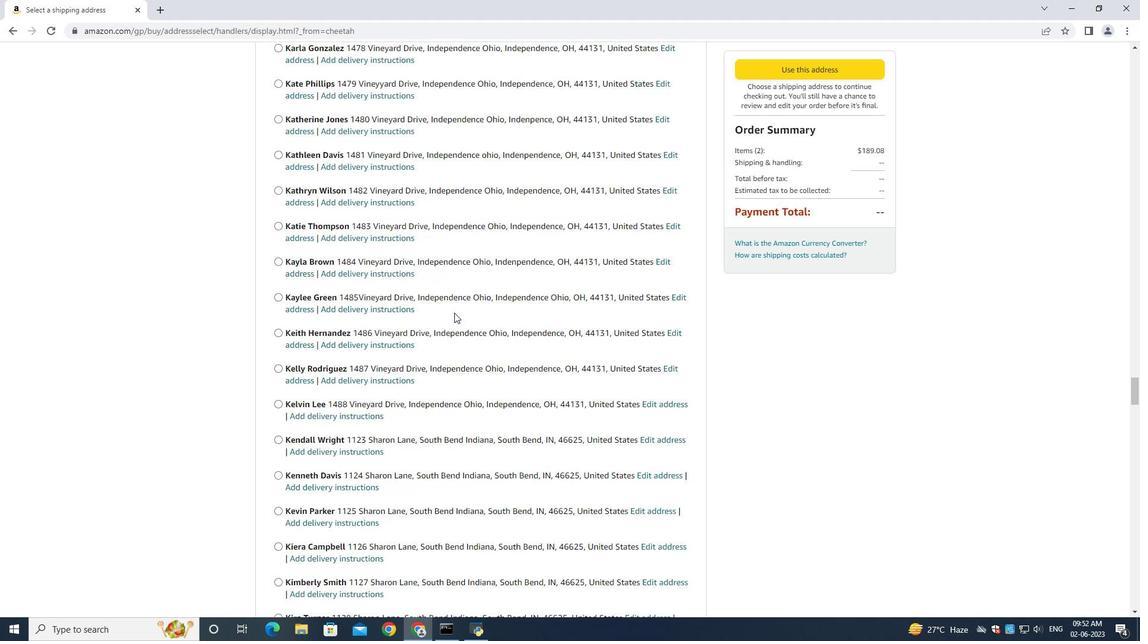 
Action: Mouse scrolled (454, 312) with delta (0, 0)
Screenshot: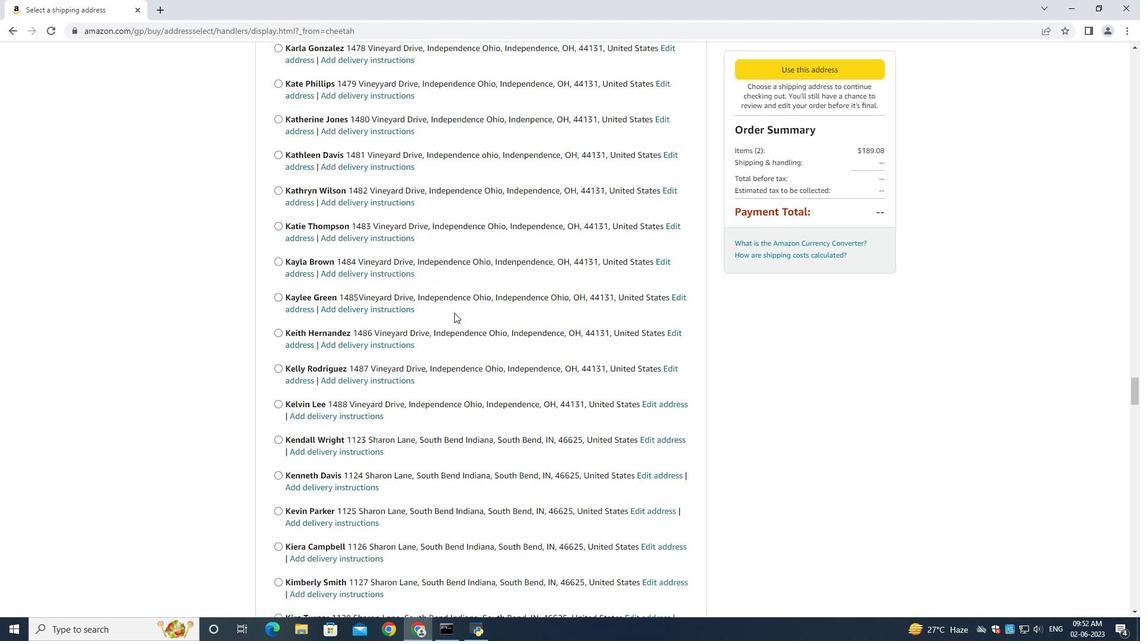 
Action: Mouse scrolled (454, 312) with delta (0, 0)
Screenshot: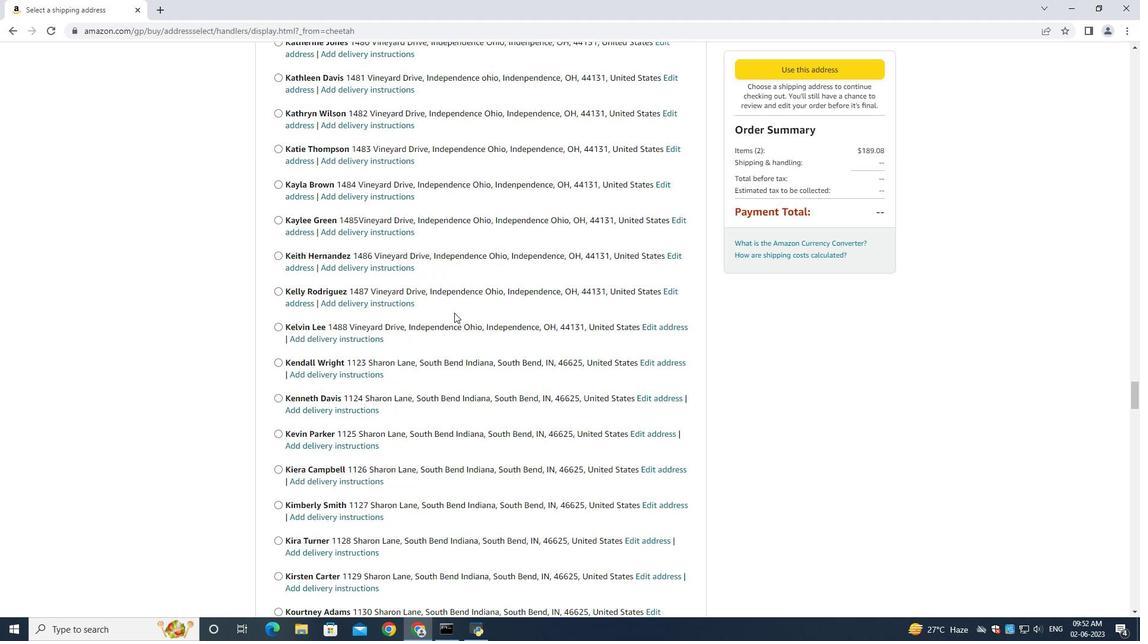 
Action: Mouse scrolled (454, 312) with delta (0, 0)
Screenshot: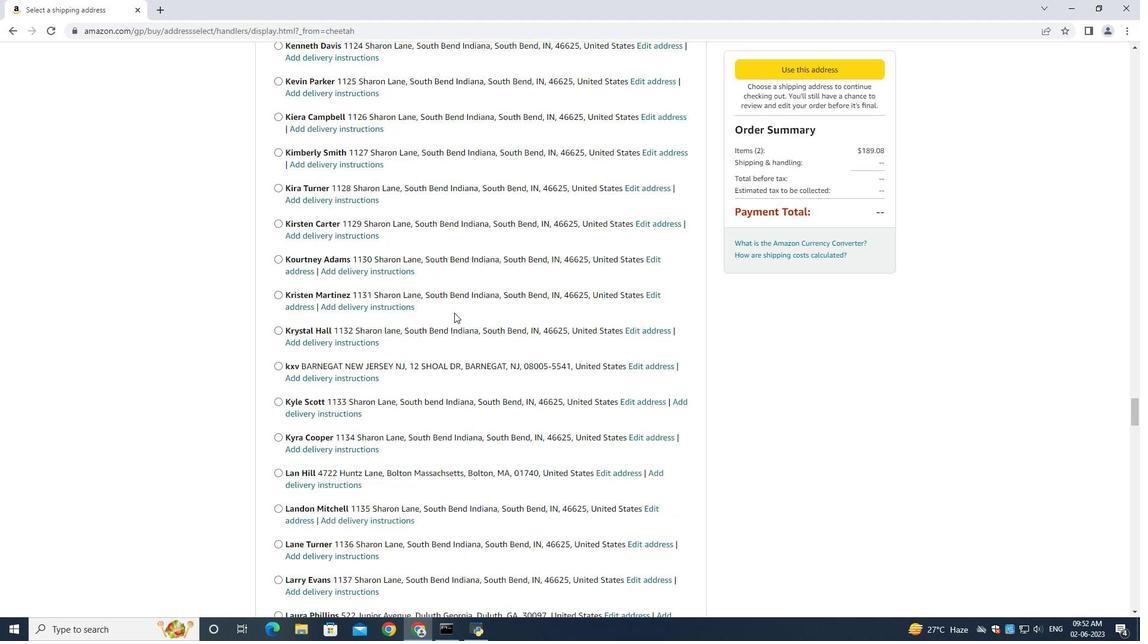 
Action: Mouse scrolled (454, 312) with delta (0, 0)
Screenshot: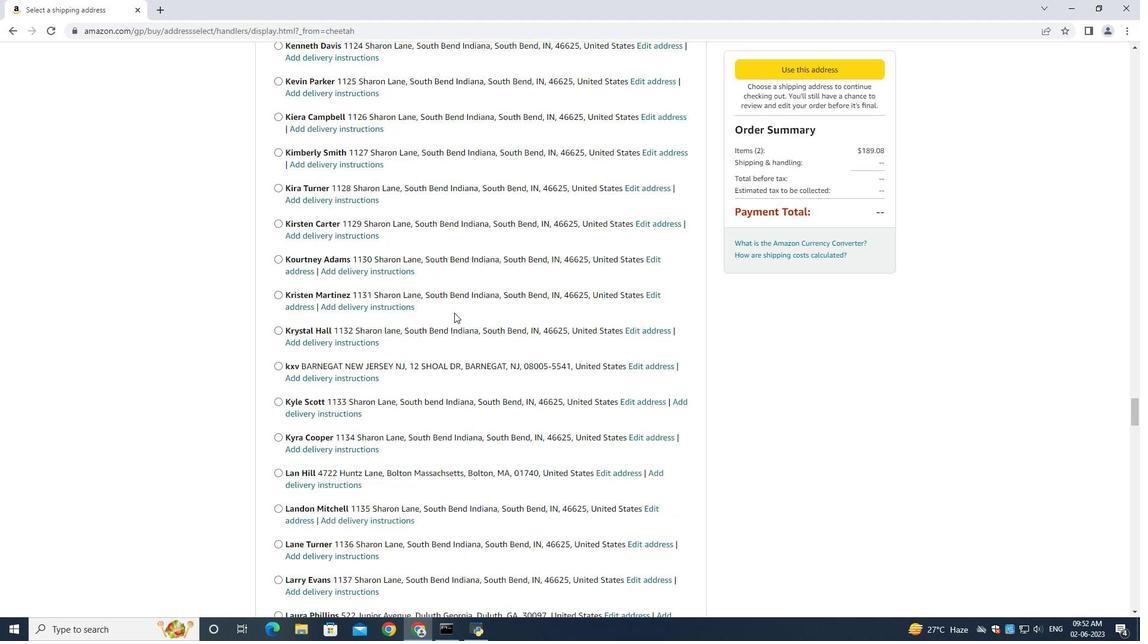 
Action: Mouse scrolled (454, 312) with delta (0, 0)
Screenshot: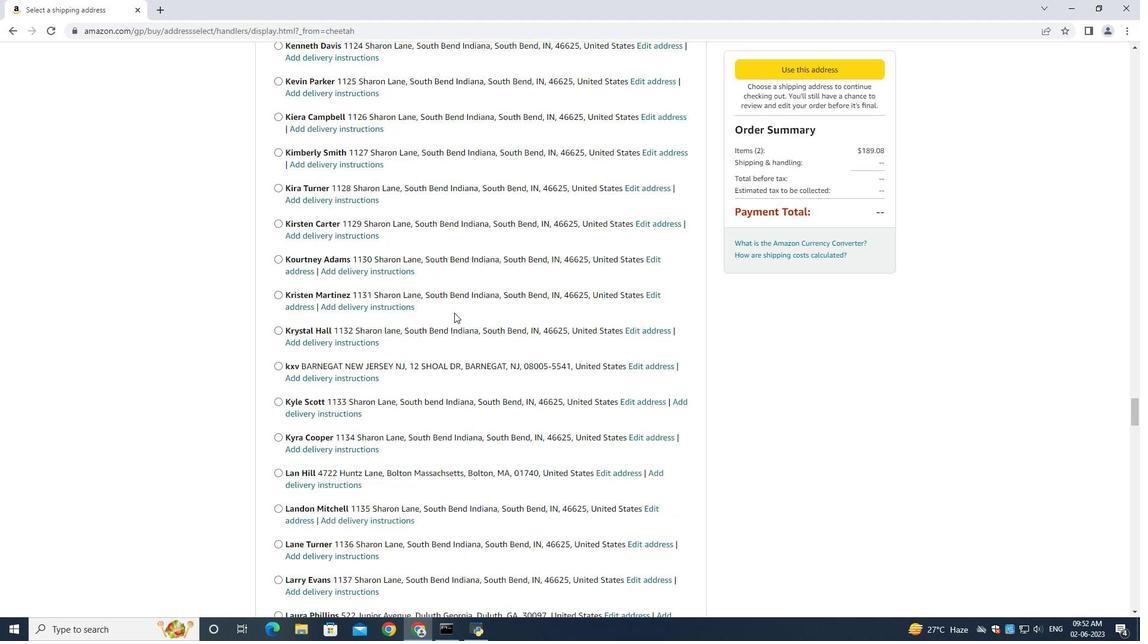 
Action: Mouse scrolled (454, 312) with delta (0, 0)
Screenshot: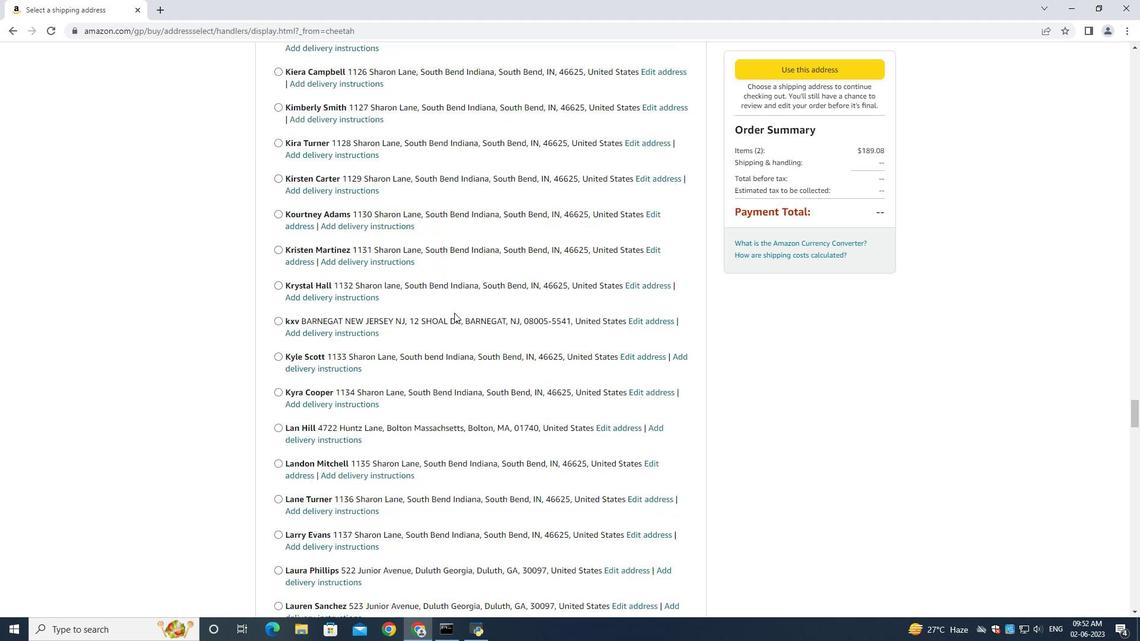 
Action: Mouse scrolled (454, 312) with delta (0, 0)
Screenshot: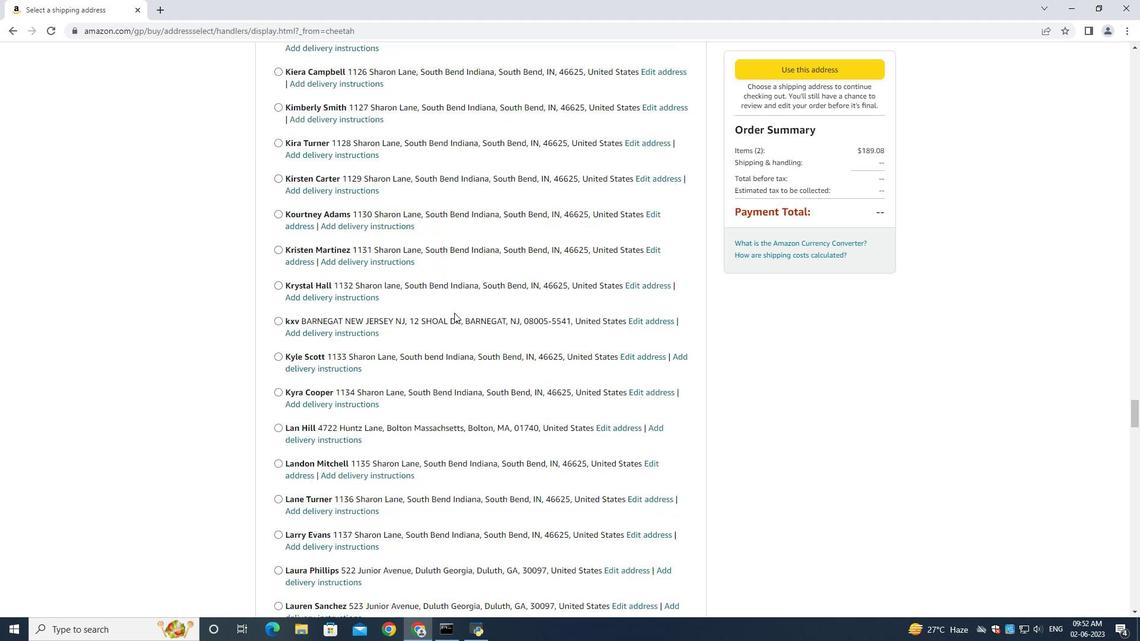 
Action: Mouse scrolled (454, 312) with delta (0, 0)
Screenshot: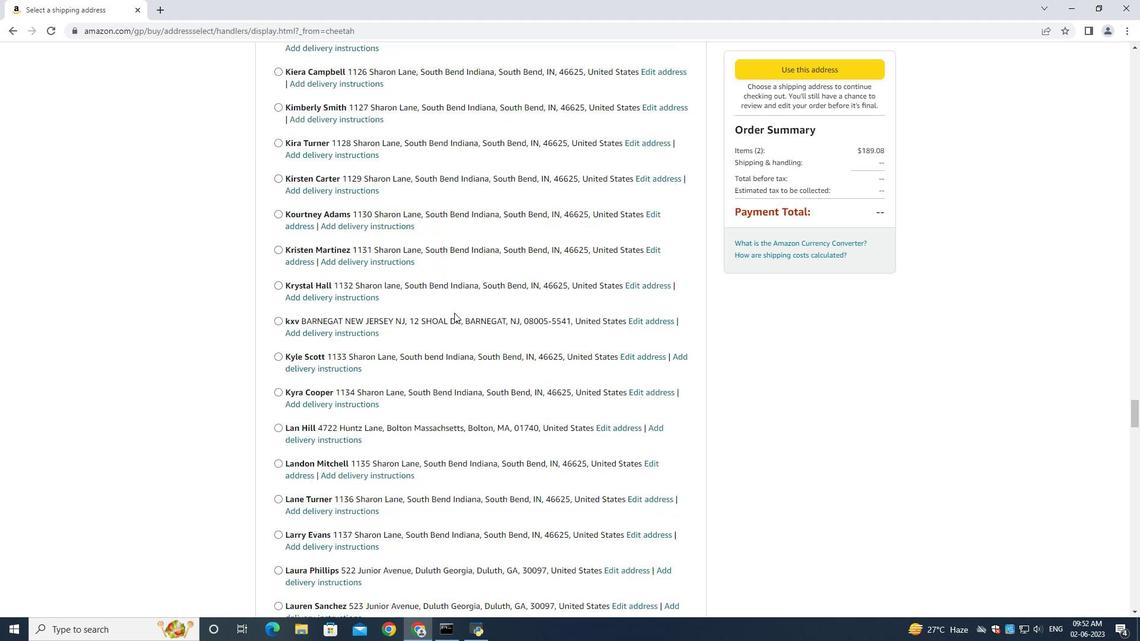 
Action: Mouse scrolled (454, 312) with delta (0, 0)
Screenshot: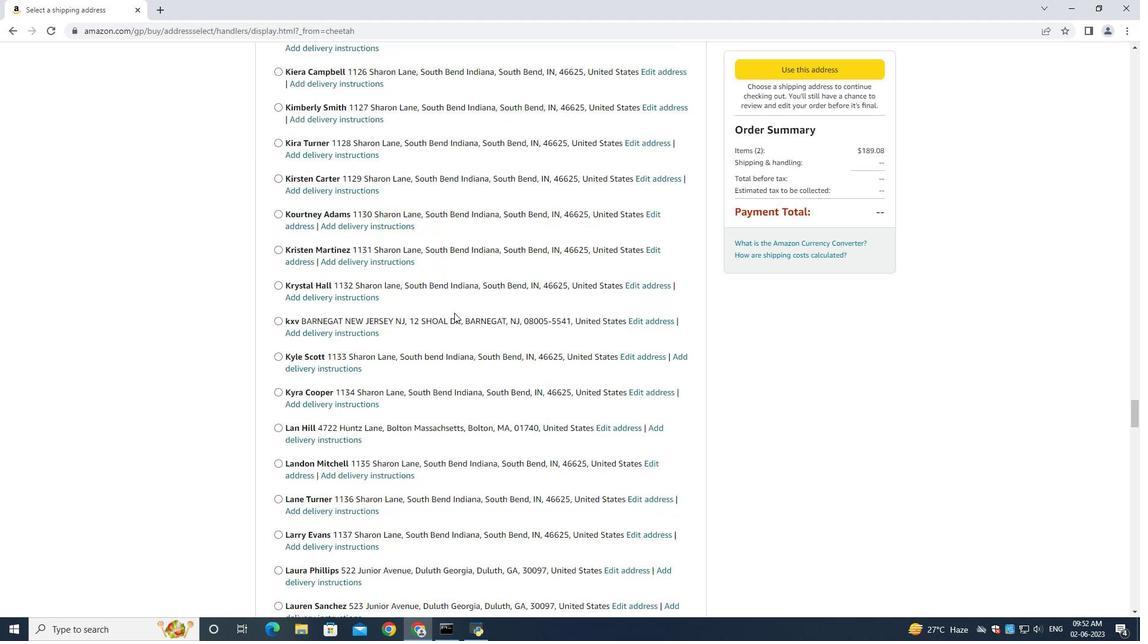 
Action: Mouse scrolled (454, 312) with delta (0, 0)
Screenshot: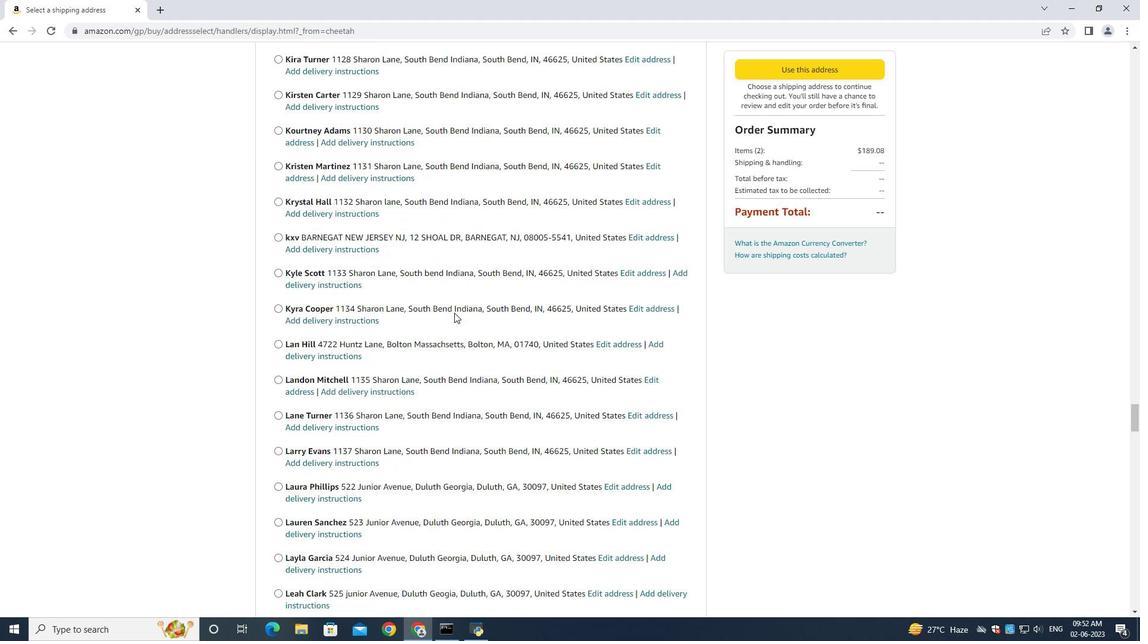 
Action: Mouse scrolled (454, 312) with delta (0, 0)
Screenshot: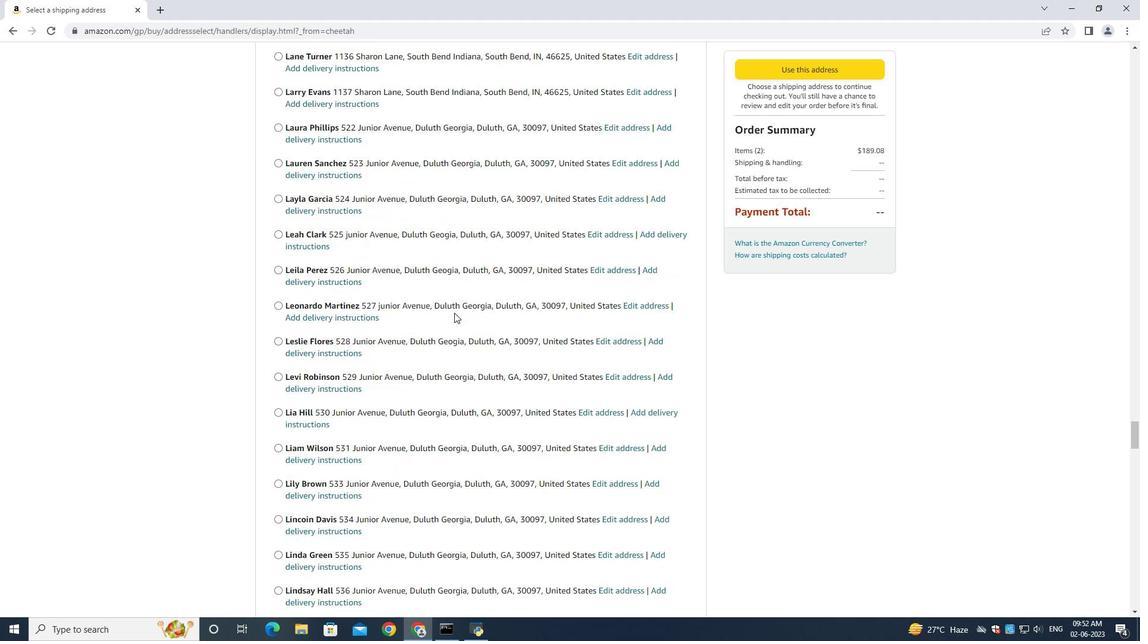 
Action: Mouse scrolled (454, 312) with delta (0, 0)
Screenshot: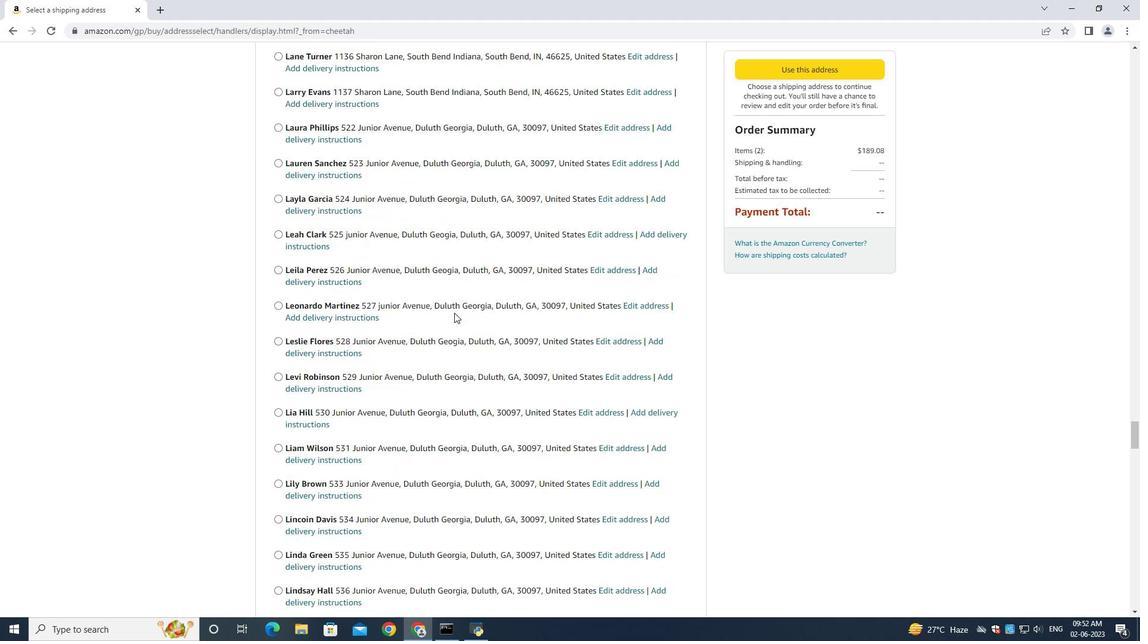 
Action: Mouse scrolled (454, 312) with delta (0, 0)
Screenshot: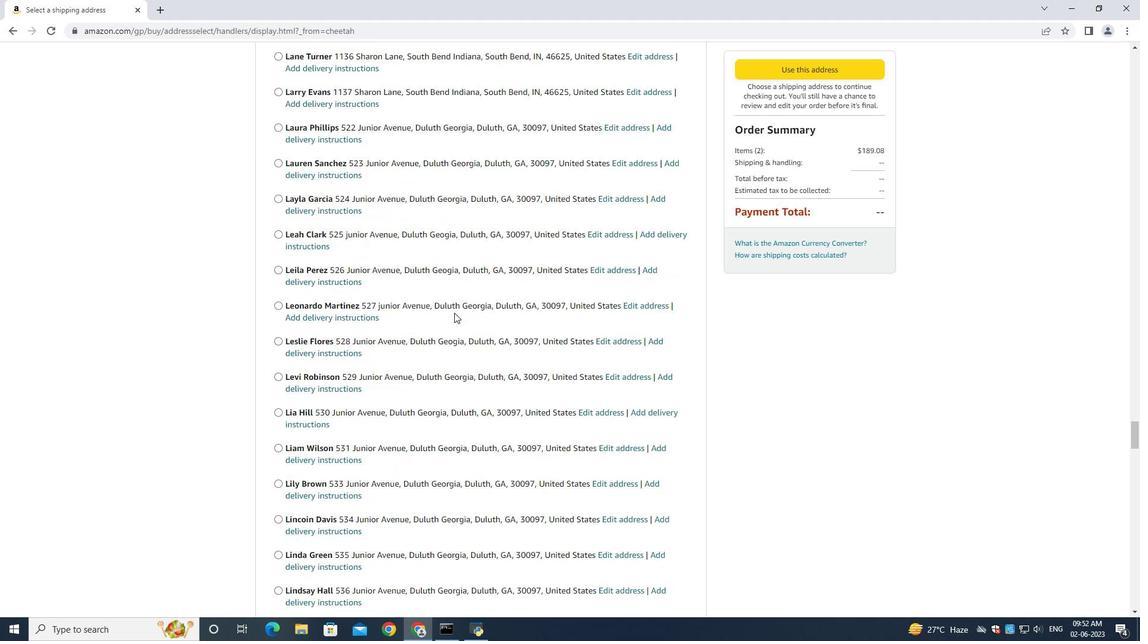 
Action: Mouse scrolled (454, 312) with delta (0, 0)
Screenshot: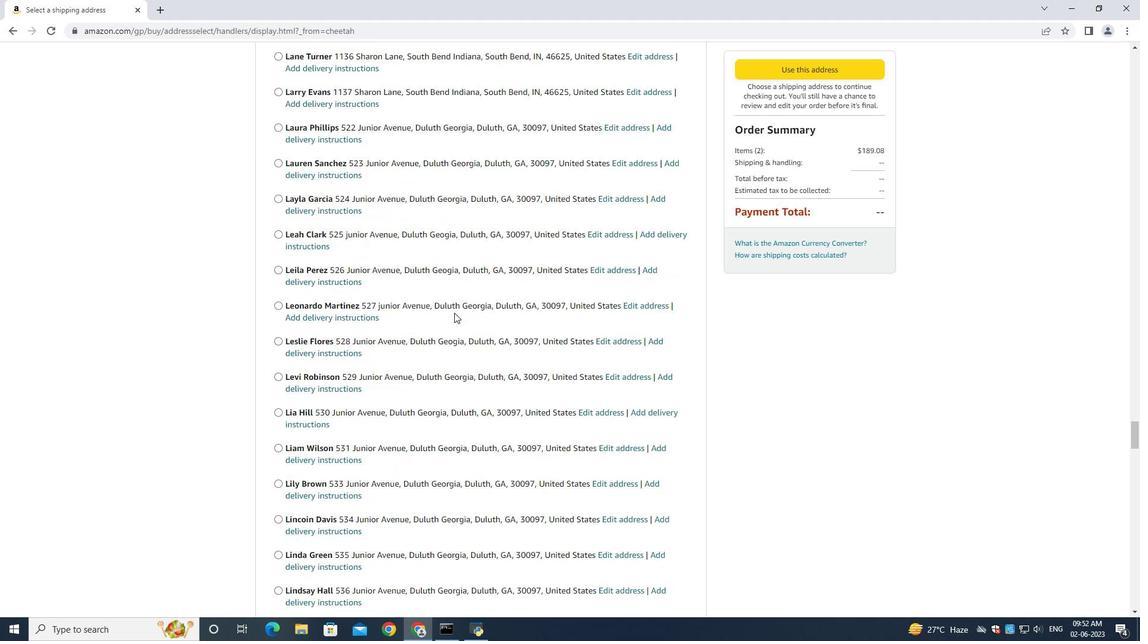 
Action: Mouse scrolled (454, 312) with delta (0, 0)
Screenshot: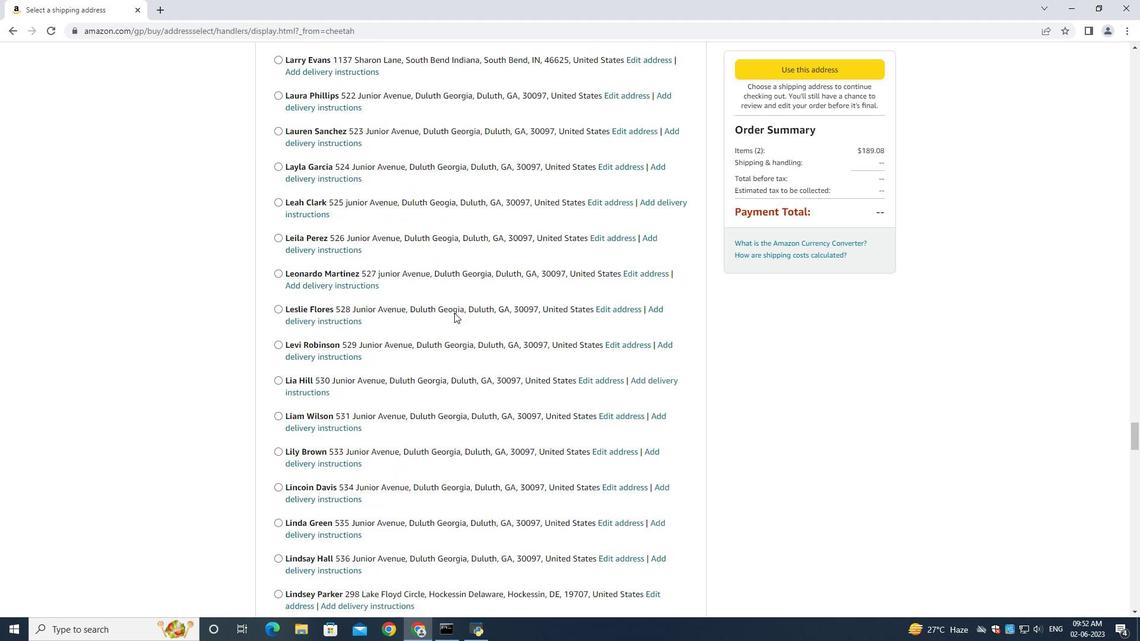 
Action: Mouse scrolled (454, 312) with delta (0, 0)
Screenshot: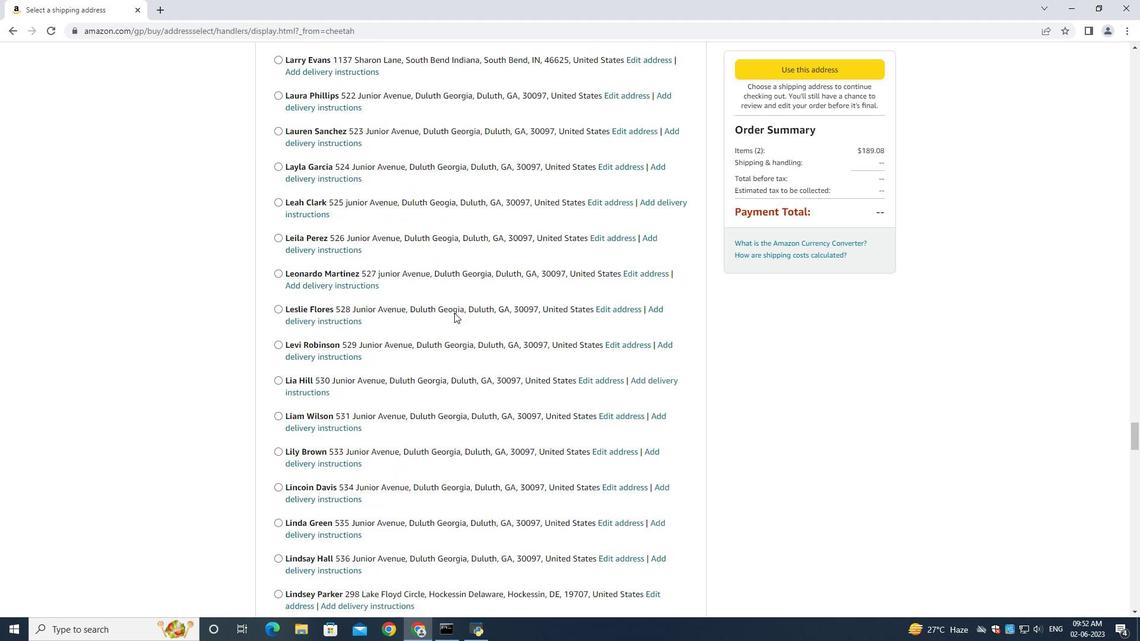 
Action: Mouse scrolled (454, 312) with delta (0, 0)
Screenshot: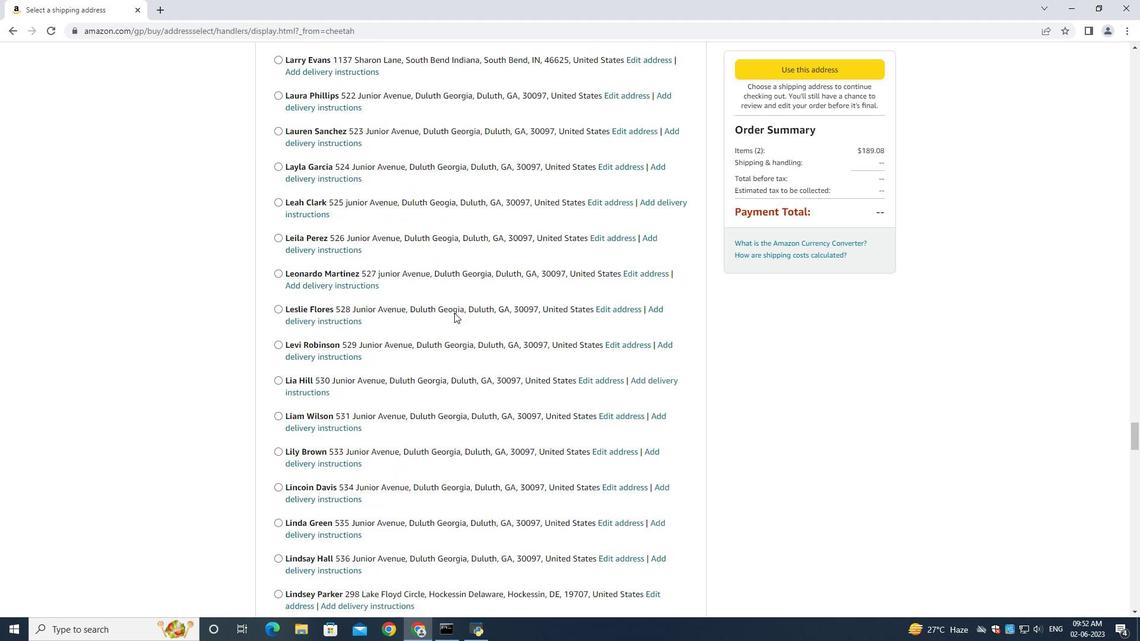 
Action: Mouse scrolled (454, 312) with delta (0, 0)
Screenshot: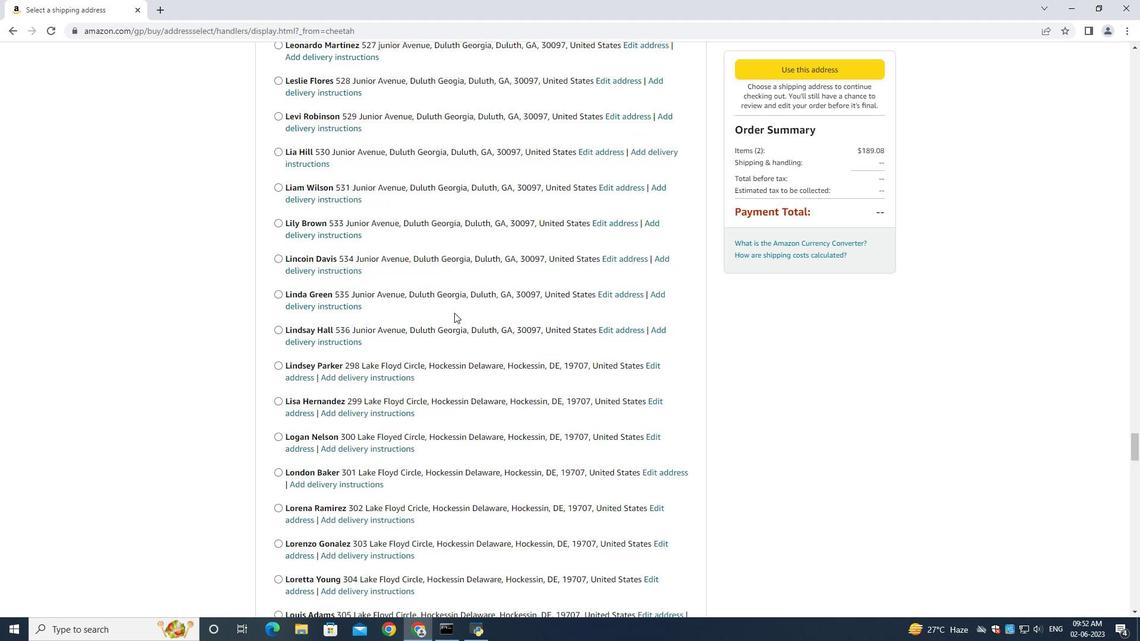 
Action: Mouse scrolled (454, 312) with delta (0, 0)
Screenshot: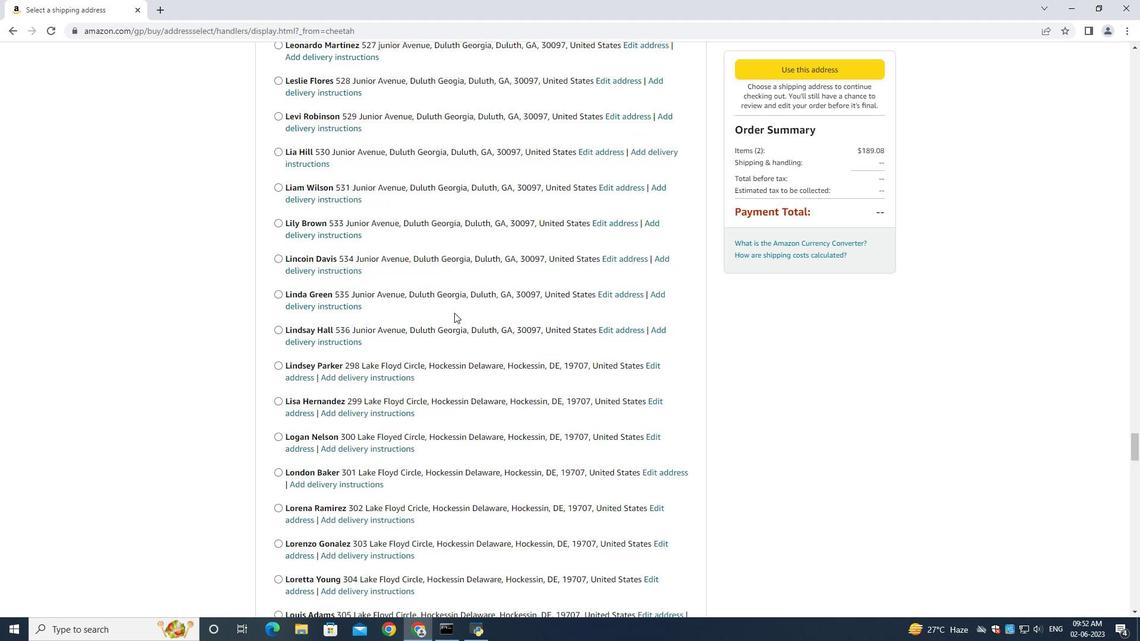 
Action: Mouse scrolled (454, 312) with delta (0, 0)
Screenshot: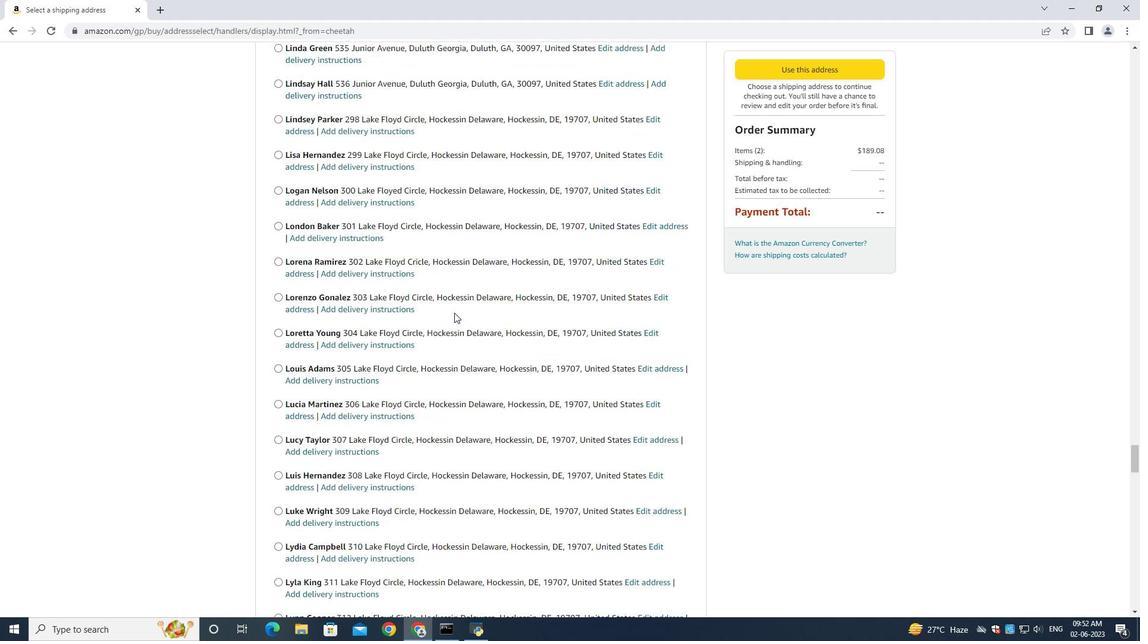
Action: Mouse scrolled (454, 312) with delta (0, 0)
Screenshot: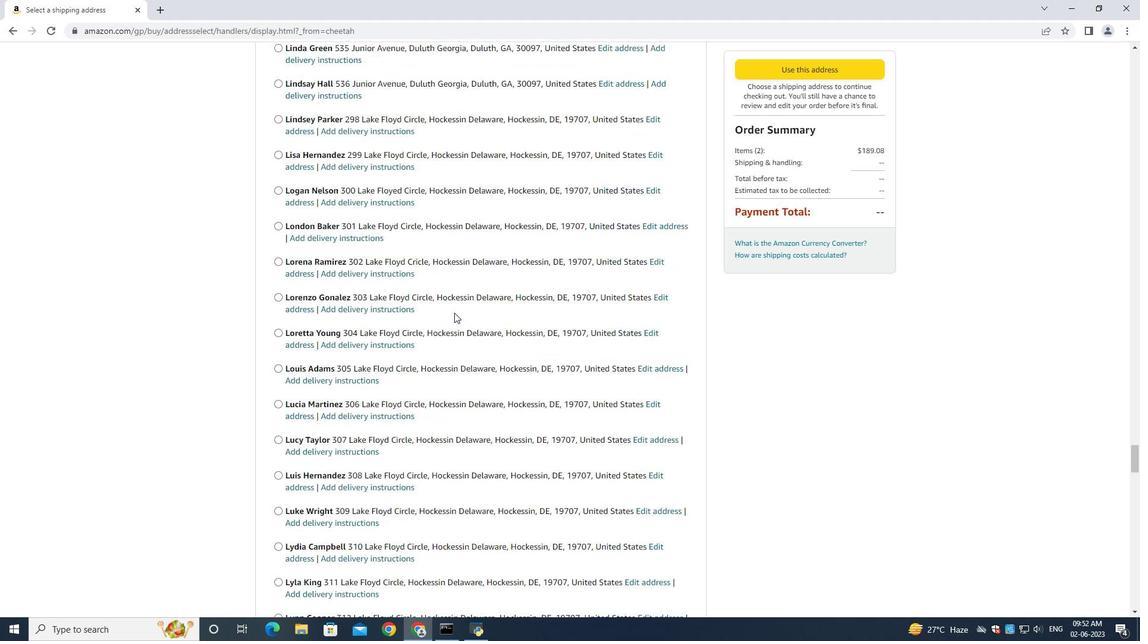
Action: Mouse scrolled (454, 312) with delta (0, 0)
Screenshot: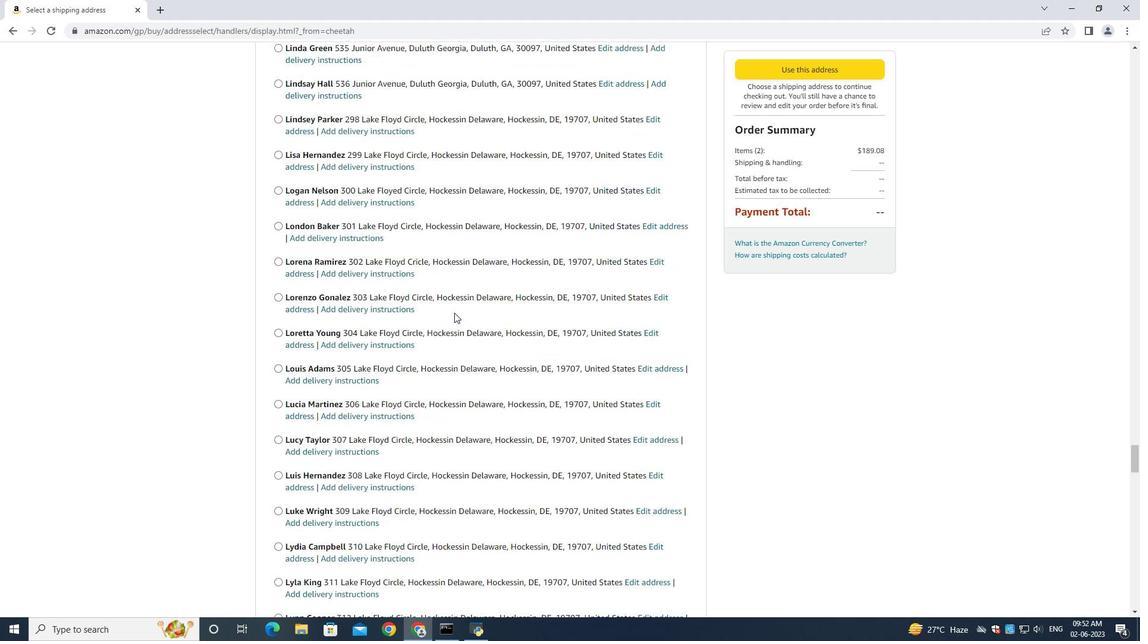 
Action: Mouse scrolled (454, 312) with delta (0, 0)
Screenshot: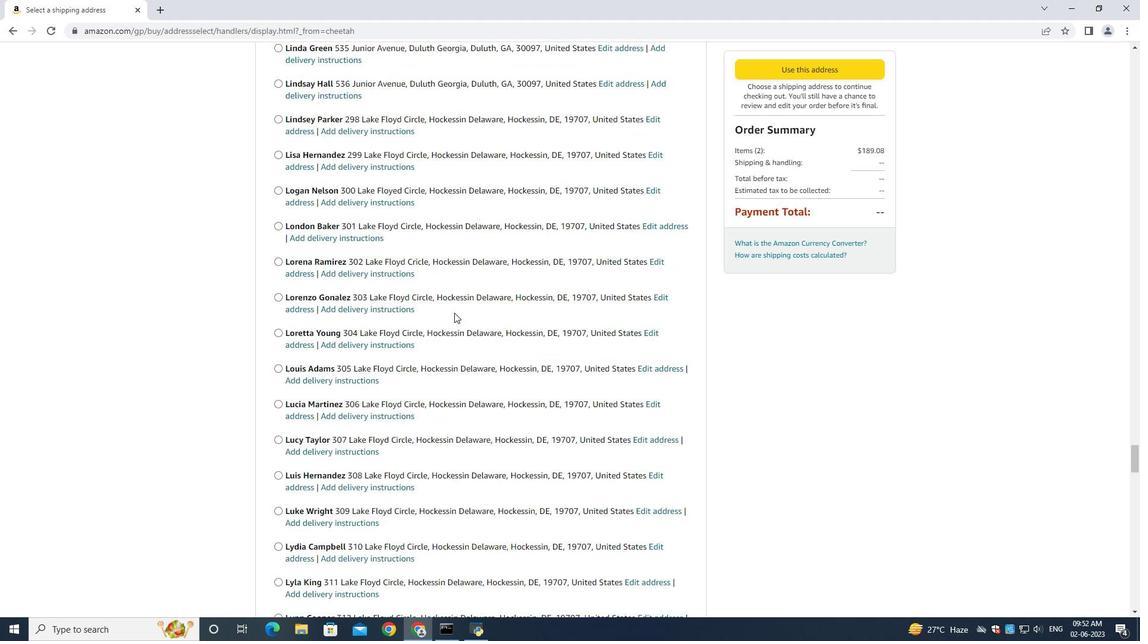
Action: Mouse scrolled (454, 312) with delta (0, 0)
Screenshot: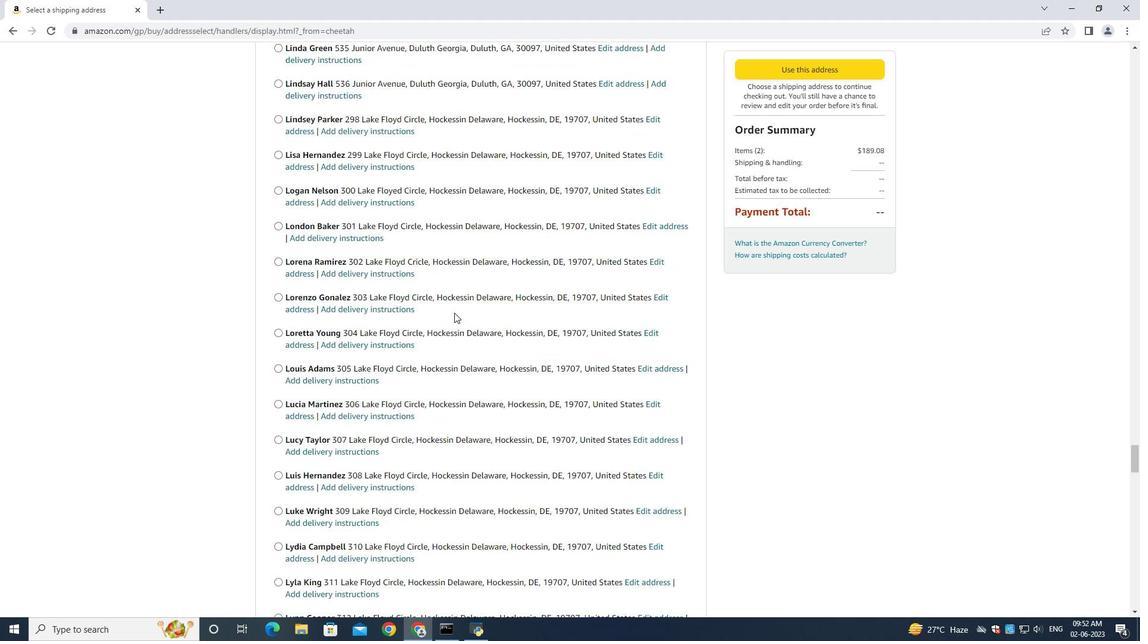 
Action: Mouse scrolled (454, 312) with delta (0, 0)
Screenshot: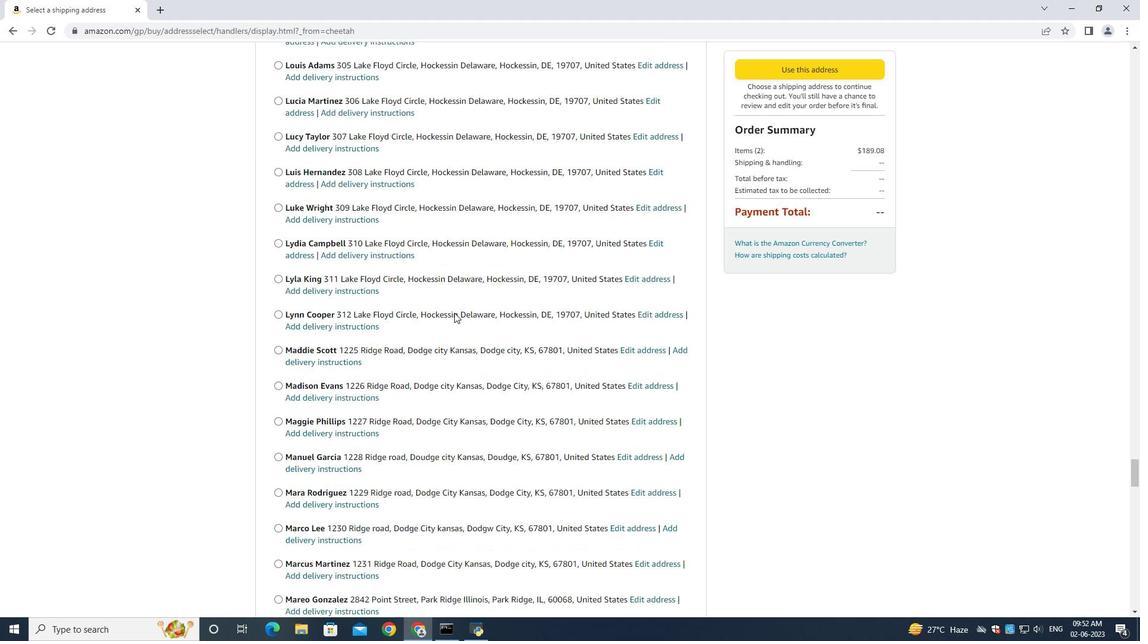 
Action: Mouse scrolled (454, 312) with delta (0, 0)
Screenshot: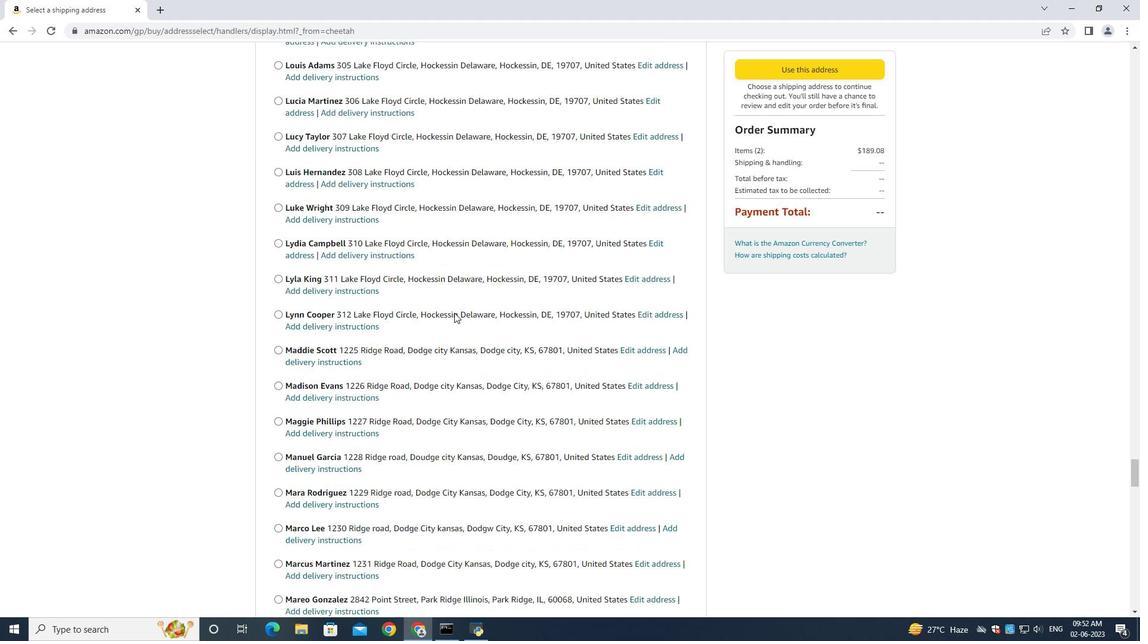 
Action: Mouse scrolled (454, 312) with delta (0, 0)
Screenshot: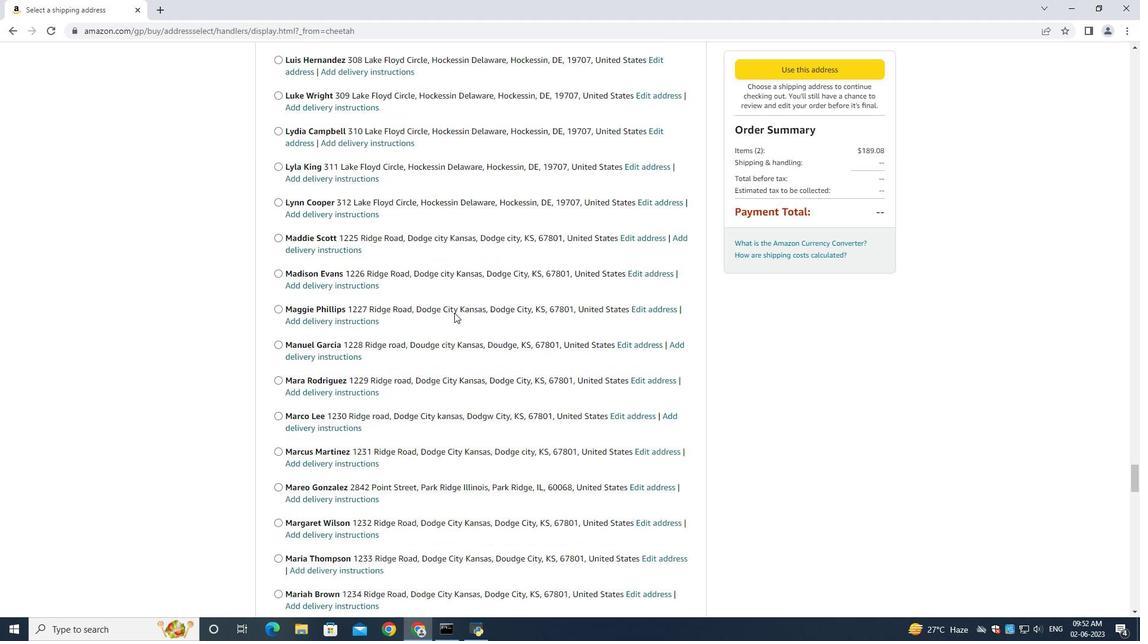 
Action: Mouse scrolled (454, 312) with delta (0, 0)
Screenshot: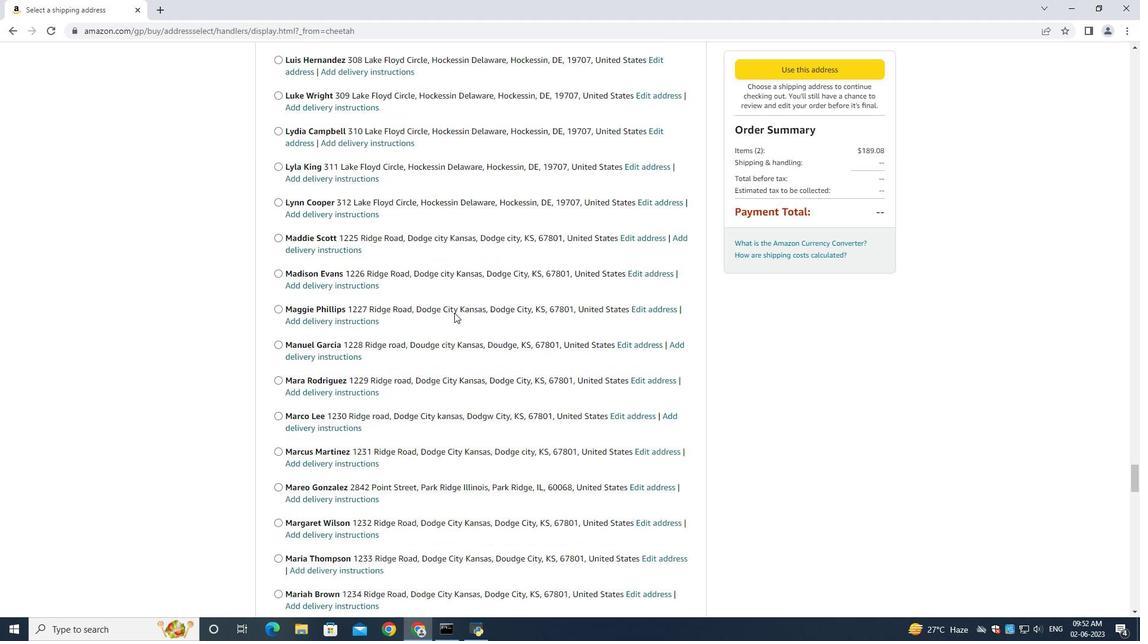 
Action: Mouse scrolled (454, 312) with delta (0, 0)
Screenshot: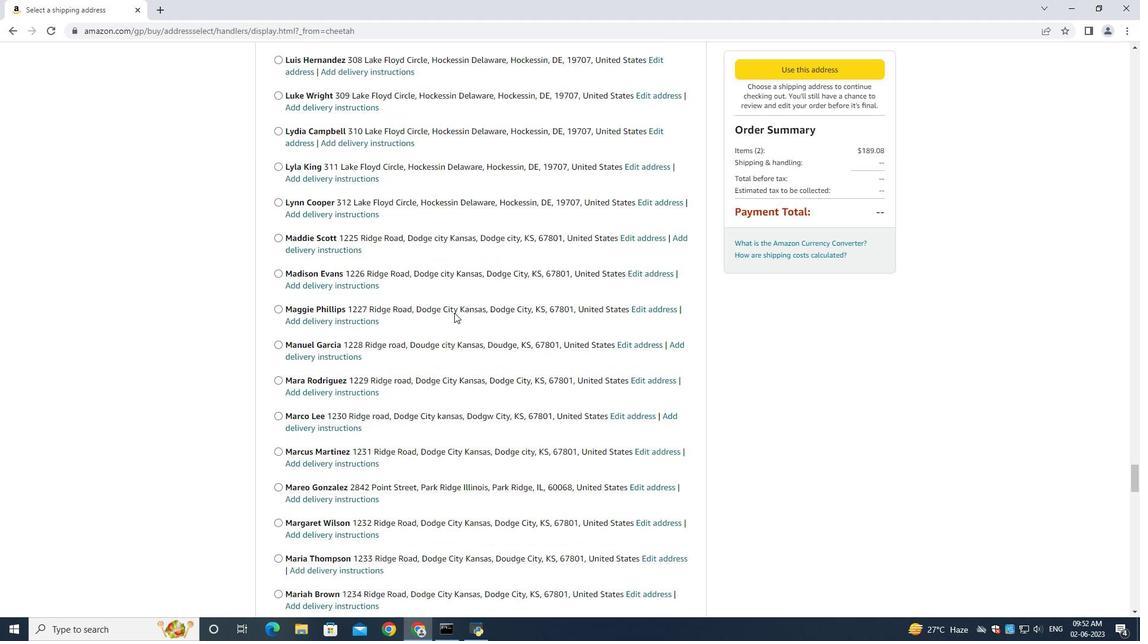 
Action: Mouse scrolled (454, 312) with delta (0, 0)
Screenshot: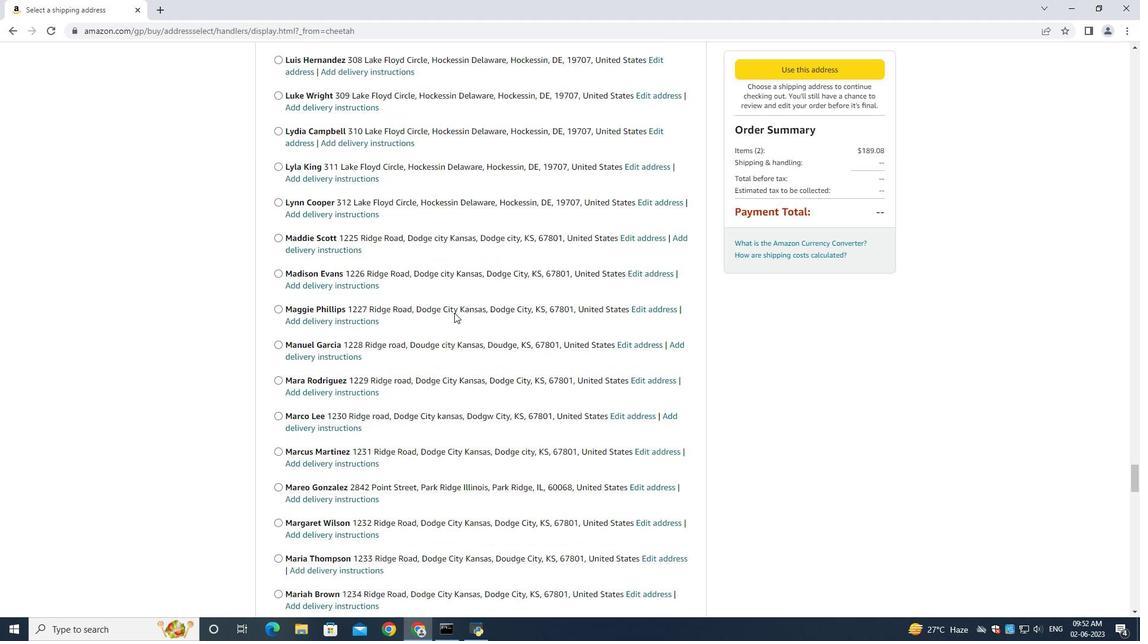 
Action: Mouse scrolled (454, 312) with delta (0, 0)
Screenshot: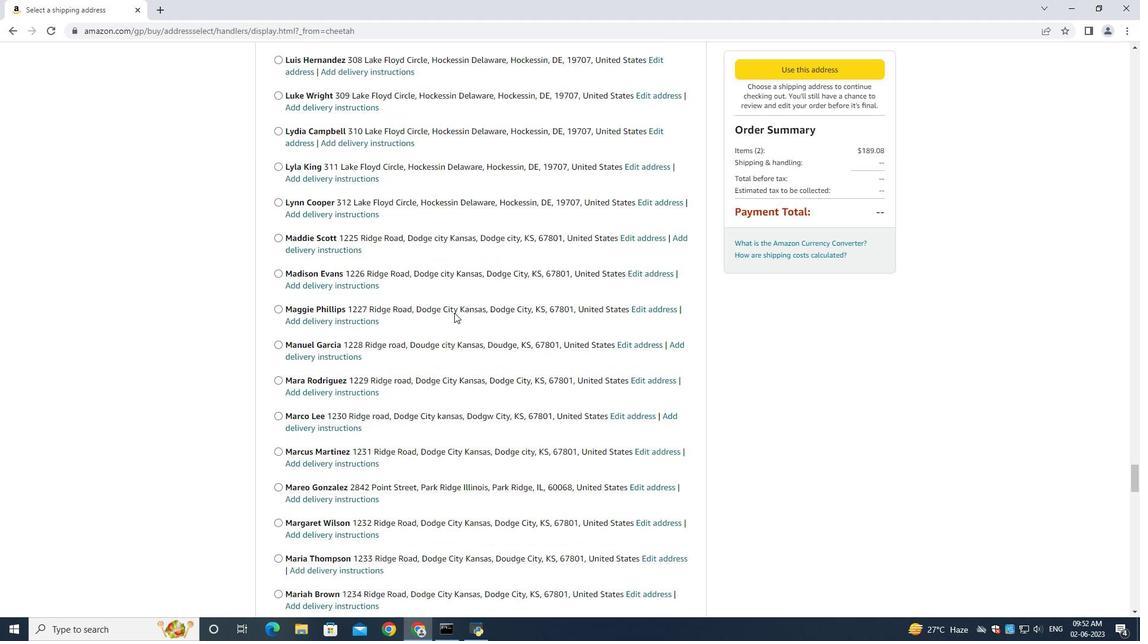 
Action: Mouse scrolled (454, 312) with delta (0, 0)
Screenshot: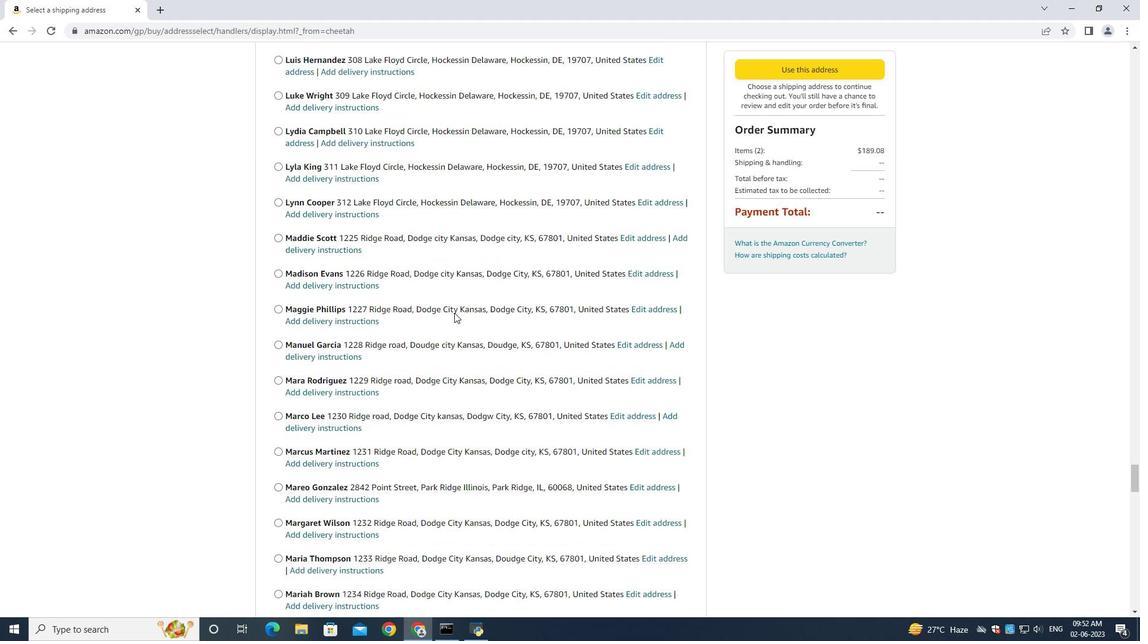 
Action: Mouse scrolled (454, 312) with delta (0, 0)
Screenshot: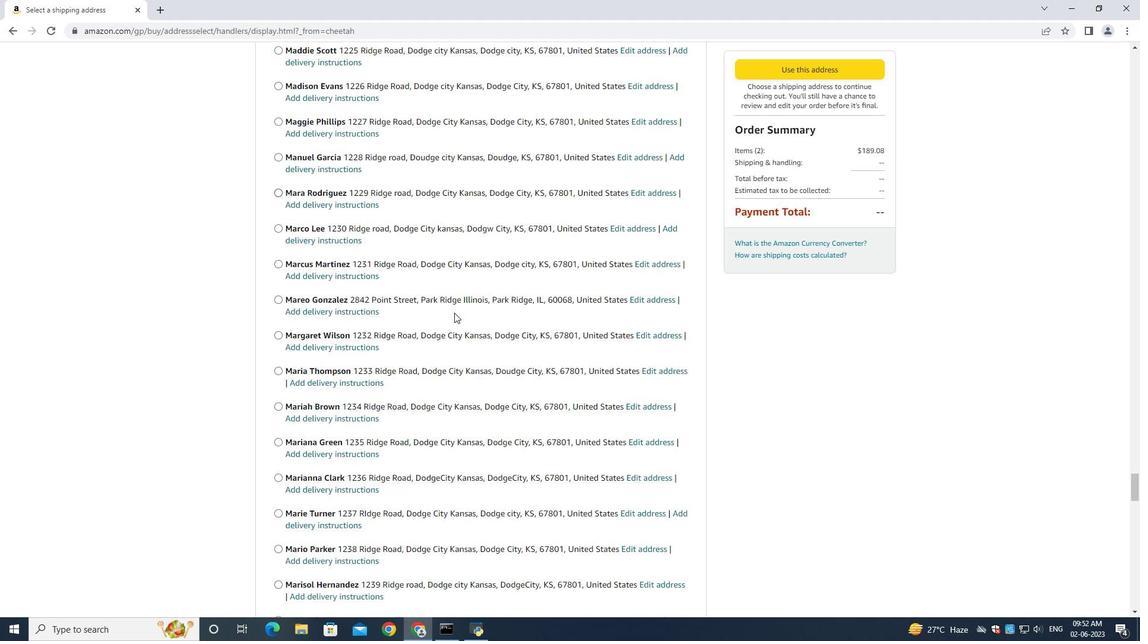 
Action: Mouse scrolled (454, 312) with delta (0, 0)
Screenshot: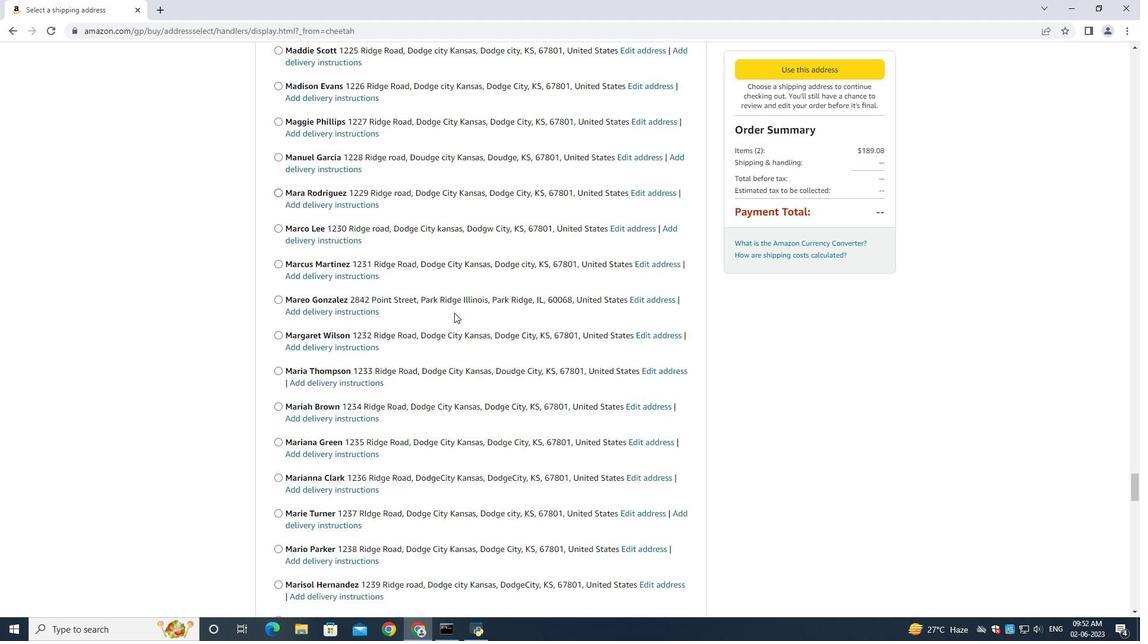 
Action: Mouse scrolled (454, 312) with delta (0, 0)
Screenshot: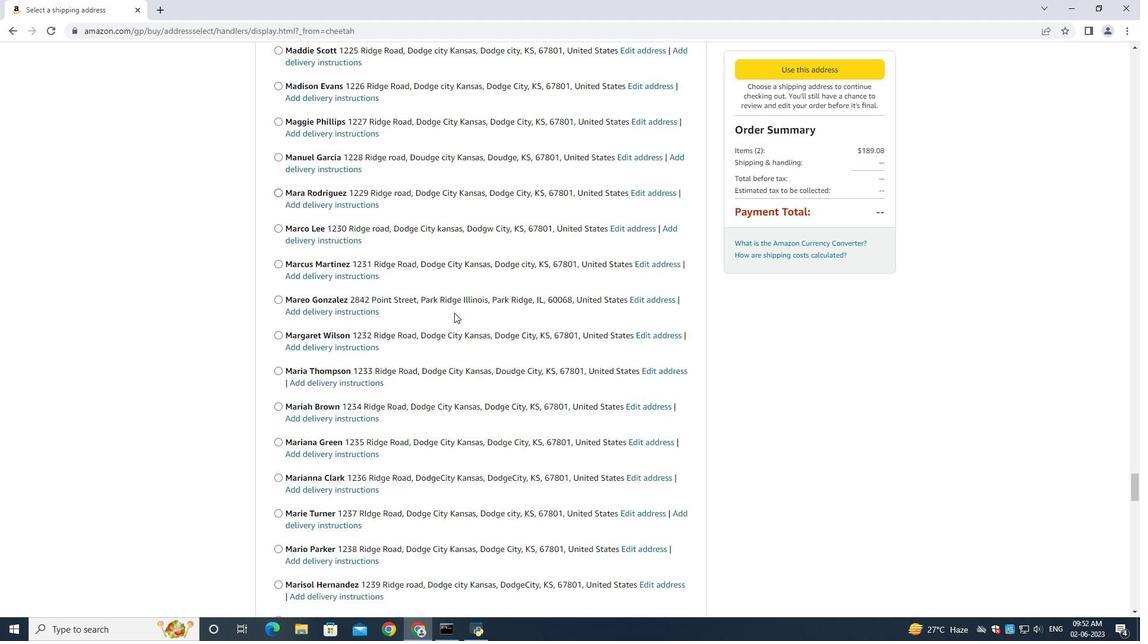 
Action: Mouse scrolled (454, 311) with delta (0, -1)
Screenshot: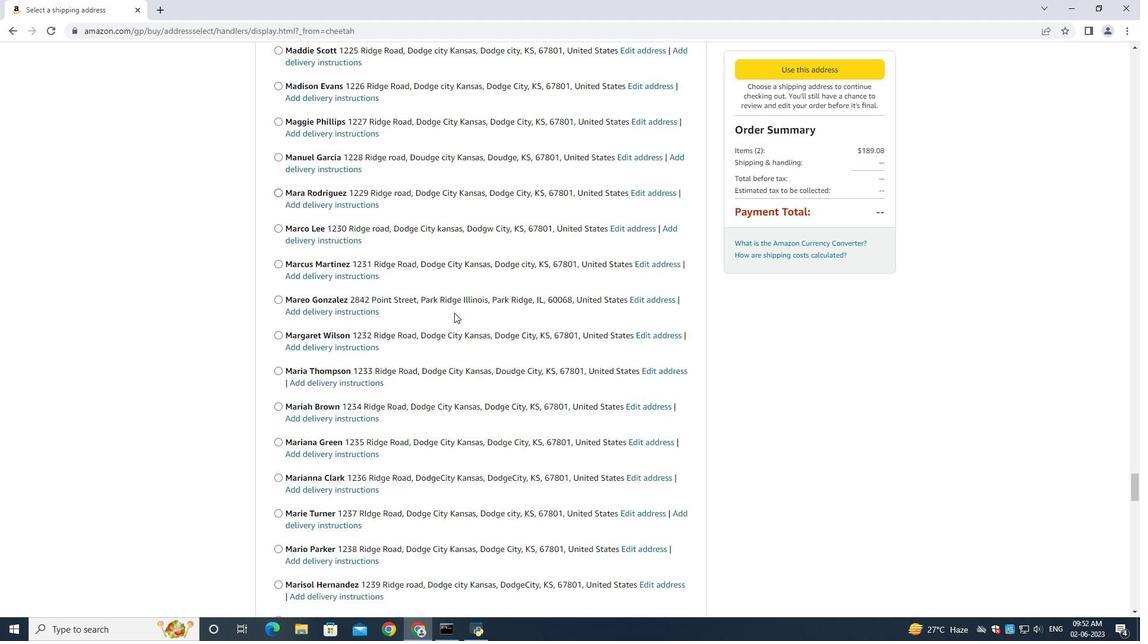 
Action: Mouse scrolled (454, 312) with delta (0, 0)
Screenshot: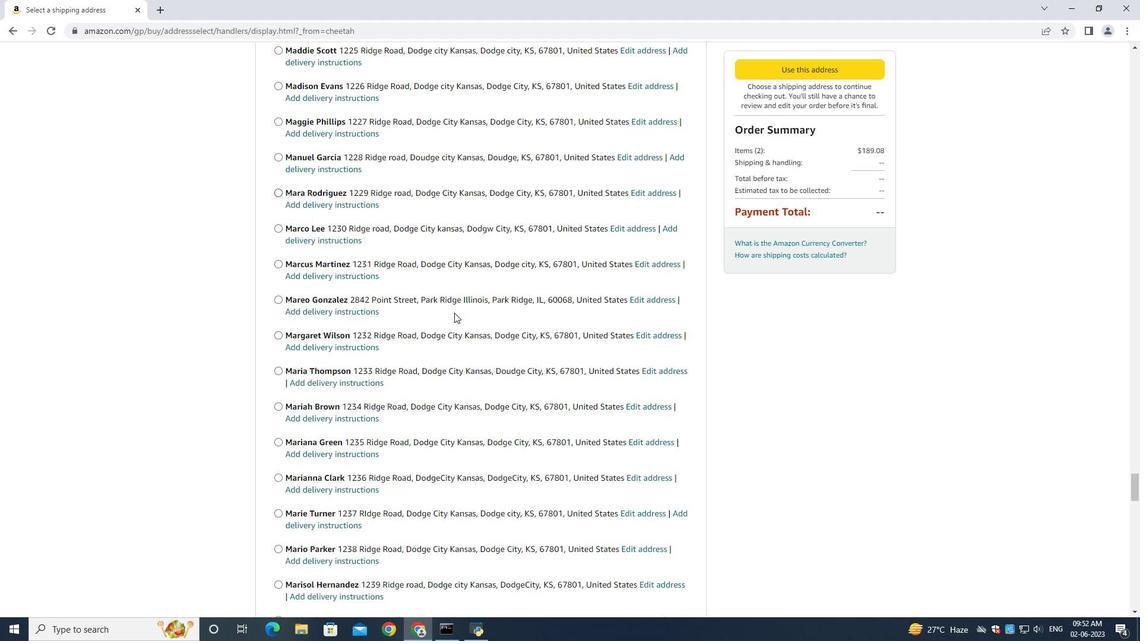 
Action: Mouse scrolled (454, 312) with delta (0, 0)
Screenshot: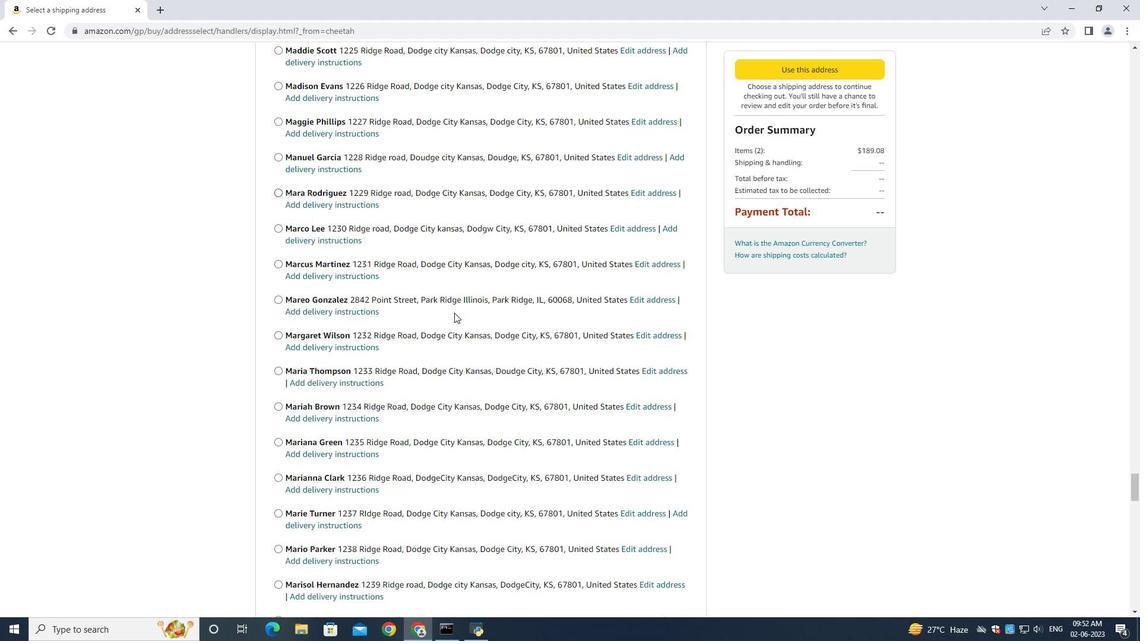 
Action: Mouse scrolled (454, 312) with delta (0, 0)
Screenshot: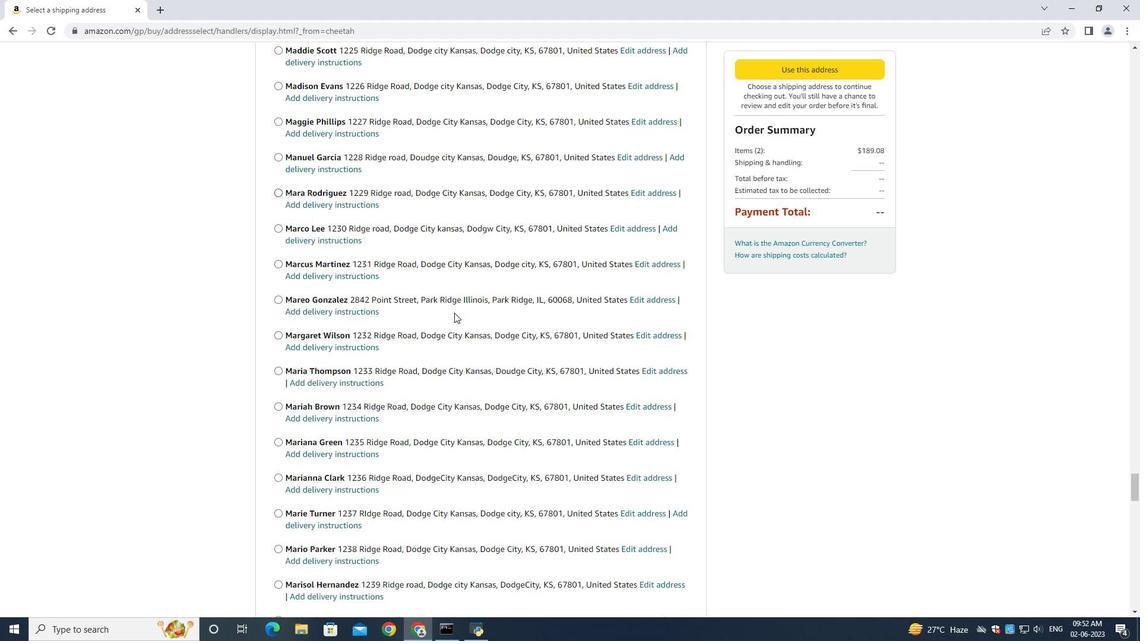 
Action: Mouse scrolled (454, 312) with delta (0, 0)
Screenshot: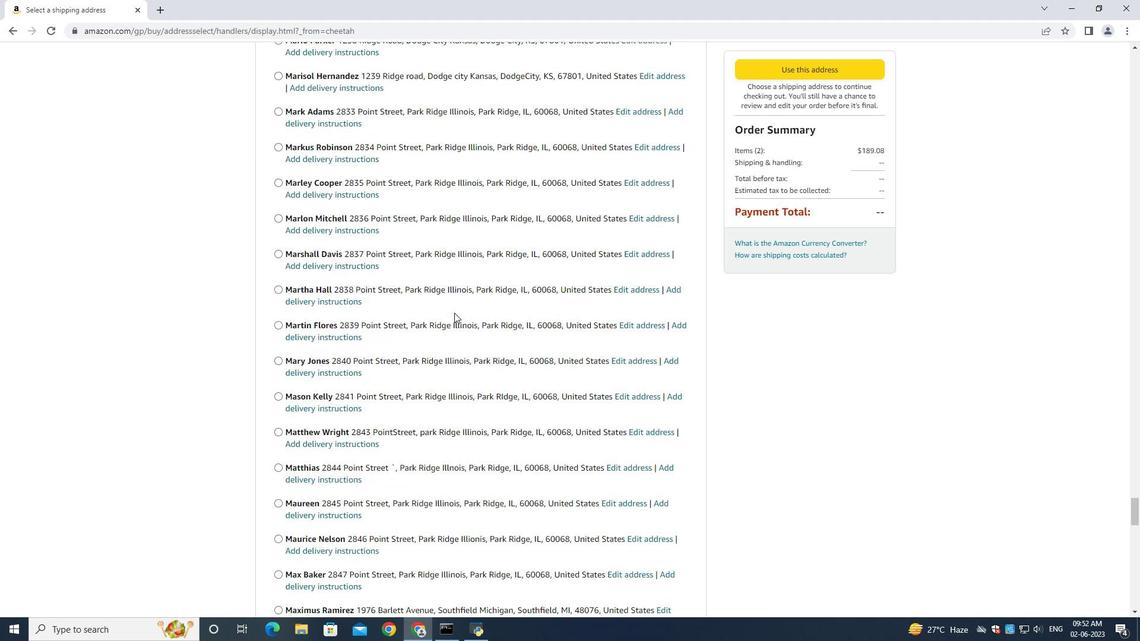 
Action: Mouse scrolled (454, 312) with delta (0, 0)
Screenshot: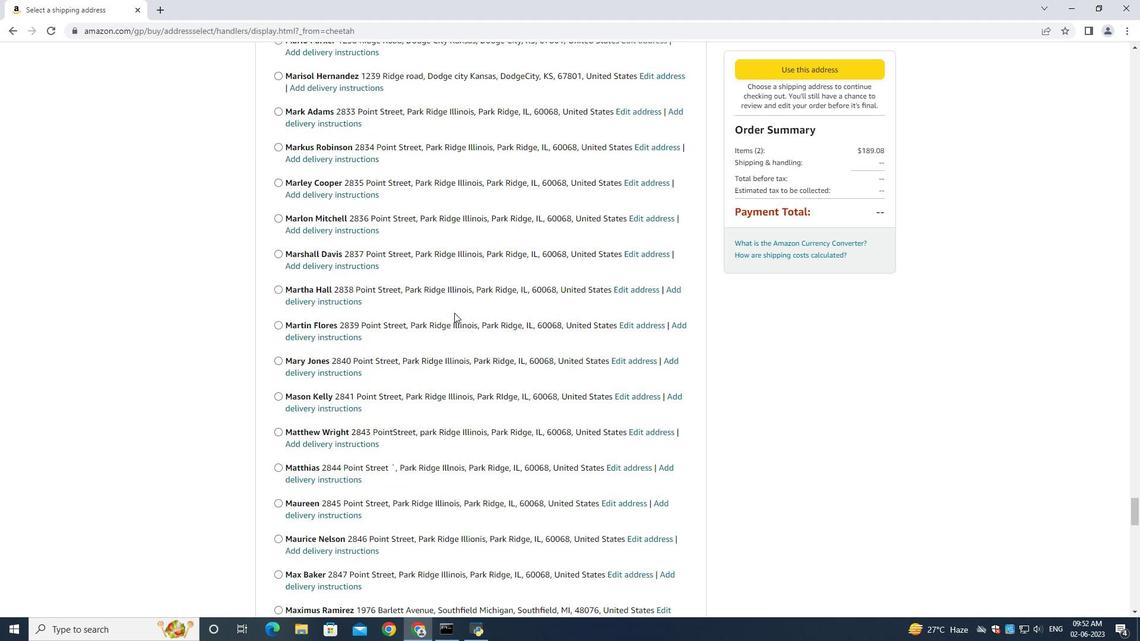 
Action: Mouse scrolled (454, 312) with delta (0, 0)
Screenshot: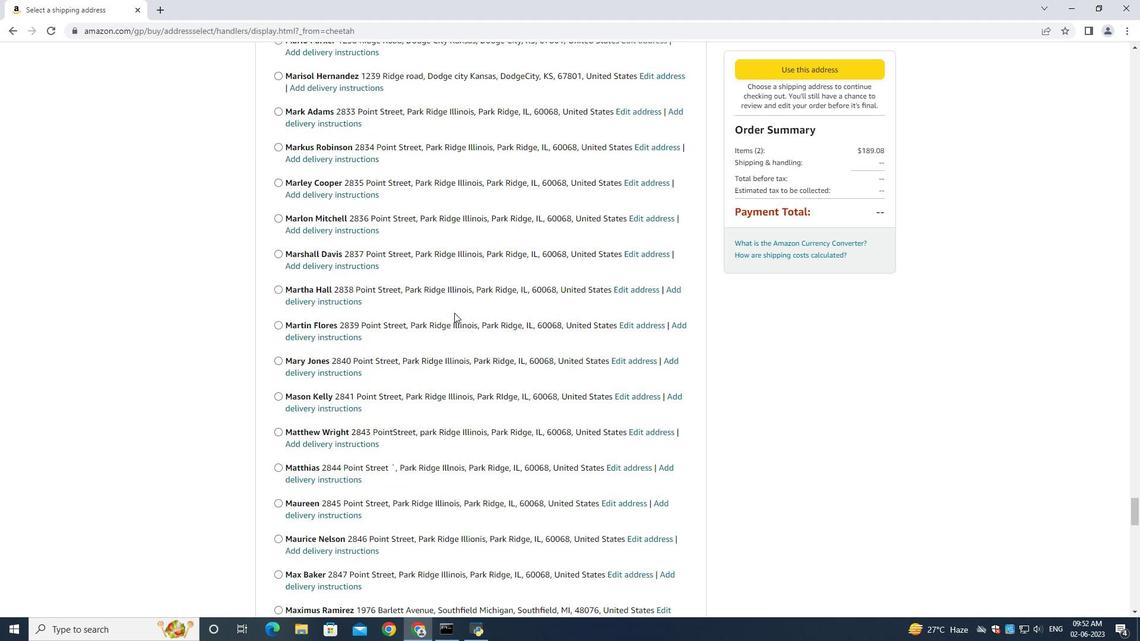 
Action: Mouse scrolled (454, 312) with delta (0, 0)
Screenshot: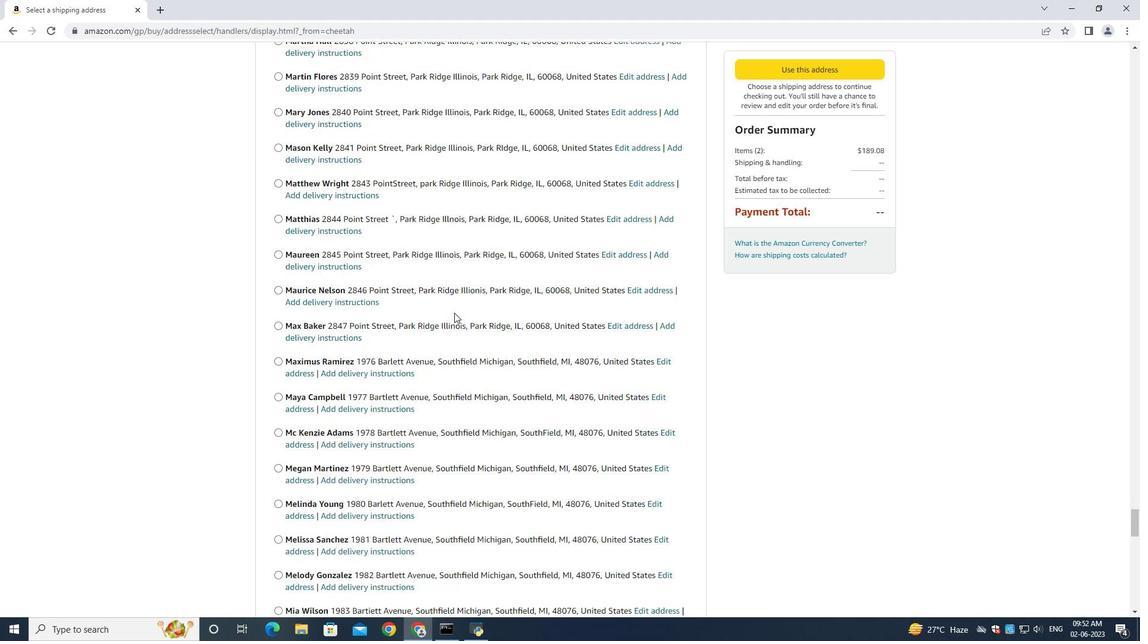
Action: Mouse scrolled (454, 312) with delta (0, 0)
Screenshot: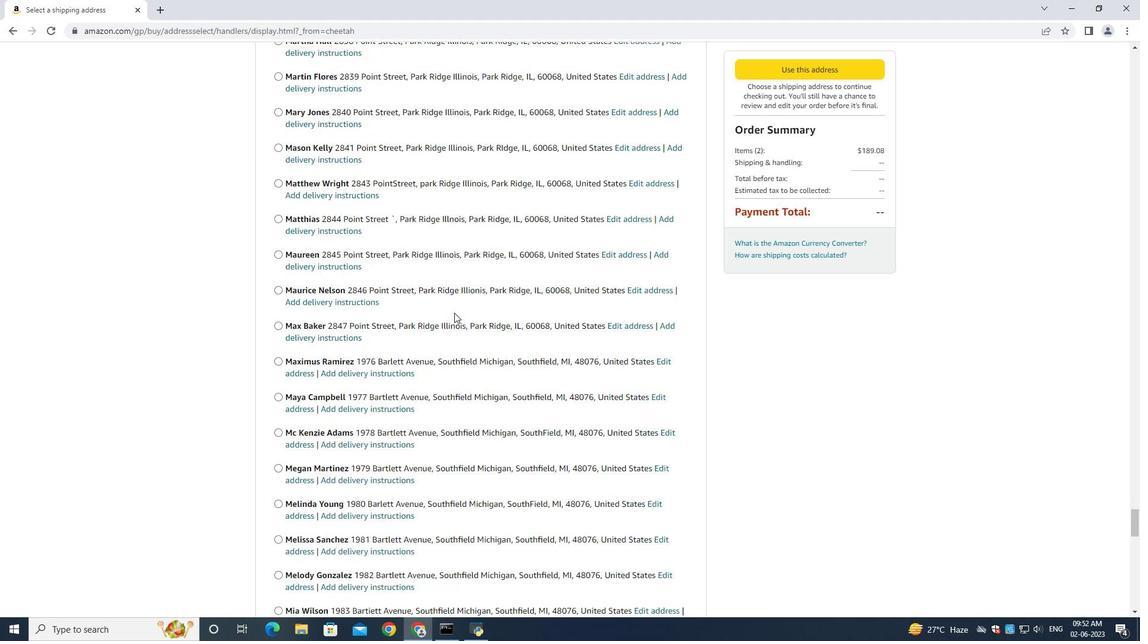 
Action: Mouse scrolled (454, 312) with delta (0, 0)
Screenshot: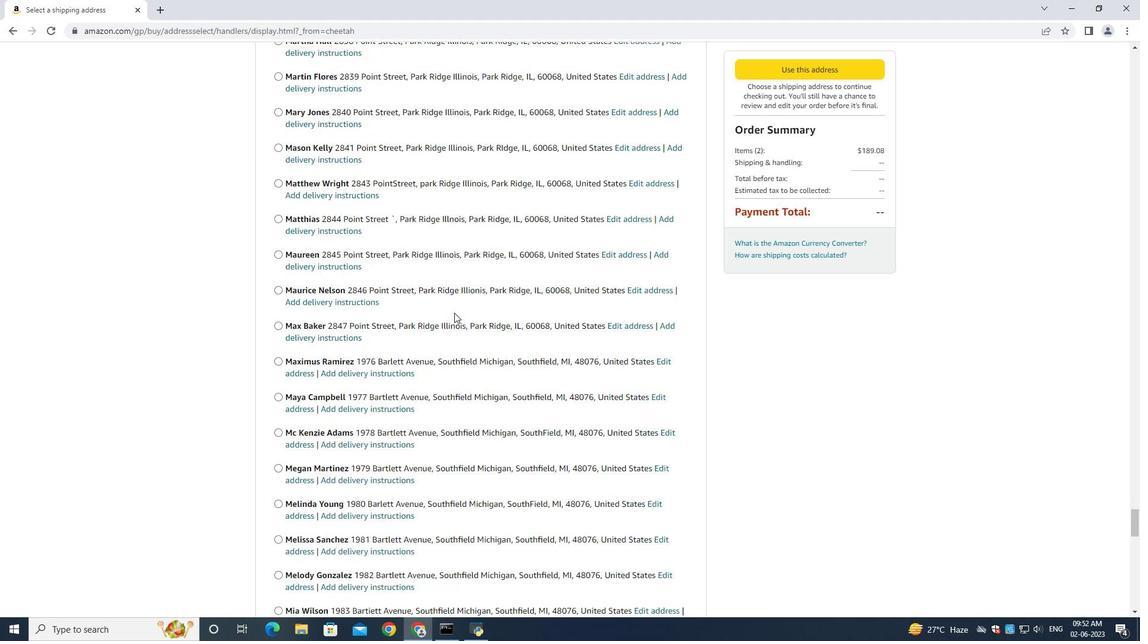 
Action: Mouse scrolled (454, 312) with delta (0, 0)
Screenshot: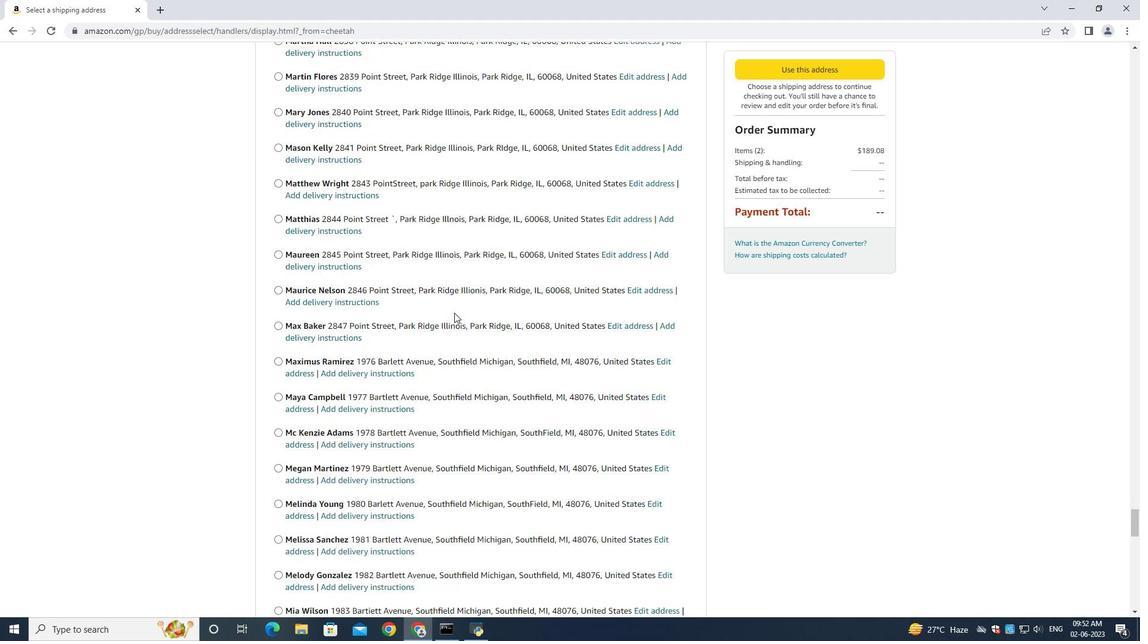 
Action: Mouse scrolled (454, 312) with delta (0, 0)
Screenshot: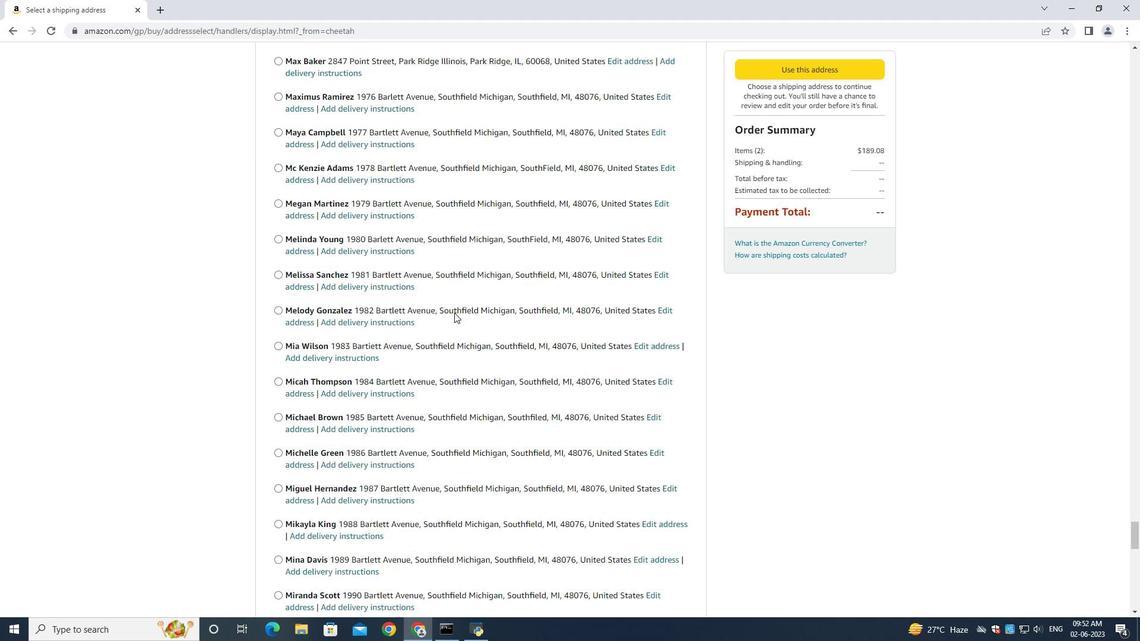 
Action: Mouse scrolled (454, 312) with delta (0, 0)
Screenshot: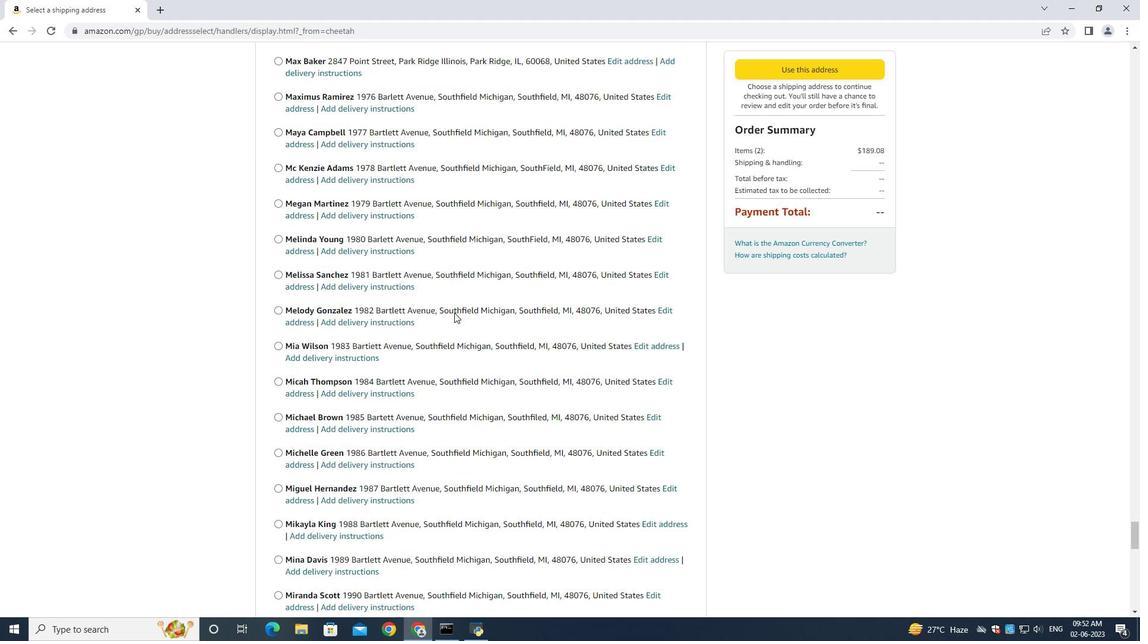 
Action: Mouse scrolled (454, 312) with delta (0, 0)
Screenshot: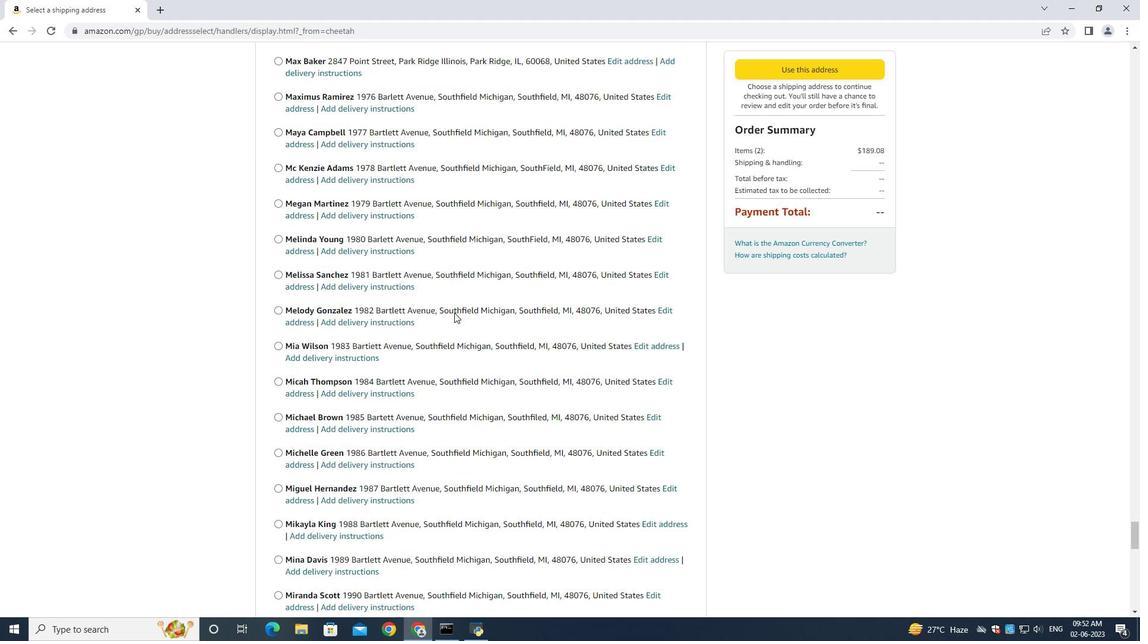 
Action: Mouse scrolled (454, 312) with delta (0, 0)
Screenshot: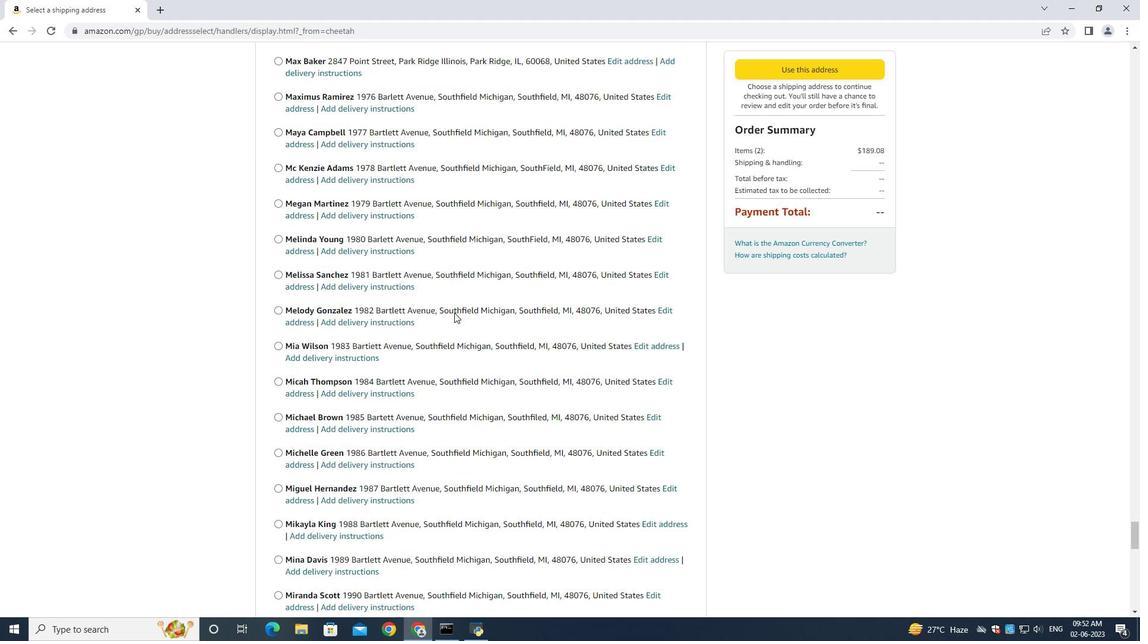 
Action: Mouse scrolled (454, 312) with delta (0, 0)
Screenshot: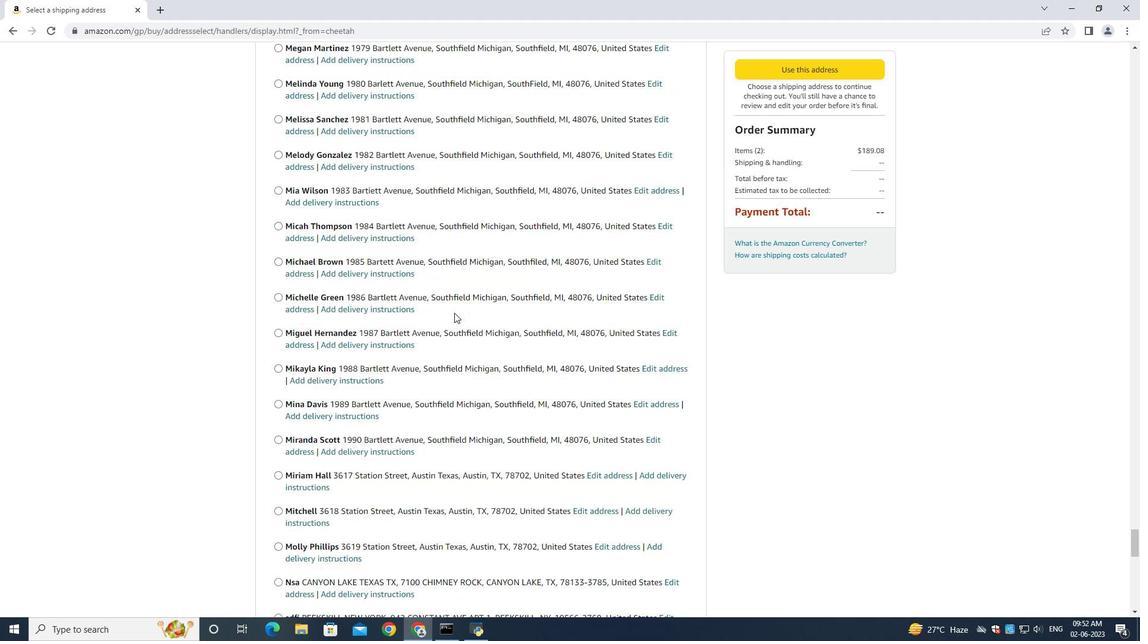 
Action: Mouse scrolled (454, 312) with delta (0, 0)
Screenshot: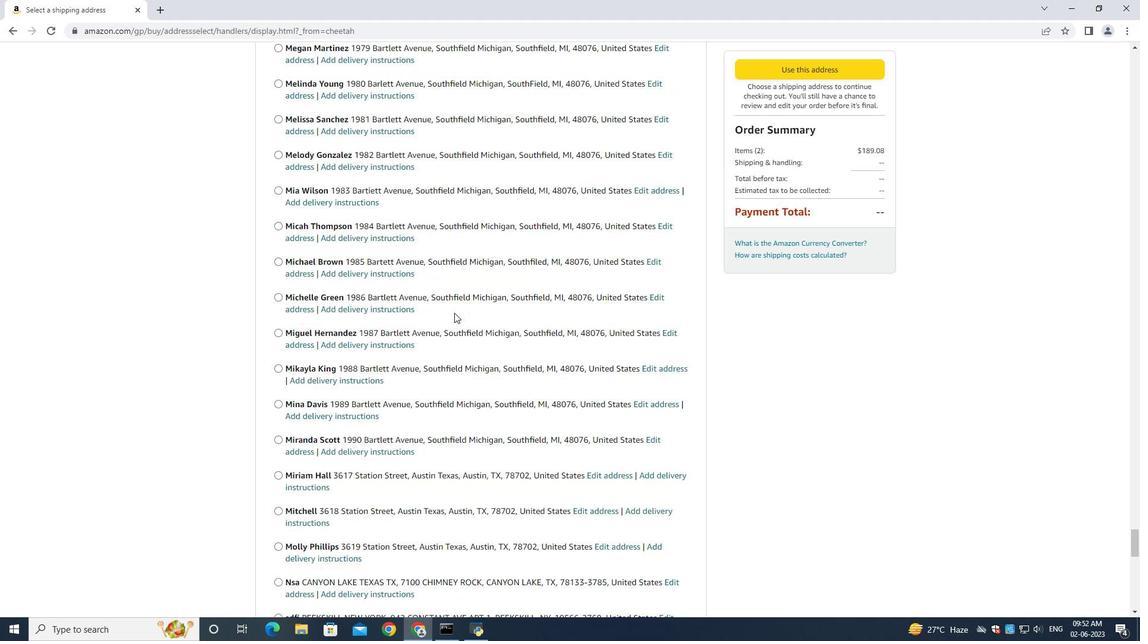 
Action: Mouse scrolled (454, 312) with delta (0, 0)
Screenshot: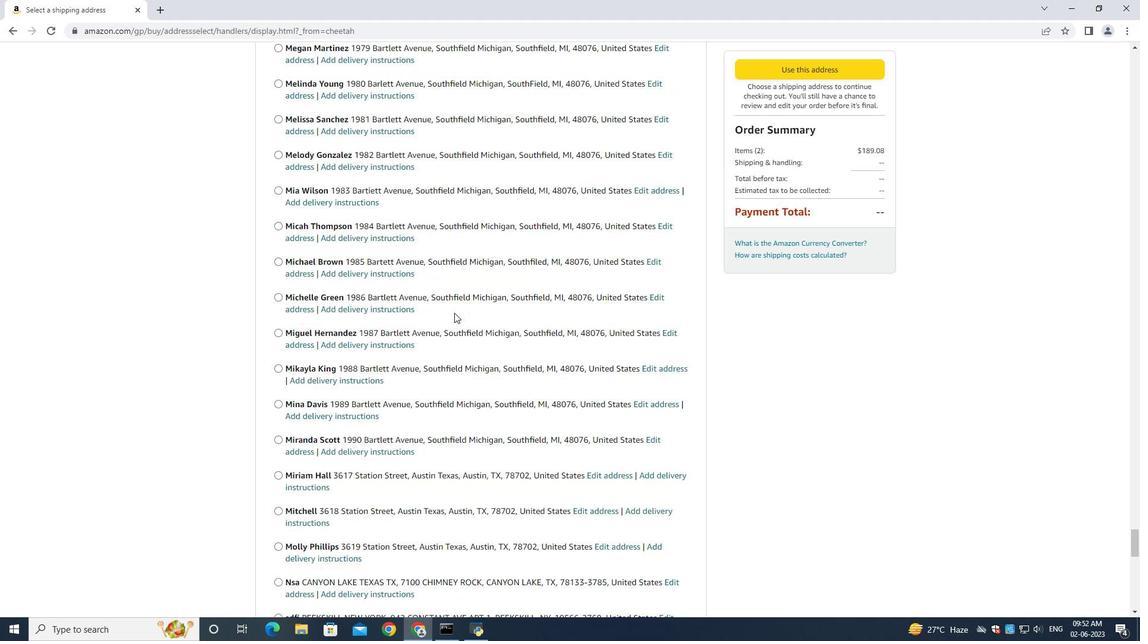 
Action: Mouse scrolled (454, 312) with delta (0, 0)
Screenshot: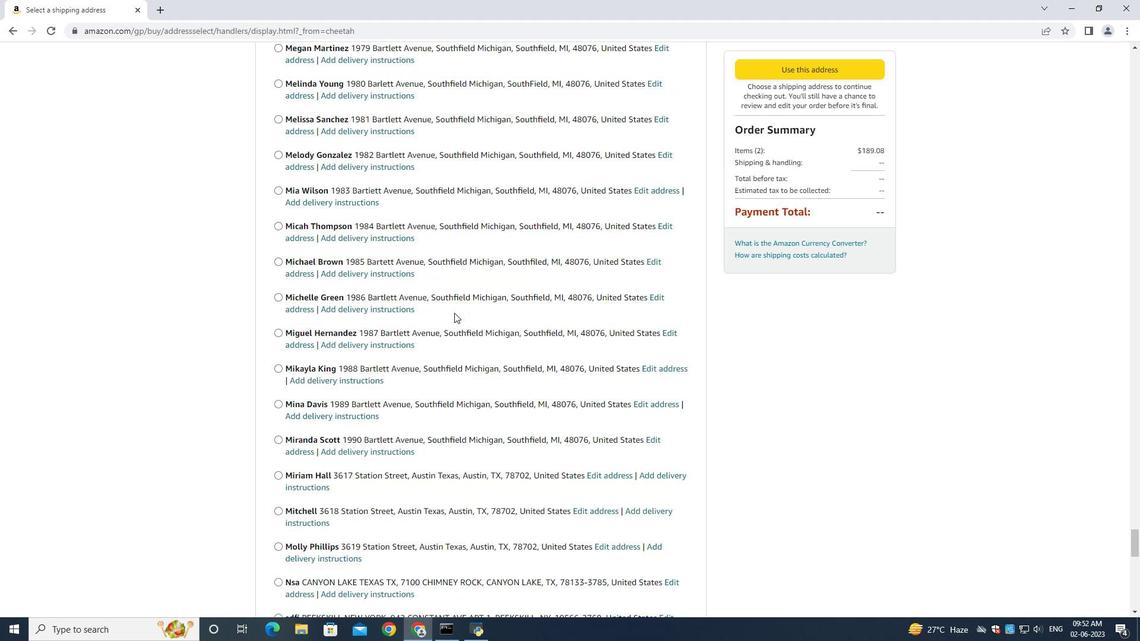 
Action: Mouse moved to (452, 312)
Screenshot: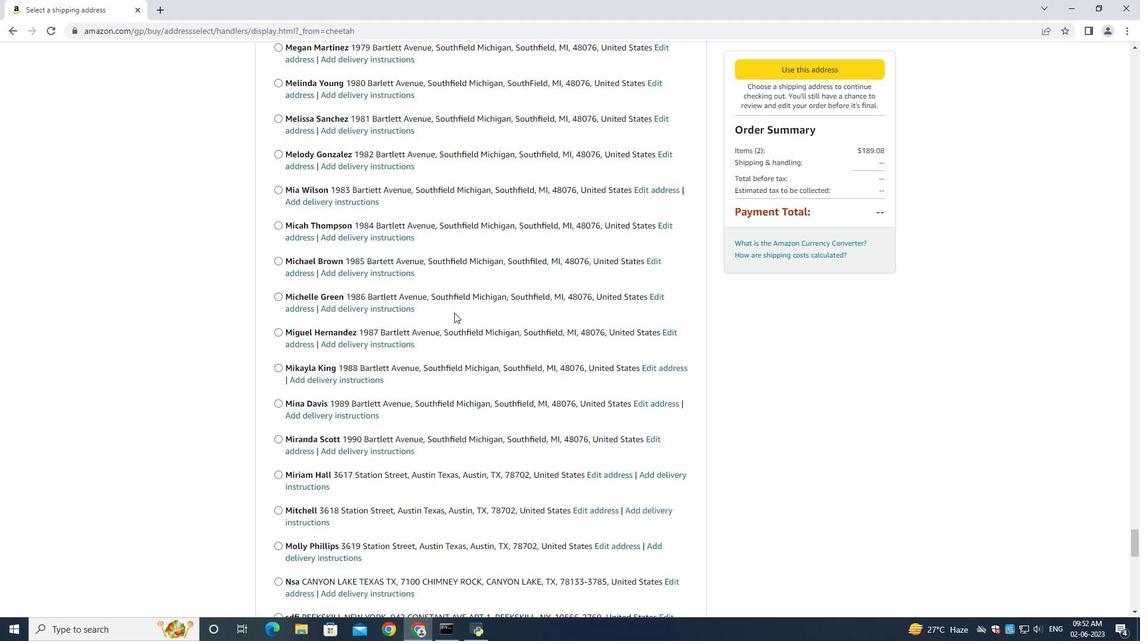 
Action: Mouse scrolled (452, 311) with delta (0, 0)
Screenshot: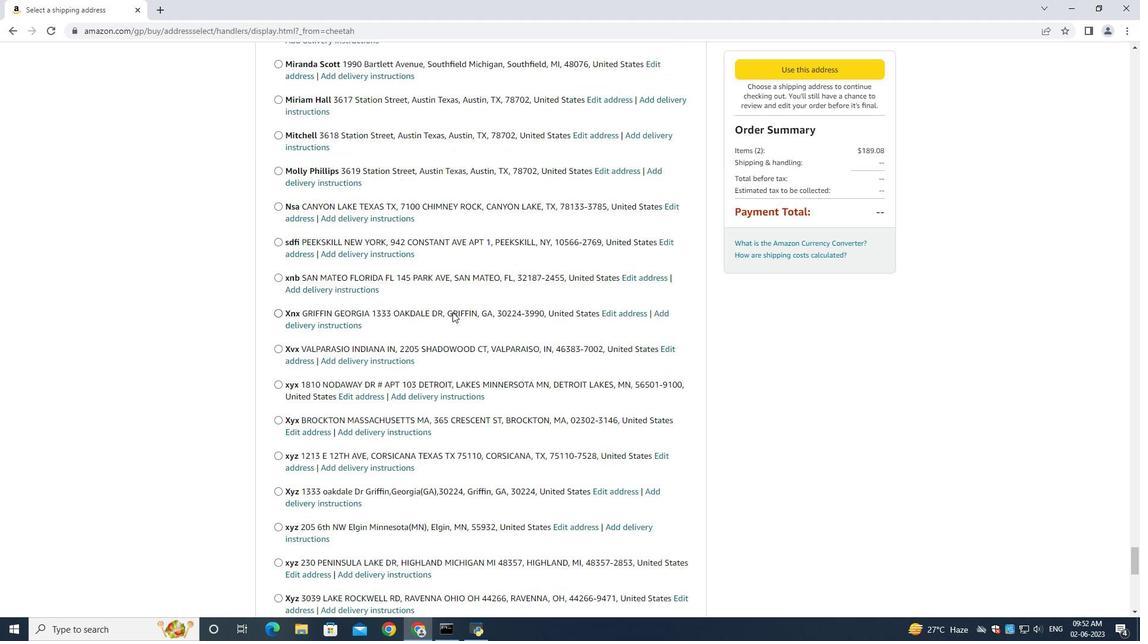 
Action: Mouse scrolled (452, 311) with delta (0, 0)
Screenshot: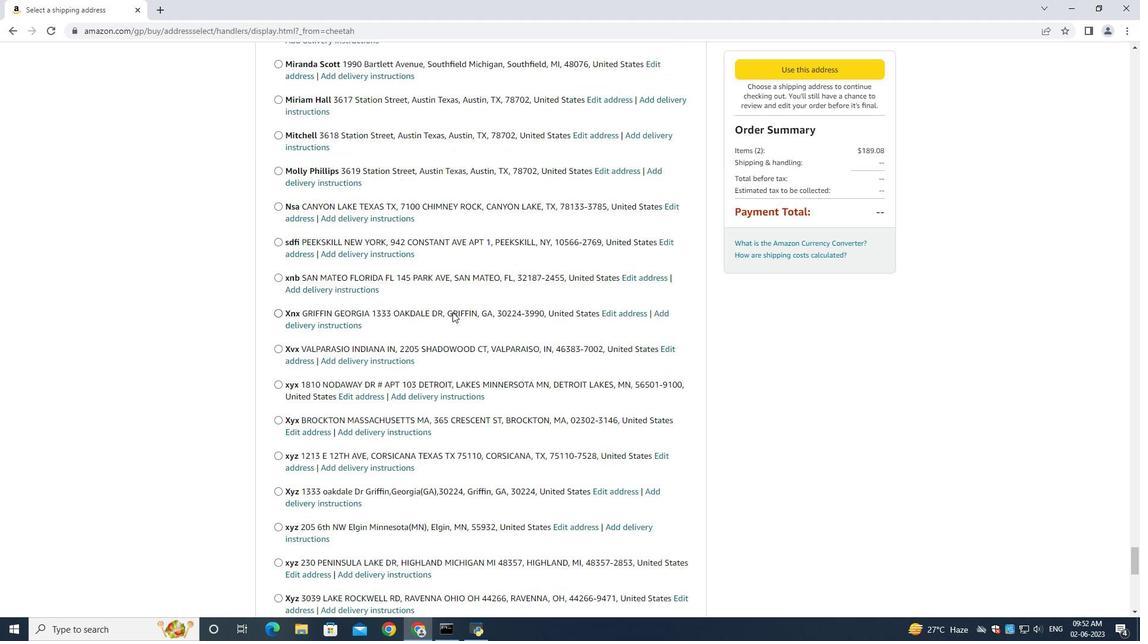 
Action: Mouse scrolled (452, 311) with delta (0, 0)
Screenshot: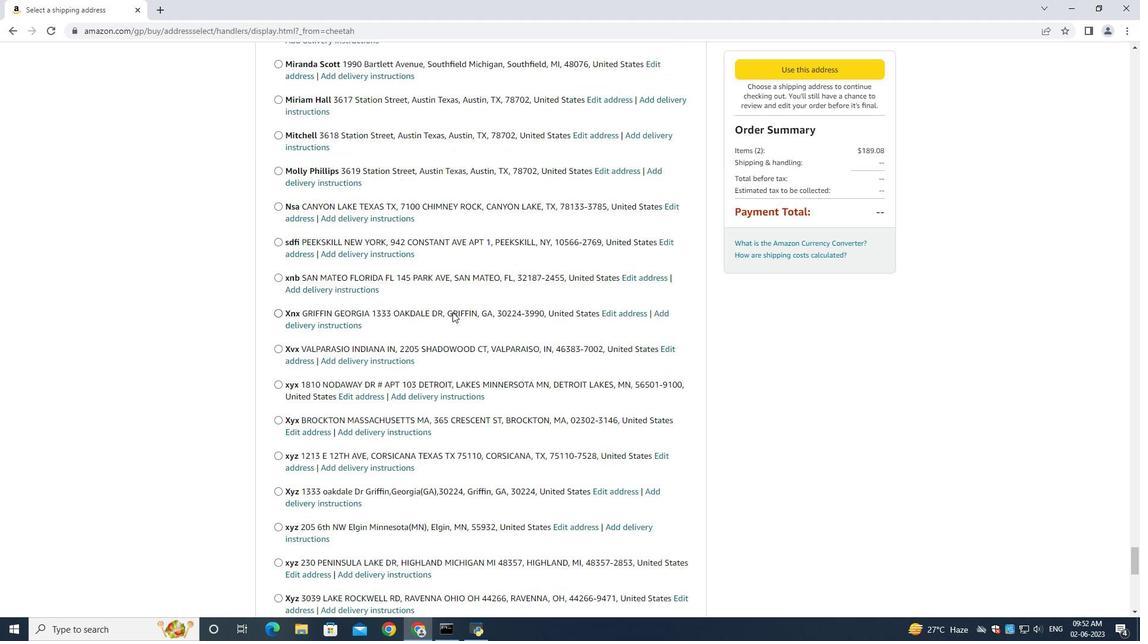 
Action: Mouse scrolled (452, 311) with delta (0, -1)
Screenshot: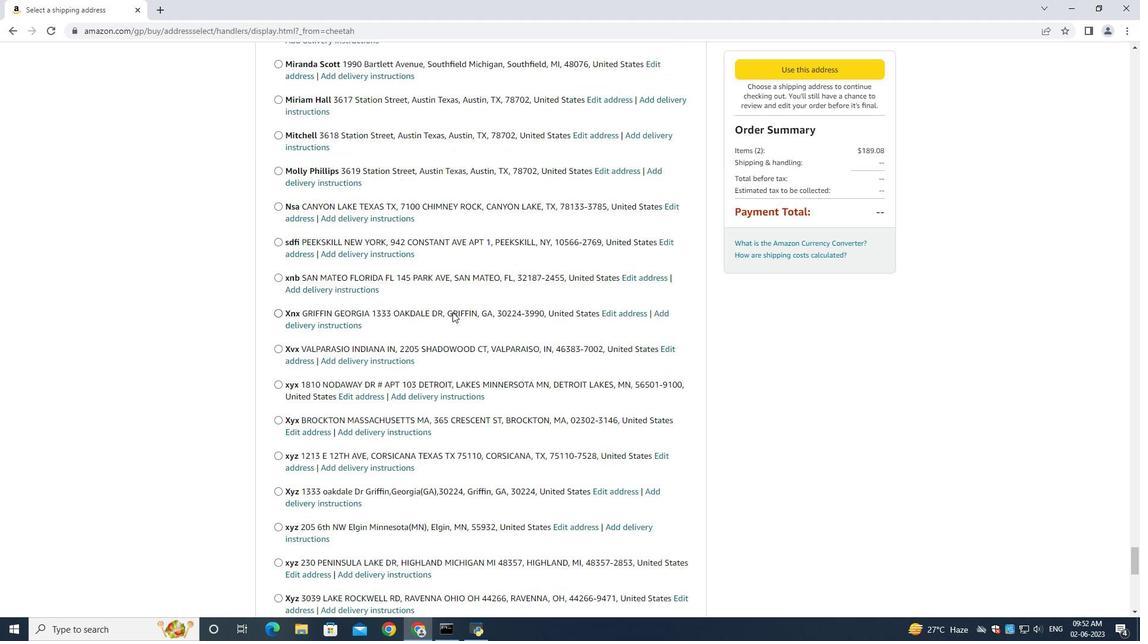 
Action: Mouse scrolled (452, 311) with delta (0, 0)
Screenshot: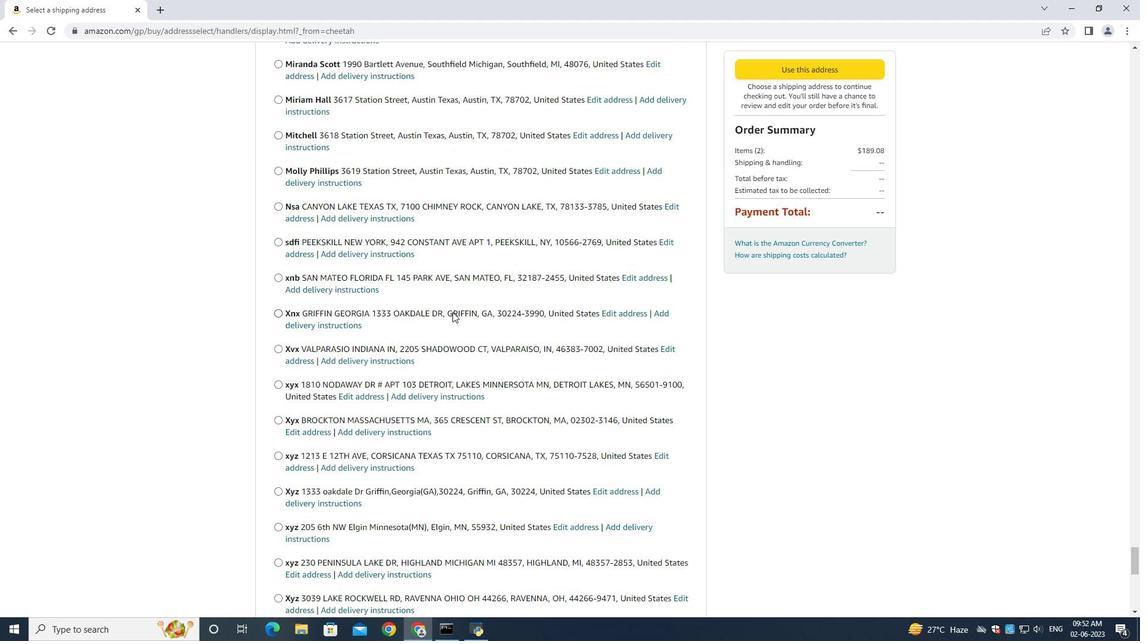 
Action: Mouse scrolled (452, 311) with delta (0, 0)
Screenshot: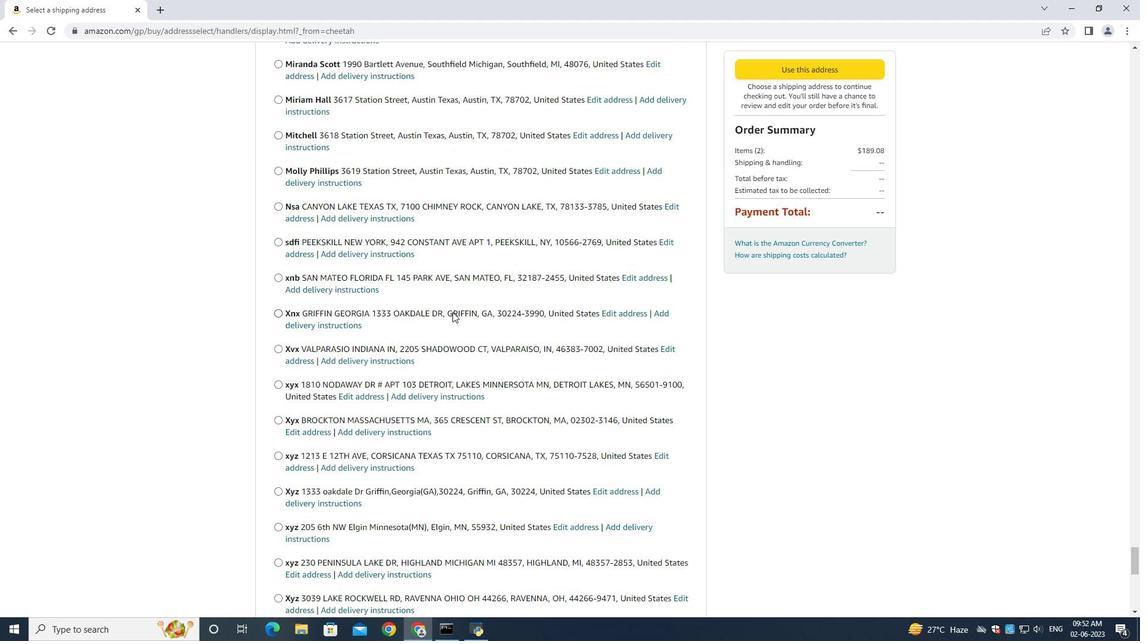 
Action: Mouse scrolled (452, 311) with delta (0, 0)
Screenshot: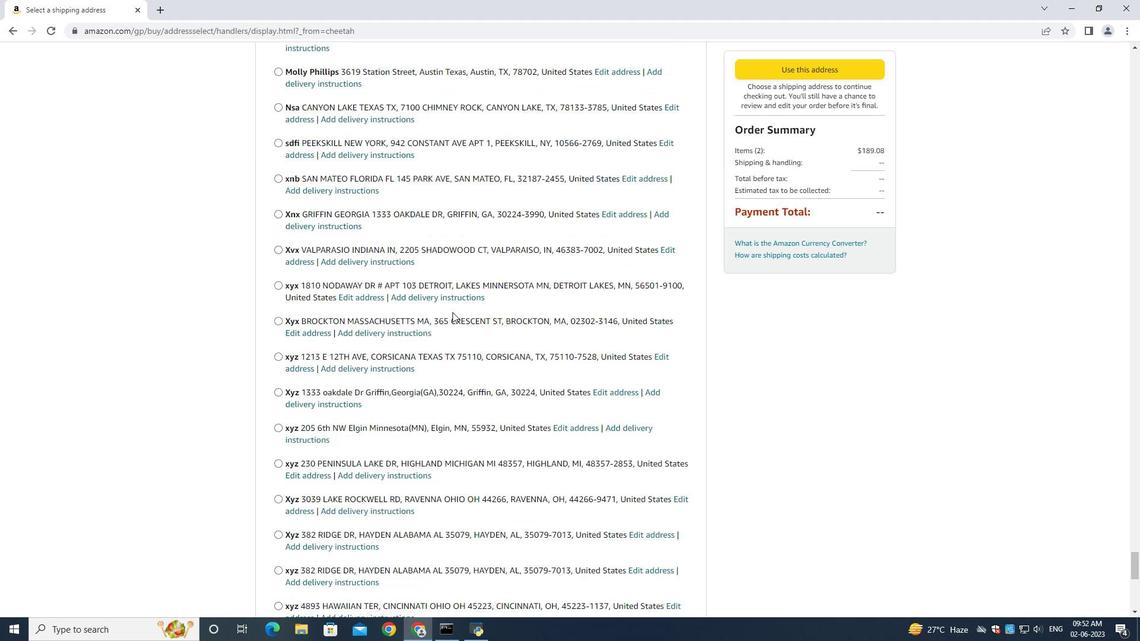 
Action: Mouse scrolled (452, 311) with delta (0, 0)
Screenshot: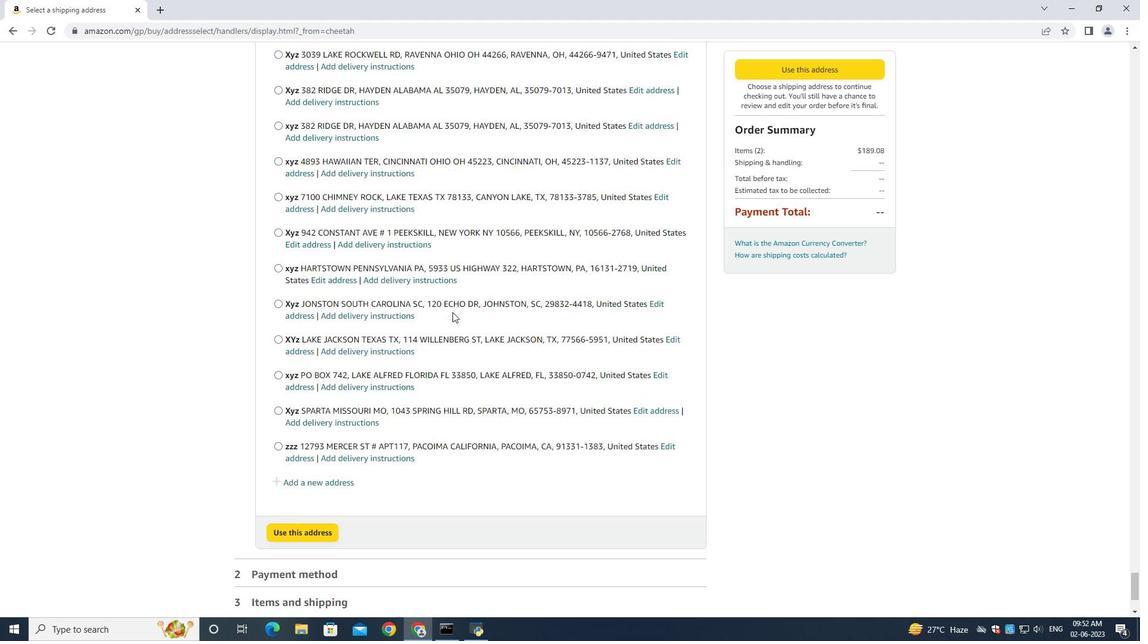 
Action: Mouse moved to (452, 312)
Screenshot: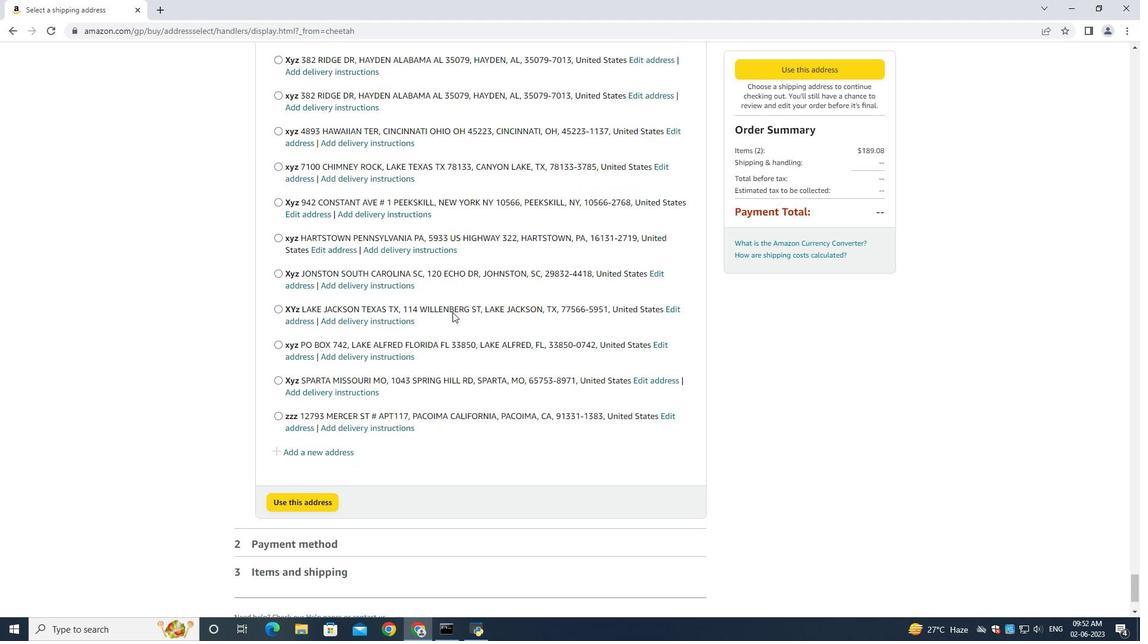 
Action: Mouse scrolled (452, 311) with delta (0, 0)
